Task: Research Airbnb options in Mangalia, Romania from 12th  December, 2023 to 15th December, 2023 for 3 adults.2 bedrooms having 3 beds. Property type can be flat. Look for 3 properties as per requirement.
Action: Mouse moved to (443, 58)
Screenshot: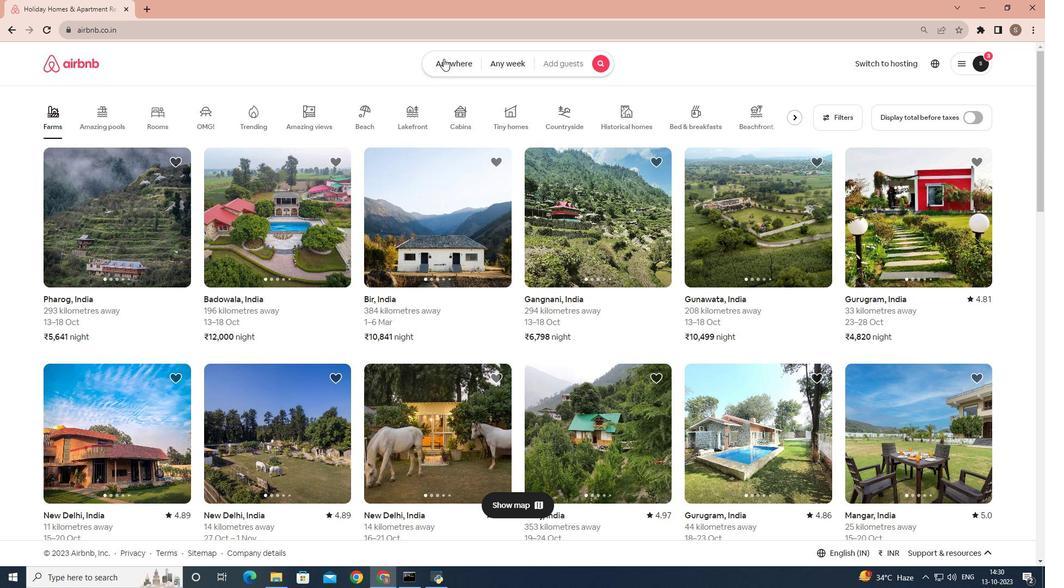 
Action: Mouse pressed left at (443, 58)
Screenshot: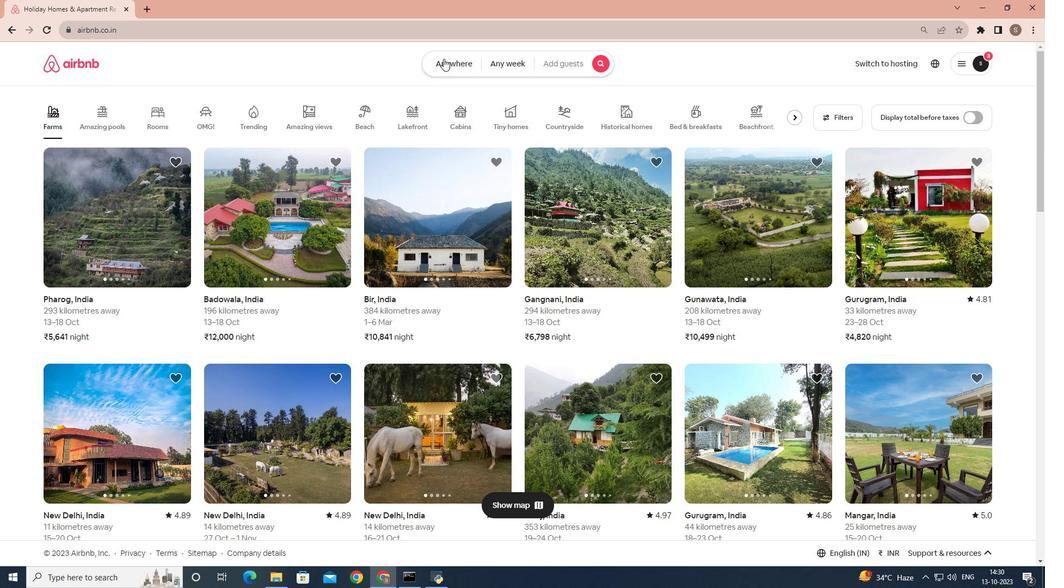 
Action: Mouse moved to (395, 107)
Screenshot: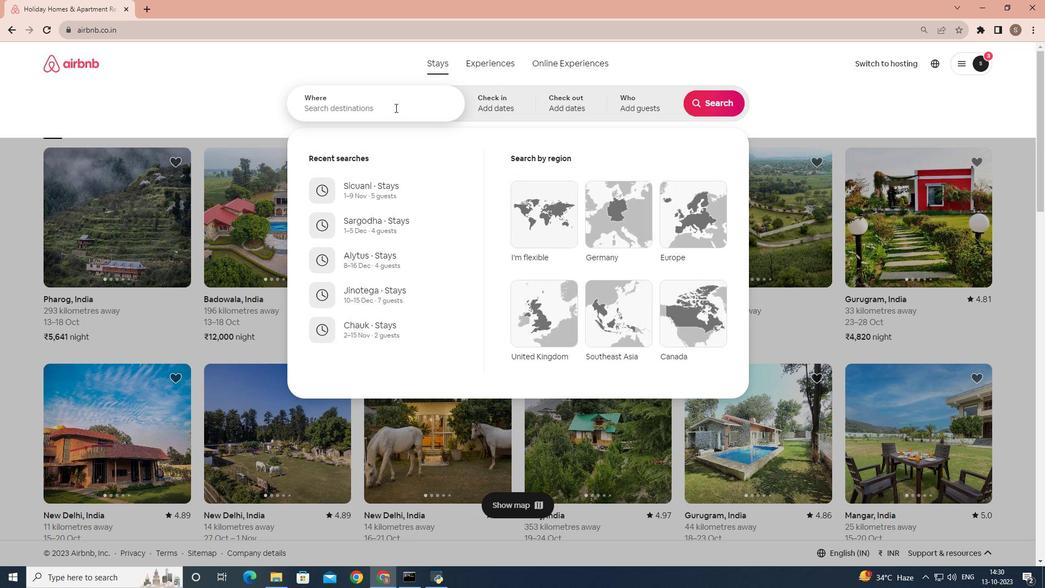 
Action: Mouse pressed left at (395, 107)
Screenshot: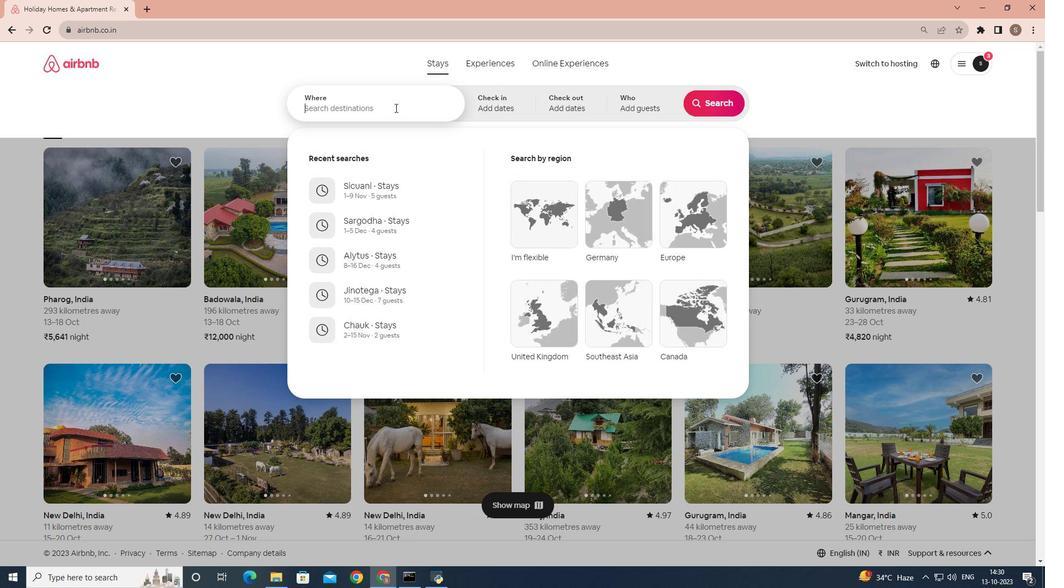 
Action: Key pressed <Key.shift>Mangalia,<Key.space><Key.shift>romania
Screenshot: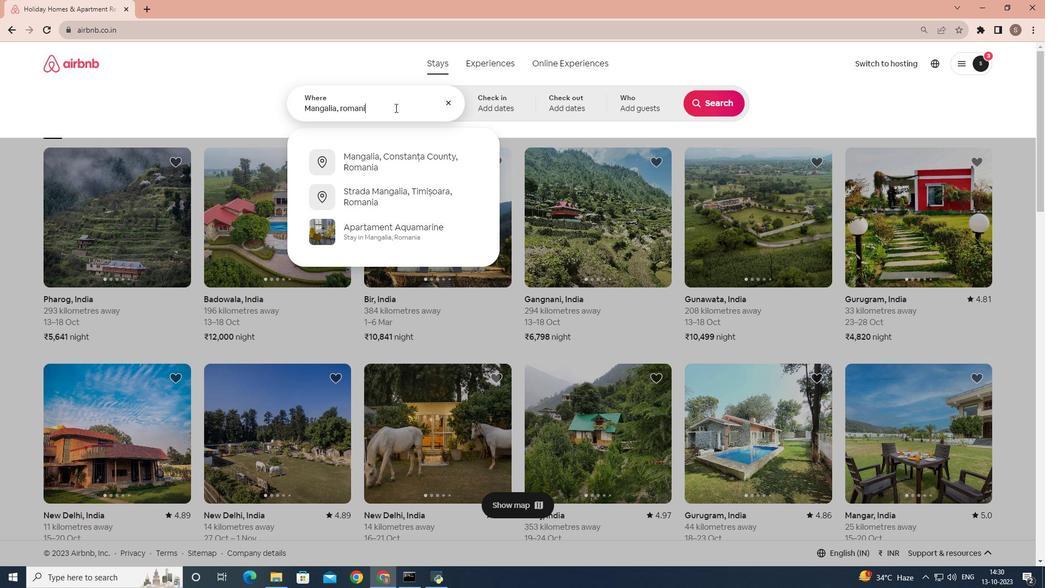 
Action: Mouse moved to (499, 108)
Screenshot: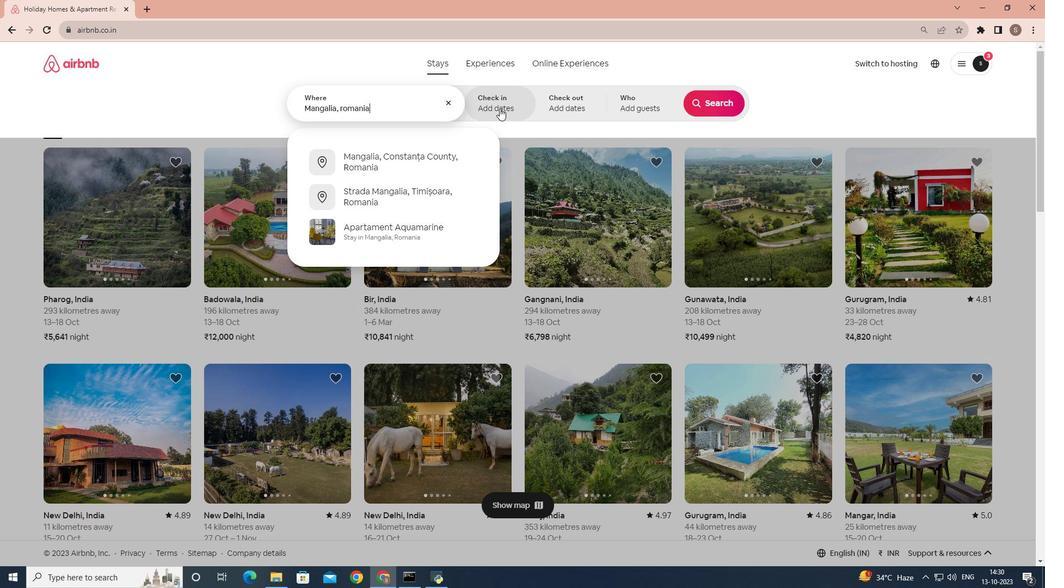 
Action: Mouse pressed left at (499, 108)
Screenshot: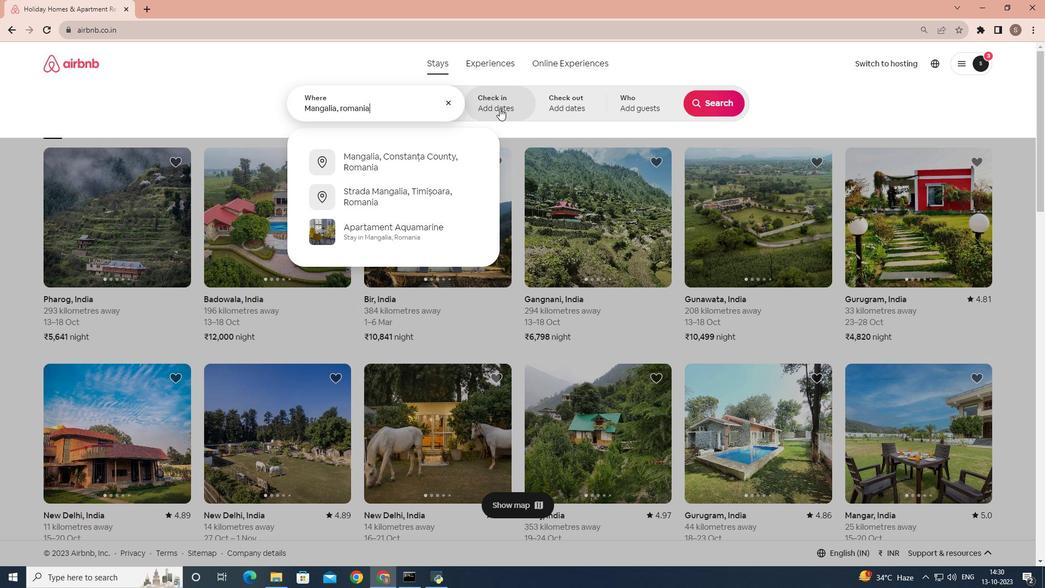 
Action: Mouse moved to (707, 194)
Screenshot: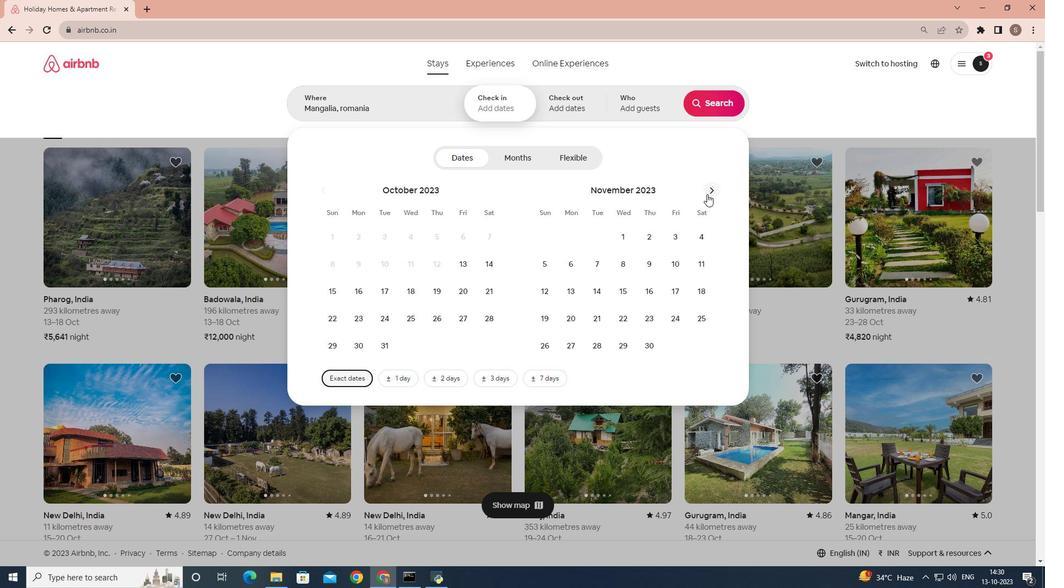 
Action: Mouse pressed left at (707, 194)
Screenshot: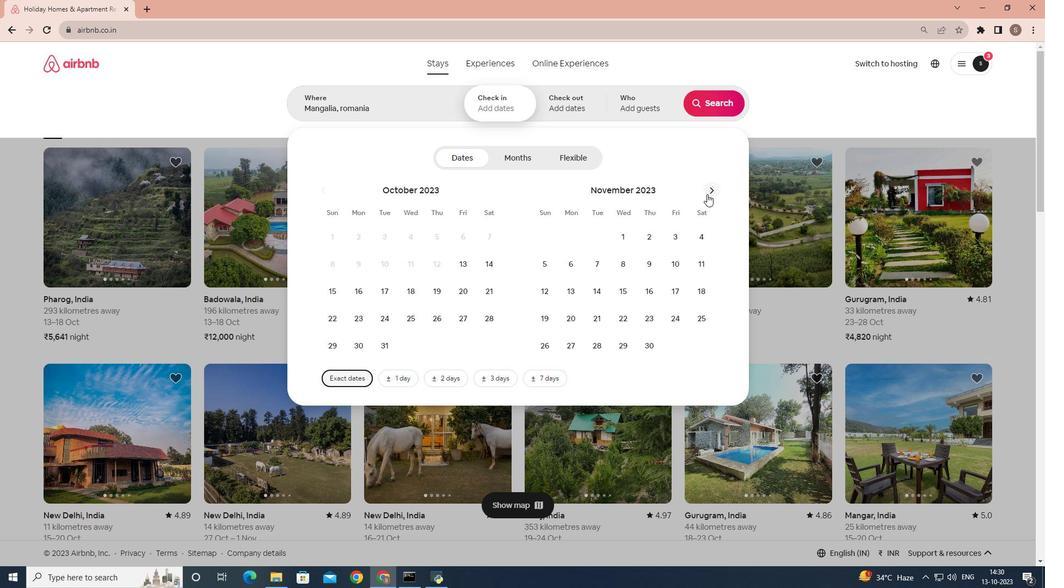
Action: Mouse moved to (599, 295)
Screenshot: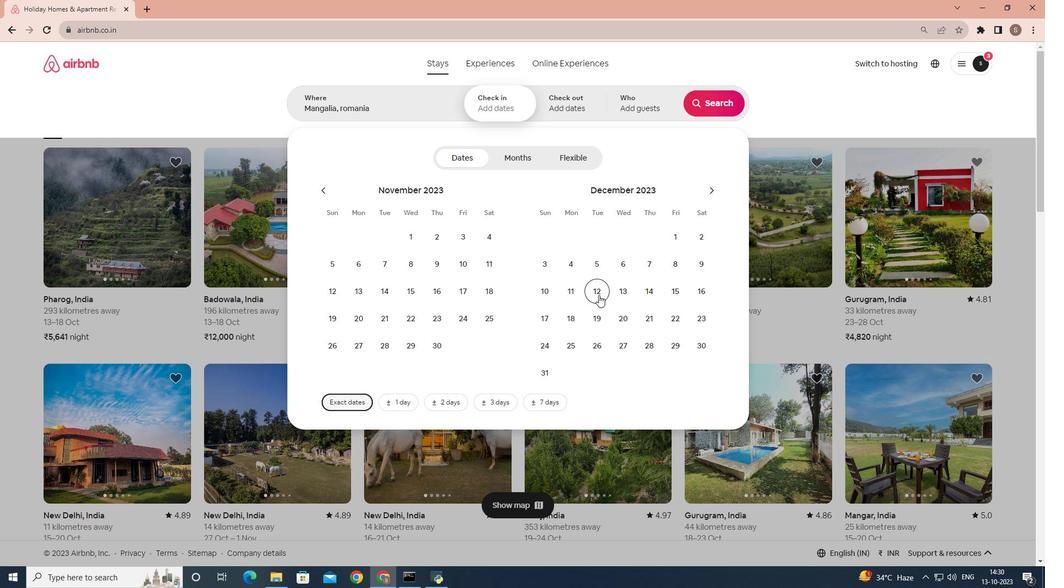 
Action: Mouse pressed left at (599, 295)
Screenshot: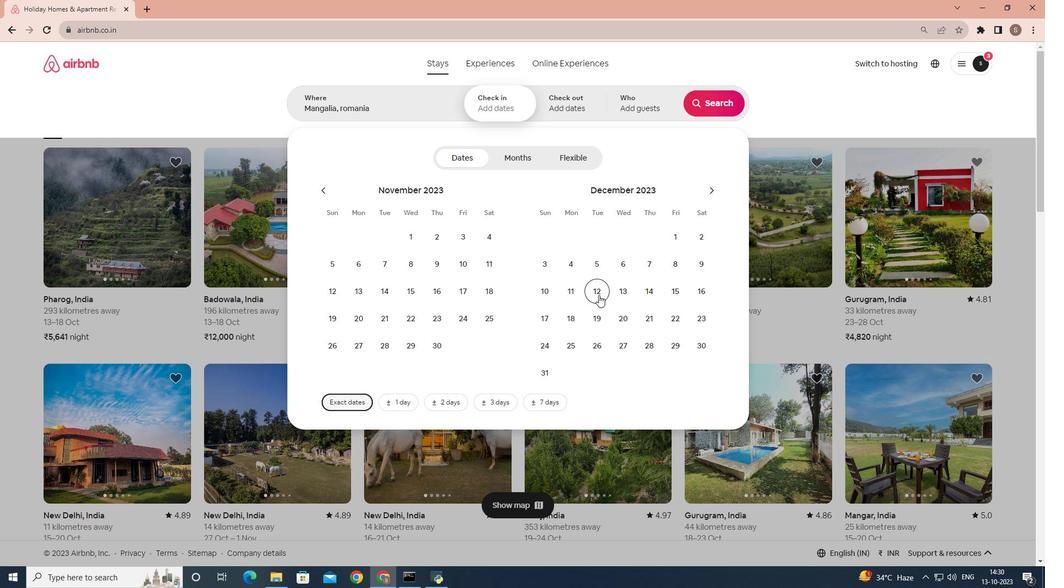 
Action: Mouse moved to (668, 289)
Screenshot: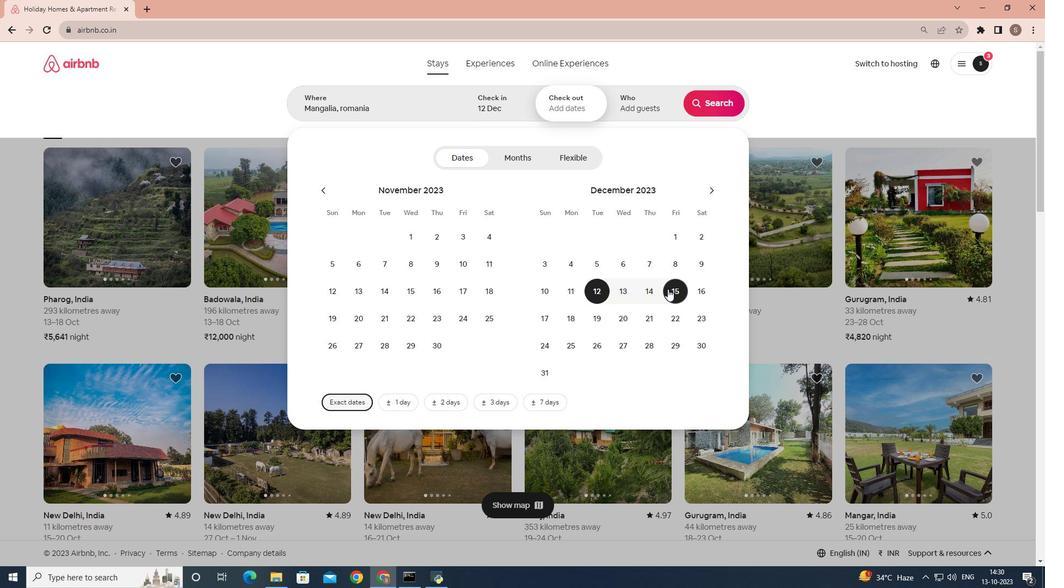 
Action: Mouse pressed left at (668, 289)
Screenshot: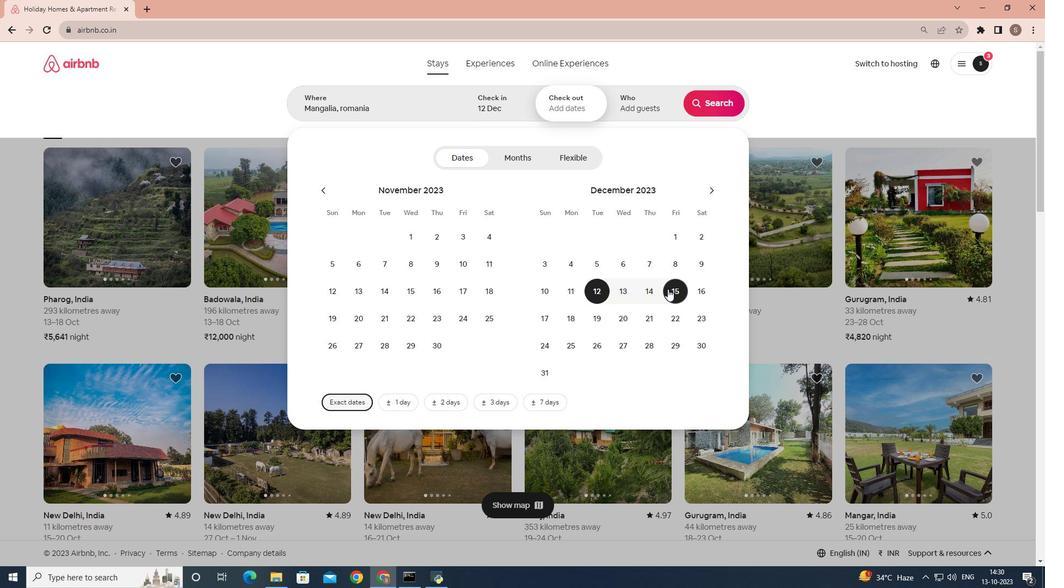 
Action: Mouse moved to (625, 98)
Screenshot: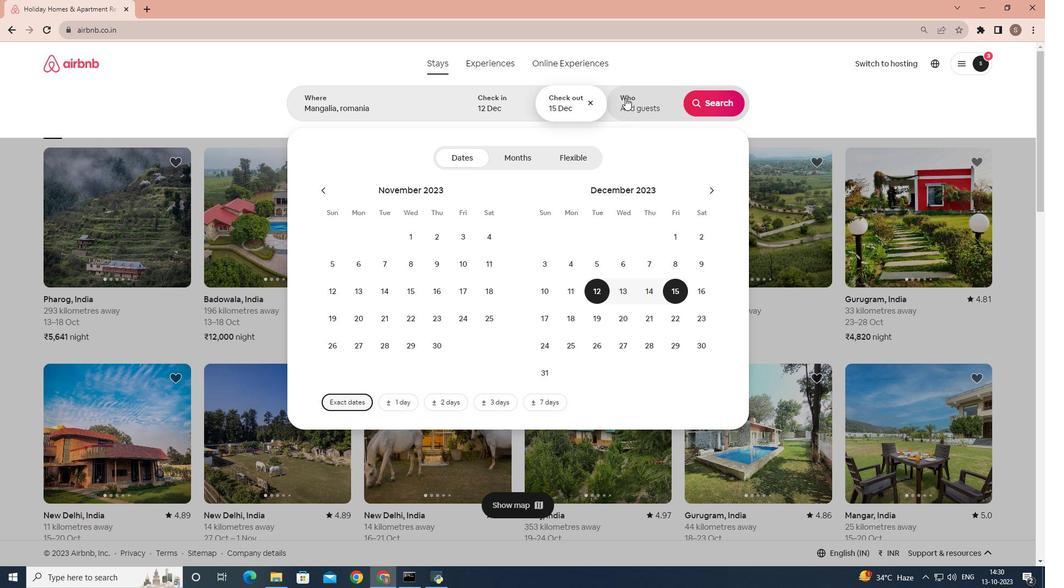 
Action: Mouse pressed left at (625, 98)
Screenshot: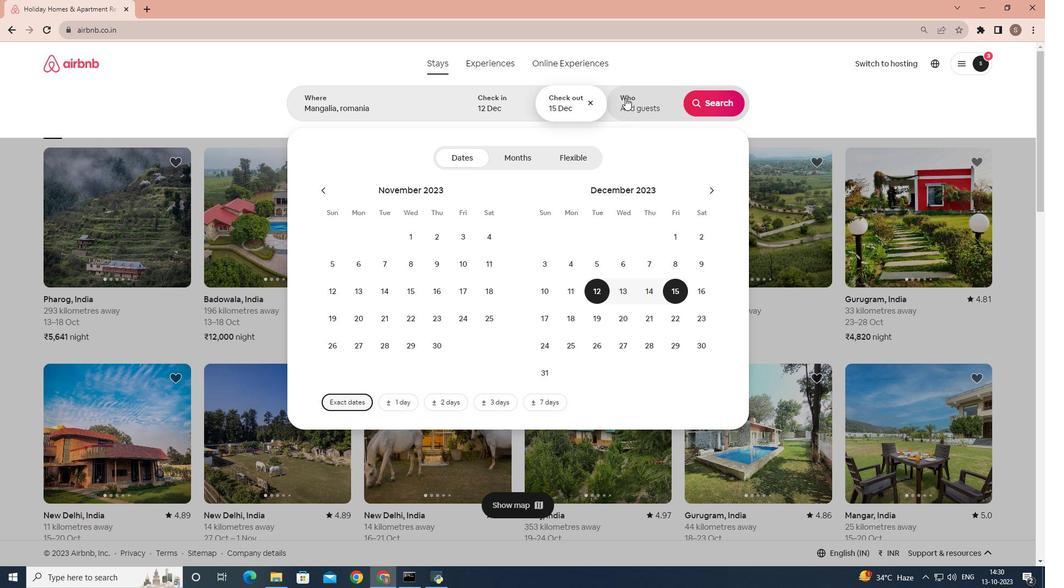 
Action: Mouse moved to (723, 161)
Screenshot: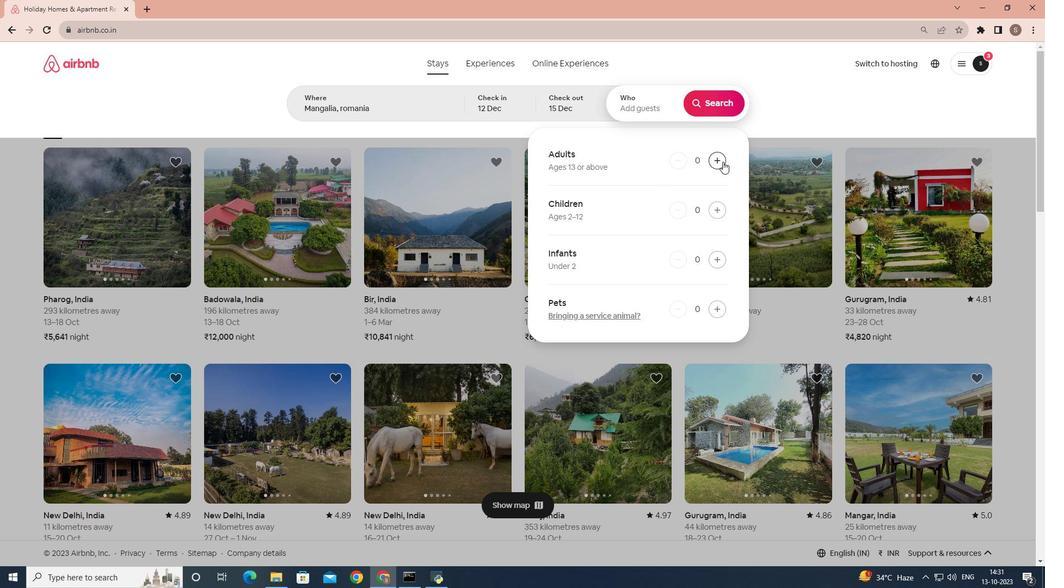 
Action: Mouse pressed left at (723, 161)
Screenshot: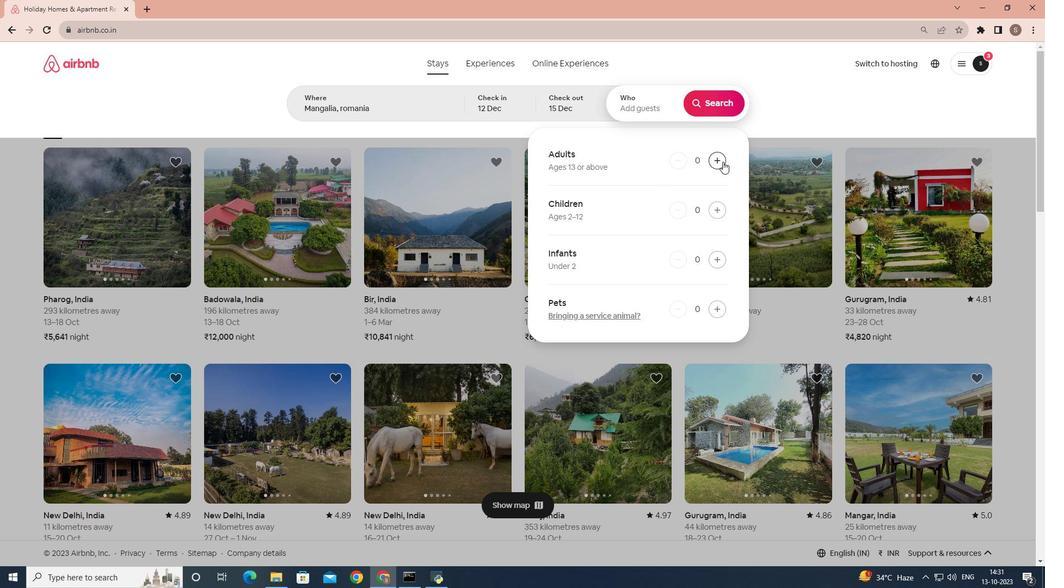 
Action: Mouse pressed left at (723, 161)
Screenshot: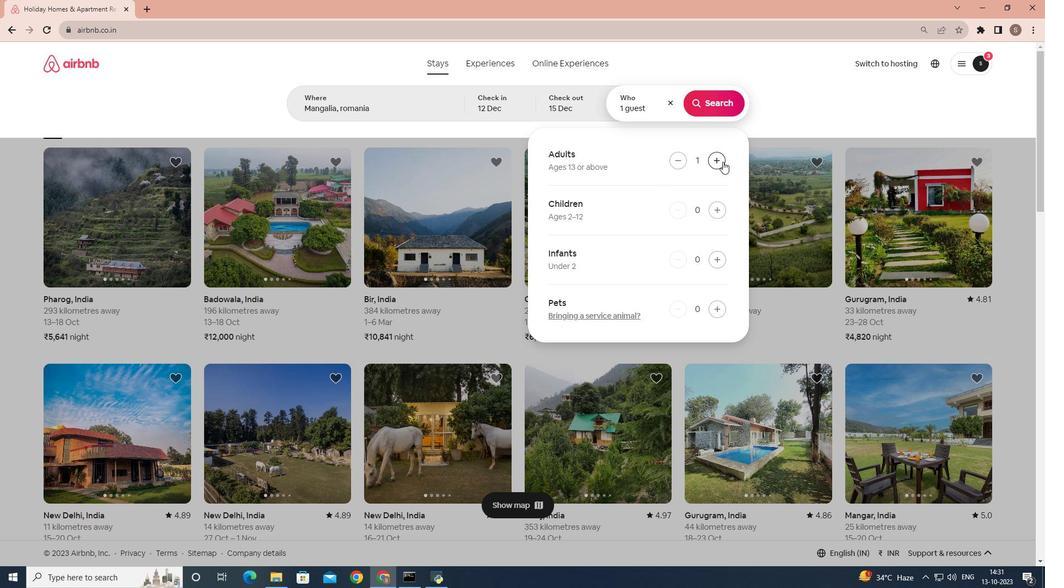 
Action: Mouse pressed left at (723, 161)
Screenshot: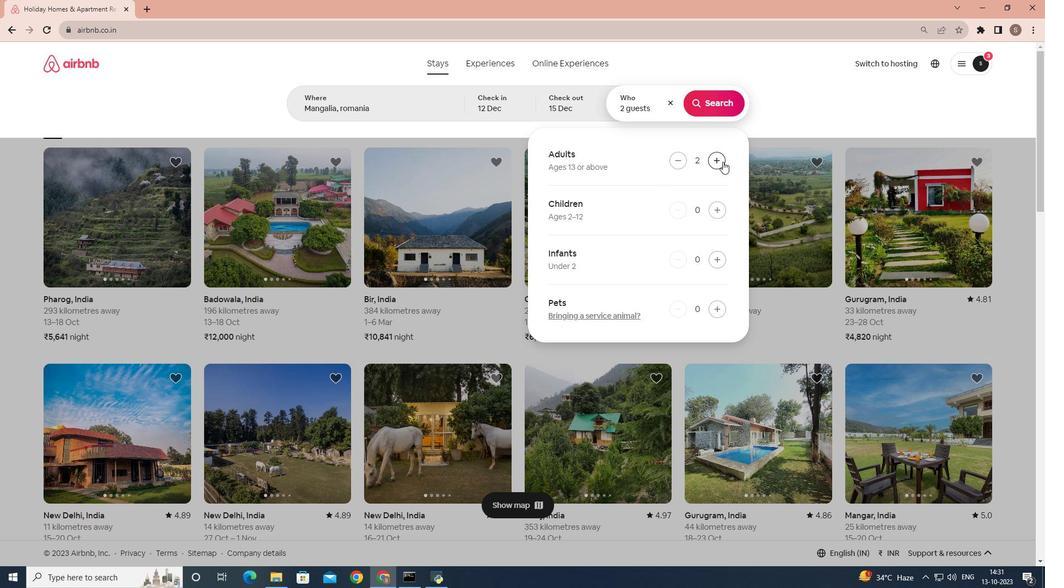 
Action: Mouse moved to (723, 107)
Screenshot: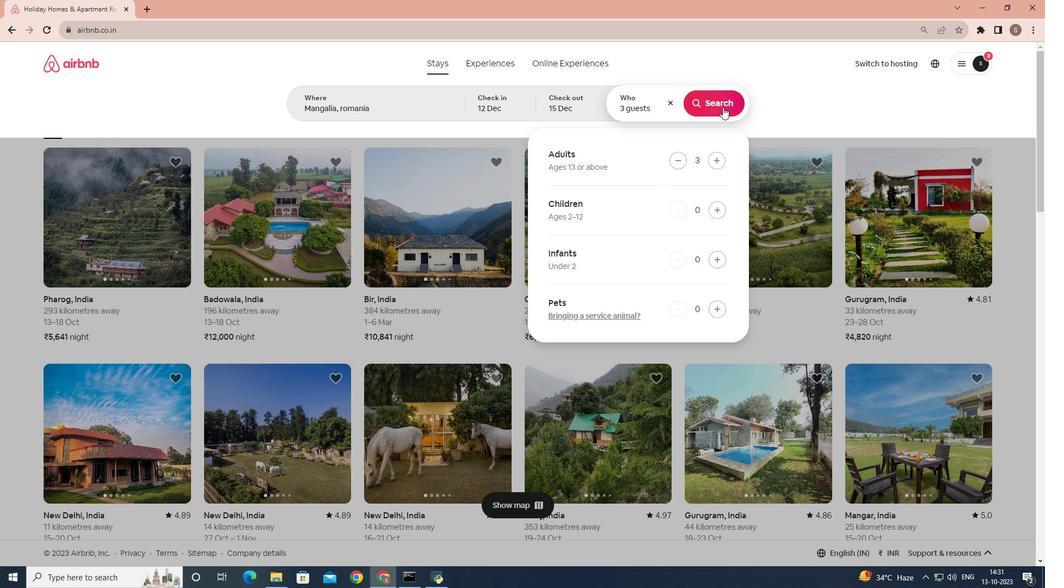 
Action: Mouse pressed left at (723, 107)
Screenshot: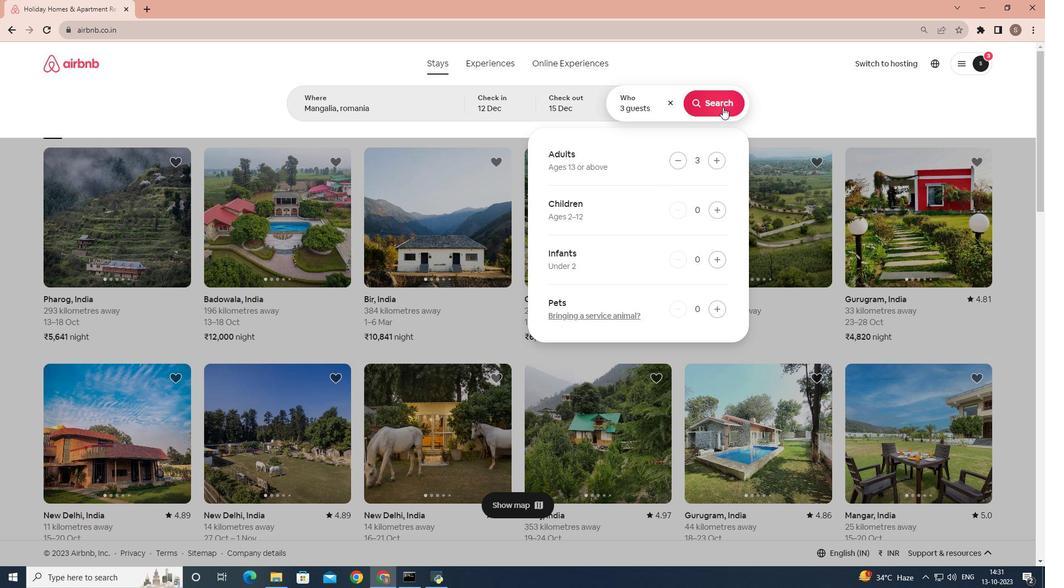
Action: Mouse moved to (874, 104)
Screenshot: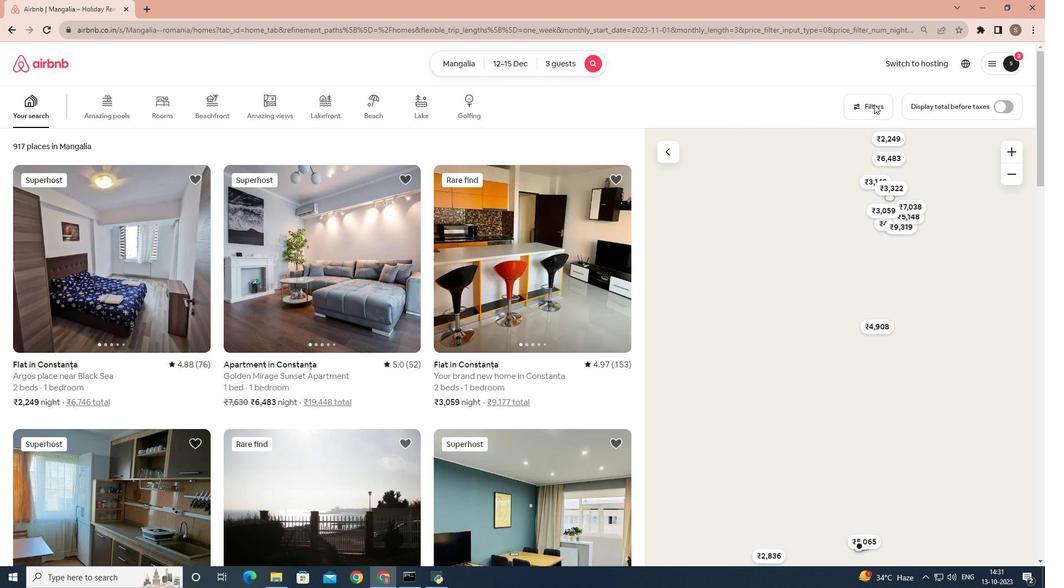 
Action: Mouse pressed left at (874, 104)
Screenshot: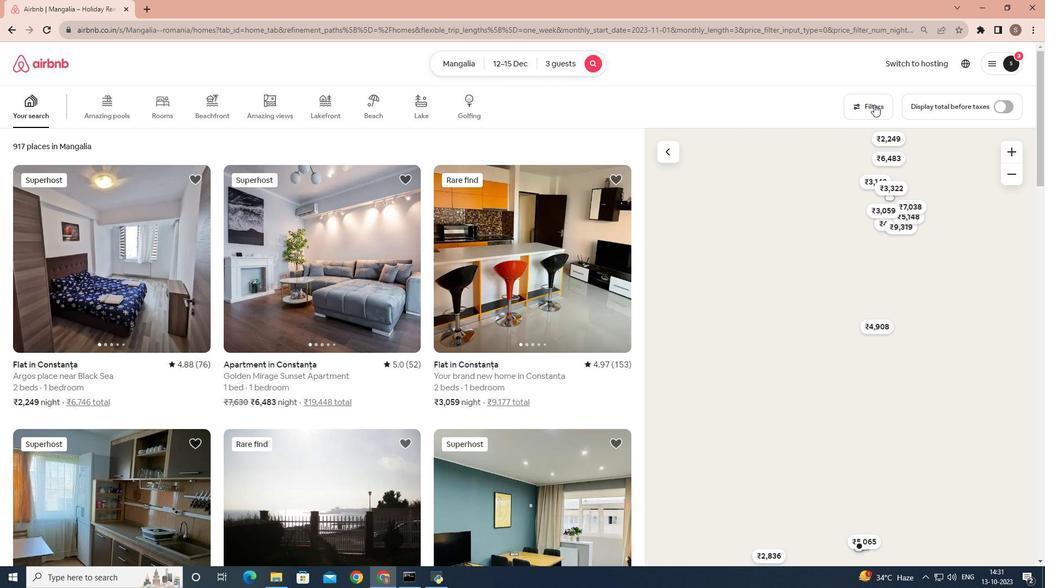 
Action: Mouse moved to (656, 291)
Screenshot: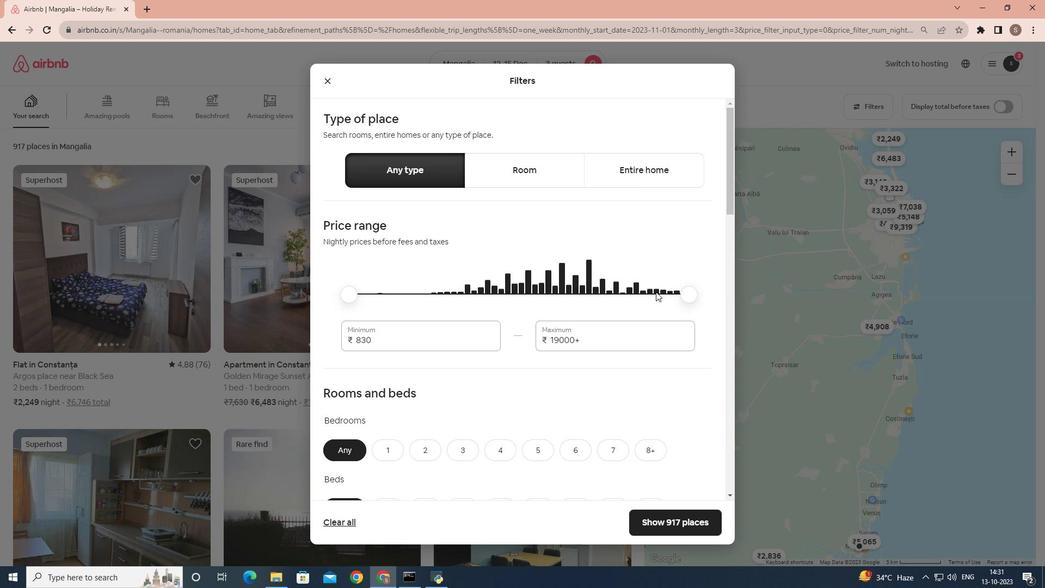 
Action: Mouse scrolled (656, 291) with delta (0, 0)
Screenshot: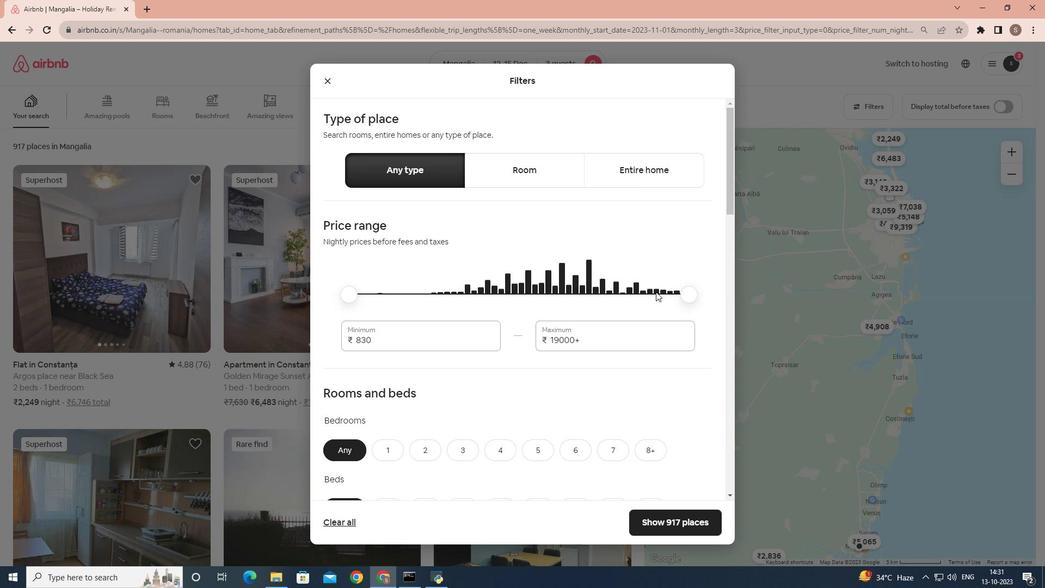 
Action: Mouse moved to (651, 298)
Screenshot: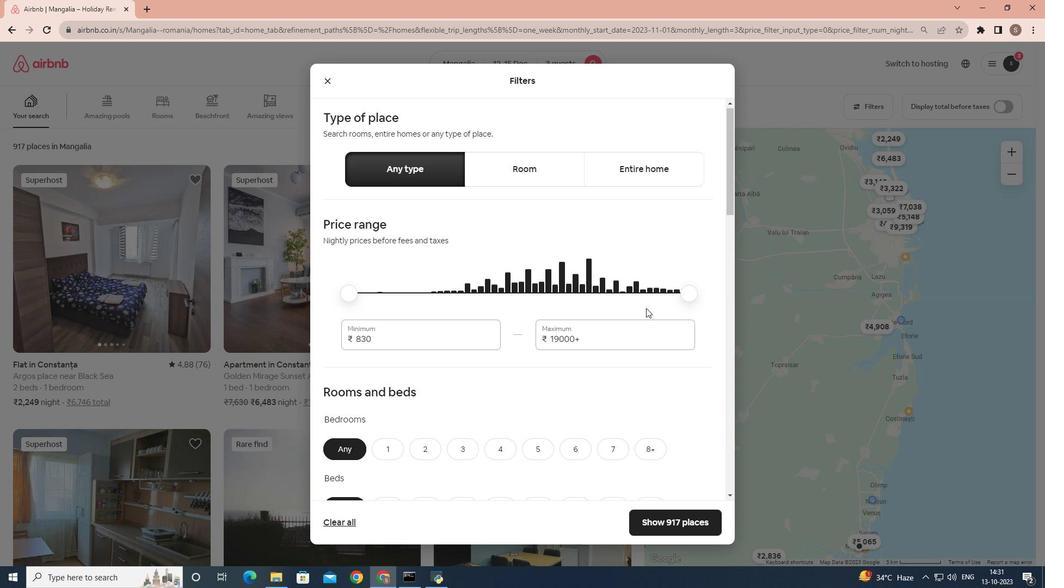 
Action: Mouse scrolled (651, 297) with delta (0, 0)
Screenshot: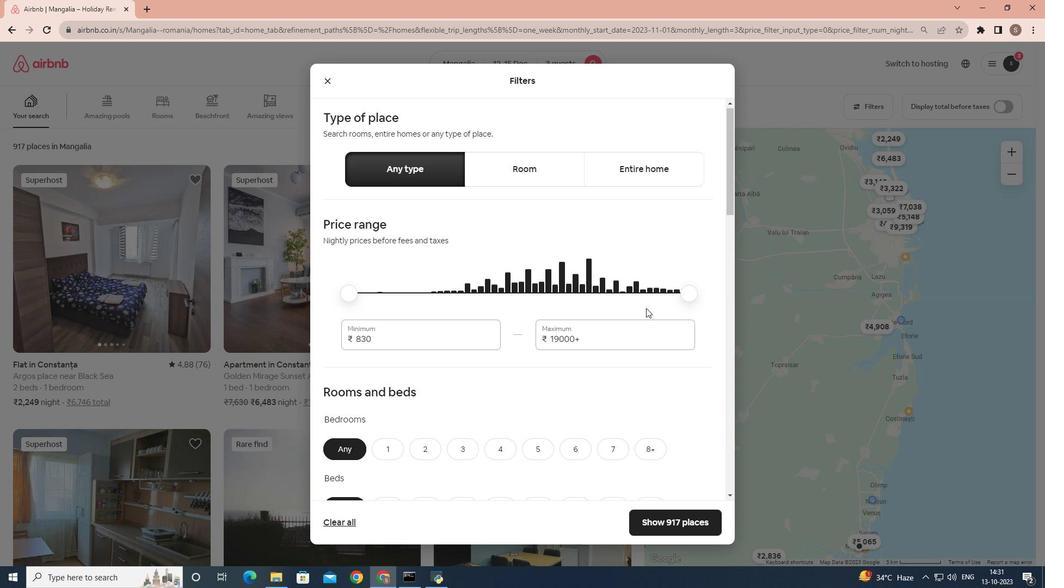 
Action: Mouse moved to (432, 343)
Screenshot: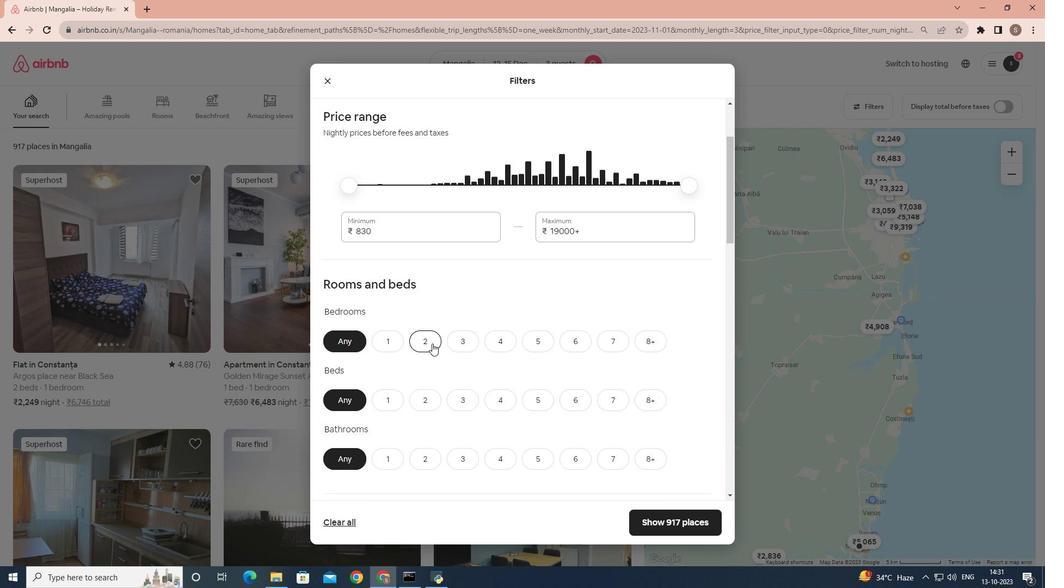 
Action: Mouse pressed left at (432, 343)
Screenshot: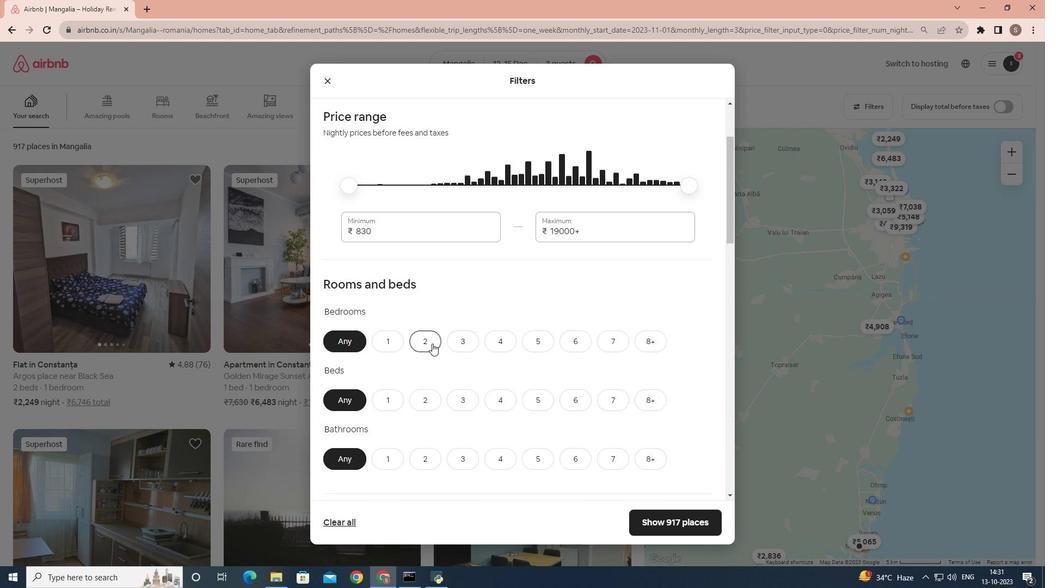 
Action: Mouse scrolled (432, 343) with delta (0, 0)
Screenshot: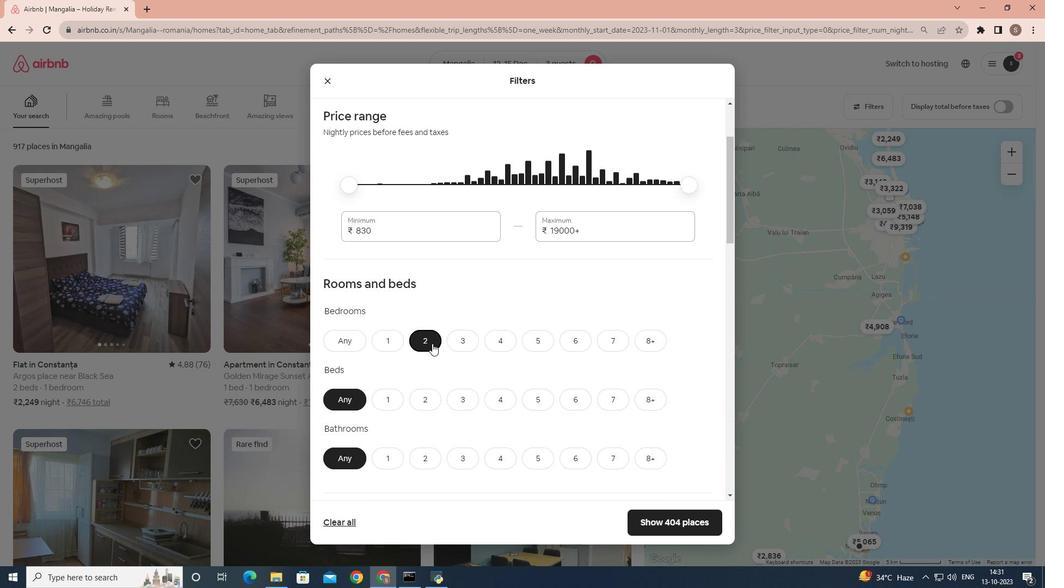 
Action: Mouse moved to (459, 348)
Screenshot: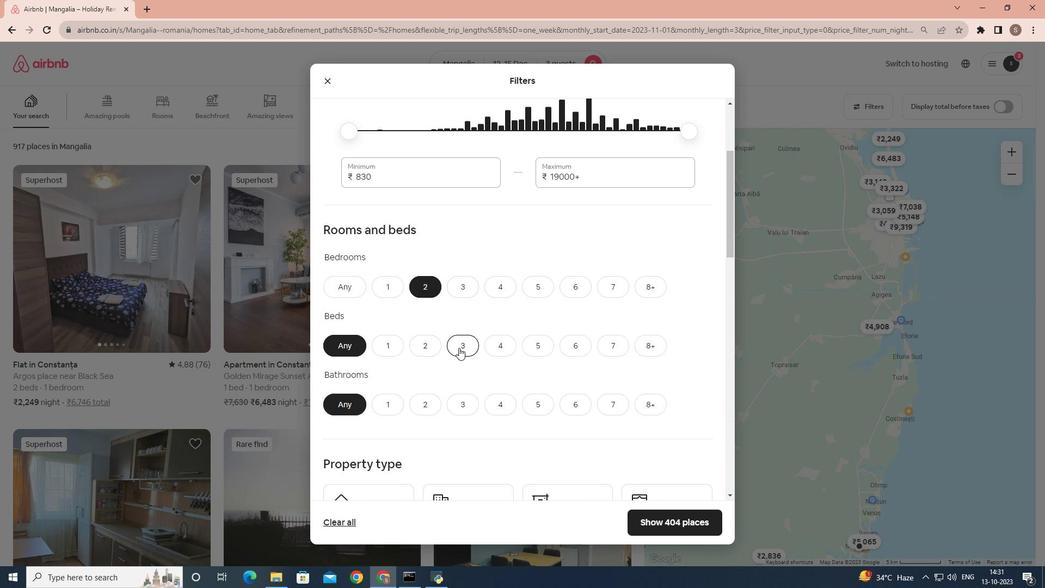 
Action: Mouse pressed left at (459, 348)
Screenshot: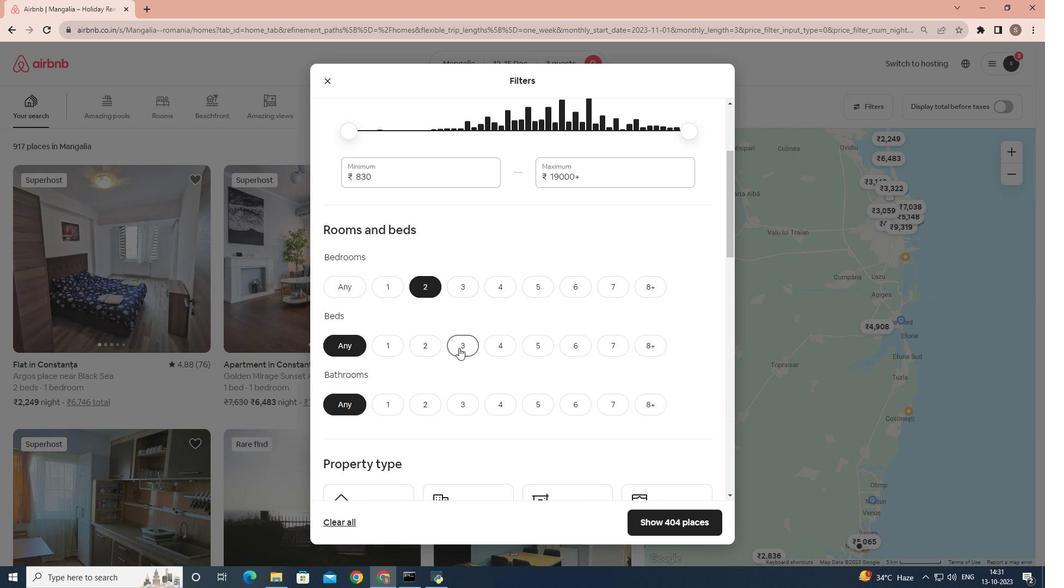 
Action: Mouse moved to (389, 393)
Screenshot: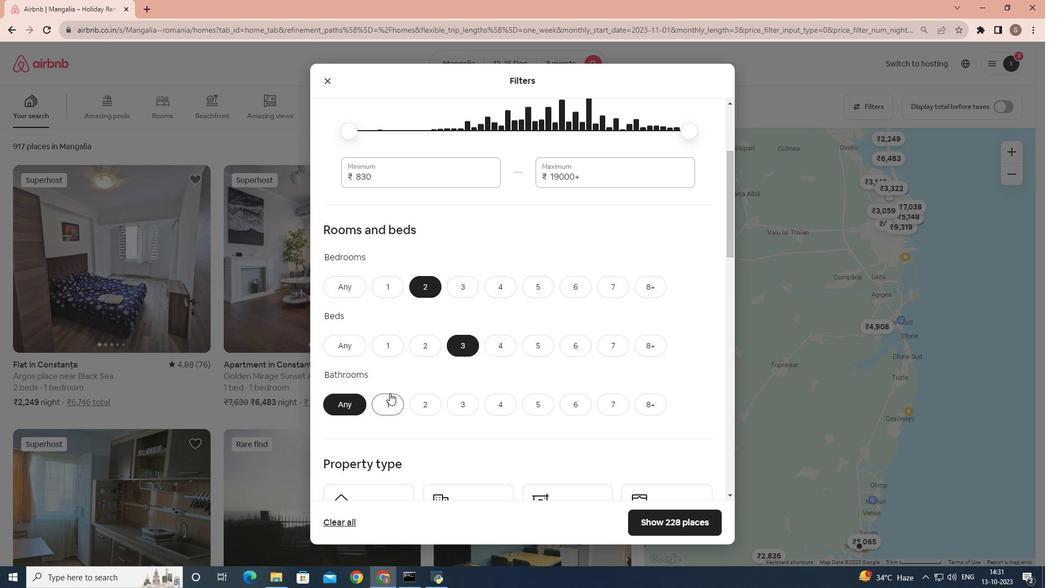 
Action: Mouse pressed left at (389, 393)
Screenshot: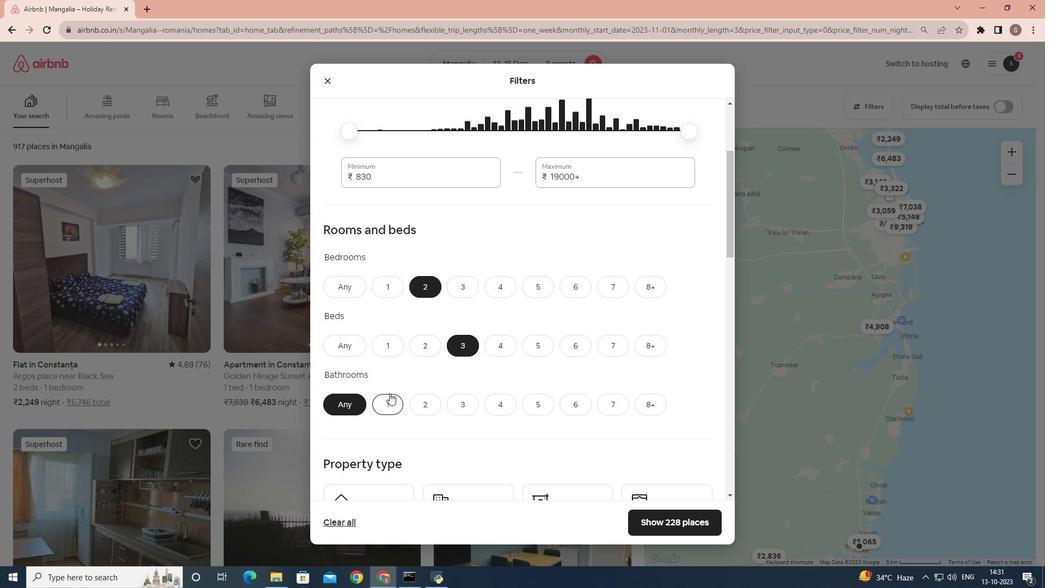 
Action: Mouse moved to (472, 380)
Screenshot: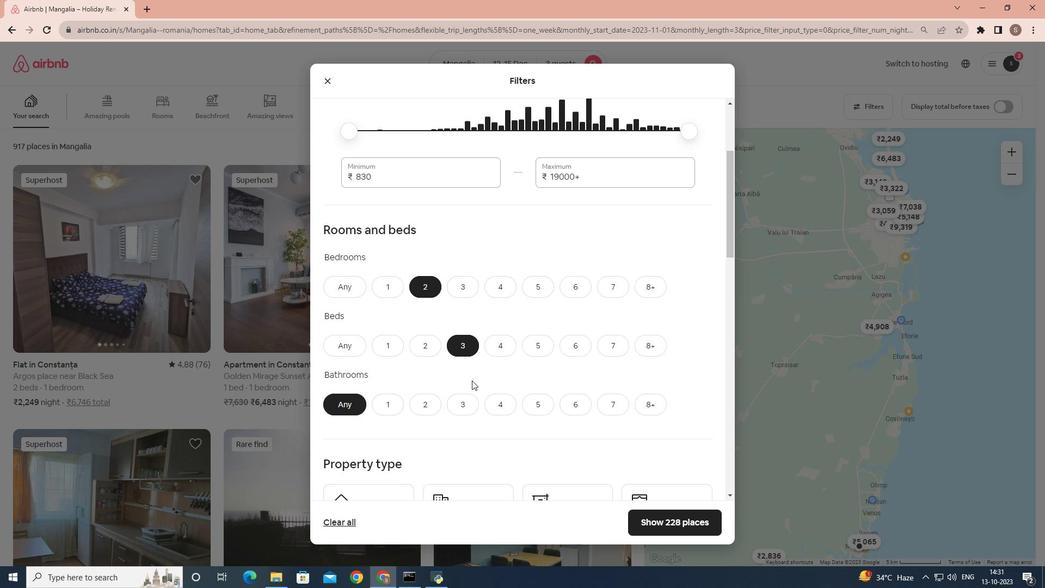 
Action: Mouse scrolled (472, 380) with delta (0, 0)
Screenshot: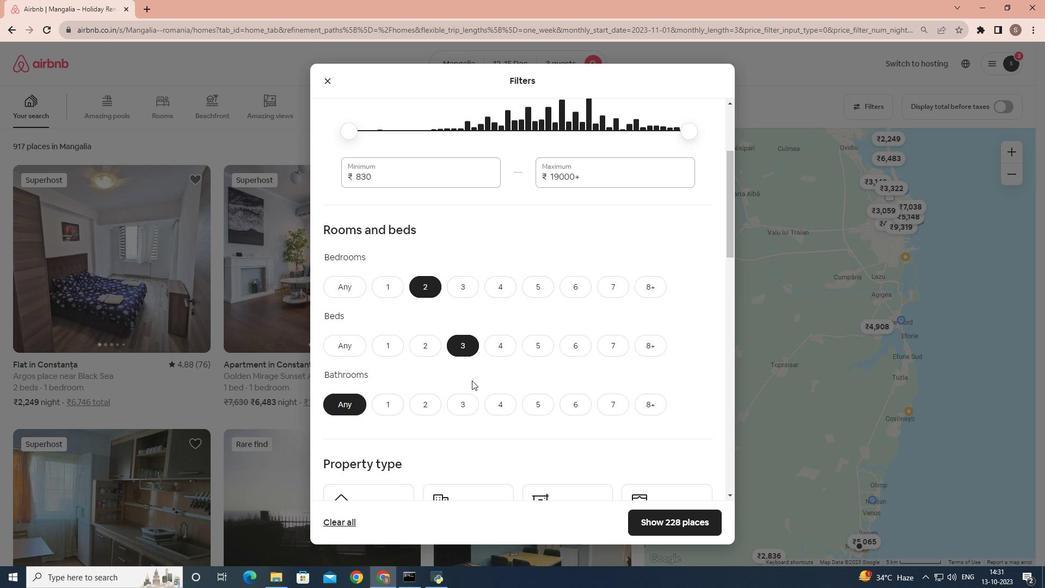 
Action: Mouse scrolled (472, 380) with delta (0, 0)
Screenshot: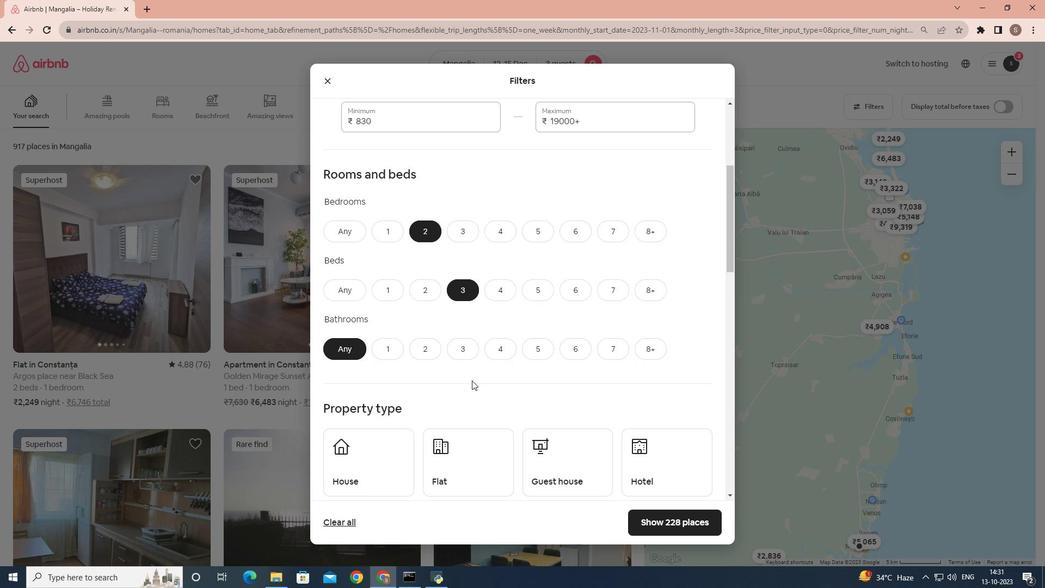 
Action: Mouse scrolled (472, 380) with delta (0, 0)
Screenshot: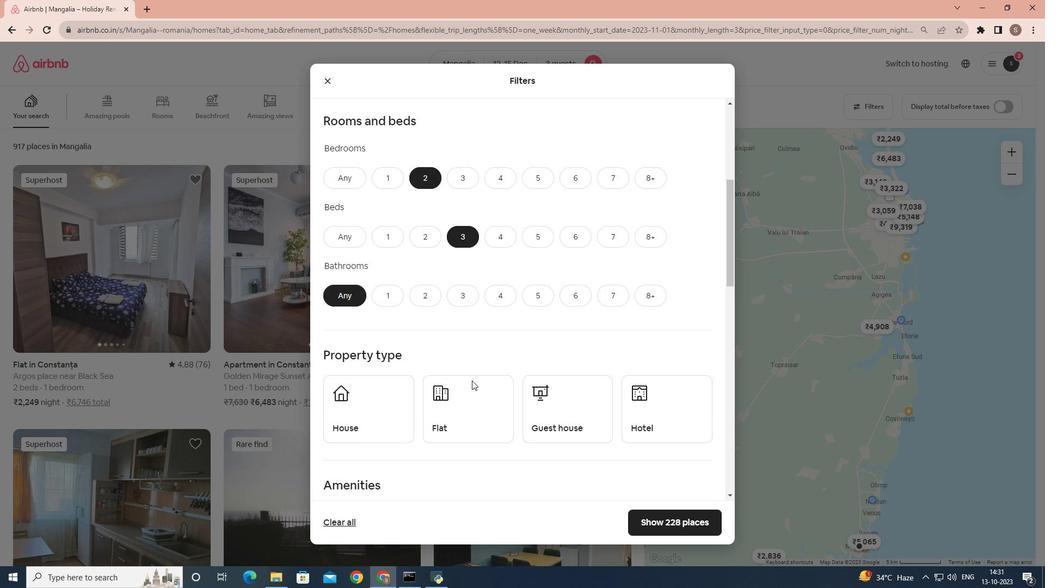 
Action: Mouse moved to (460, 370)
Screenshot: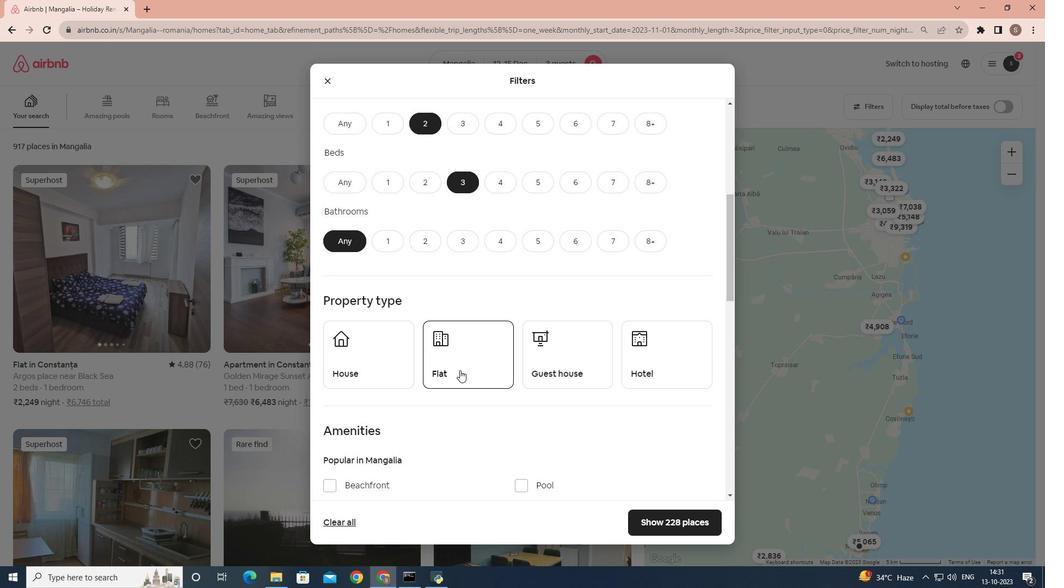
Action: Mouse pressed left at (460, 370)
Screenshot: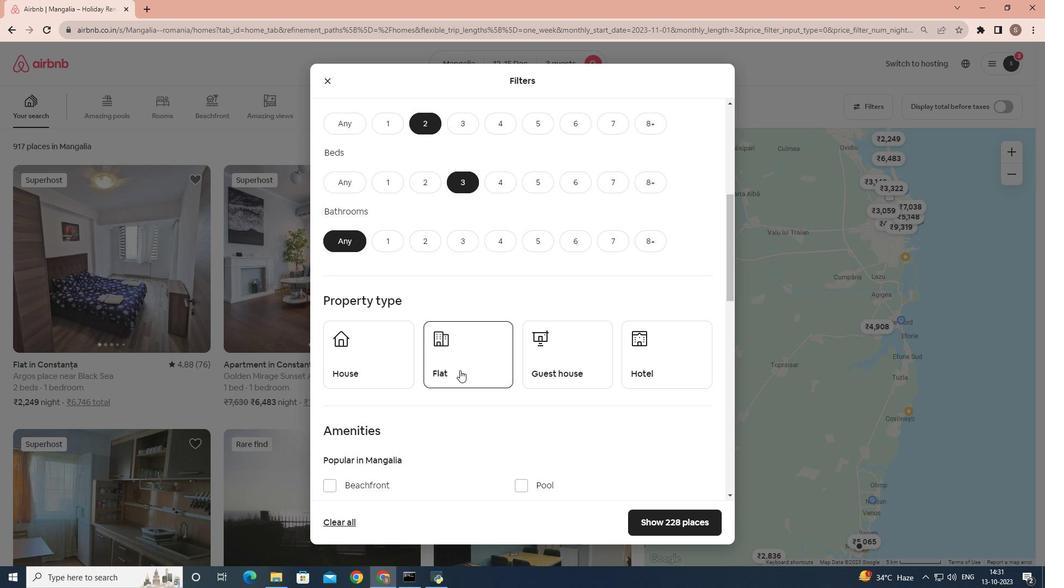 
Action: Mouse moved to (603, 470)
Screenshot: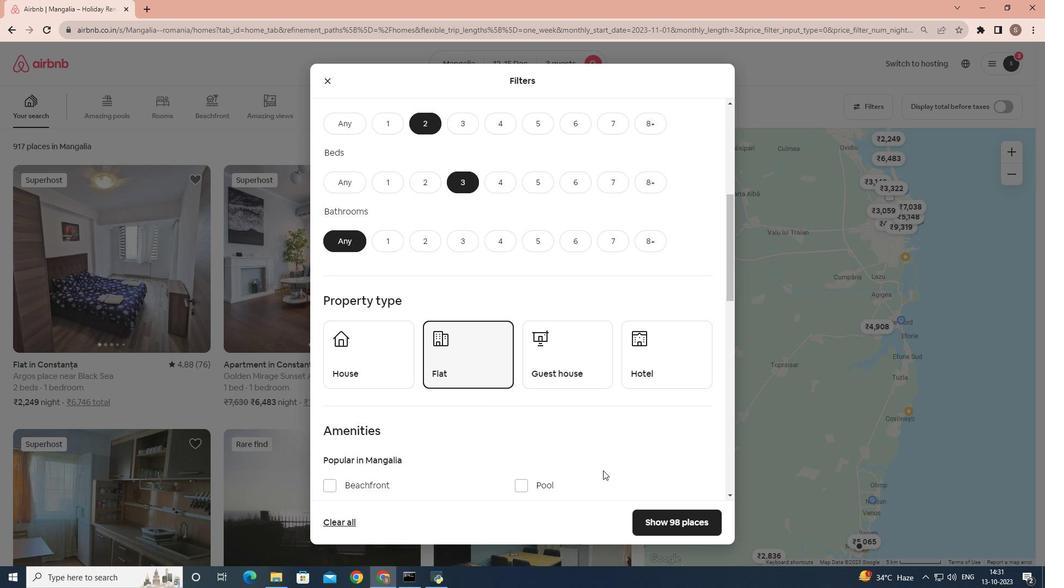 
Action: Mouse scrolled (603, 470) with delta (0, 0)
Screenshot: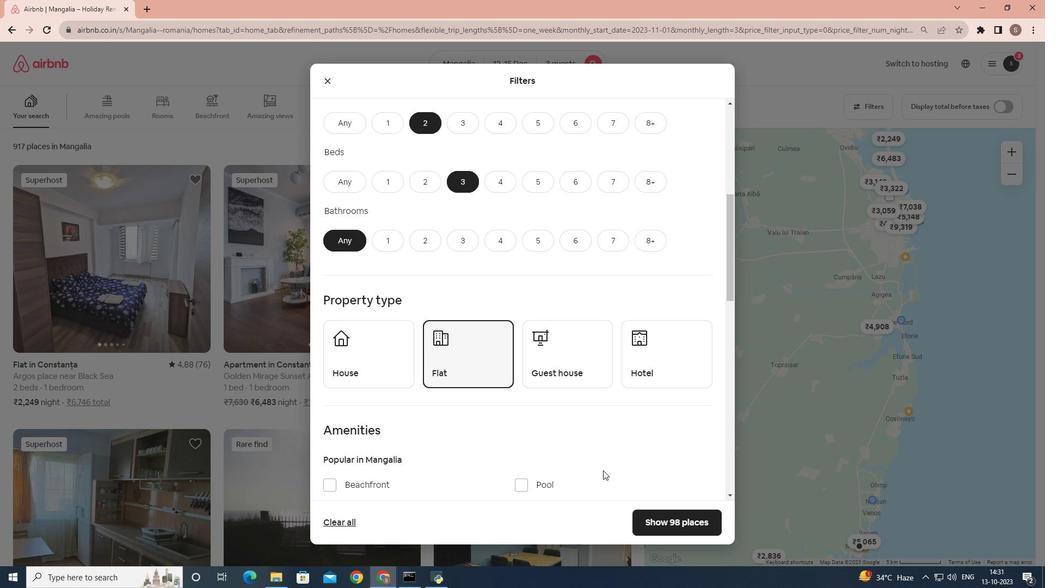 
Action: Mouse moved to (680, 528)
Screenshot: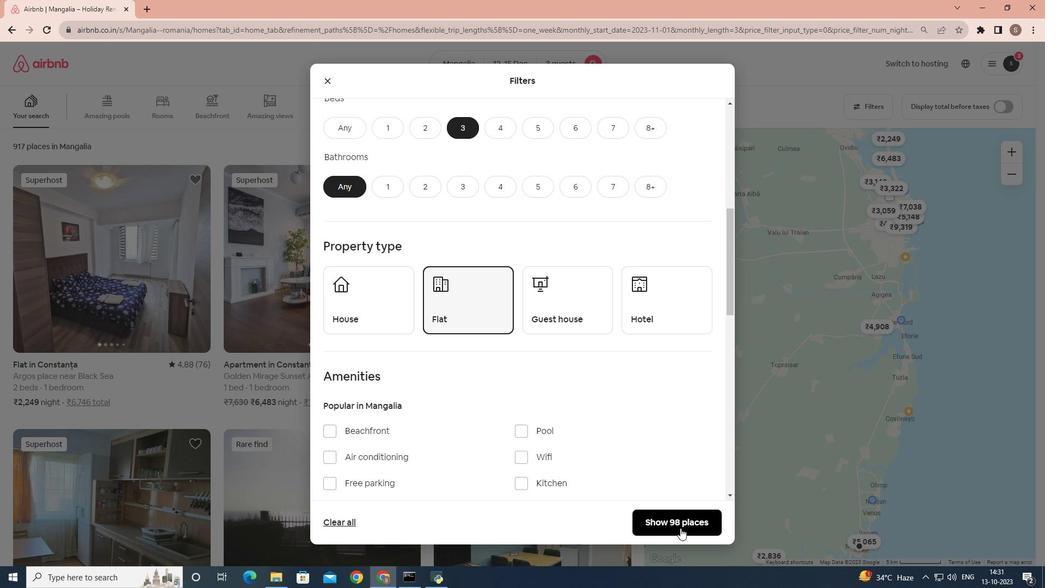 
Action: Mouse pressed left at (680, 528)
Screenshot: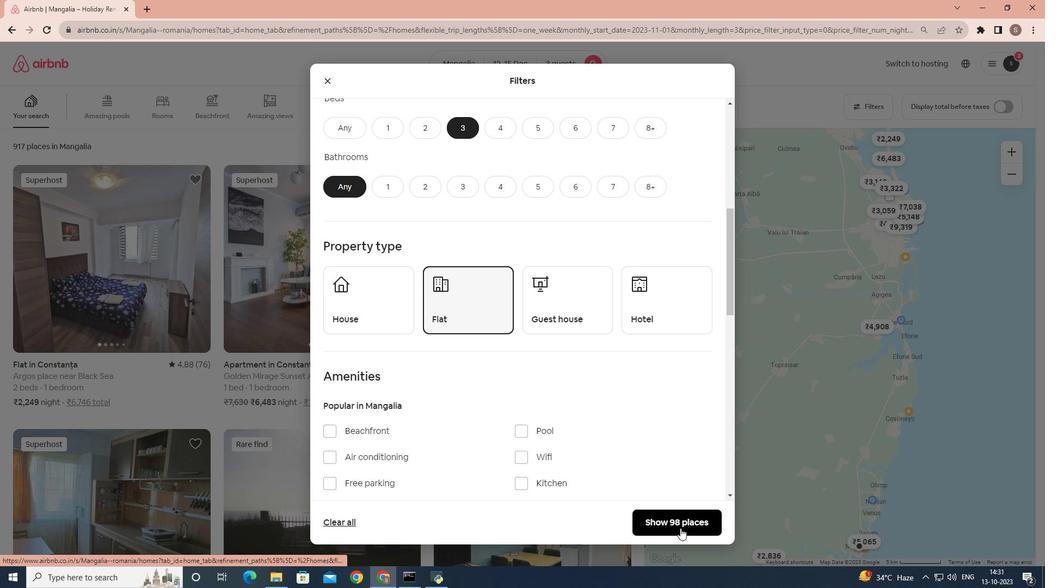 
Action: Mouse moved to (113, 300)
Screenshot: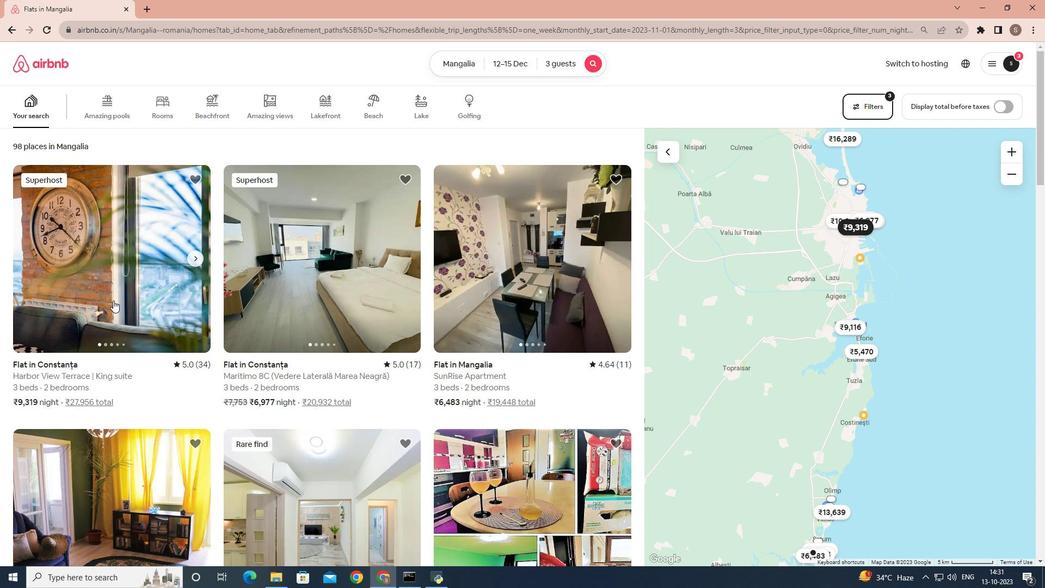 
Action: Mouse pressed left at (113, 300)
Screenshot: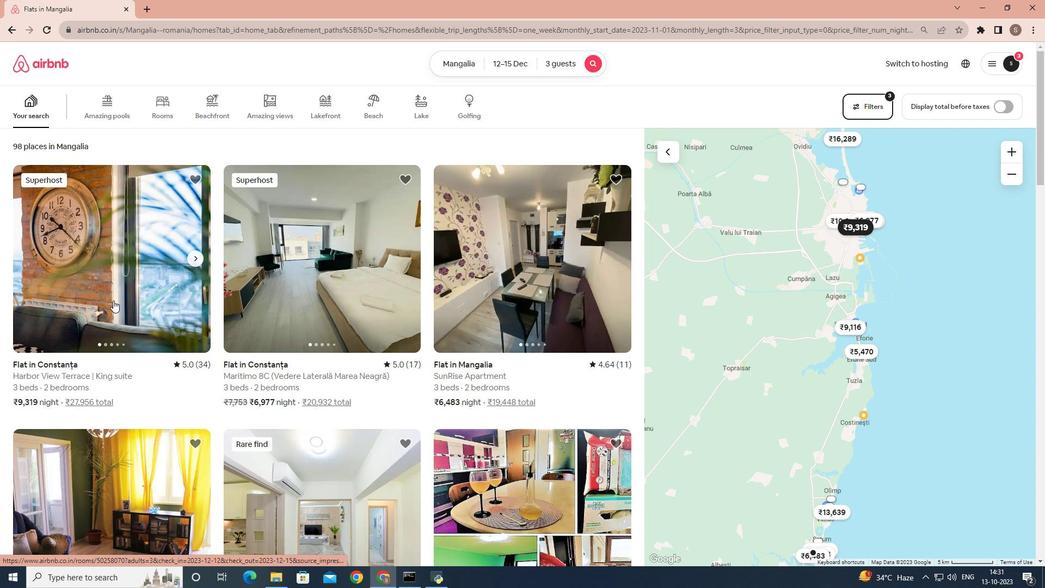 
Action: Mouse moved to (582, 363)
Screenshot: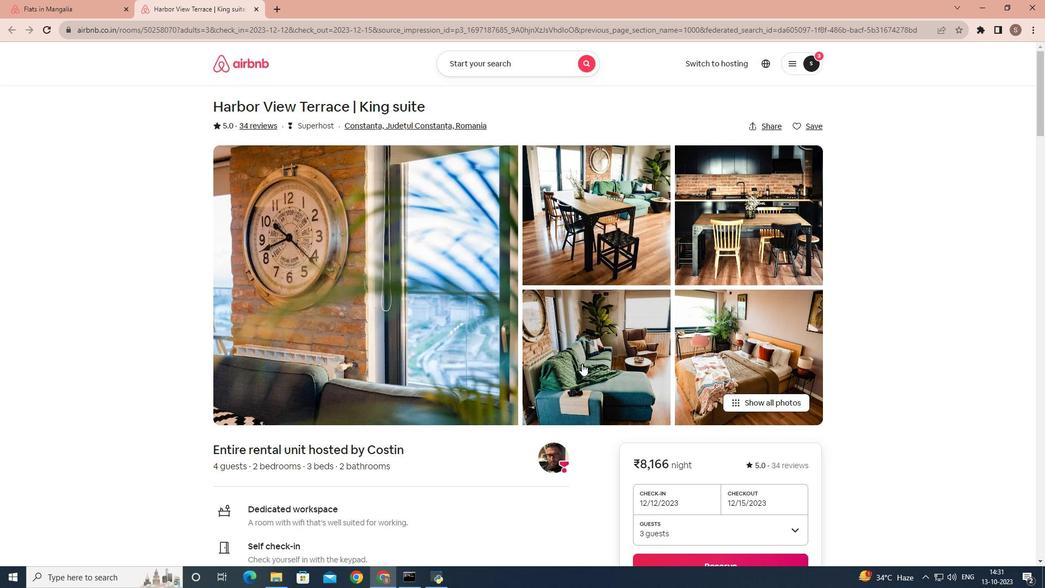 
Action: Mouse scrolled (582, 363) with delta (0, 0)
Screenshot: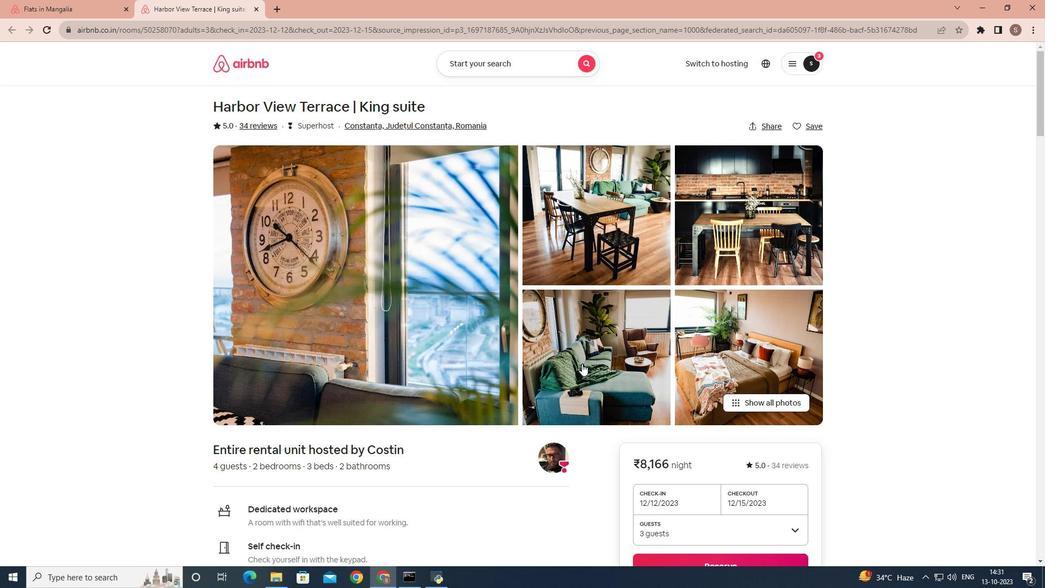 
Action: Mouse moved to (751, 343)
Screenshot: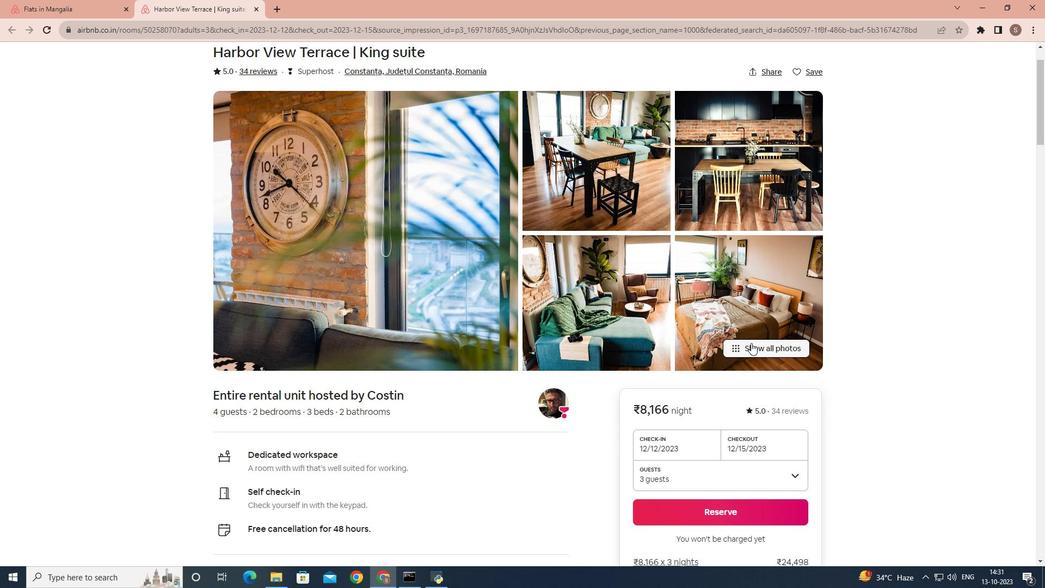 
Action: Mouse pressed left at (751, 343)
Screenshot: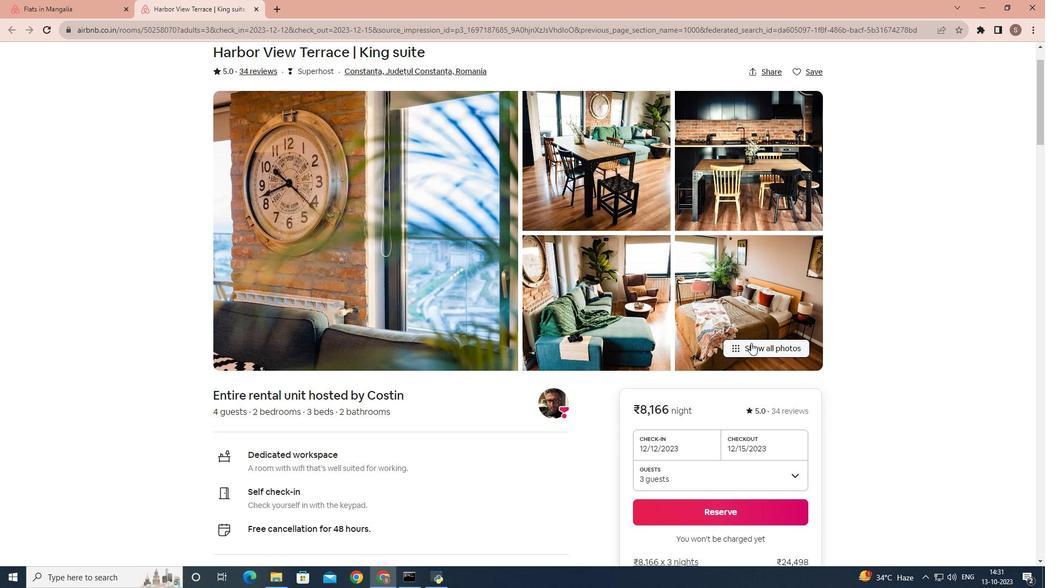
Action: Mouse moved to (568, 377)
Screenshot: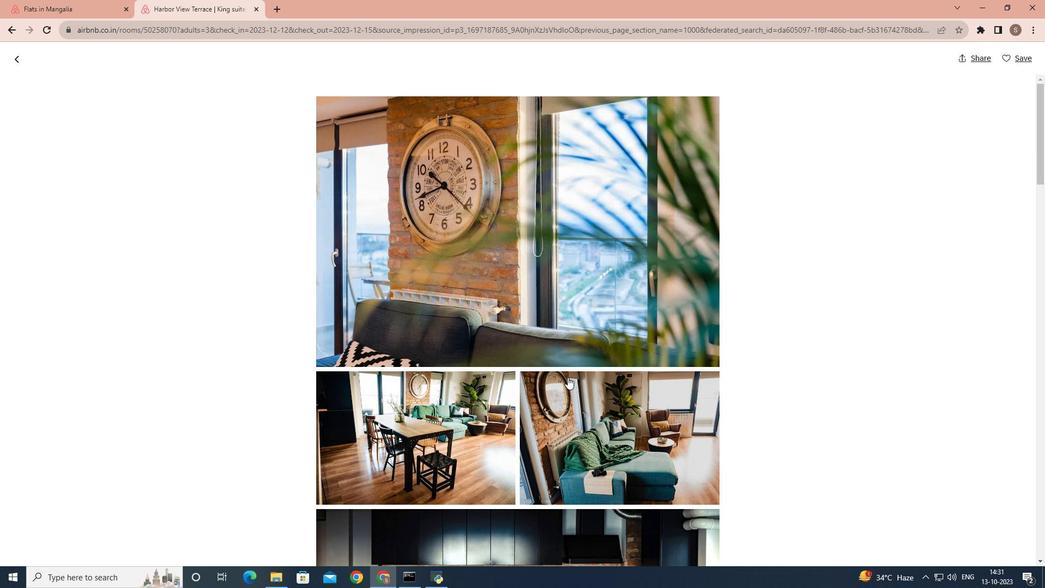 
Action: Mouse scrolled (568, 376) with delta (0, 0)
Screenshot: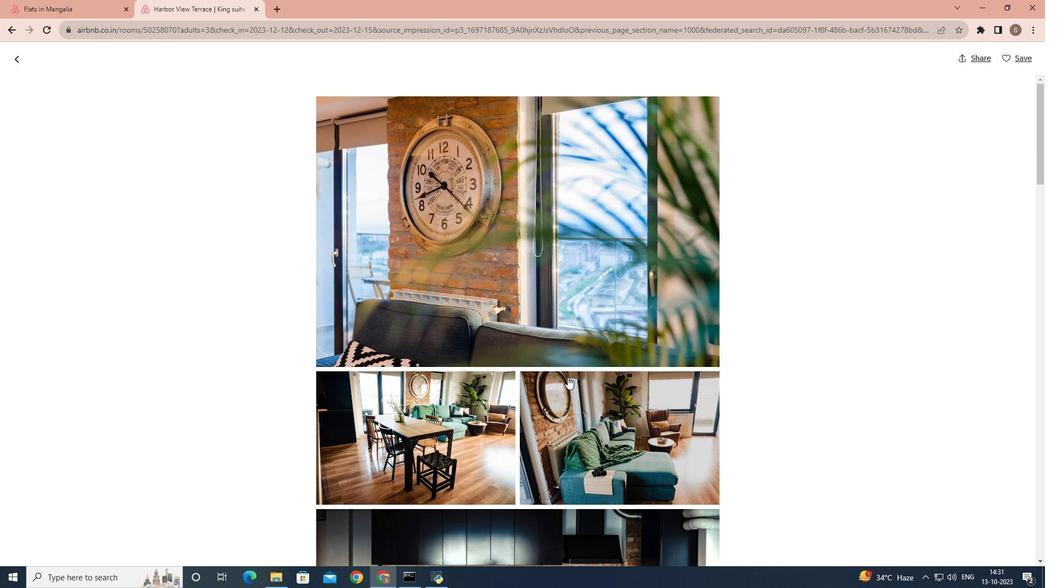 
Action: Mouse scrolled (568, 376) with delta (0, 0)
Screenshot: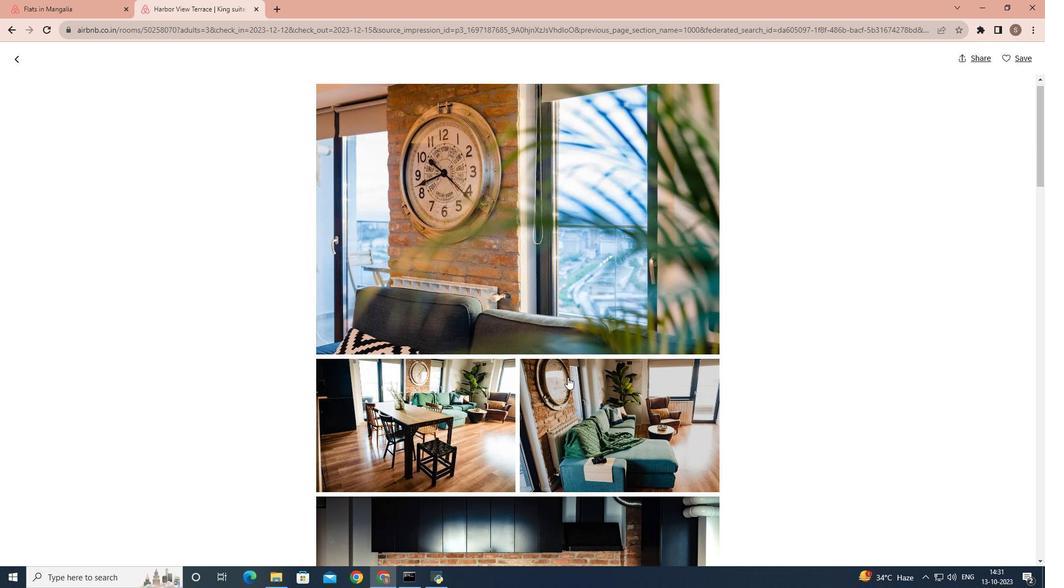 
Action: Mouse scrolled (568, 376) with delta (0, 0)
Screenshot: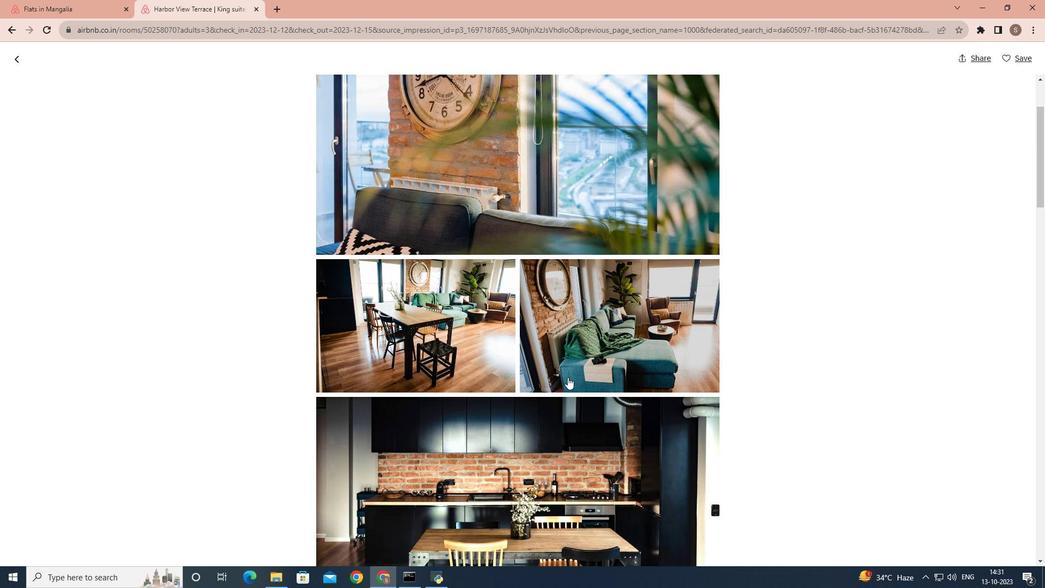 
Action: Mouse scrolled (568, 376) with delta (0, 0)
Screenshot: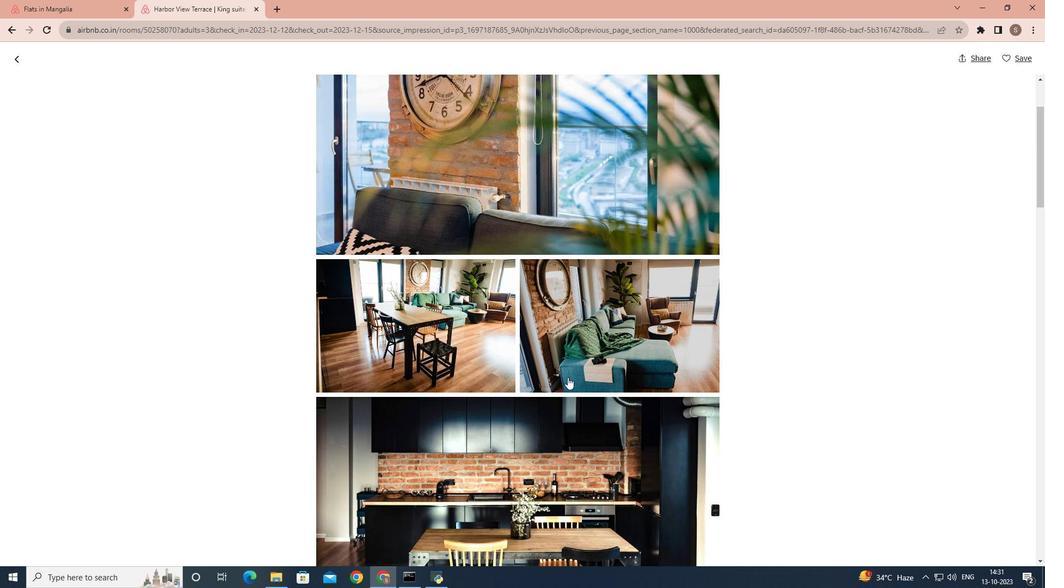 
Action: Mouse scrolled (568, 376) with delta (0, 0)
Screenshot: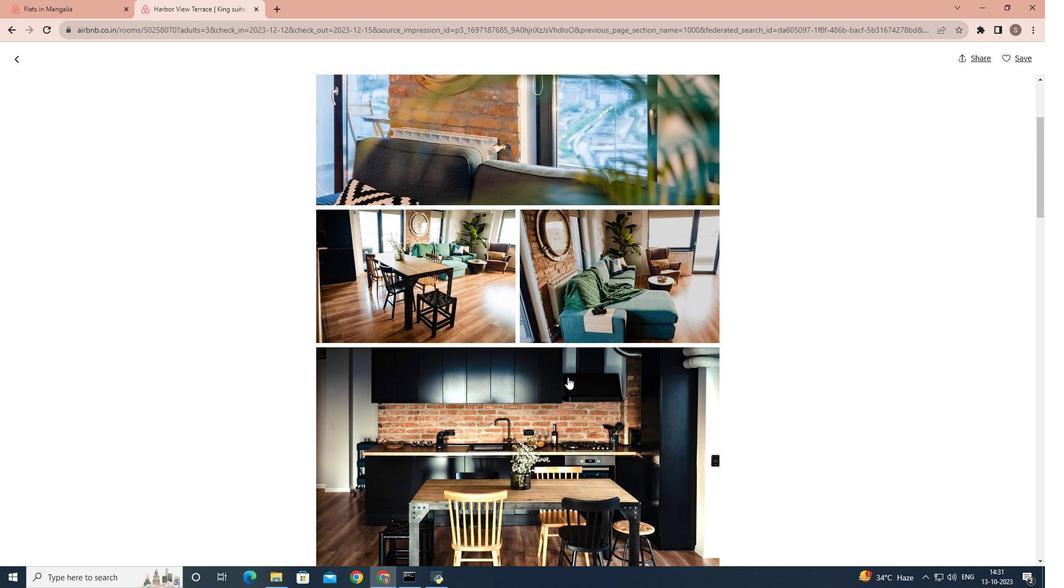 
Action: Mouse scrolled (568, 376) with delta (0, 0)
Screenshot: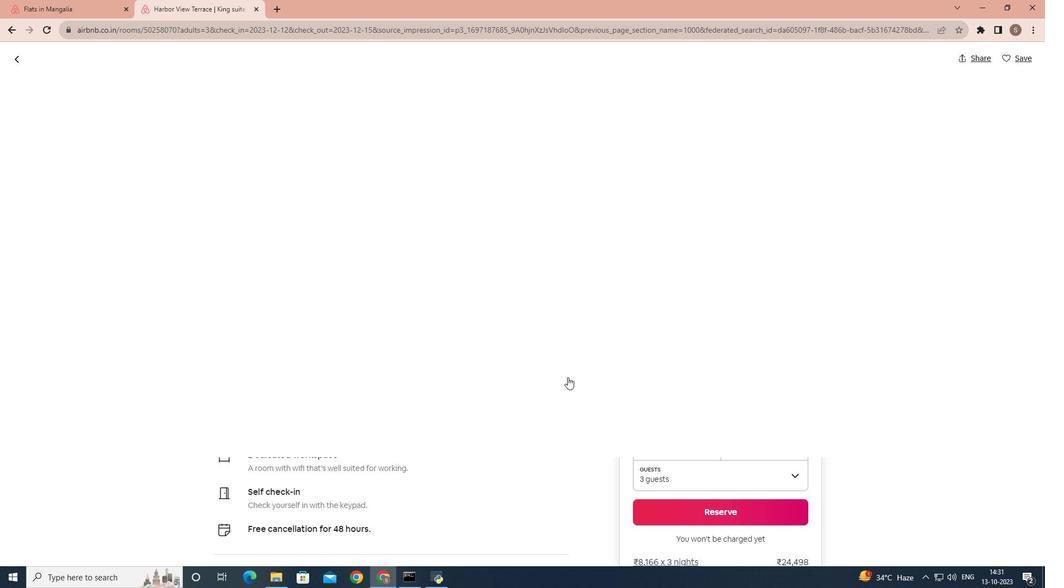 
Action: Mouse scrolled (568, 376) with delta (0, 0)
Screenshot: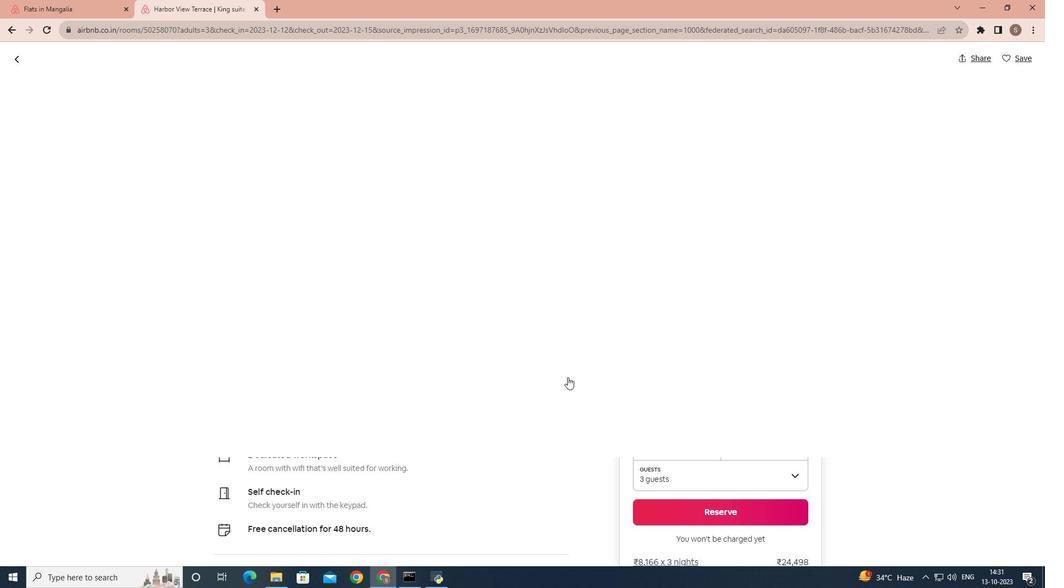 
Action: Mouse scrolled (568, 376) with delta (0, 0)
Screenshot: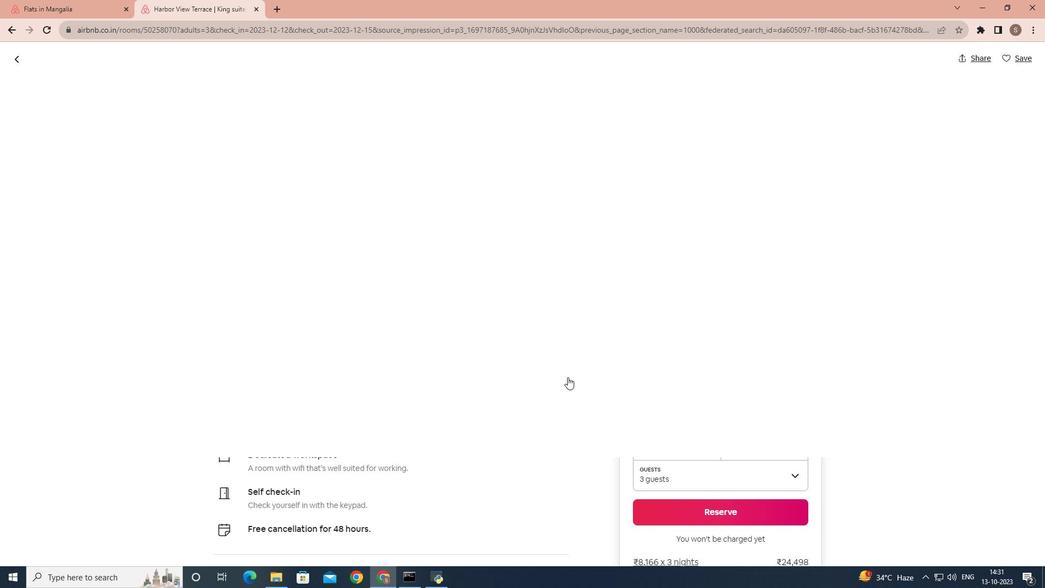 
Action: Mouse scrolled (568, 376) with delta (0, 0)
Screenshot: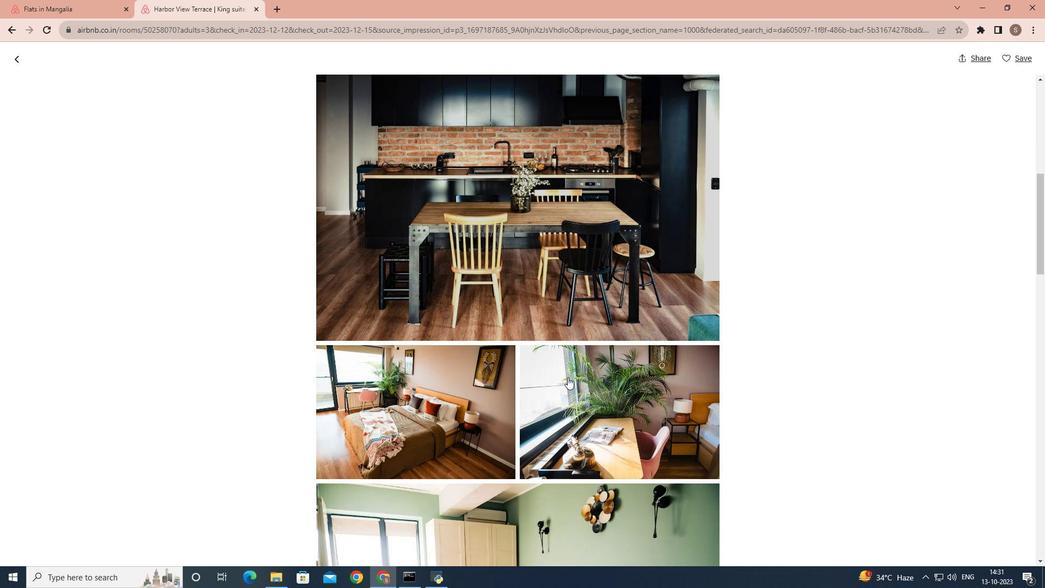 
Action: Mouse scrolled (568, 376) with delta (0, 0)
Screenshot: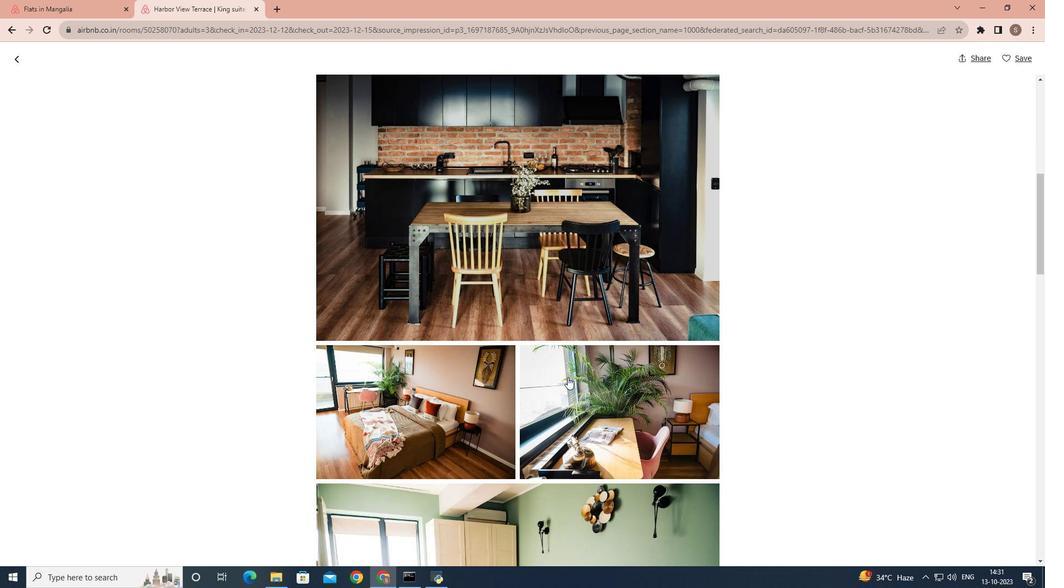 
Action: Mouse scrolled (568, 376) with delta (0, 0)
Screenshot: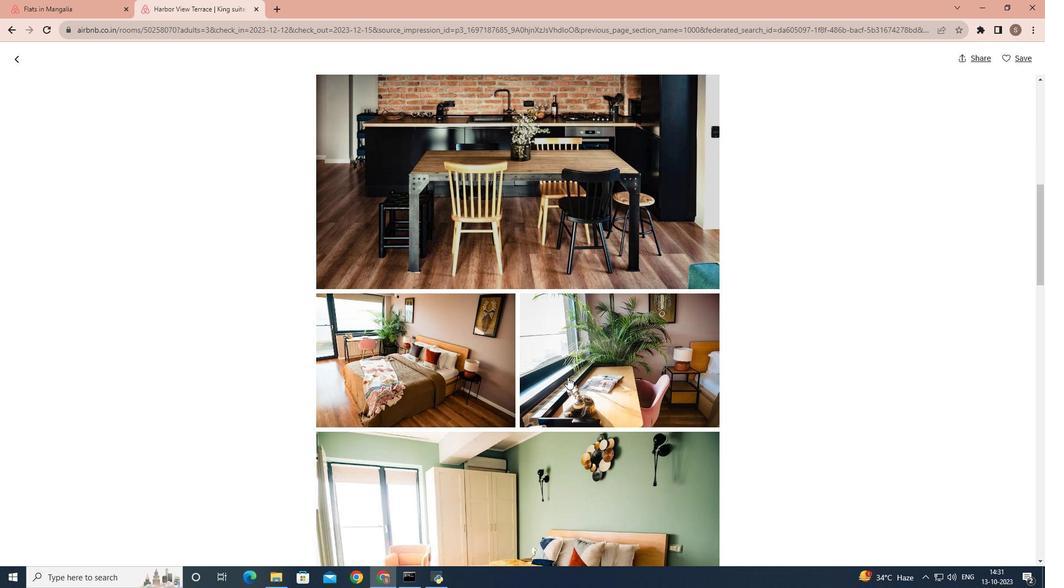 
Action: Mouse scrolled (568, 376) with delta (0, 0)
Screenshot: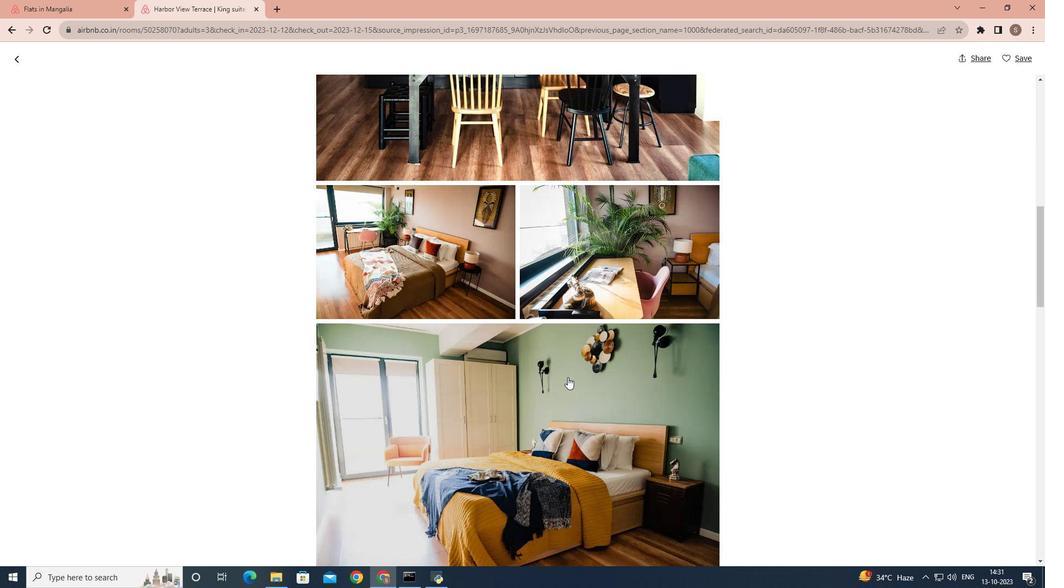 
Action: Mouse scrolled (568, 376) with delta (0, 0)
Screenshot: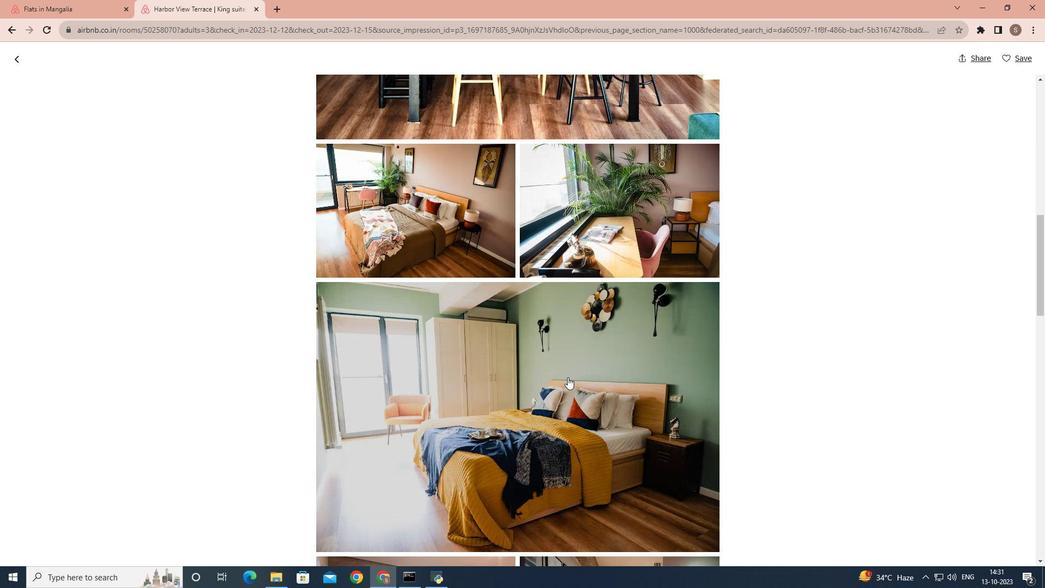 
Action: Mouse scrolled (568, 376) with delta (0, 0)
Screenshot: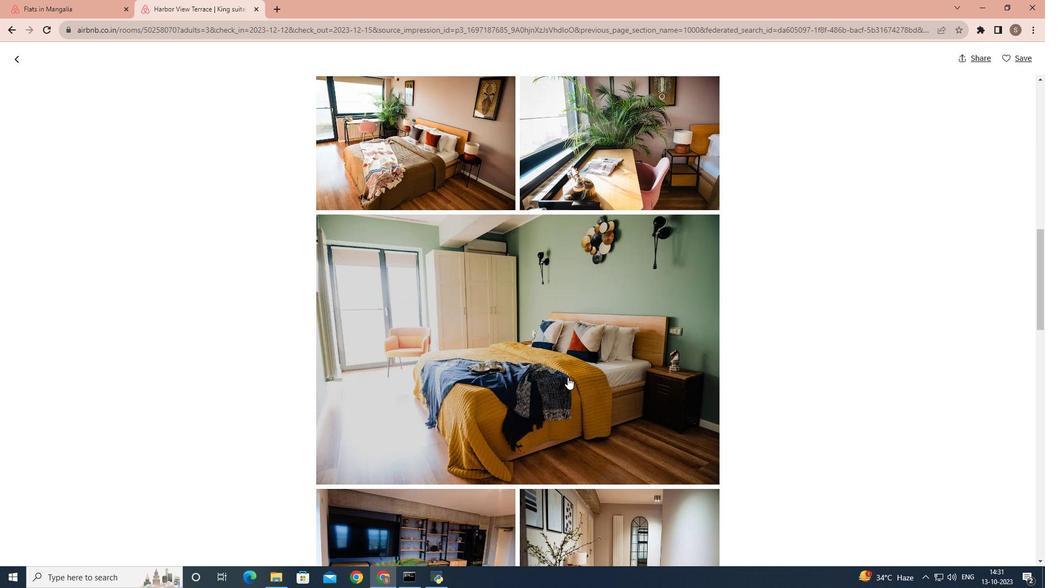 
Action: Mouse scrolled (568, 376) with delta (0, 0)
Screenshot: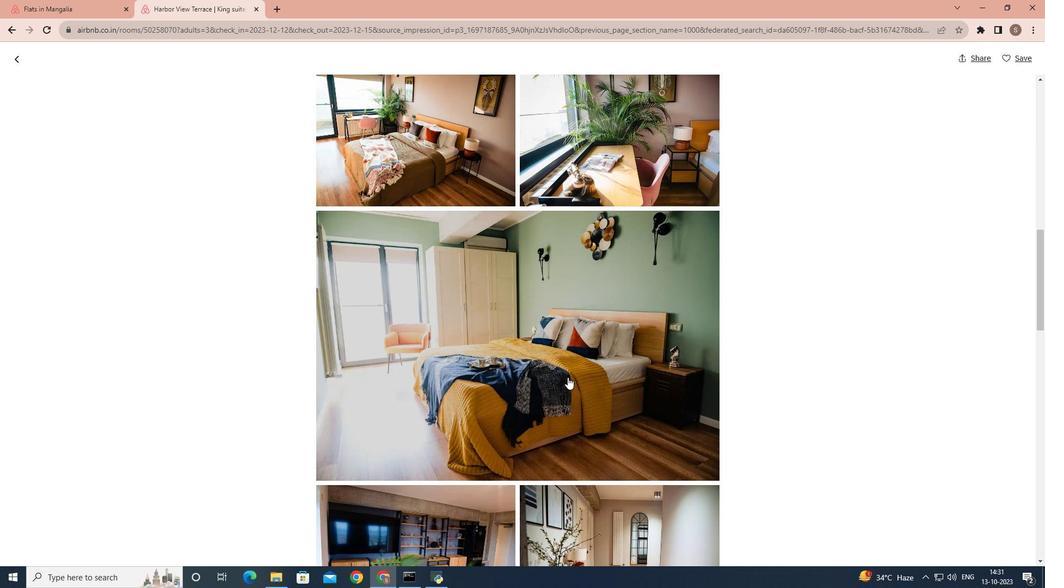 
Action: Mouse scrolled (568, 376) with delta (0, 0)
Screenshot: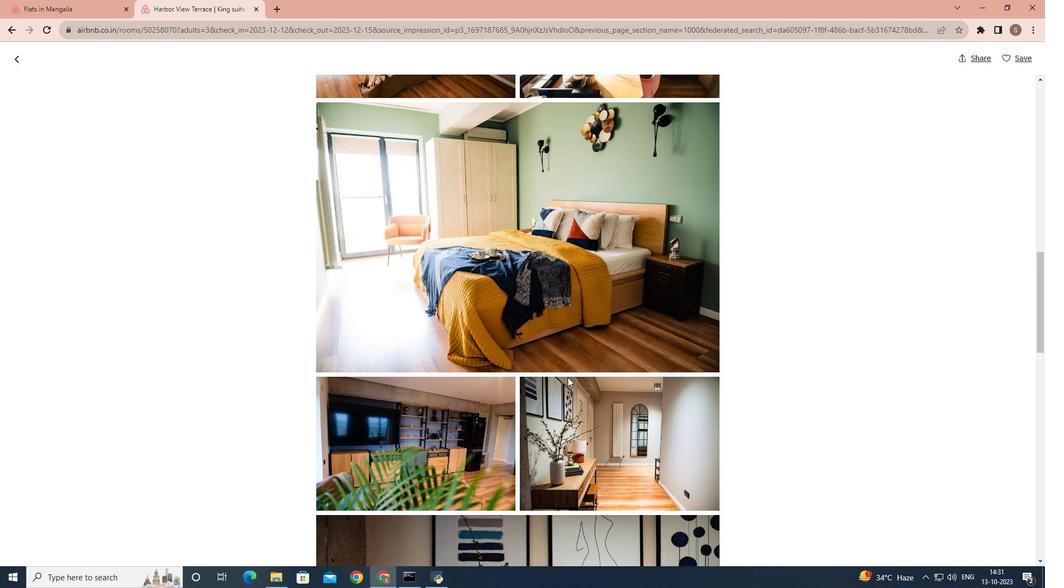 
Action: Mouse scrolled (568, 376) with delta (0, 0)
Screenshot: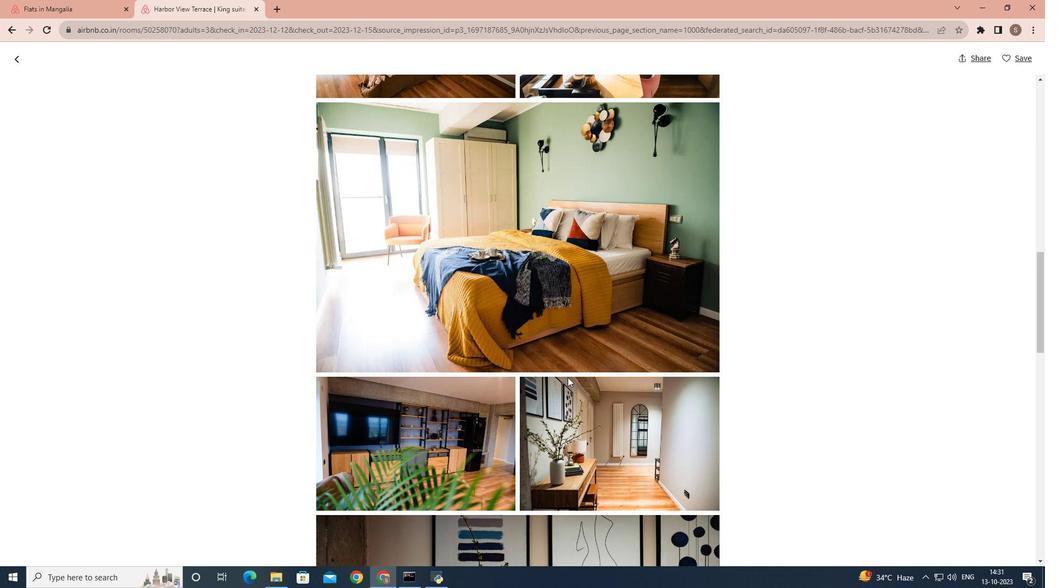 
Action: Mouse scrolled (568, 376) with delta (0, 0)
Screenshot: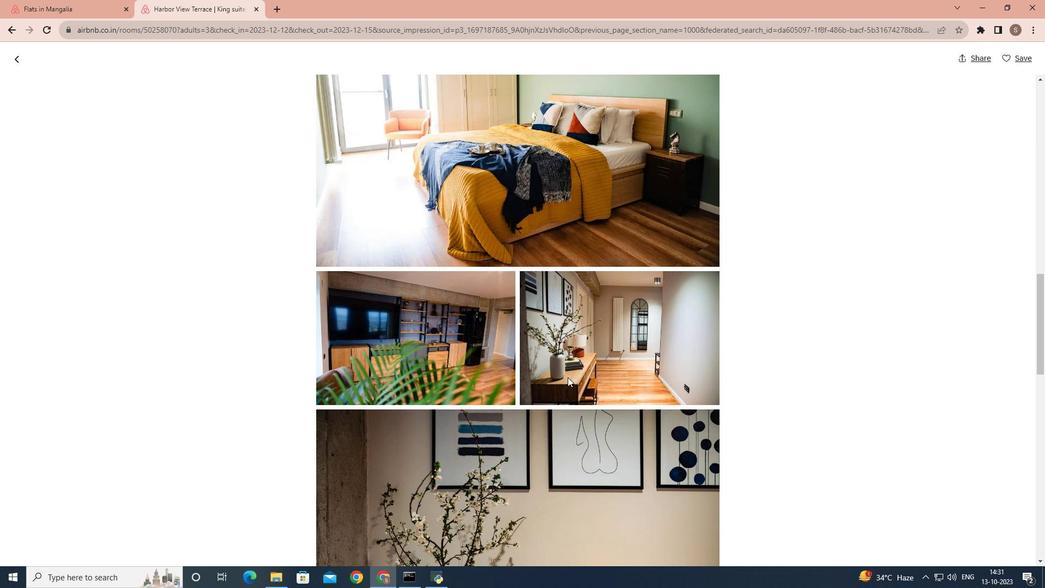 
Action: Mouse scrolled (568, 376) with delta (0, 0)
Screenshot: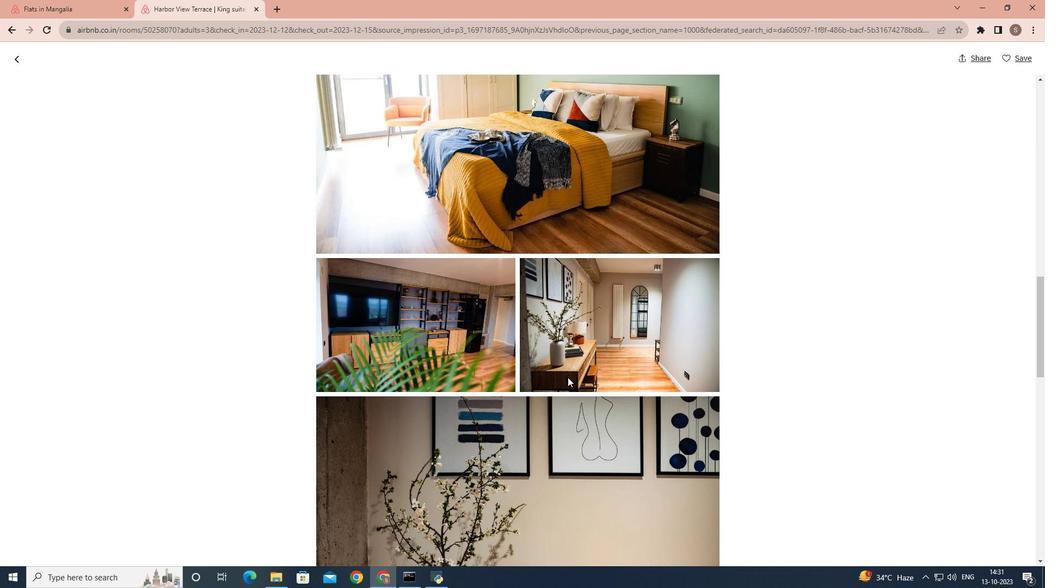 
Action: Mouse scrolled (568, 376) with delta (0, 0)
Screenshot: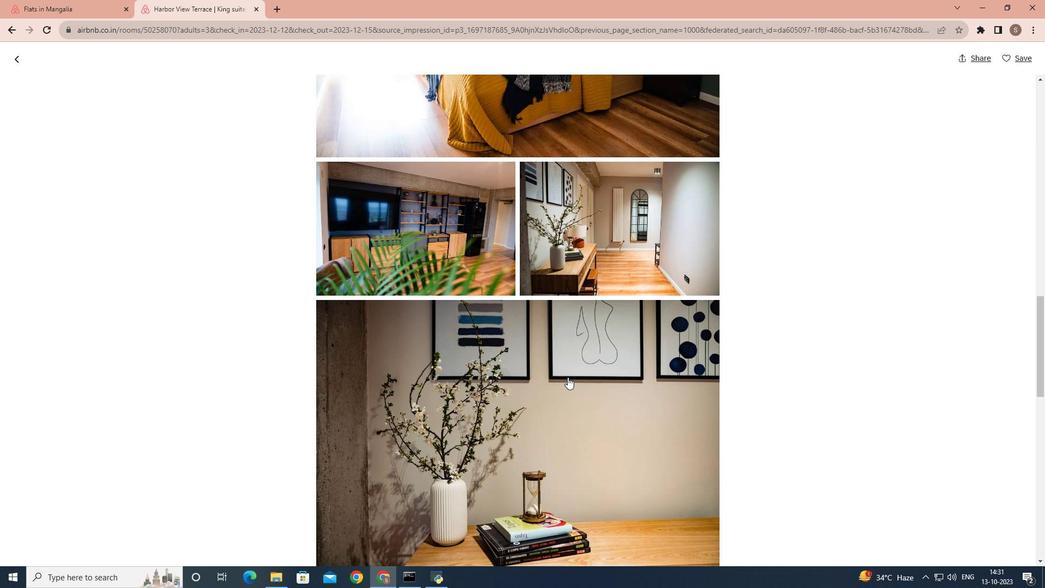 
Action: Mouse scrolled (568, 376) with delta (0, 0)
Screenshot: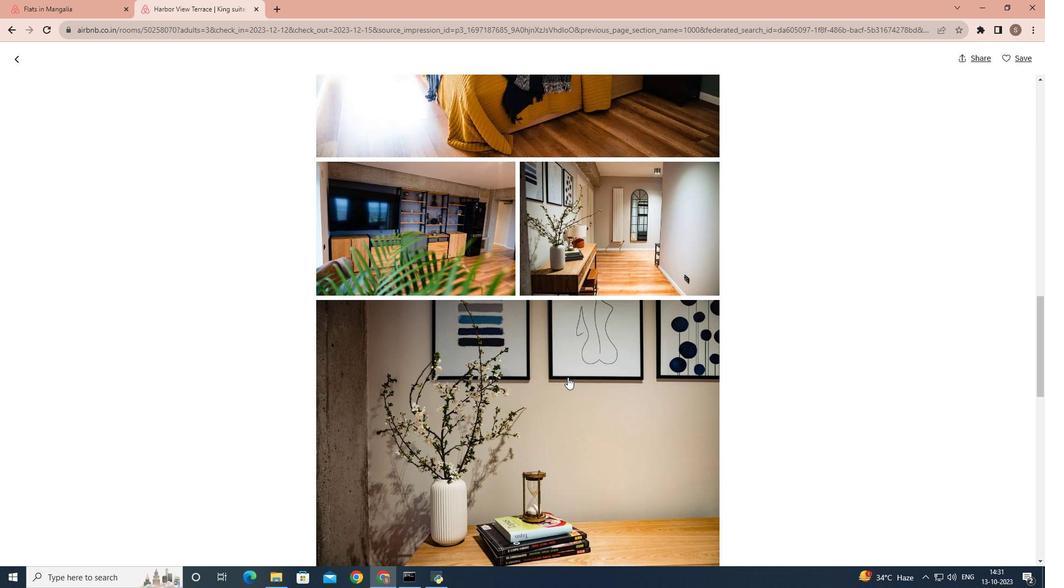 
Action: Mouse scrolled (568, 376) with delta (0, 0)
Screenshot: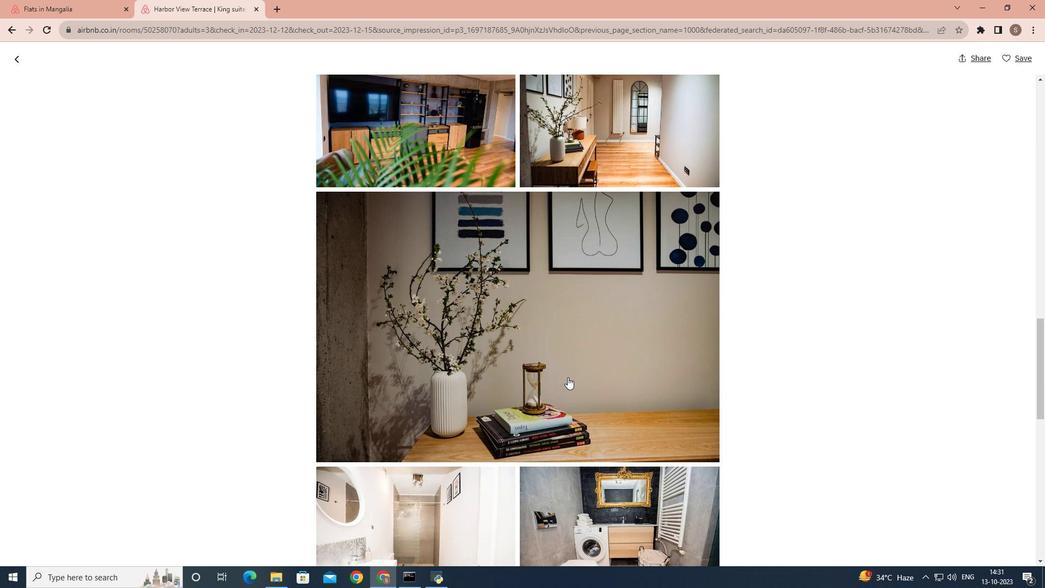 
Action: Mouse scrolled (568, 376) with delta (0, 0)
Screenshot: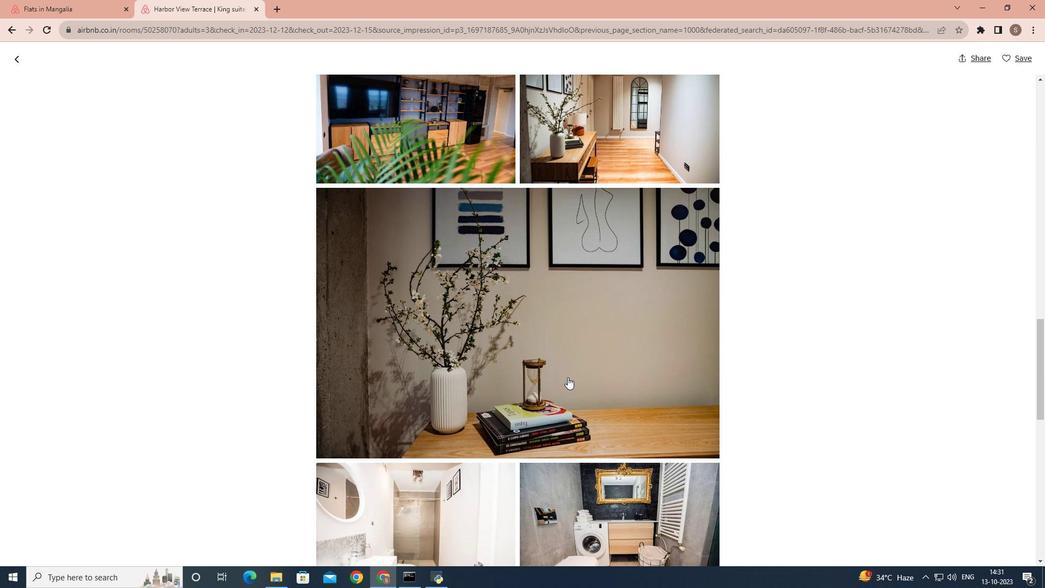 
Action: Mouse scrolled (568, 376) with delta (0, 0)
Screenshot: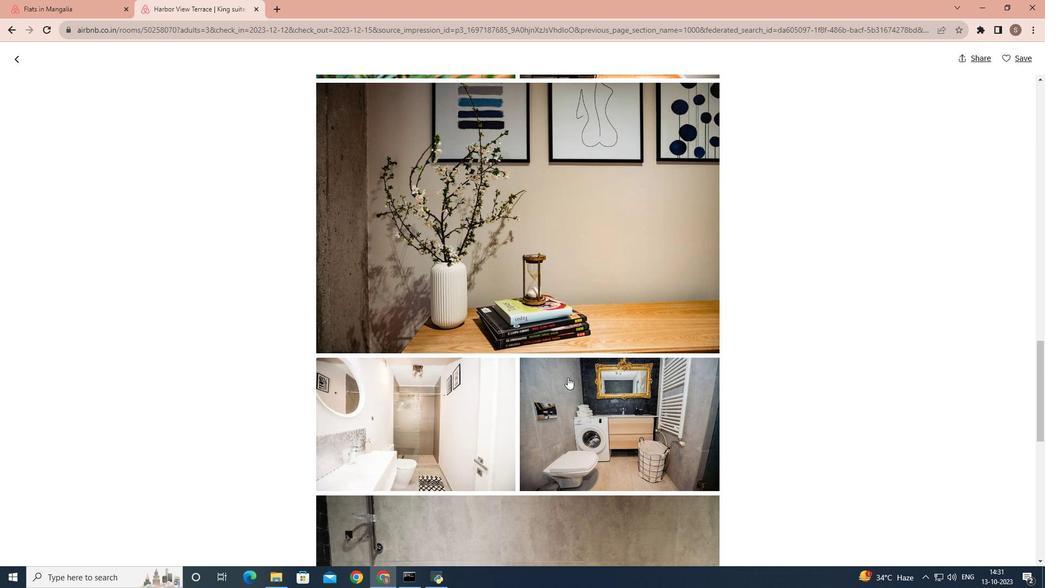 
Action: Mouse scrolled (568, 376) with delta (0, 0)
Screenshot: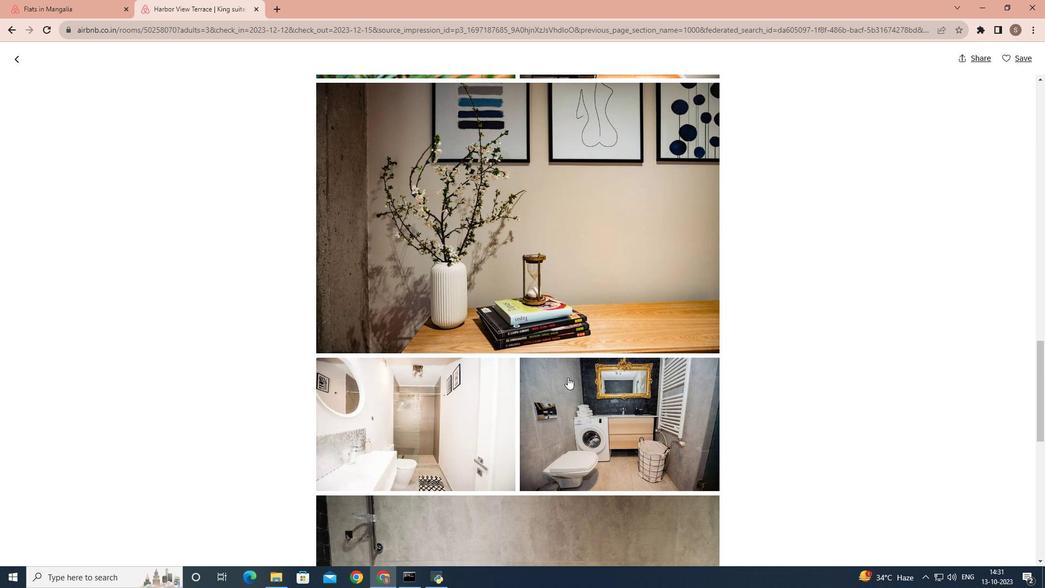 
Action: Mouse scrolled (568, 376) with delta (0, 0)
Screenshot: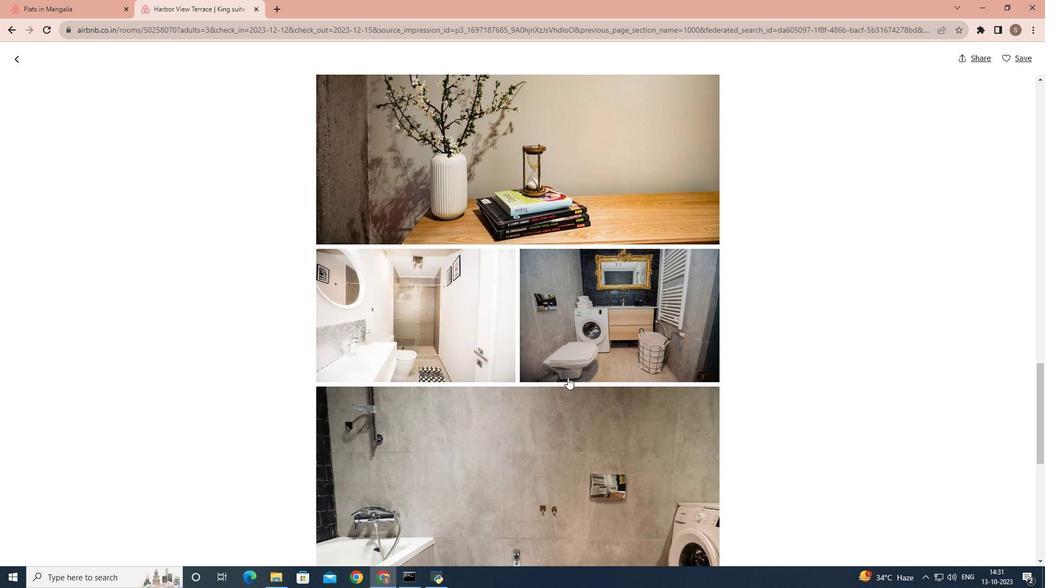 
Action: Mouse scrolled (568, 376) with delta (0, 0)
Screenshot: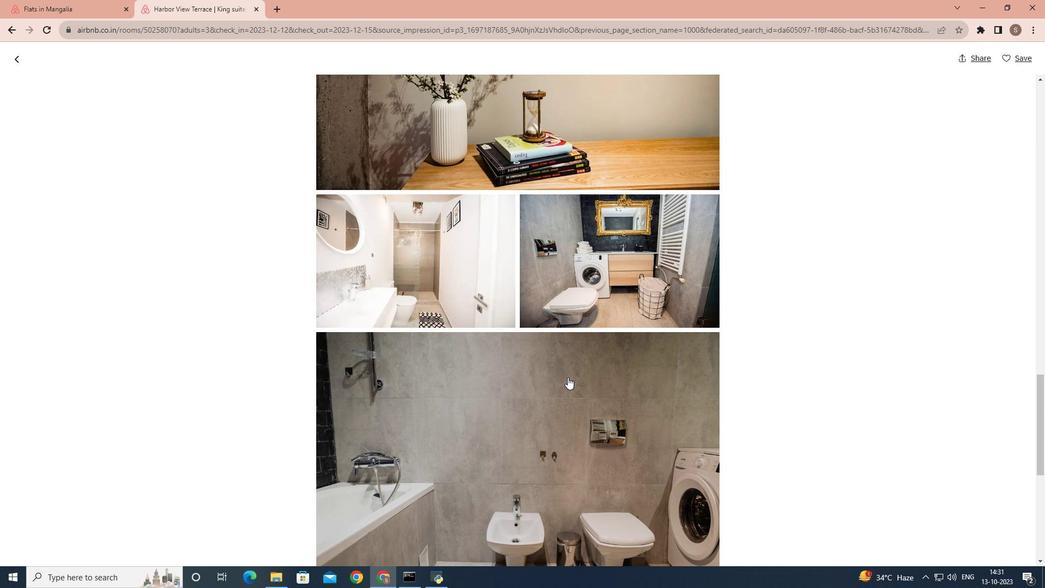 
Action: Mouse scrolled (568, 376) with delta (0, 0)
Screenshot: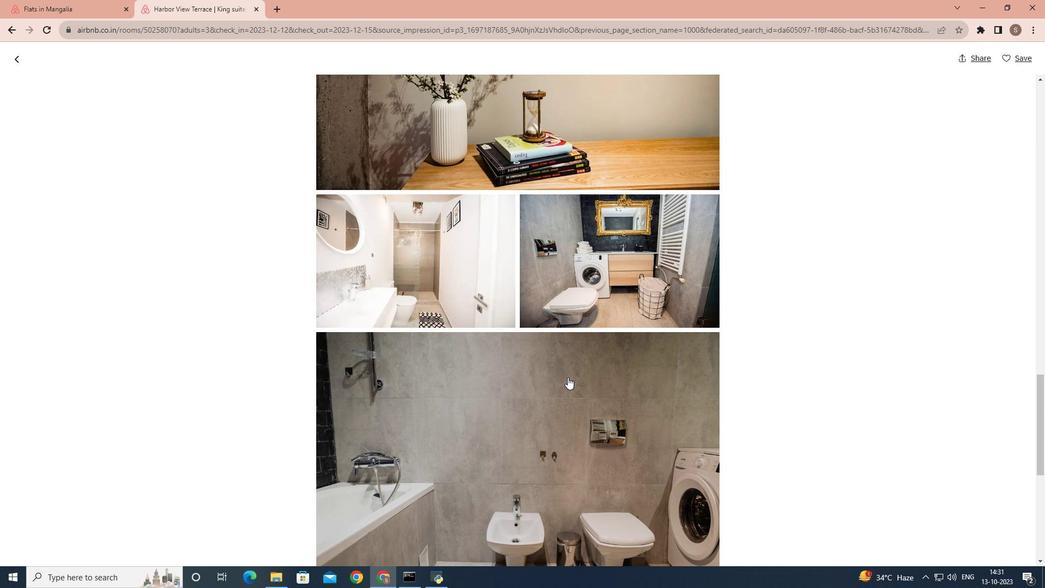 
Action: Mouse scrolled (568, 376) with delta (0, 0)
Screenshot: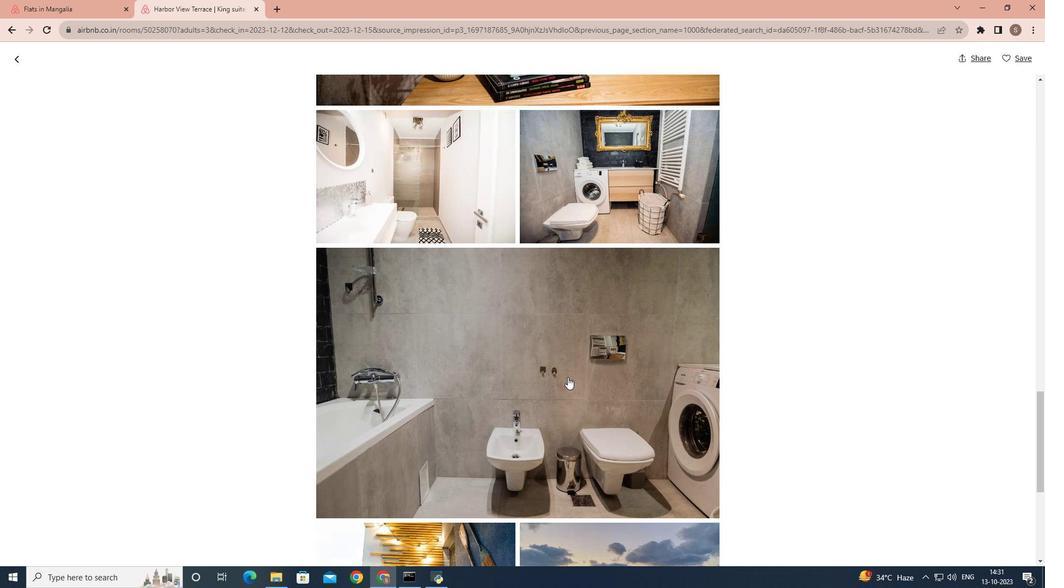 
Action: Mouse scrolled (568, 376) with delta (0, 0)
Screenshot: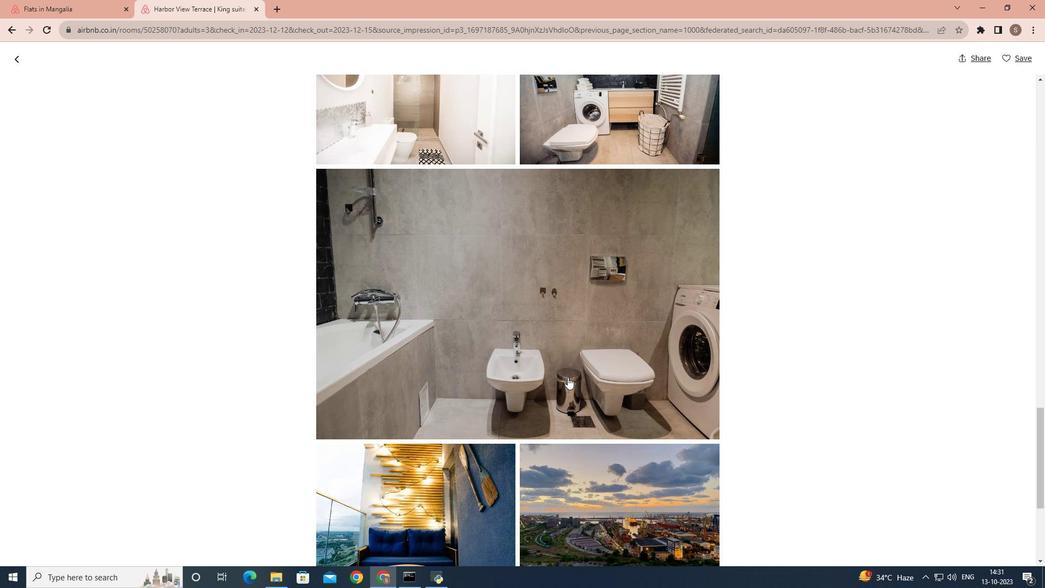 
Action: Mouse scrolled (568, 376) with delta (0, 0)
Screenshot: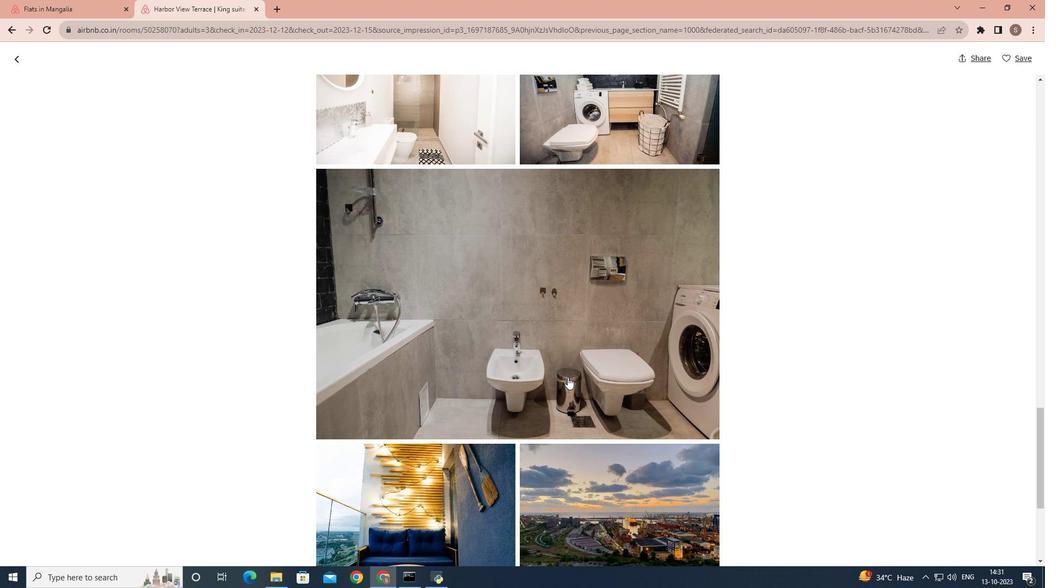 
Action: Mouse scrolled (568, 376) with delta (0, 0)
Screenshot: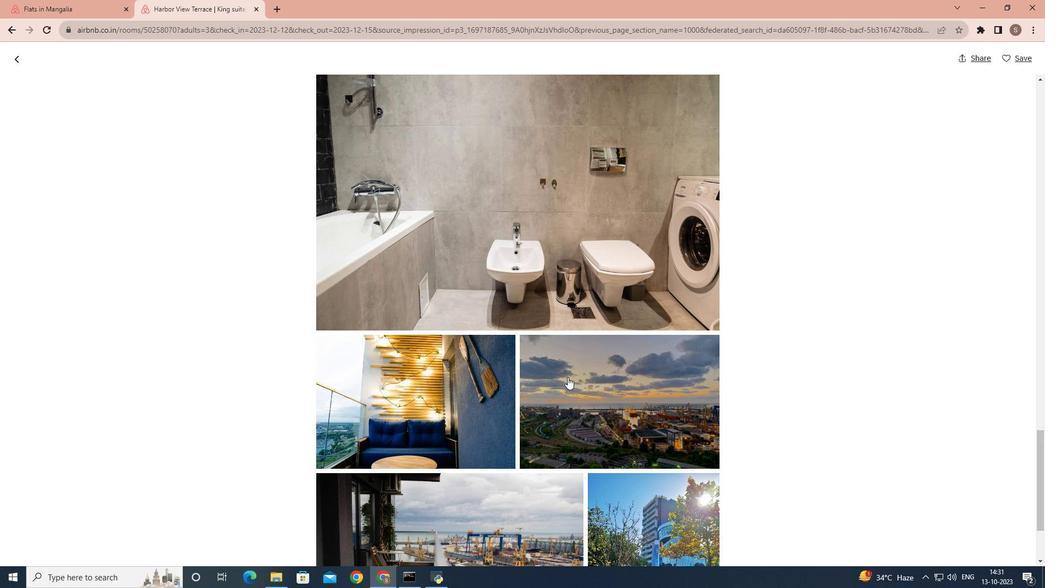 
Action: Mouse scrolled (568, 376) with delta (0, 0)
Screenshot: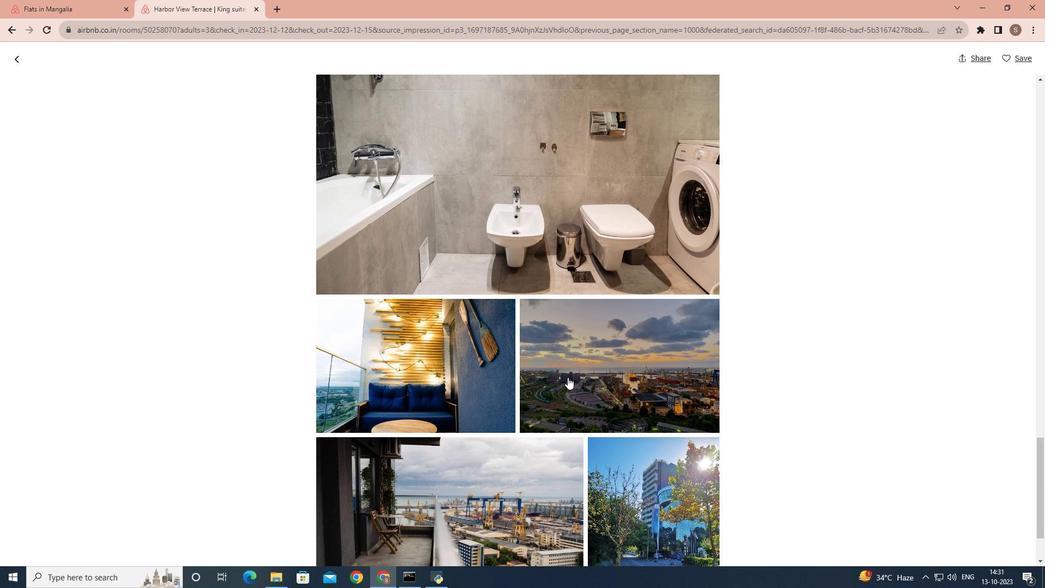 
Action: Mouse scrolled (568, 376) with delta (0, 0)
Screenshot: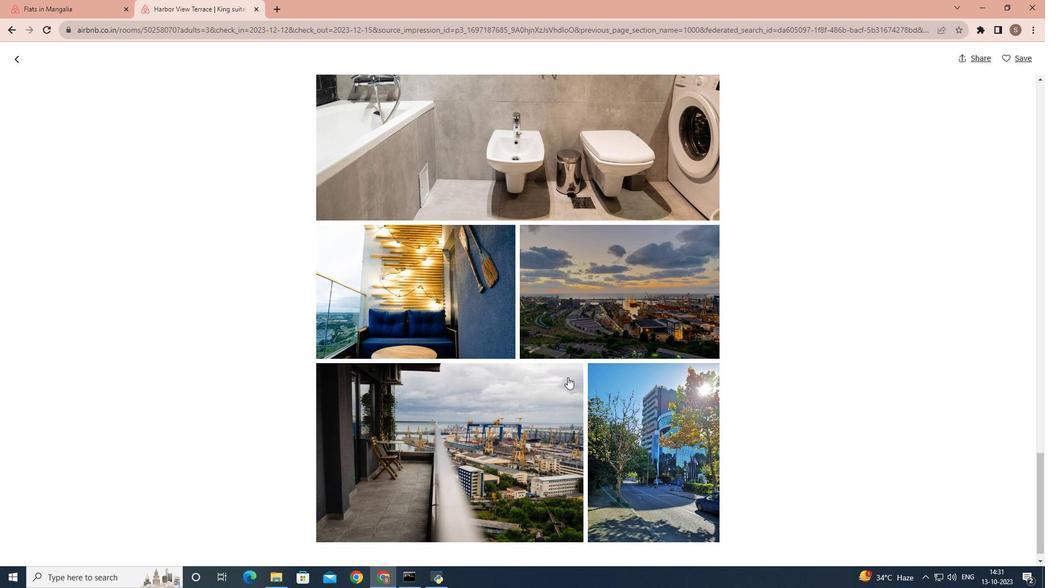 
Action: Mouse scrolled (568, 376) with delta (0, 0)
Screenshot: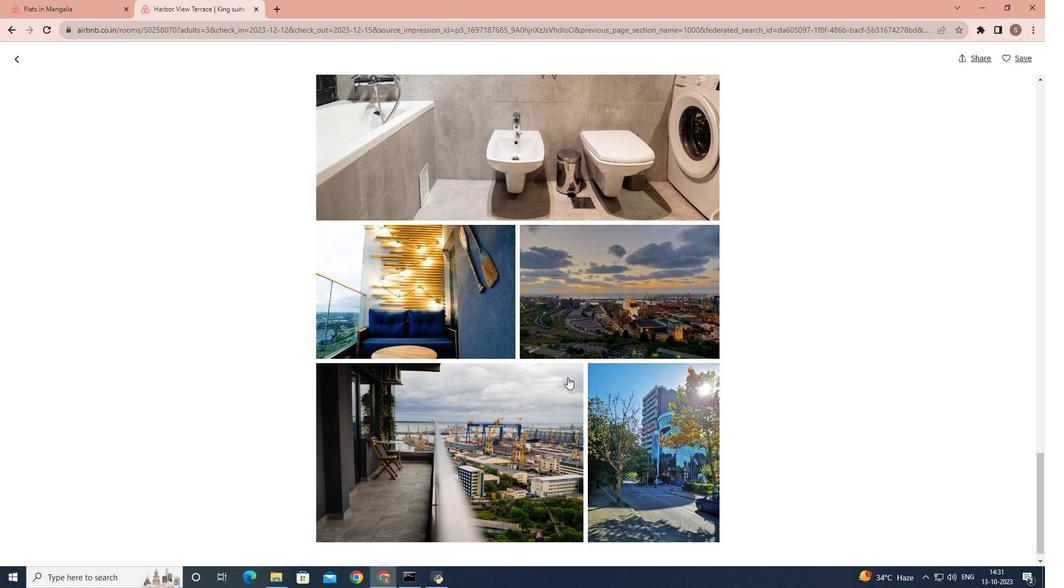
Action: Mouse scrolled (568, 376) with delta (0, 0)
Screenshot: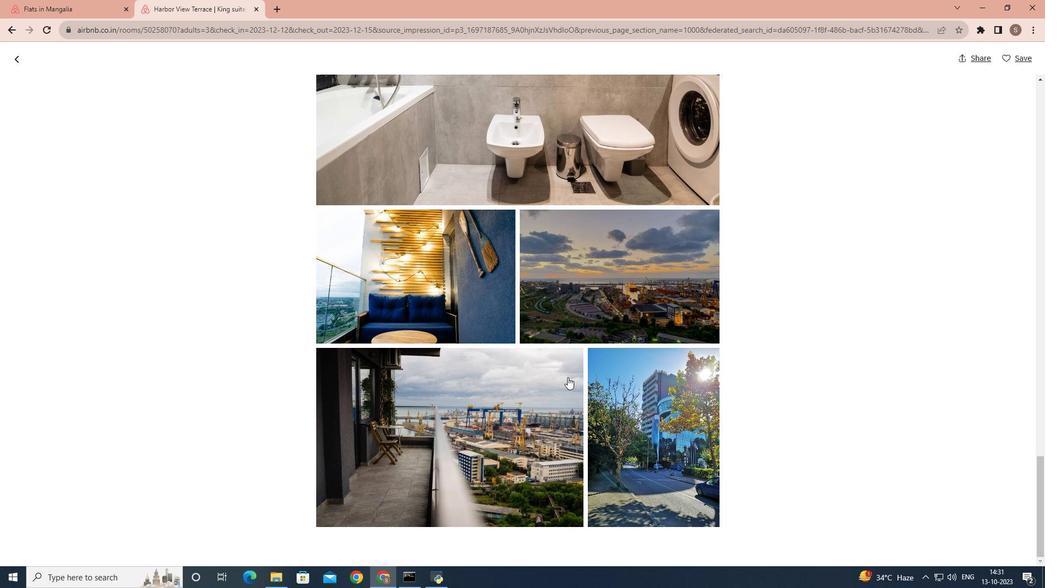
Action: Mouse scrolled (568, 376) with delta (0, 0)
Screenshot: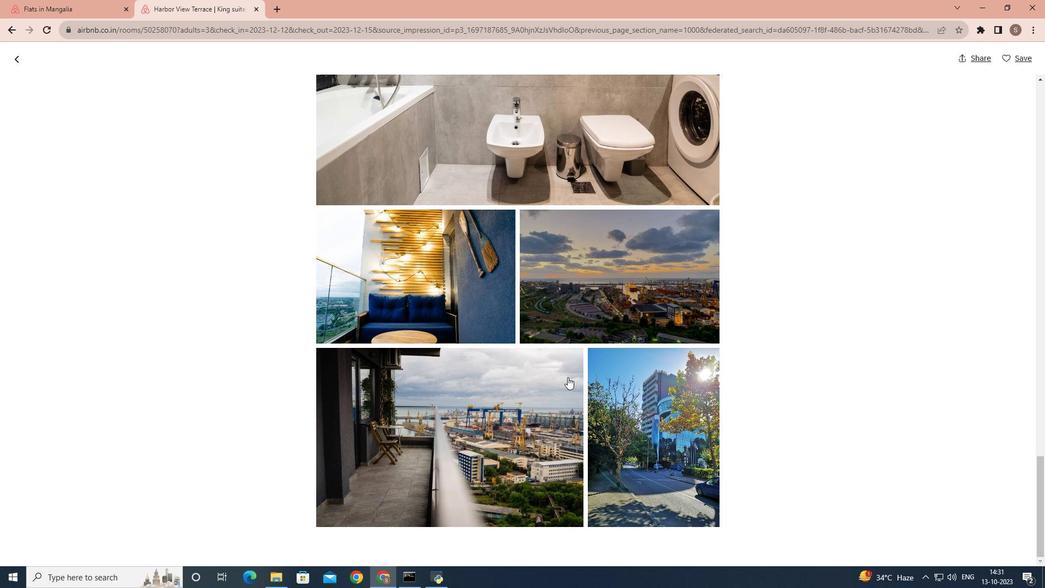 
Action: Mouse scrolled (568, 376) with delta (0, 0)
Screenshot: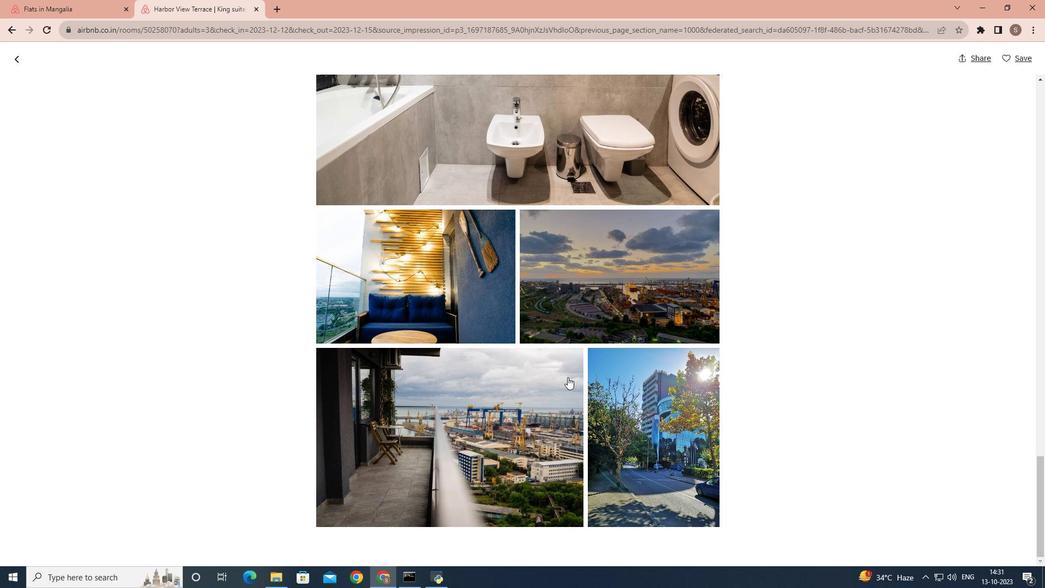 
Action: Mouse scrolled (568, 376) with delta (0, 0)
Screenshot: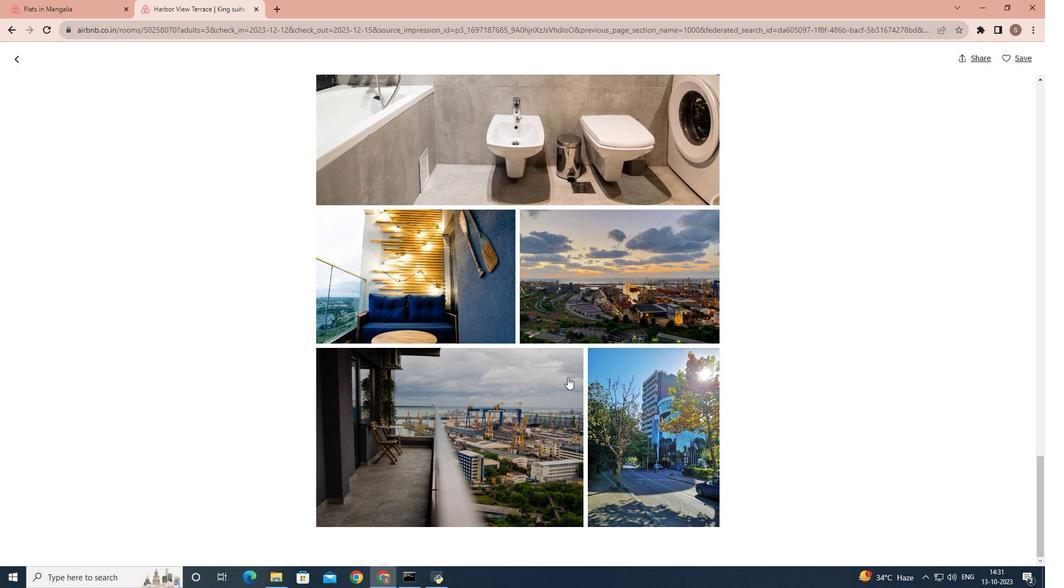 
Action: Mouse scrolled (568, 376) with delta (0, 0)
Screenshot: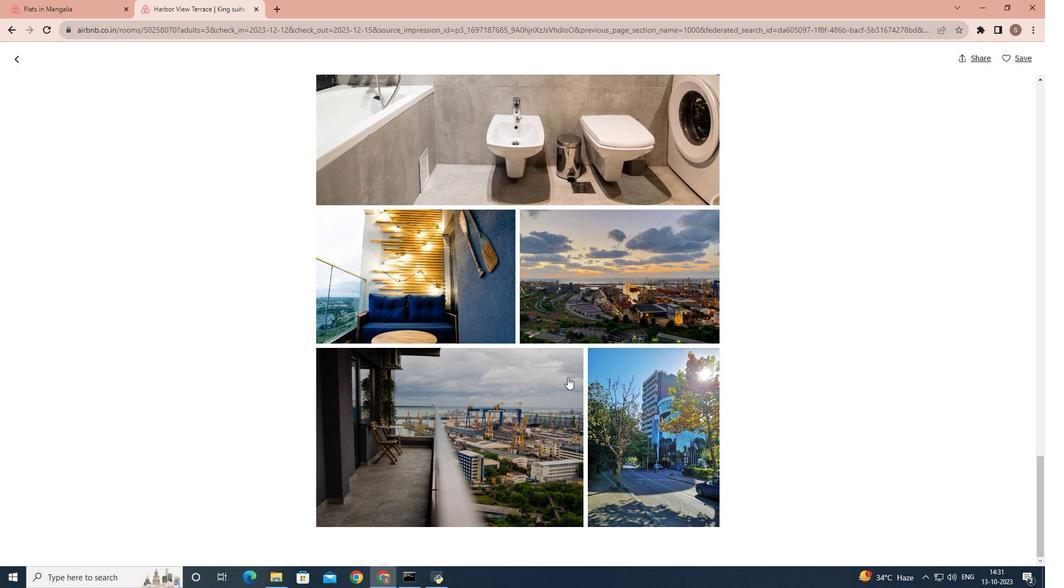 
Action: Mouse scrolled (568, 376) with delta (0, 0)
Screenshot: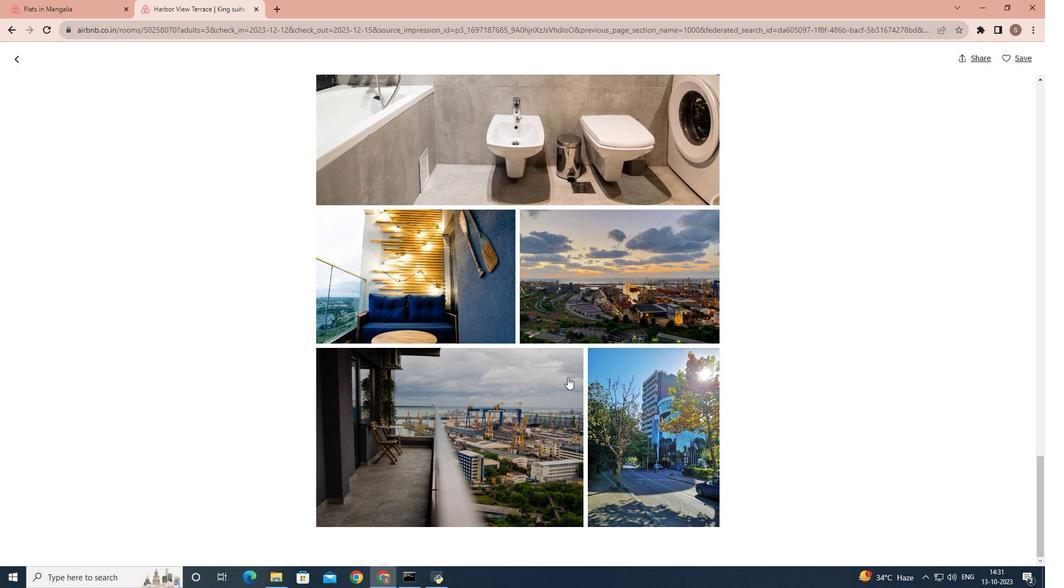
Action: Mouse scrolled (568, 376) with delta (0, 0)
Screenshot: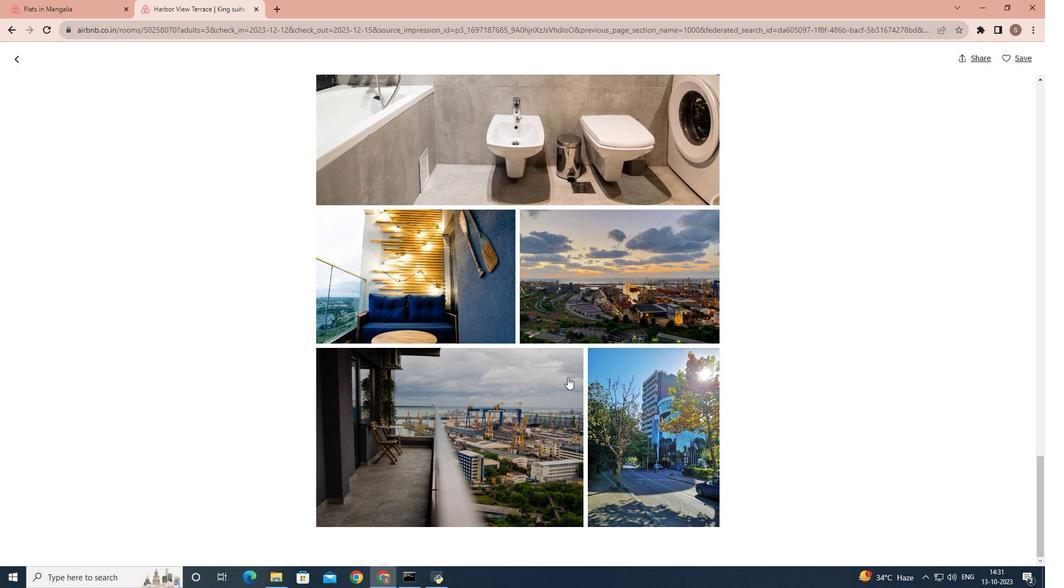 
Action: Mouse scrolled (568, 376) with delta (0, 0)
Screenshot: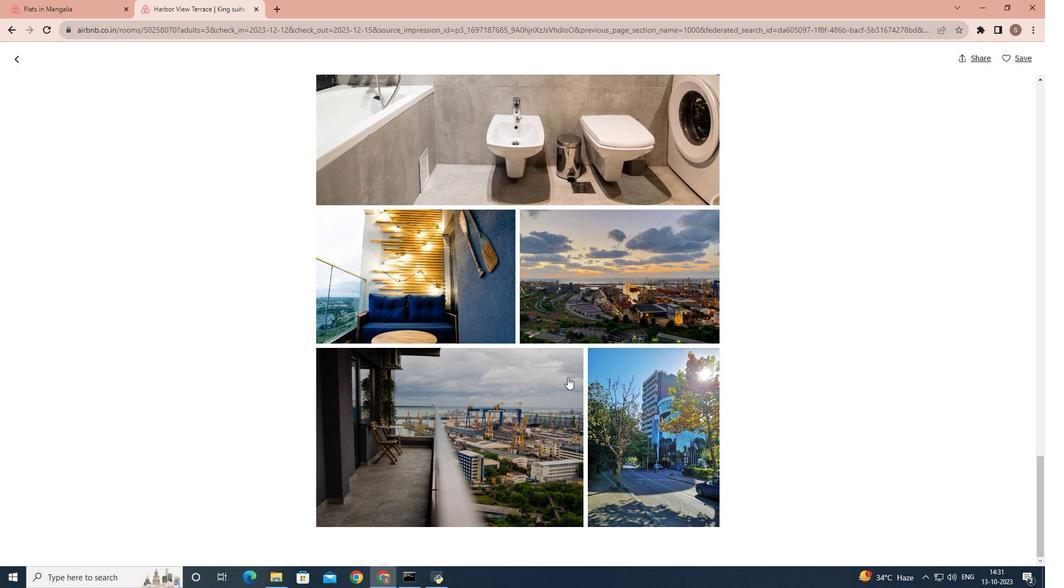 
Action: Mouse scrolled (568, 376) with delta (0, 0)
Screenshot: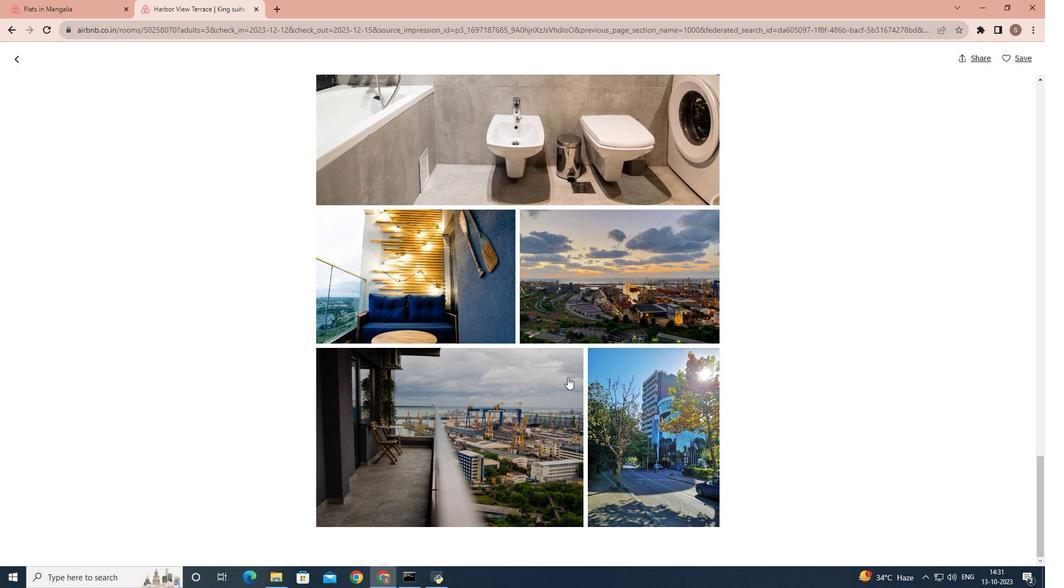
Action: Mouse scrolled (568, 376) with delta (0, 0)
Screenshot: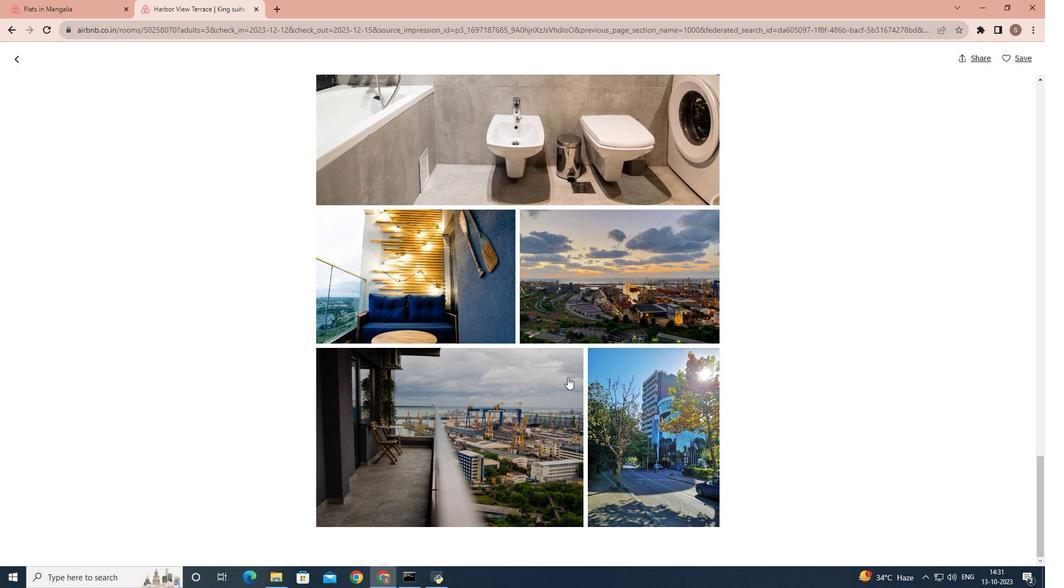 
Action: Mouse scrolled (568, 376) with delta (0, 0)
Screenshot: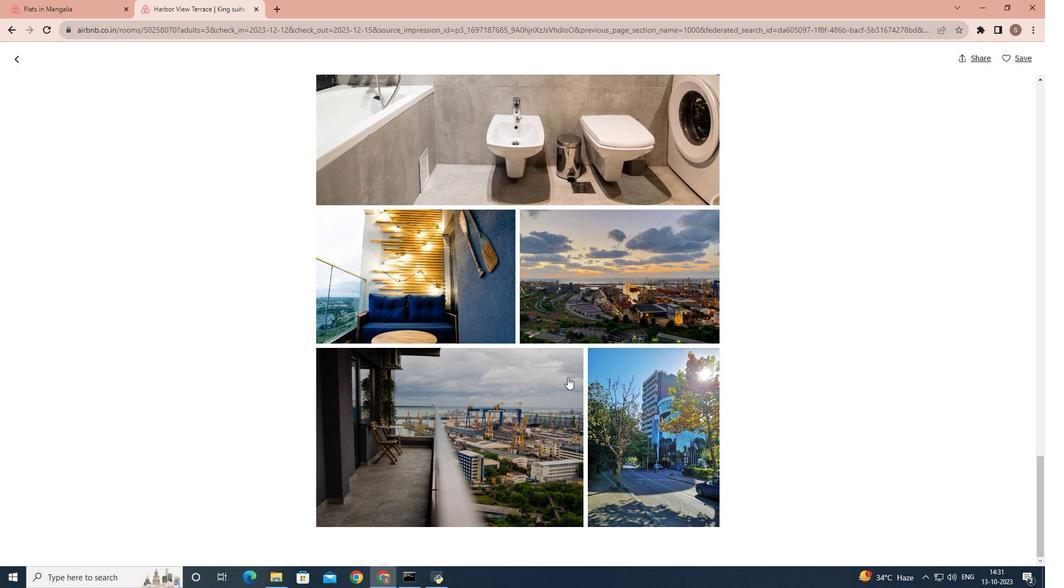 
Action: Mouse moved to (21, 60)
Screenshot: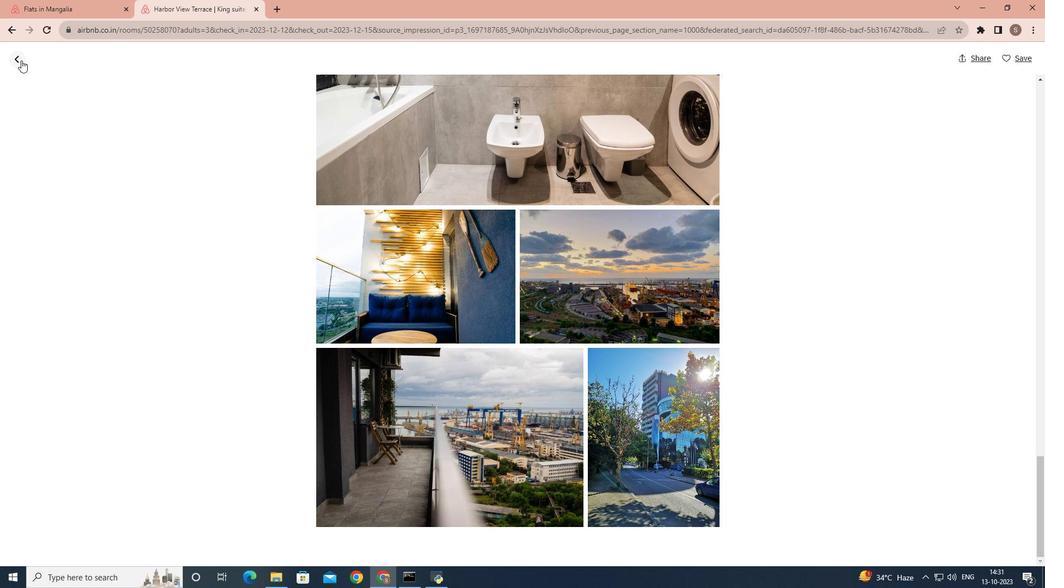 
Action: Mouse pressed left at (21, 60)
Screenshot: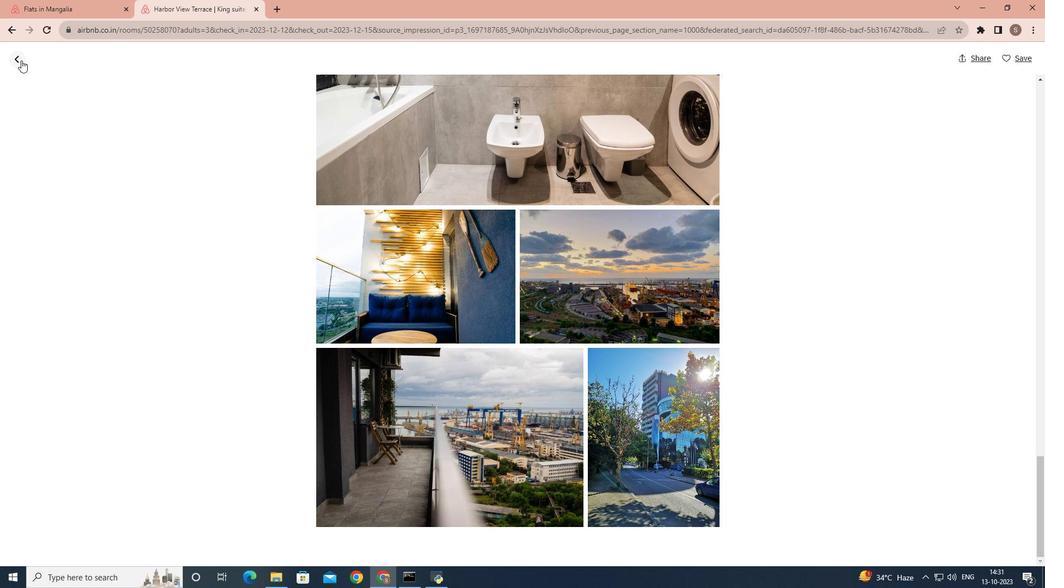 
Action: Mouse moved to (400, 281)
Screenshot: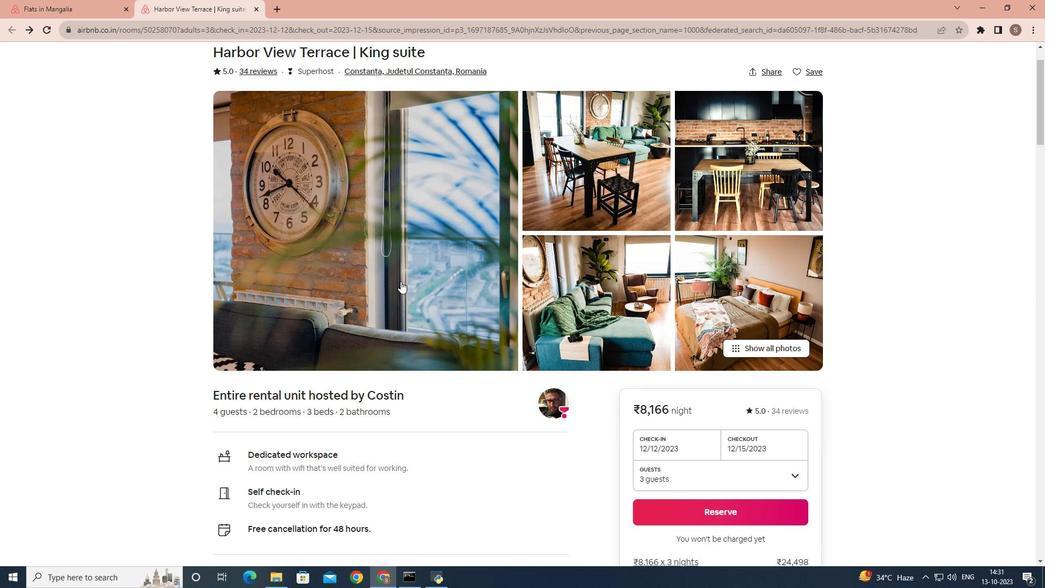
Action: Mouse scrolled (400, 281) with delta (0, 0)
Screenshot: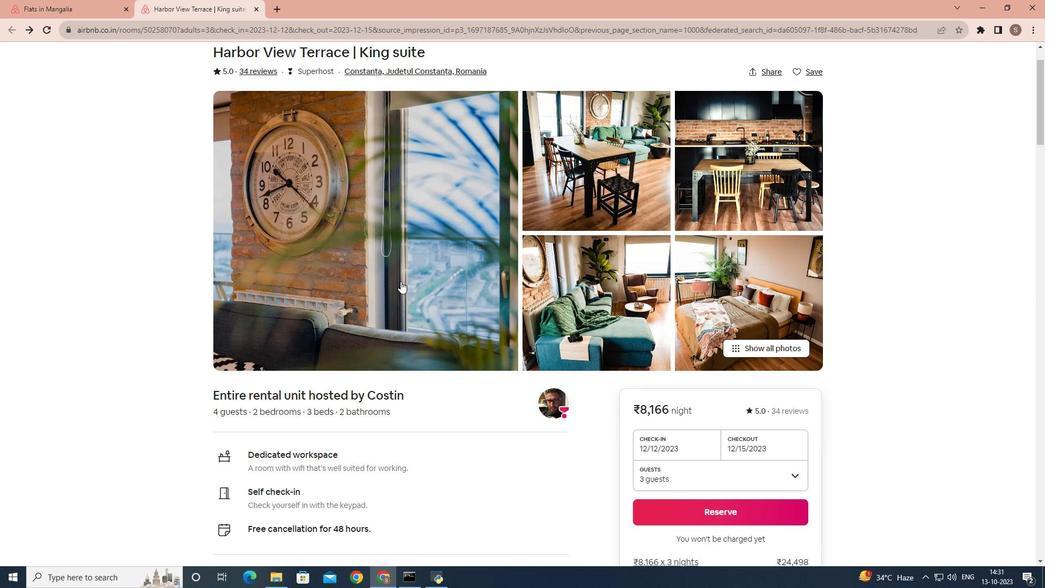 
Action: Mouse scrolled (400, 281) with delta (0, 0)
Screenshot: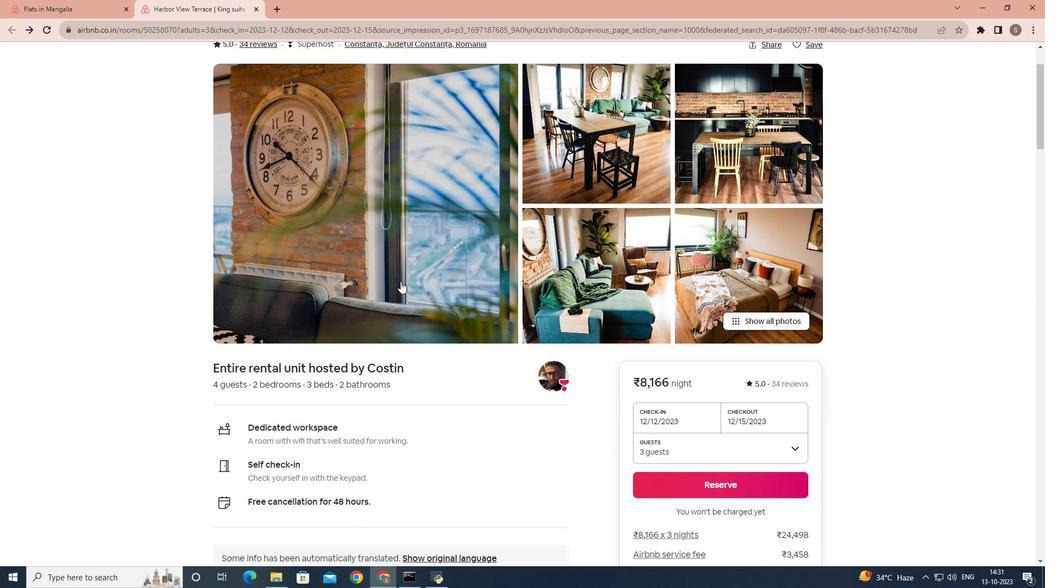
Action: Mouse scrolled (400, 281) with delta (0, 0)
Screenshot: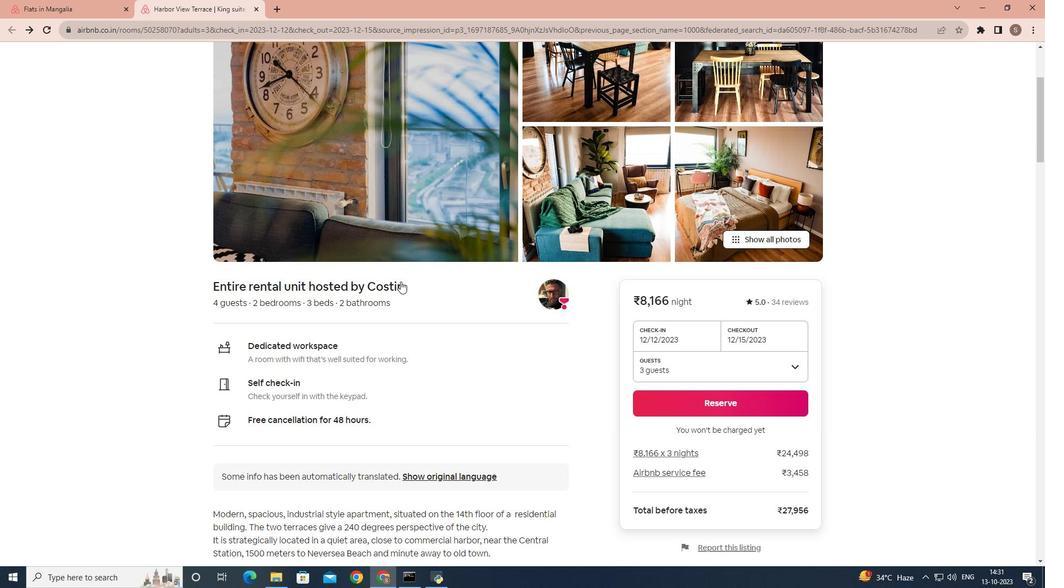 
Action: Mouse scrolled (400, 281) with delta (0, 0)
Screenshot: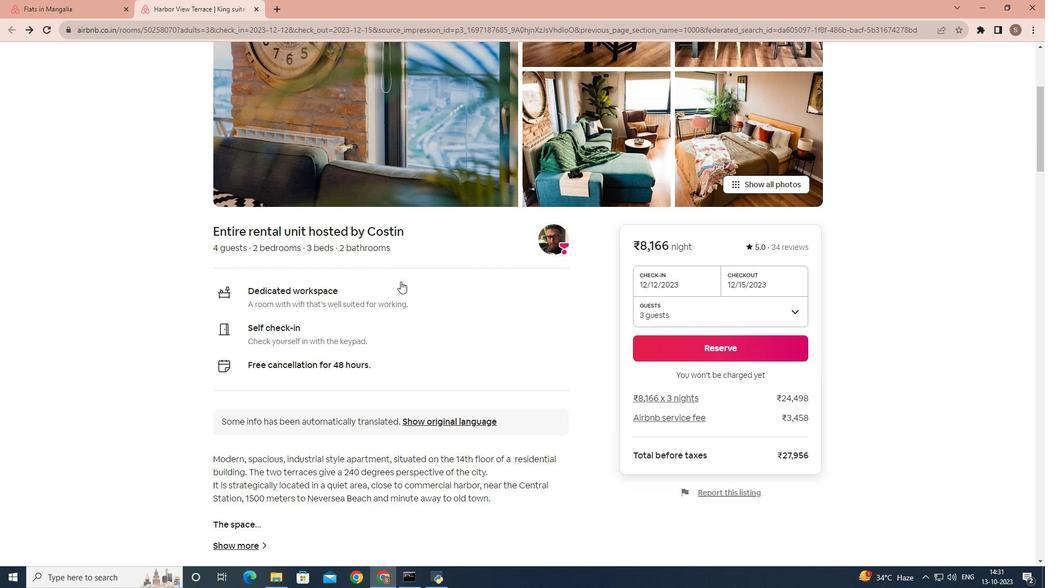 
Action: Mouse scrolled (400, 281) with delta (0, 0)
Screenshot: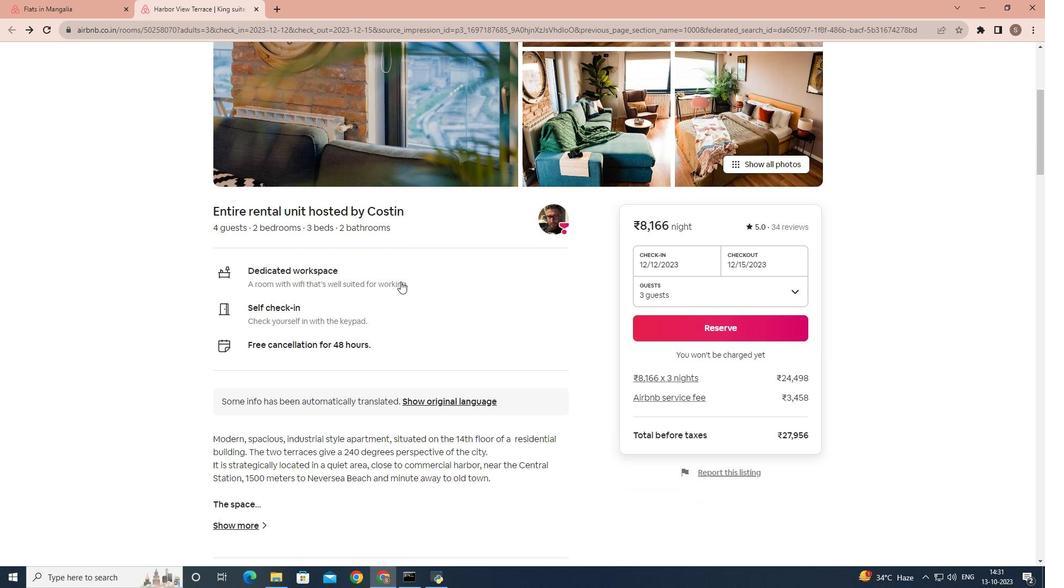 
Action: Mouse scrolled (400, 281) with delta (0, 0)
Screenshot: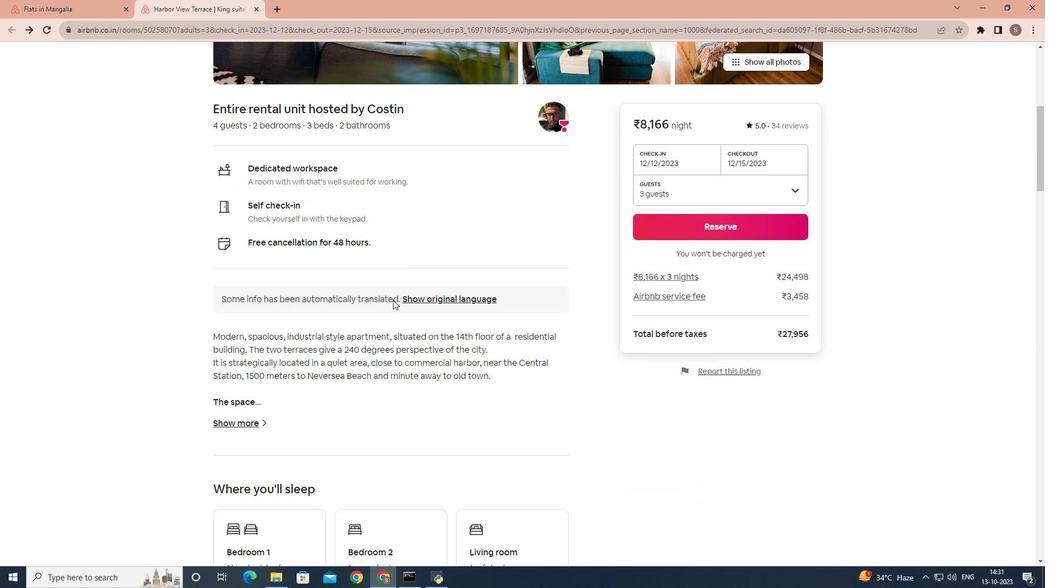 
Action: Mouse scrolled (400, 281) with delta (0, 0)
Screenshot: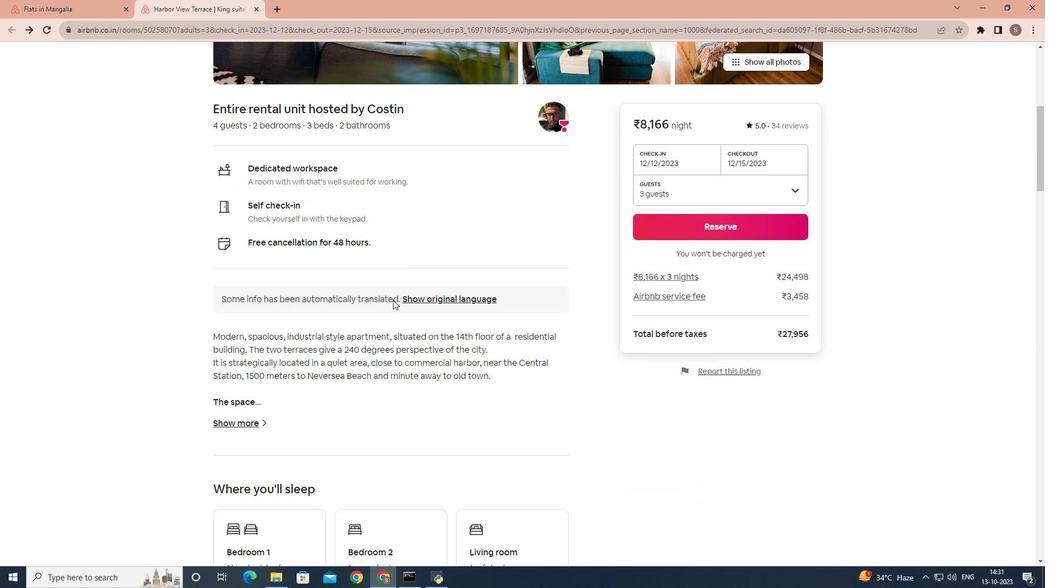 
Action: Mouse moved to (240, 323)
Screenshot: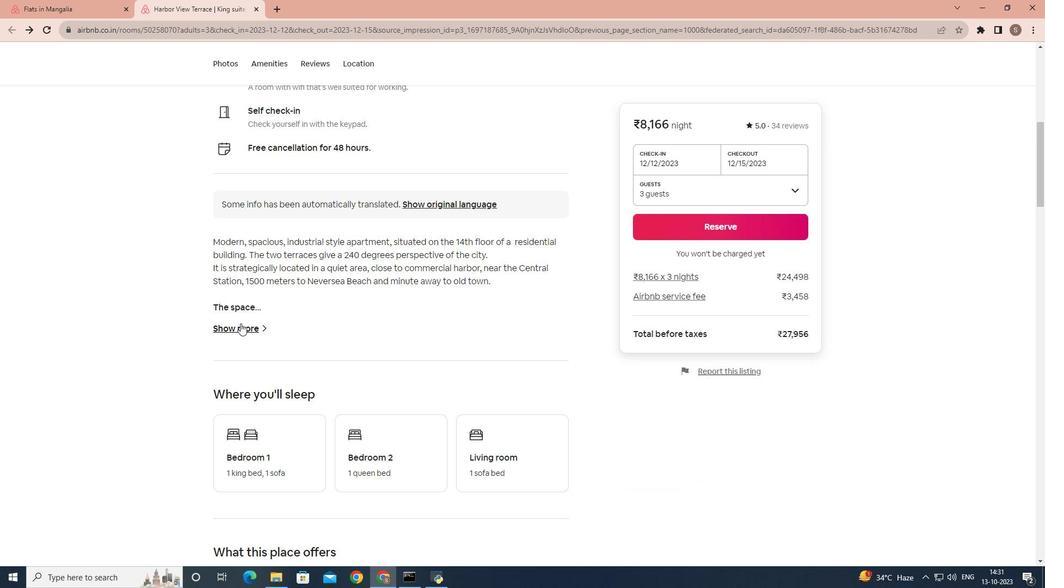 
Action: Mouse pressed left at (240, 323)
Screenshot: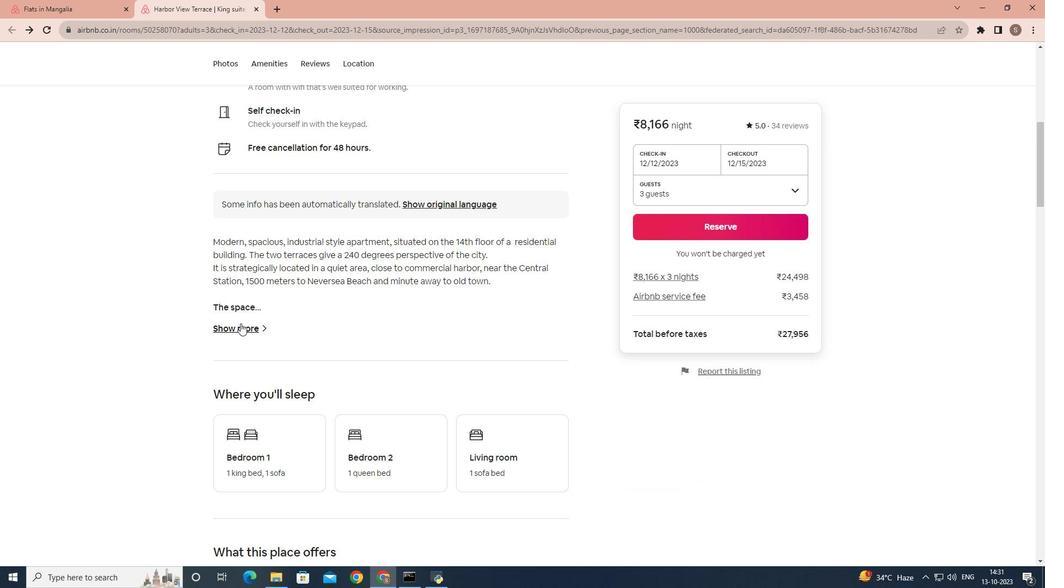 
Action: Mouse moved to (437, 287)
Screenshot: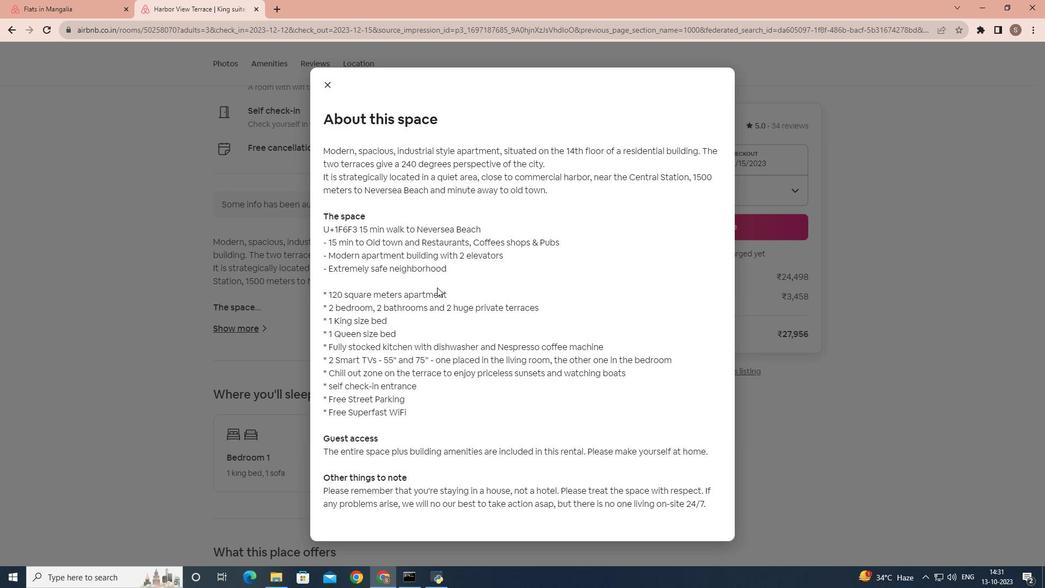 
Action: Mouse scrolled (437, 287) with delta (0, 0)
Screenshot: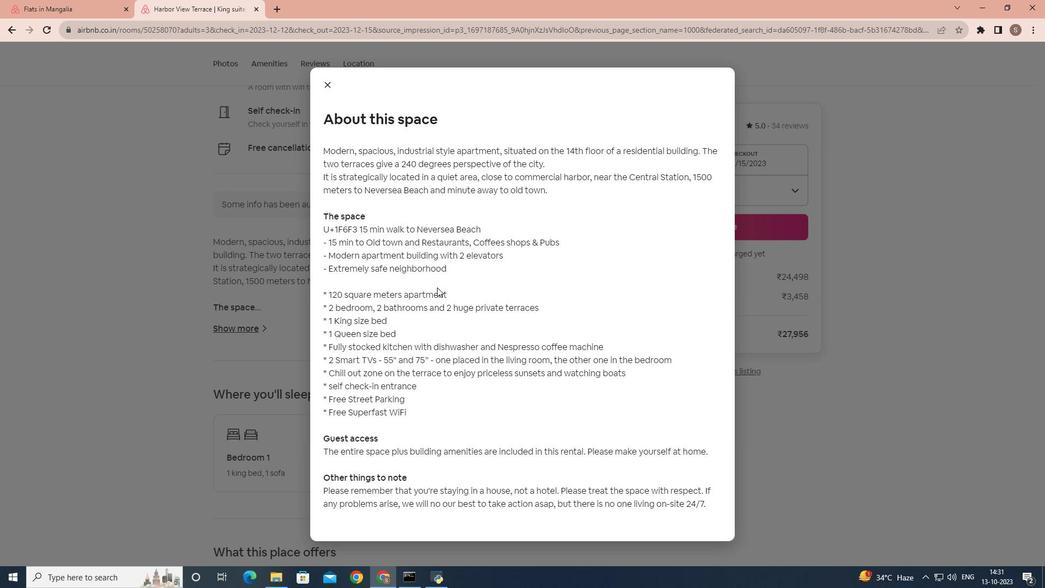 
Action: Mouse scrolled (437, 287) with delta (0, 0)
Screenshot: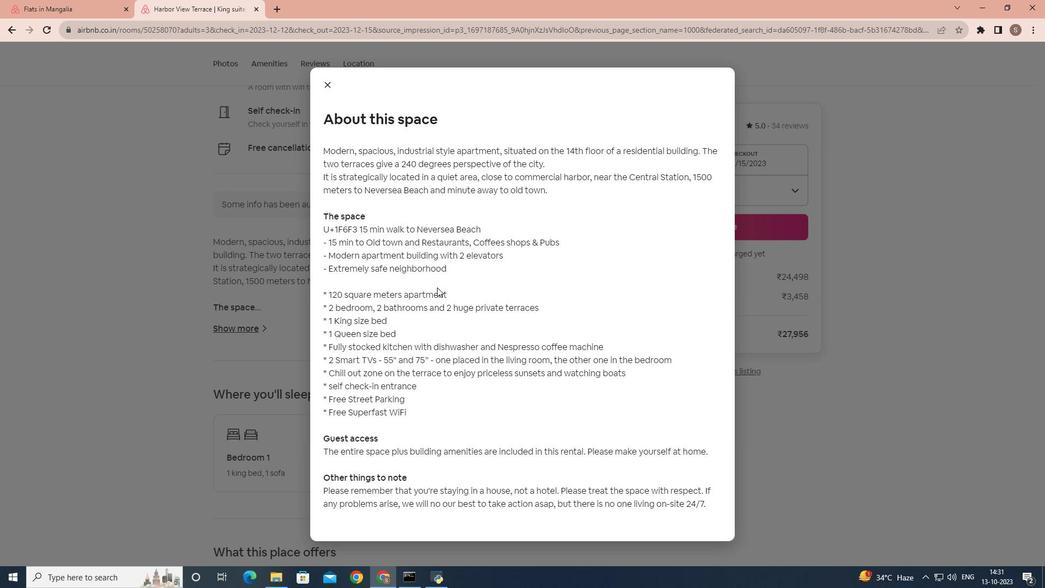 
Action: Mouse scrolled (437, 287) with delta (0, 0)
Screenshot: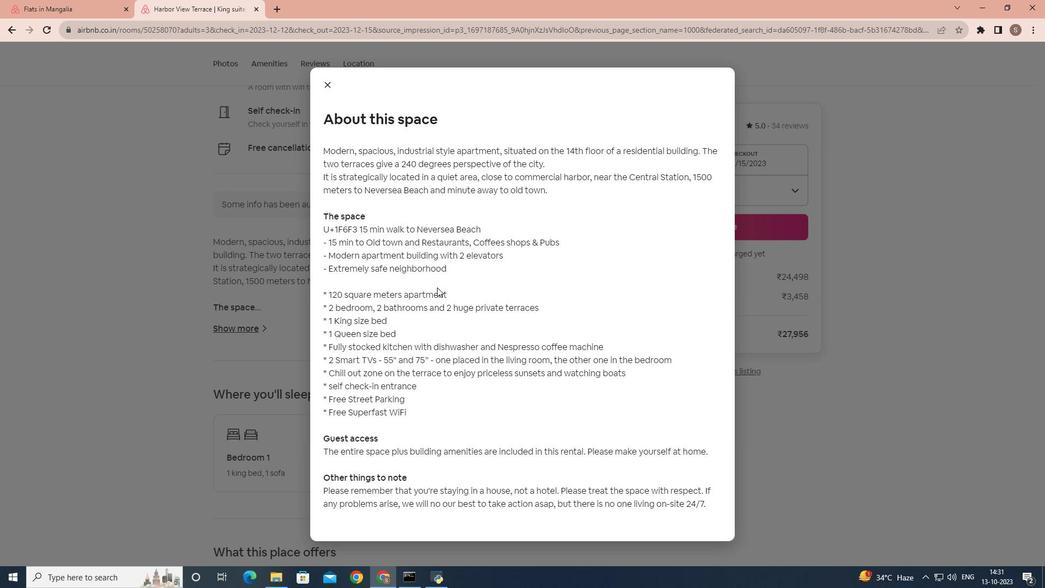 
Action: Mouse moved to (328, 84)
Screenshot: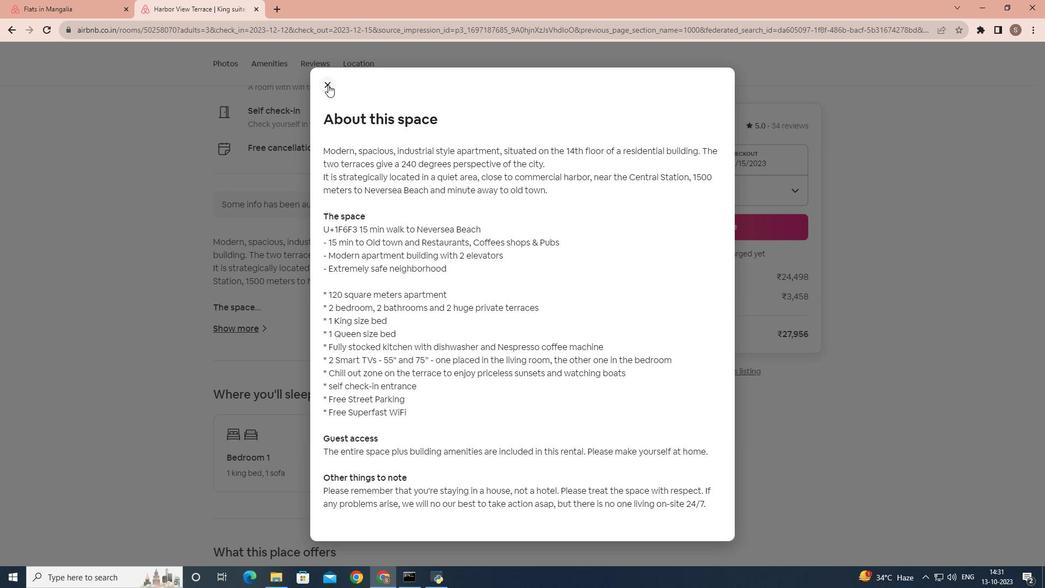 
Action: Mouse pressed left at (328, 84)
Screenshot: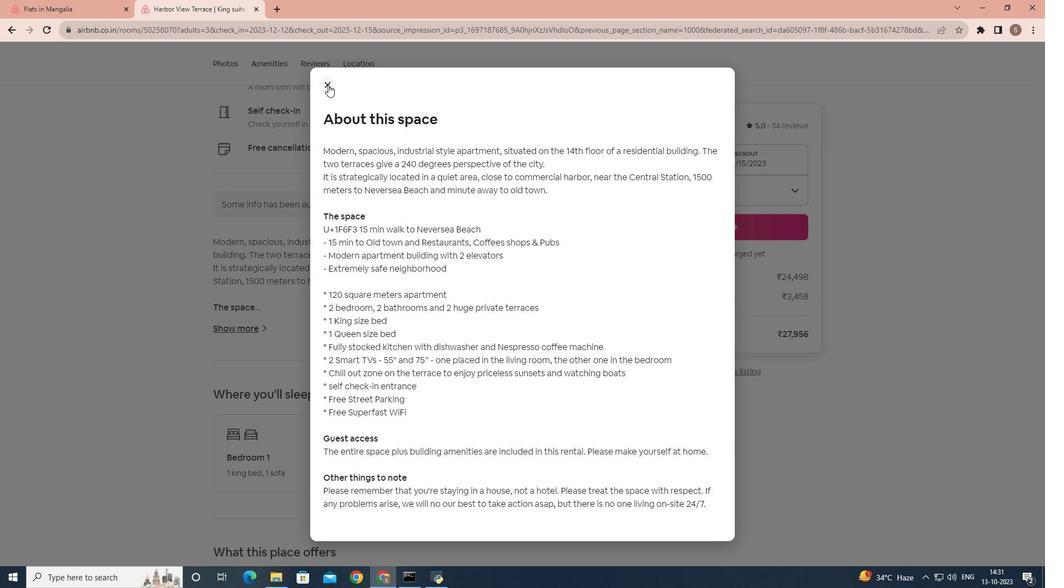 
Action: Mouse moved to (509, 201)
Screenshot: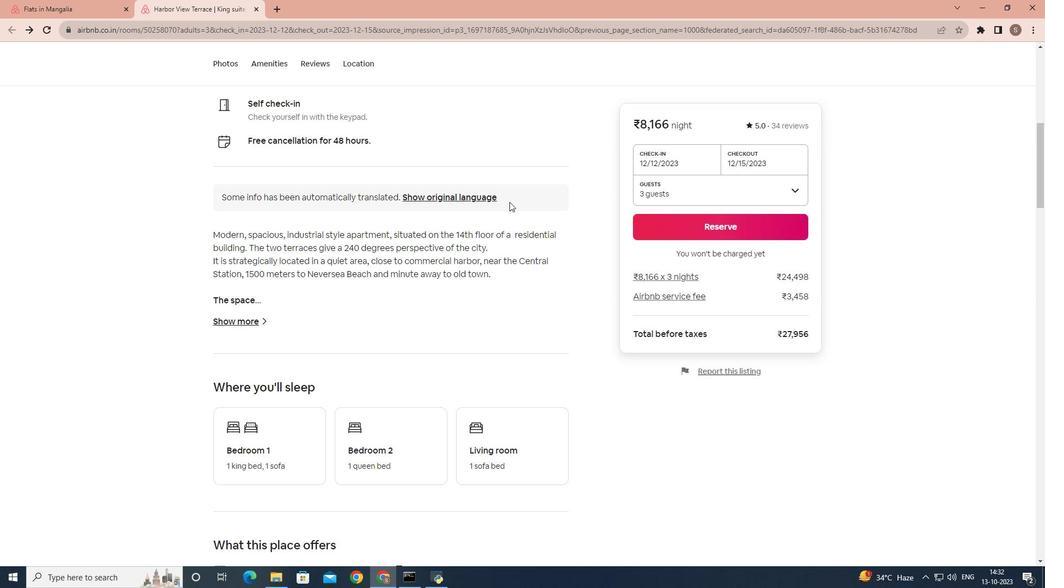 
Action: Mouse scrolled (509, 200) with delta (0, 0)
Screenshot: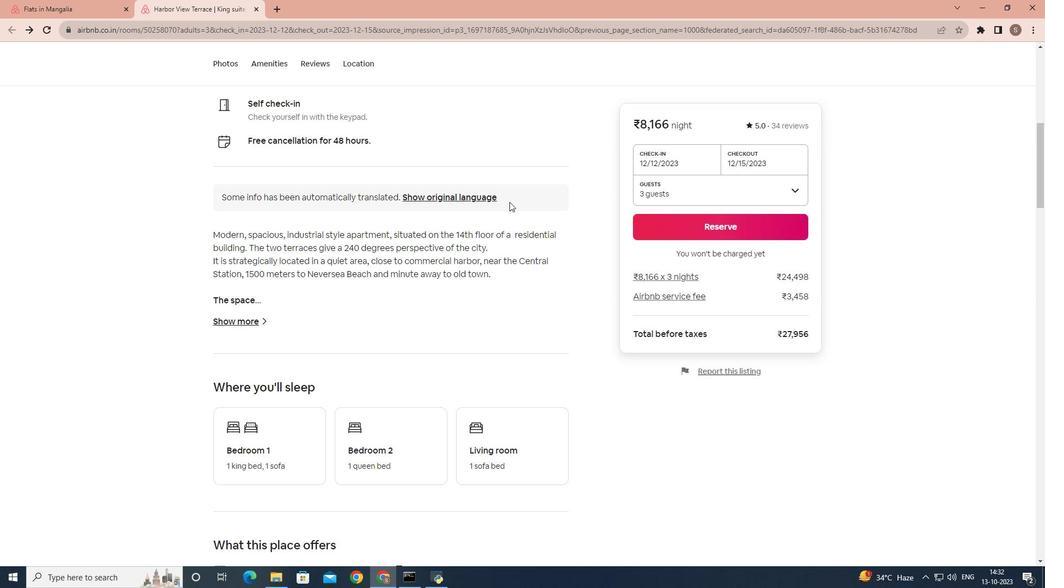 
Action: Mouse moved to (293, 256)
Screenshot: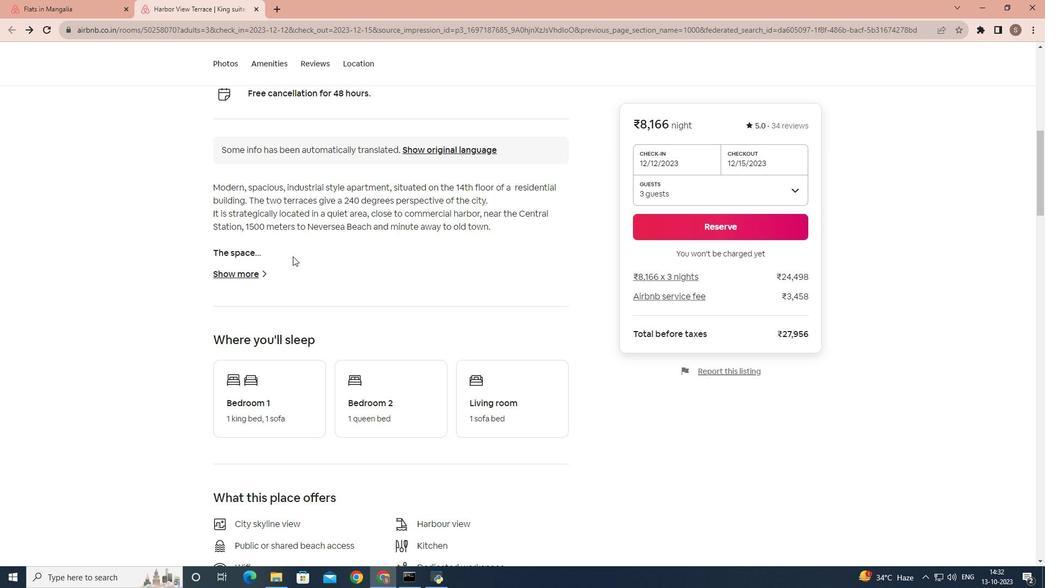 
Action: Mouse scrolled (293, 255) with delta (0, 0)
Screenshot: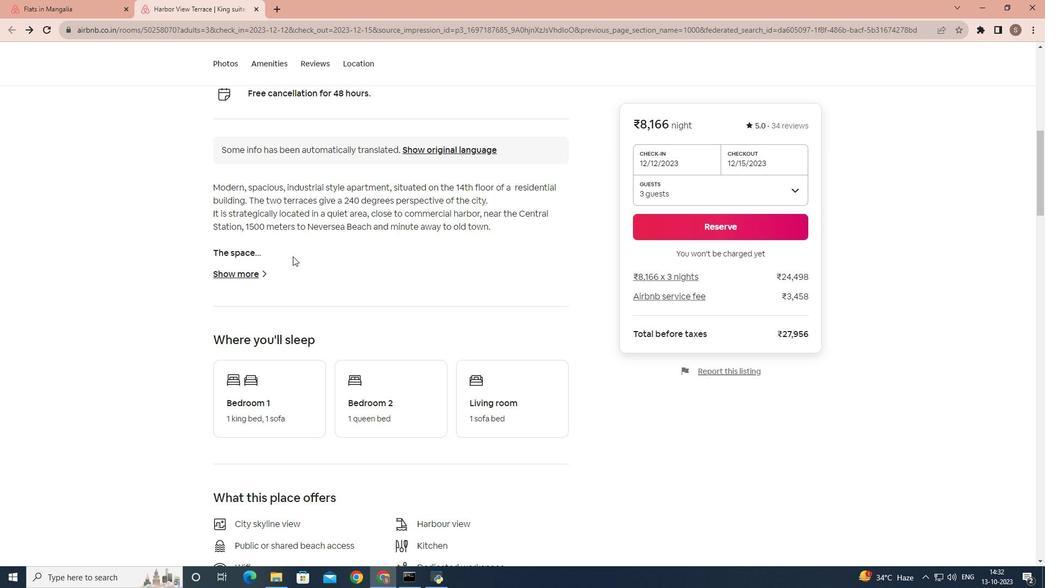 
Action: Mouse moved to (253, 218)
Screenshot: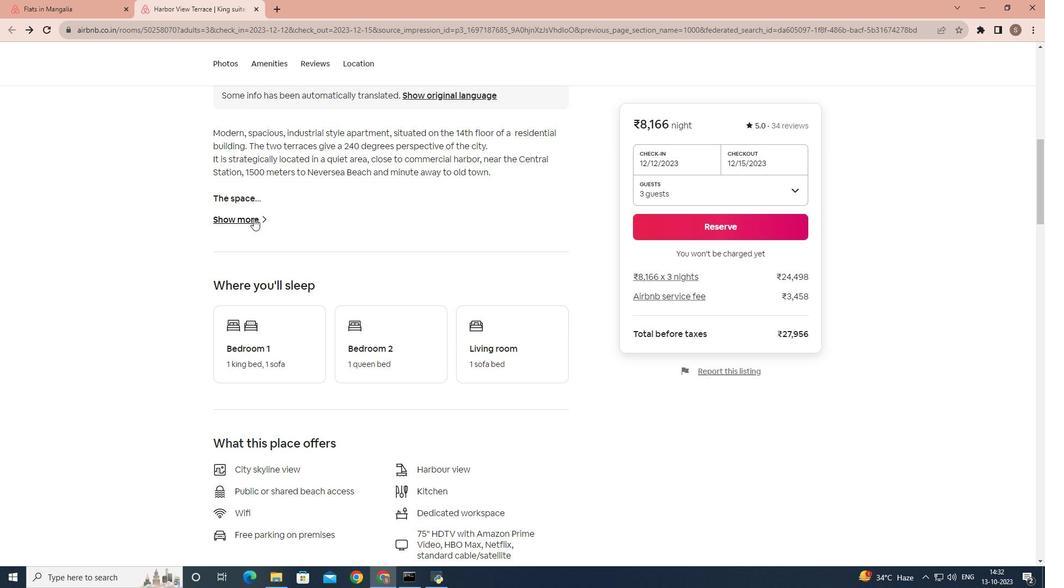 
Action: Mouse scrolled (253, 217) with delta (0, 0)
Screenshot: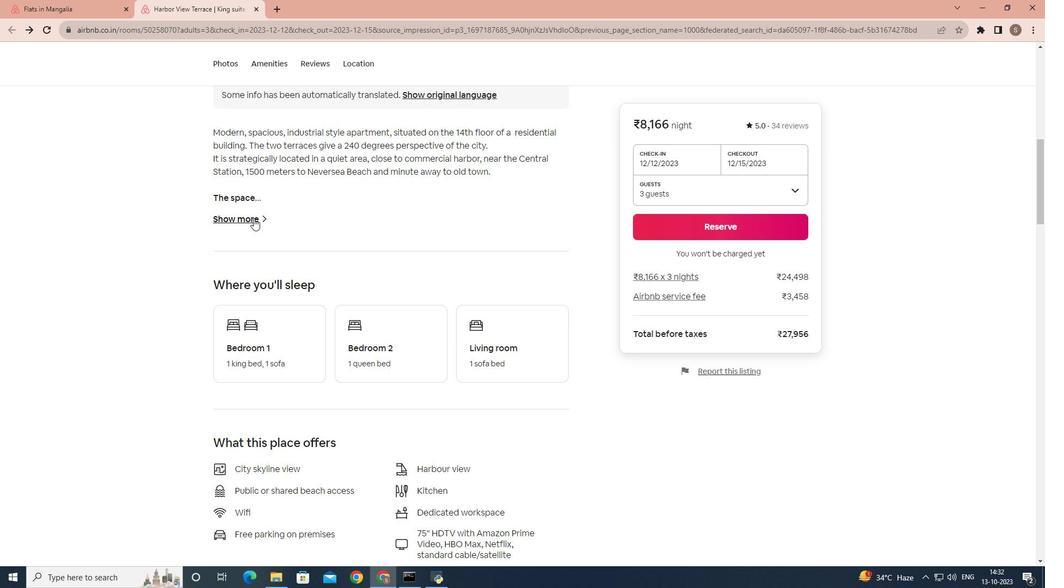 
Action: Mouse scrolled (253, 217) with delta (0, 0)
Screenshot: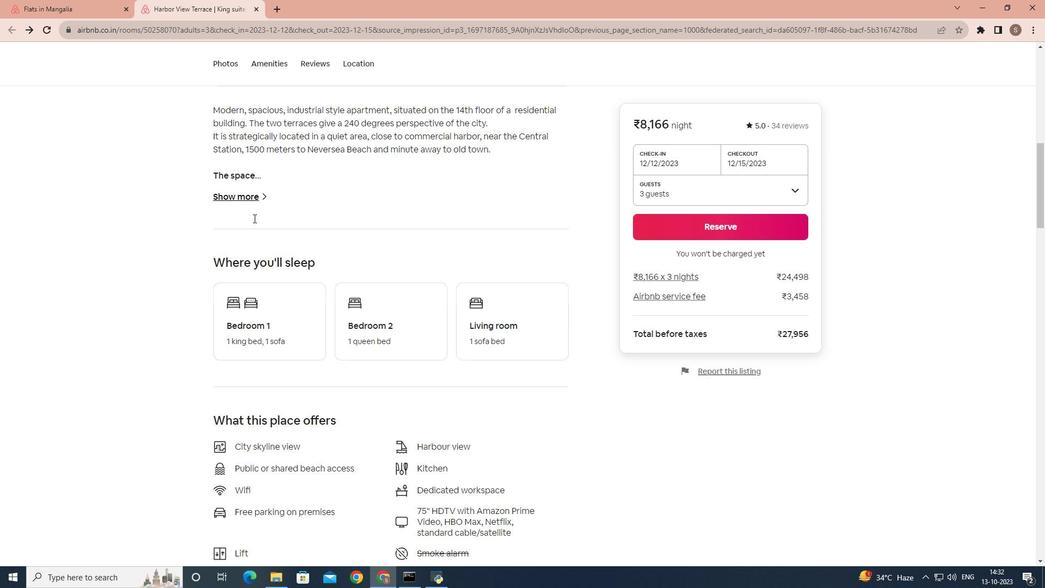 
Action: Mouse scrolled (253, 217) with delta (0, 0)
Screenshot: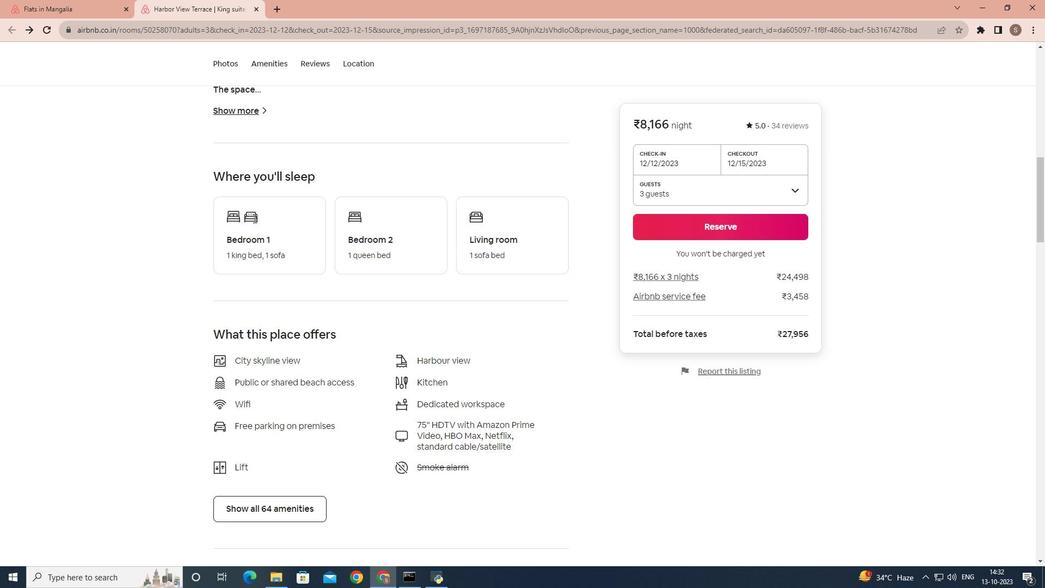 
Action: Mouse scrolled (253, 217) with delta (0, 0)
Screenshot: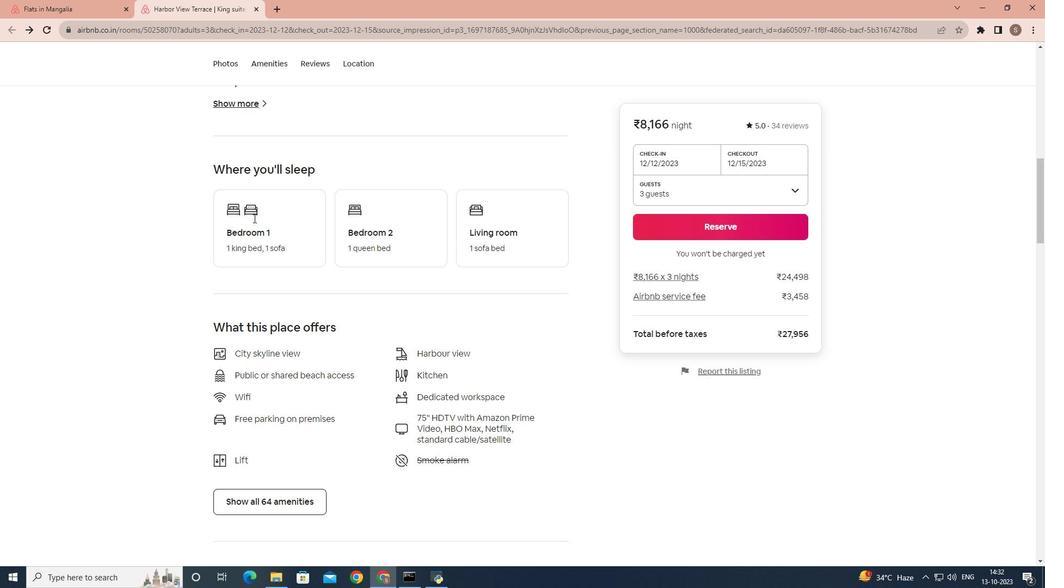 
Action: Mouse scrolled (253, 217) with delta (0, 0)
Screenshot: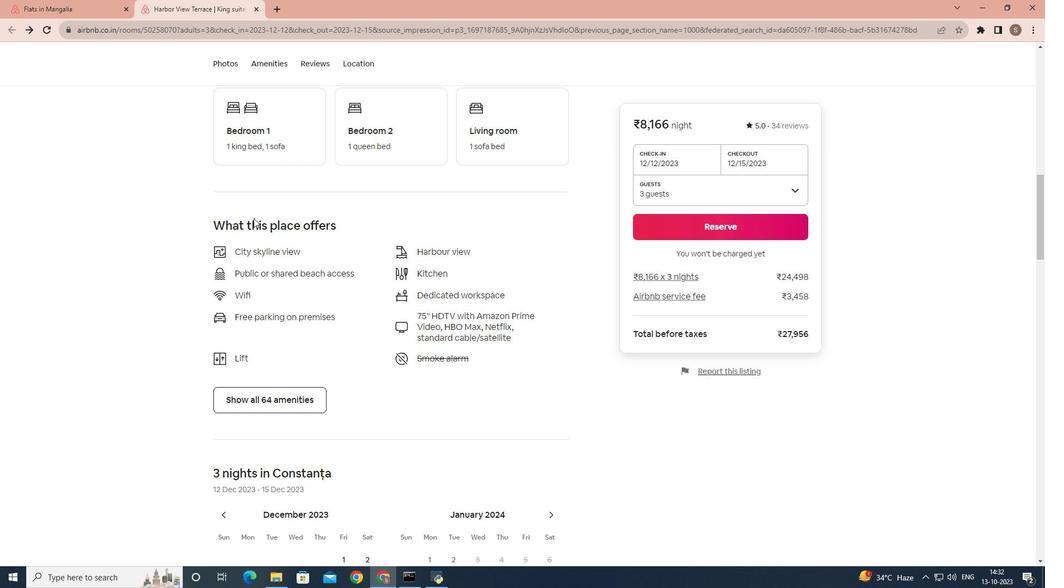 
Action: Mouse scrolled (253, 217) with delta (0, 0)
Screenshot: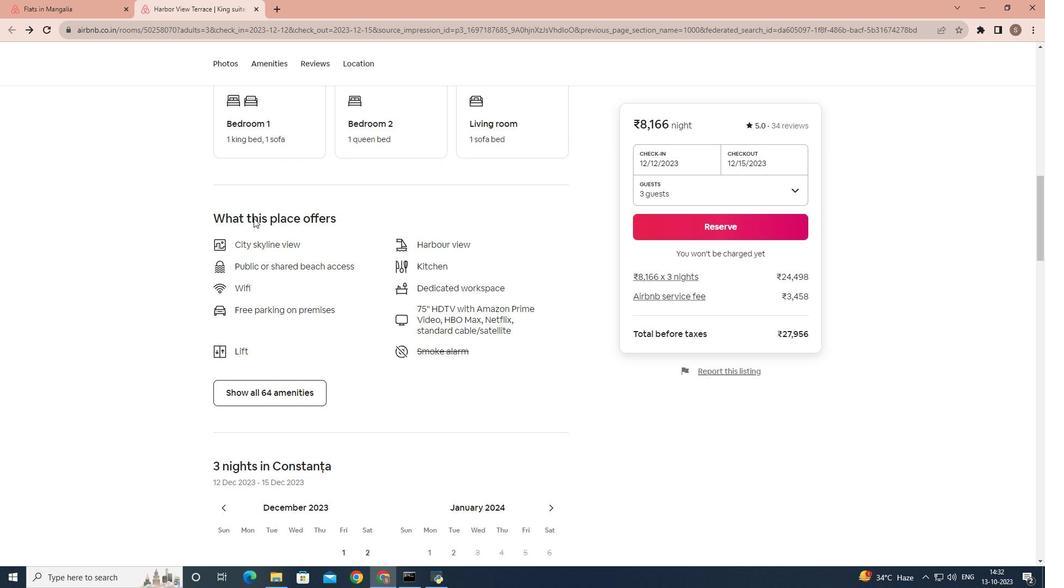 
Action: Mouse moved to (289, 298)
Screenshot: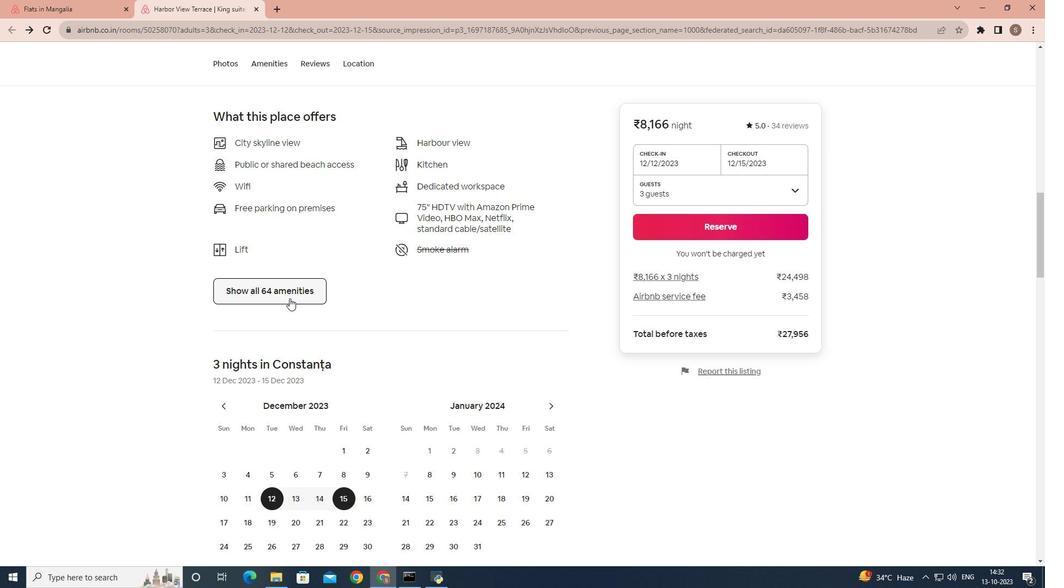 
Action: Mouse pressed left at (289, 298)
Screenshot: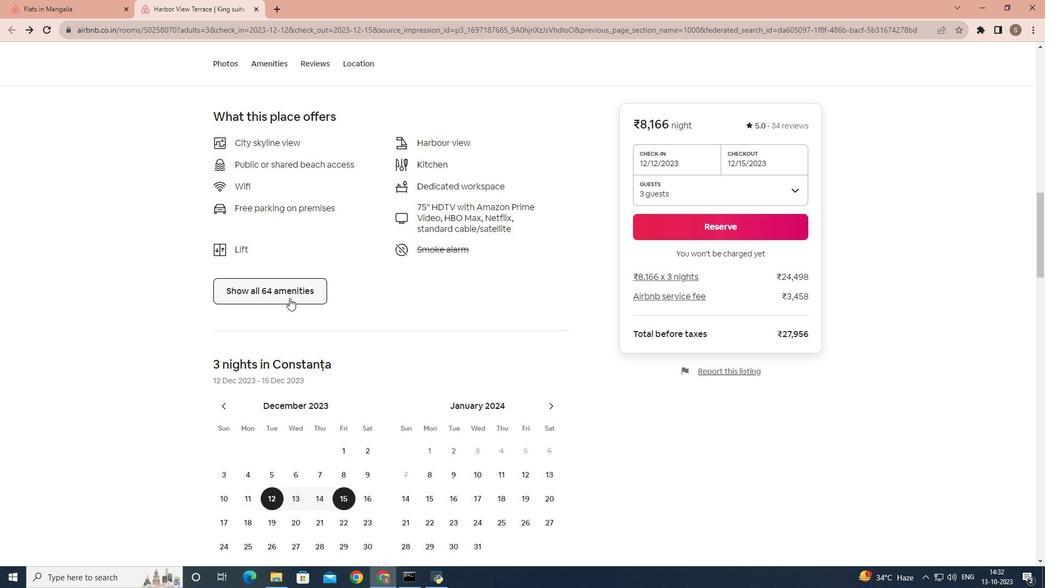 
Action: Mouse moved to (410, 250)
Screenshot: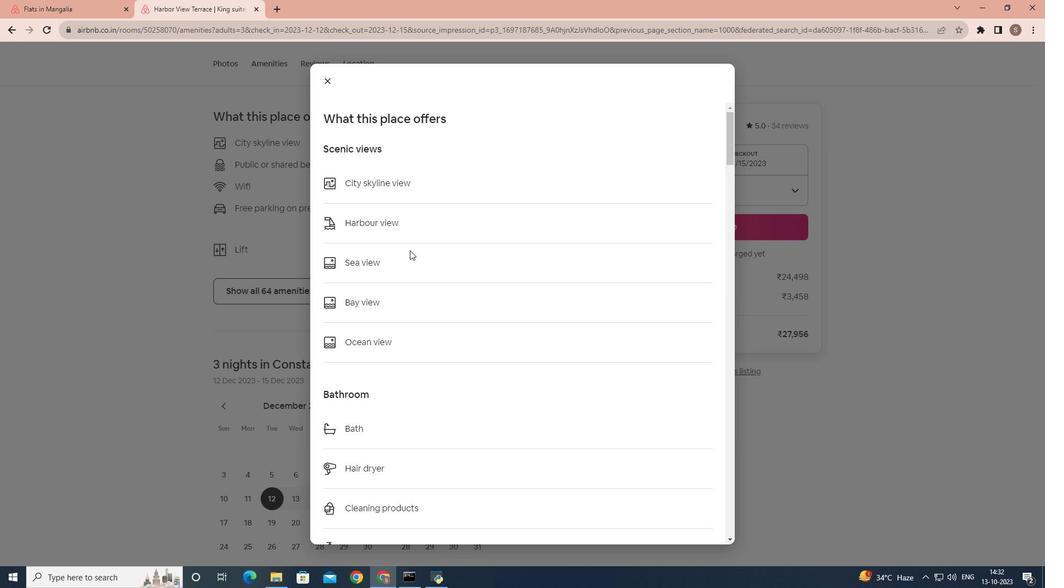 
Action: Mouse scrolled (410, 249) with delta (0, 0)
Screenshot: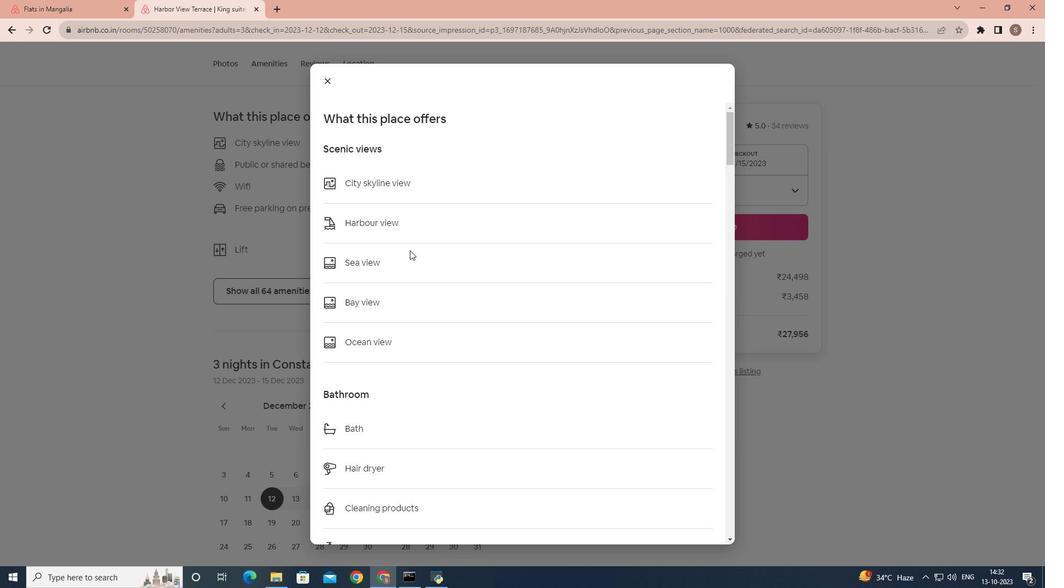 
Action: Mouse scrolled (410, 249) with delta (0, 0)
Screenshot: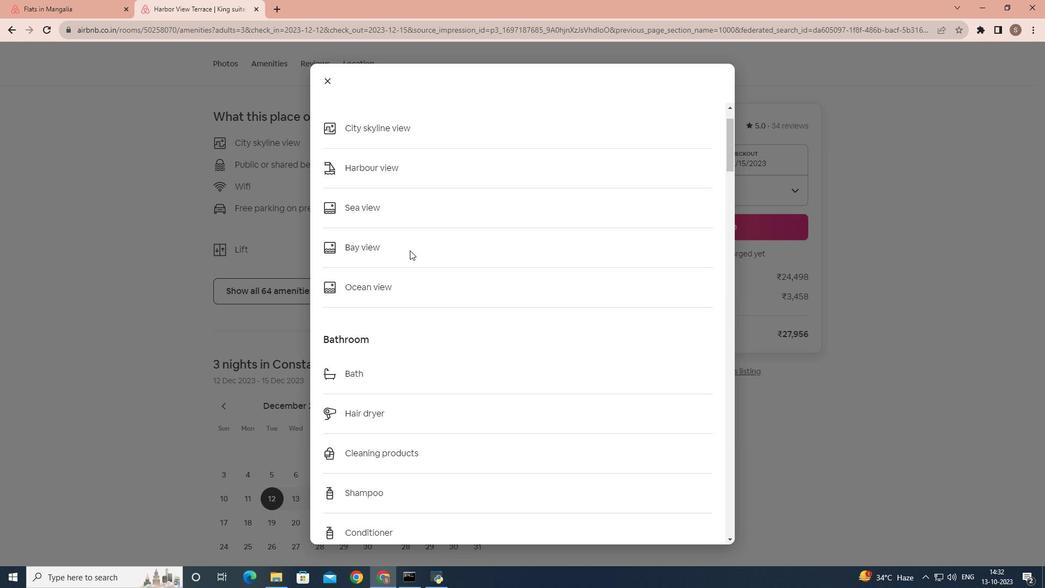 
Action: Mouse scrolled (410, 249) with delta (0, 0)
Screenshot: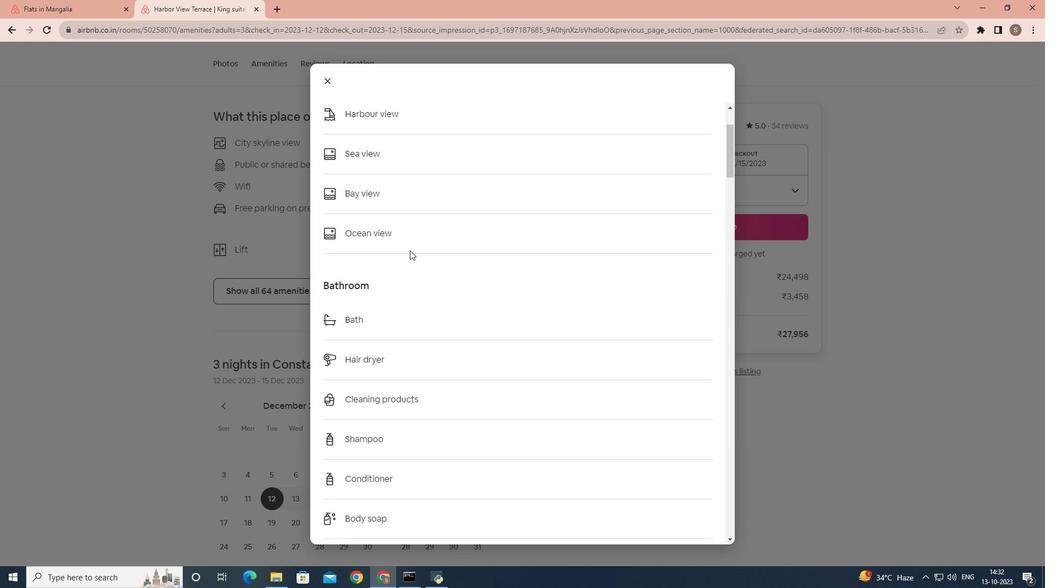
Action: Mouse scrolled (410, 249) with delta (0, 0)
Screenshot: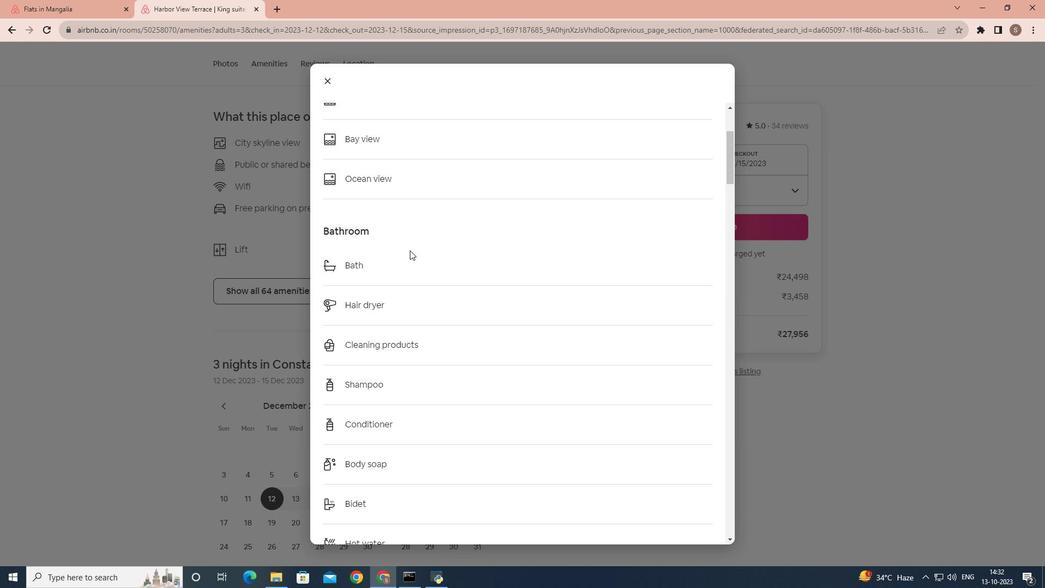 
Action: Mouse scrolled (410, 249) with delta (0, 0)
Screenshot: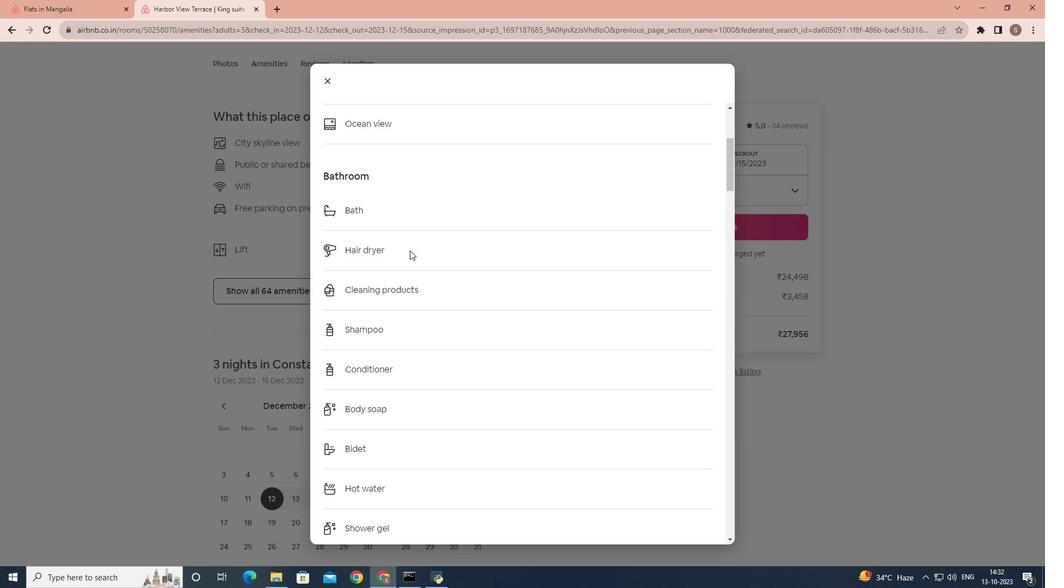 
Action: Mouse scrolled (410, 249) with delta (0, 0)
Screenshot: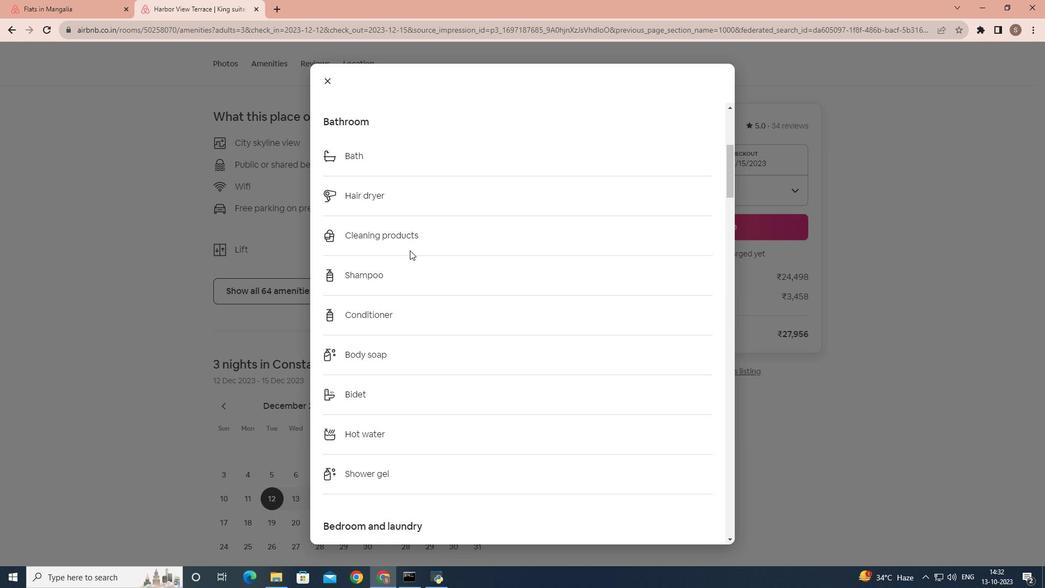 
Action: Mouse scrolled (410, 249) with delta (0, 0)
Screenshot: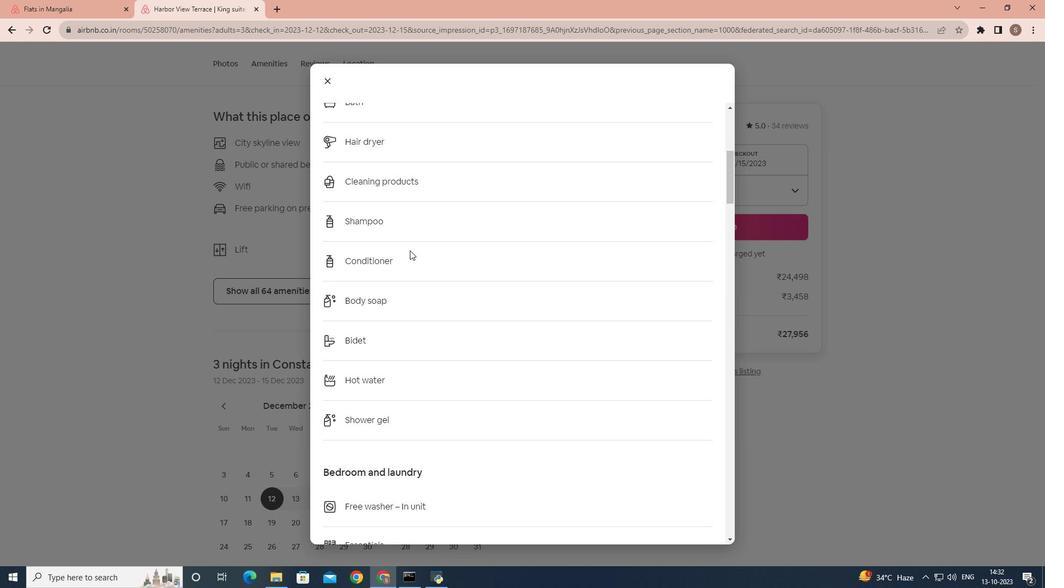 
Action: Mouse scrolled (410, 249) with delta (0, 0)
Screenshot: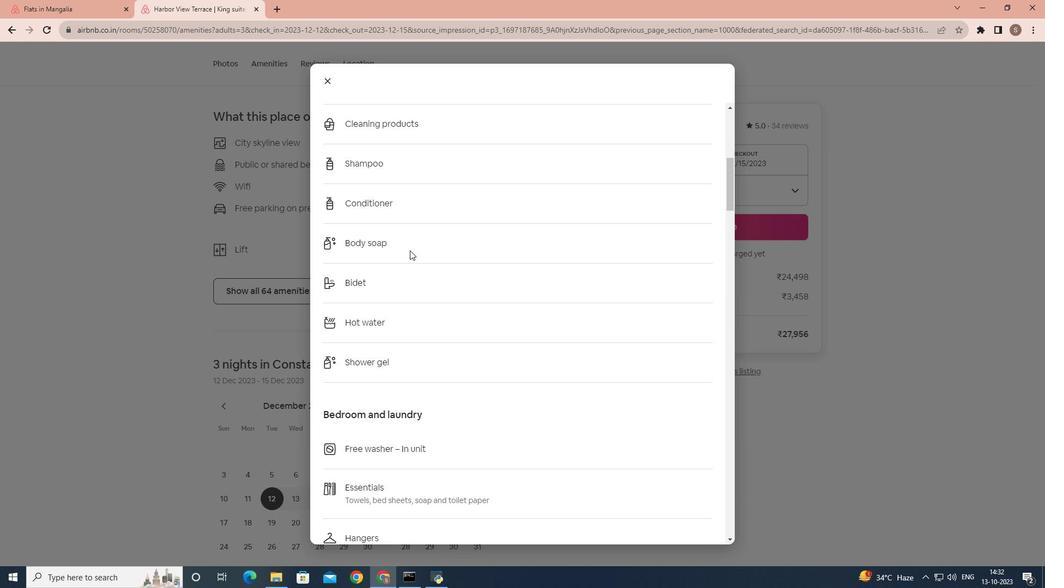 
Action: Mouse scrolled (410, 249) with delta (0, 0)
Screenshot: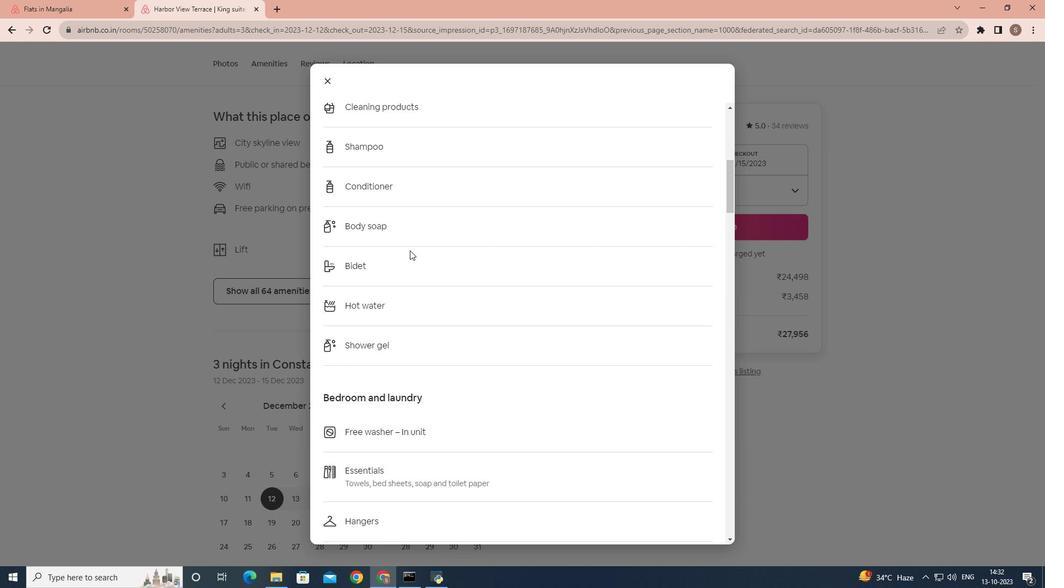 
Action: Mouse scrolled (410, 249) with delta (0, 0)
Screenshot: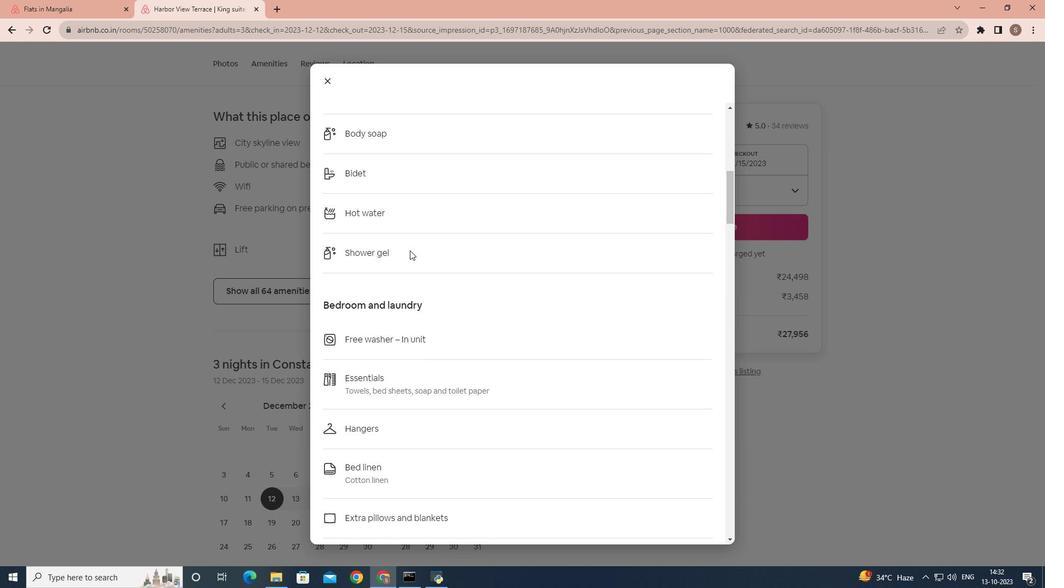 
Action: Mouse scrolled (410, 249) with delta (0, 0)
Screenshot: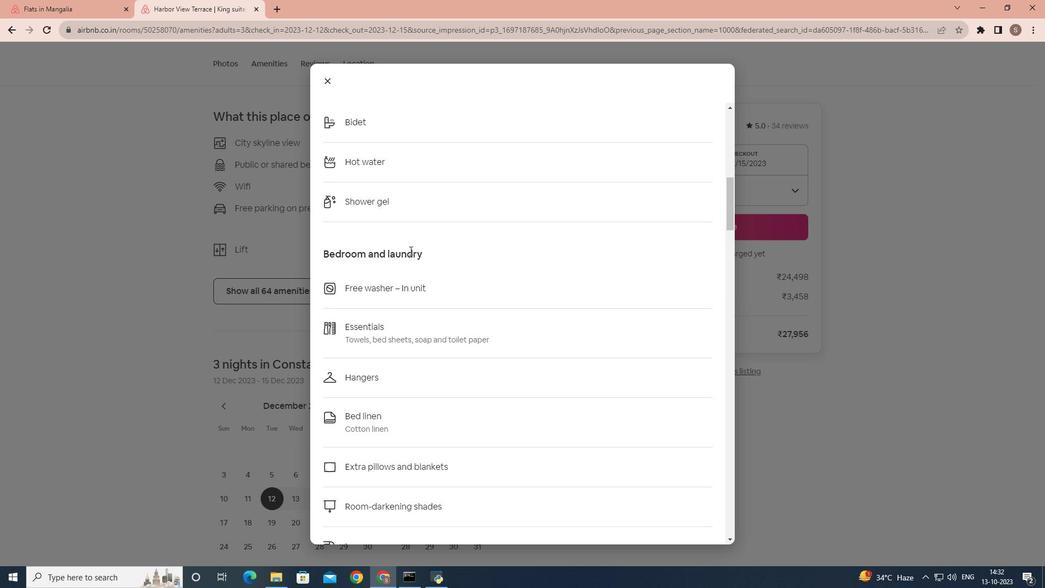 
Action: Mouse scrolled (410, 249) with delta (0, 0)
Screenshot: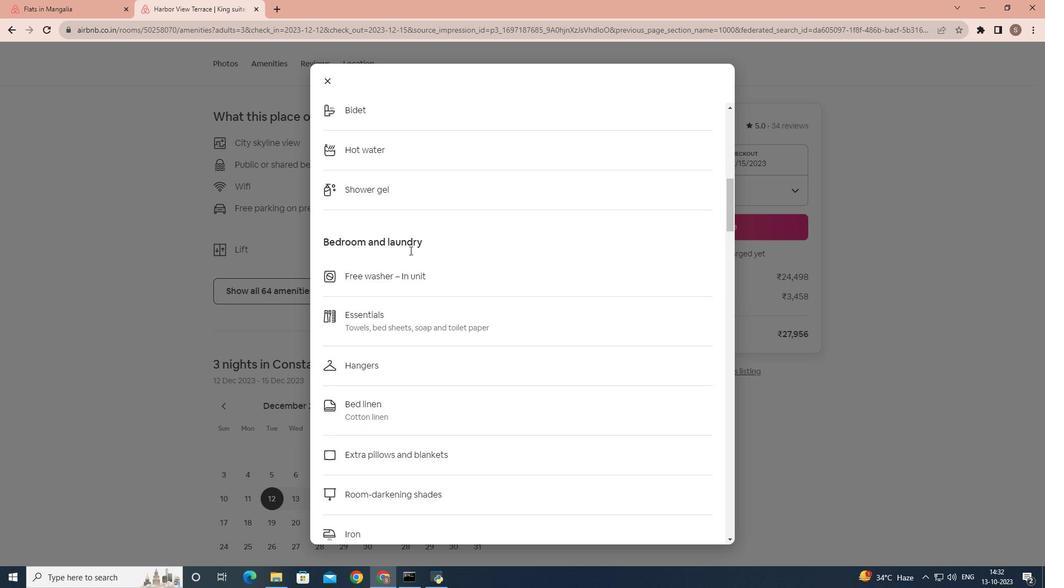 
Action: Mouse scrolled (410, 249) with delta (0, 0)
Screenshot: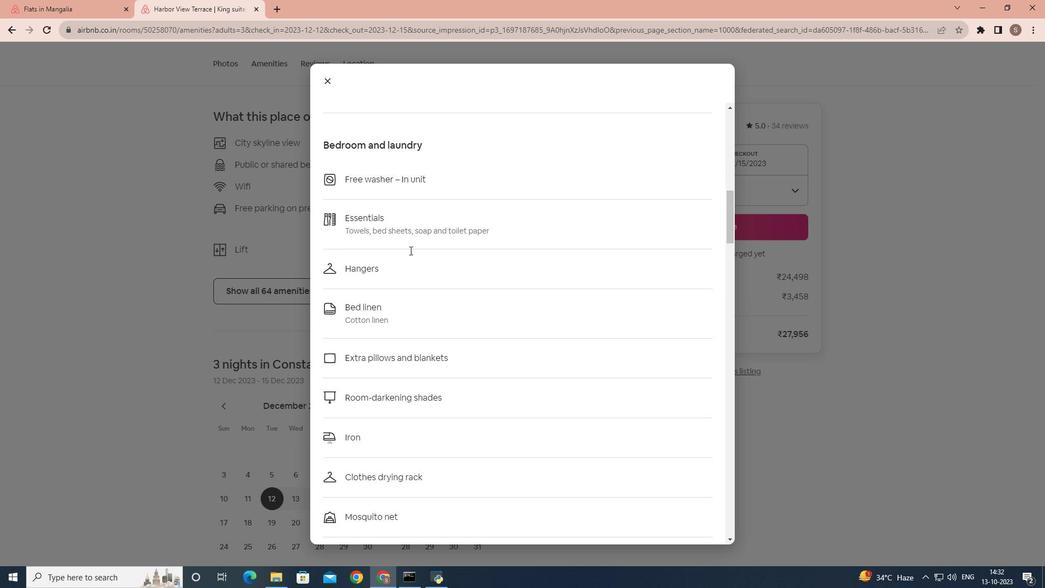 
Action: Mouse scrolled (410, 249) with delta (0, 0)
Screenshot: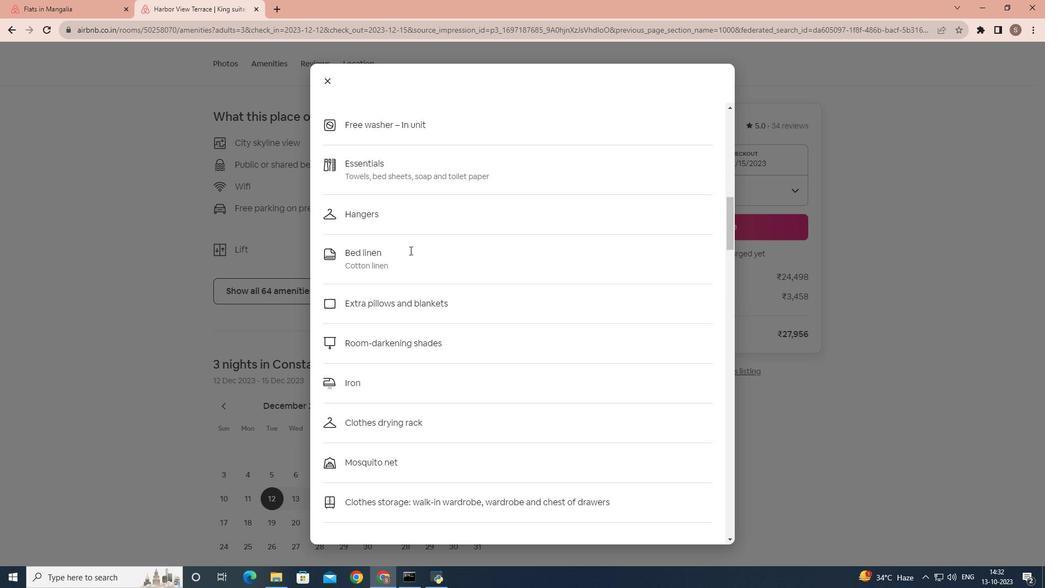 
Action: Mouse scrolled (410, 249) with delta (0, 0)
Screenshot: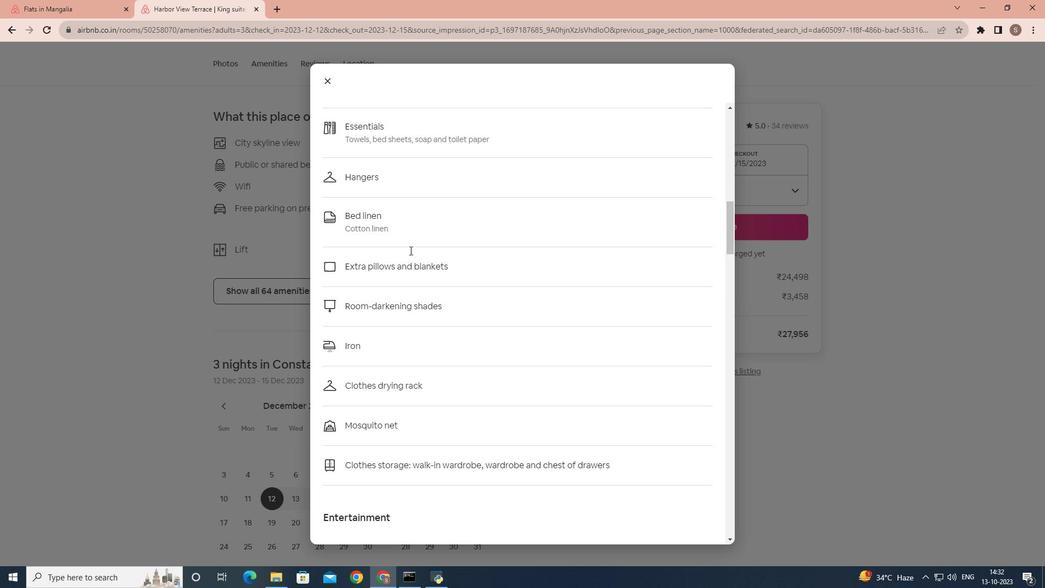 
Action: Mouse scrolled (410, 249) with delta (0, 0)
Screenshot: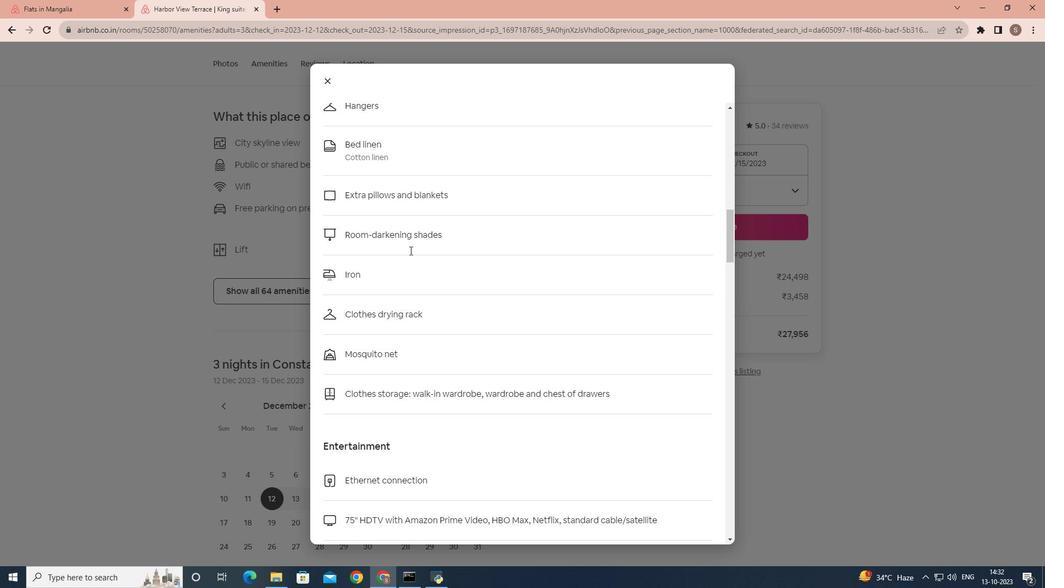 
Action: Mouse scrolled (410, 249) with delta (0, 0)
Screenshot: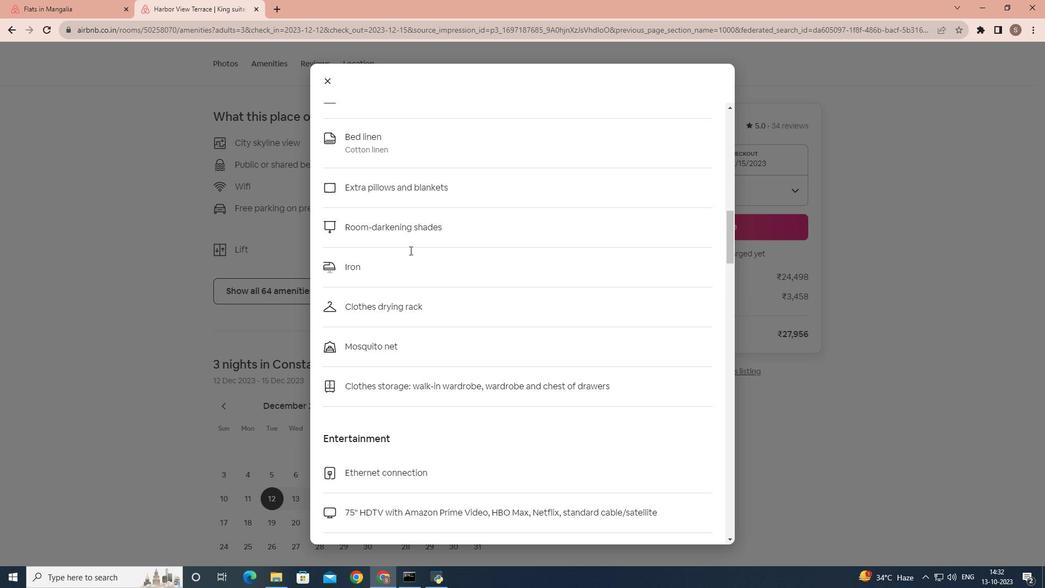 
Action: Mouse scrolled (410, 249) with delta (0, 0)
Screenshot: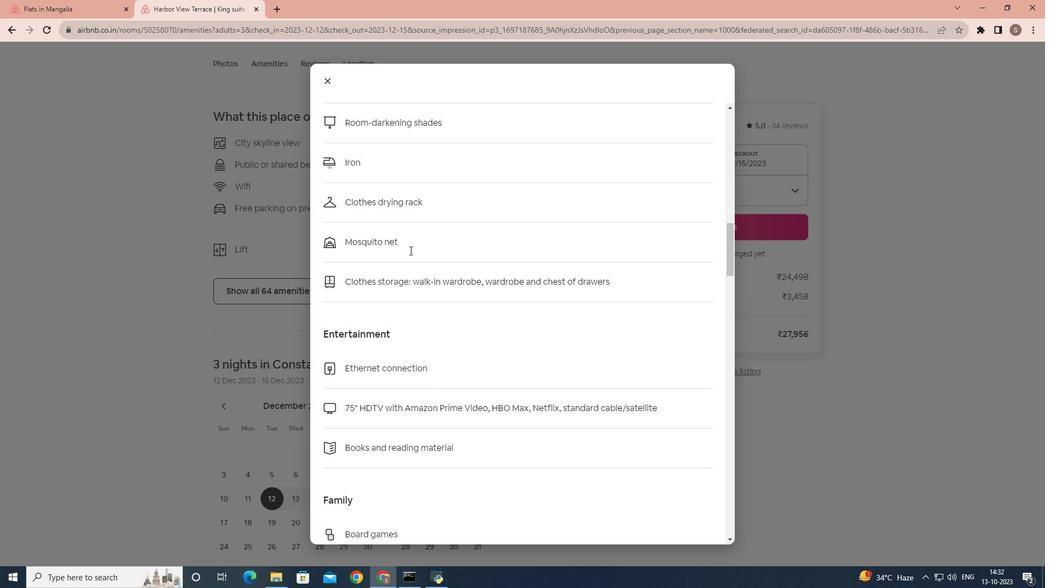 
Action: Mouse scrolled (410, 249) with delta (0, 0)
Screenshot: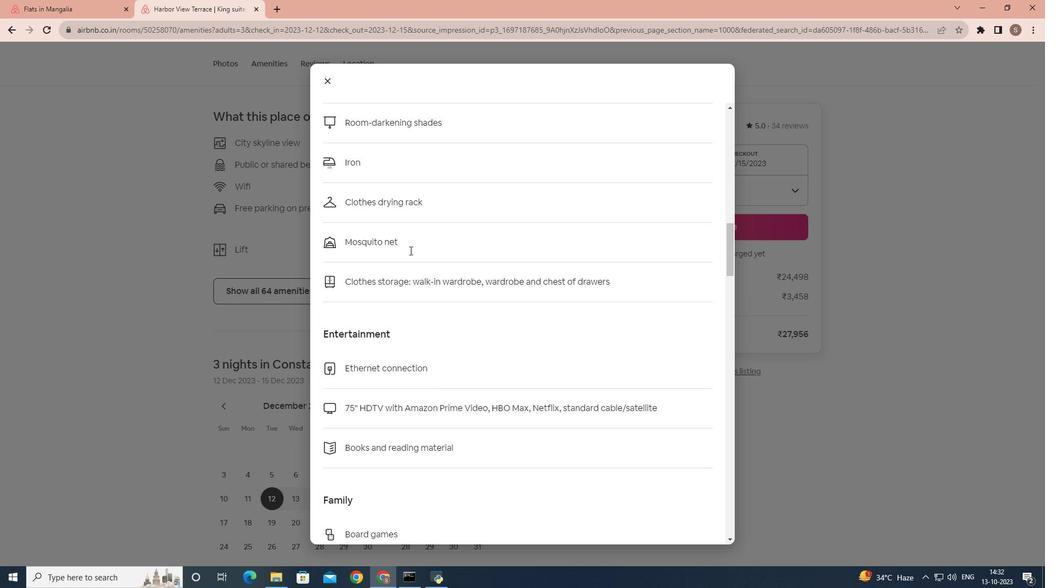 
Action: Mouse scrolled (410, 249) with delta (0, 0)
Screenshot: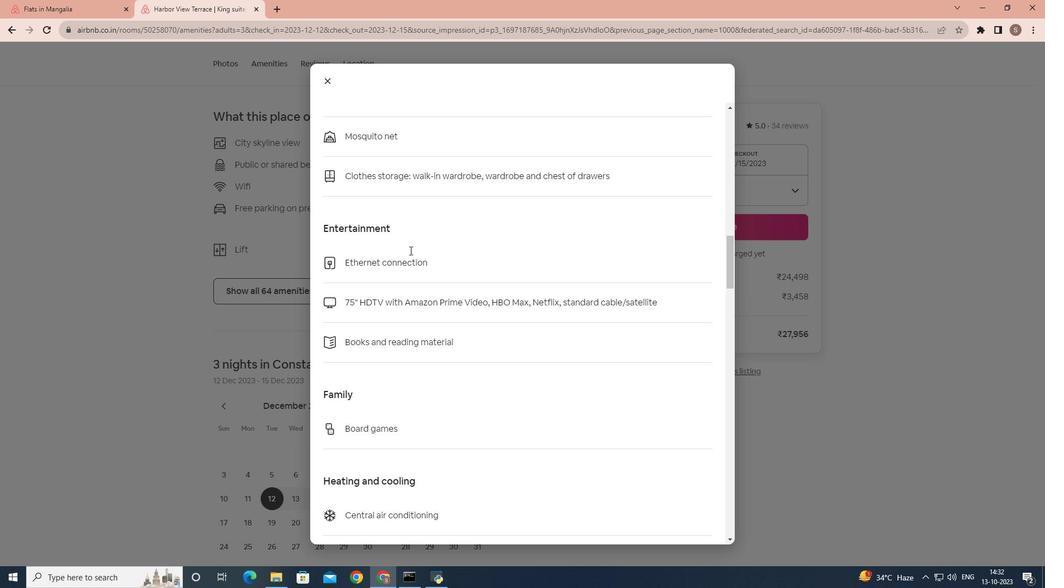 
Action: Mouse scrolled (410, 249) with delta (0, 0)
Screenshot: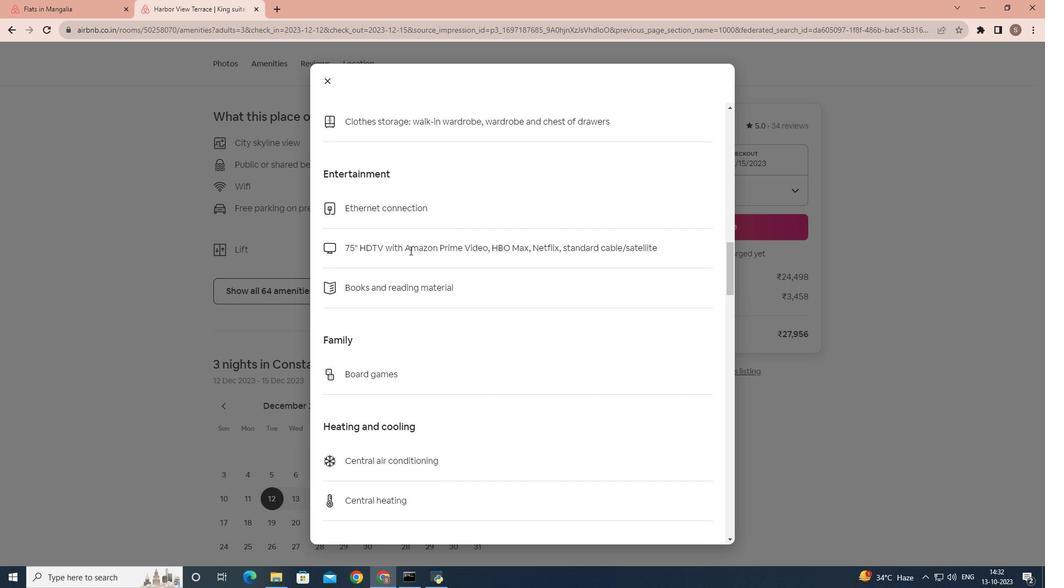 
Action: Mouse scrolled (410, 249) with delta (0, 0)
Screenshot: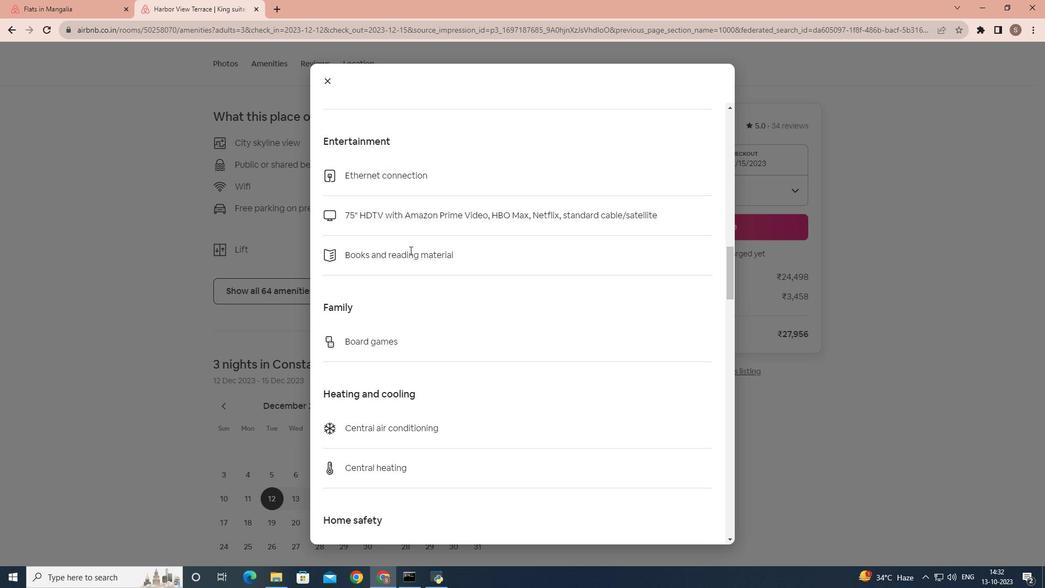 
Action: Mouse scrolled (410, 249) with delta (0, 0)
Screenshot: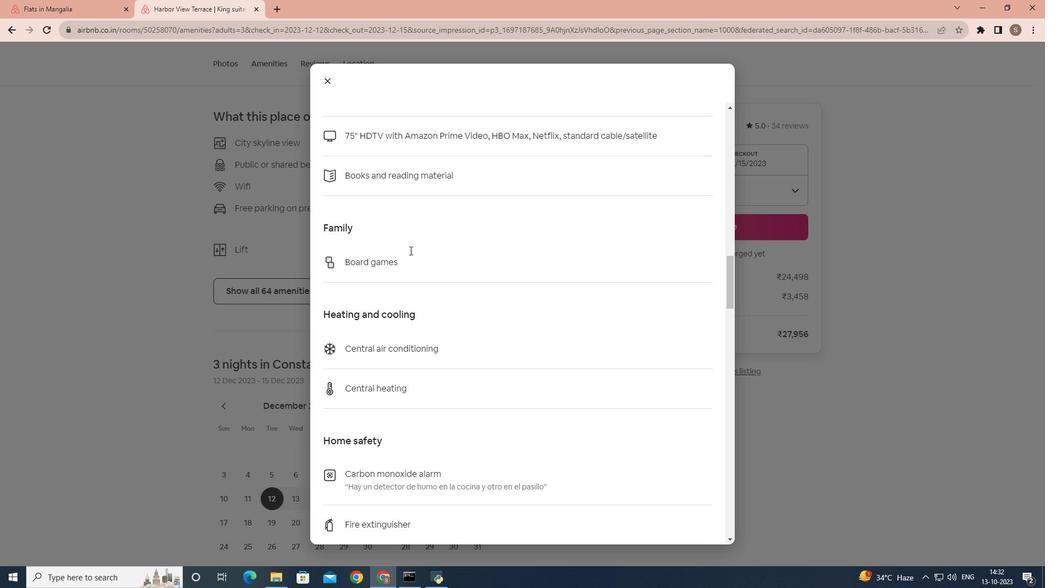 
Action: Mouse scrolled (410, 249) with delta (0, 0)
Screenshot: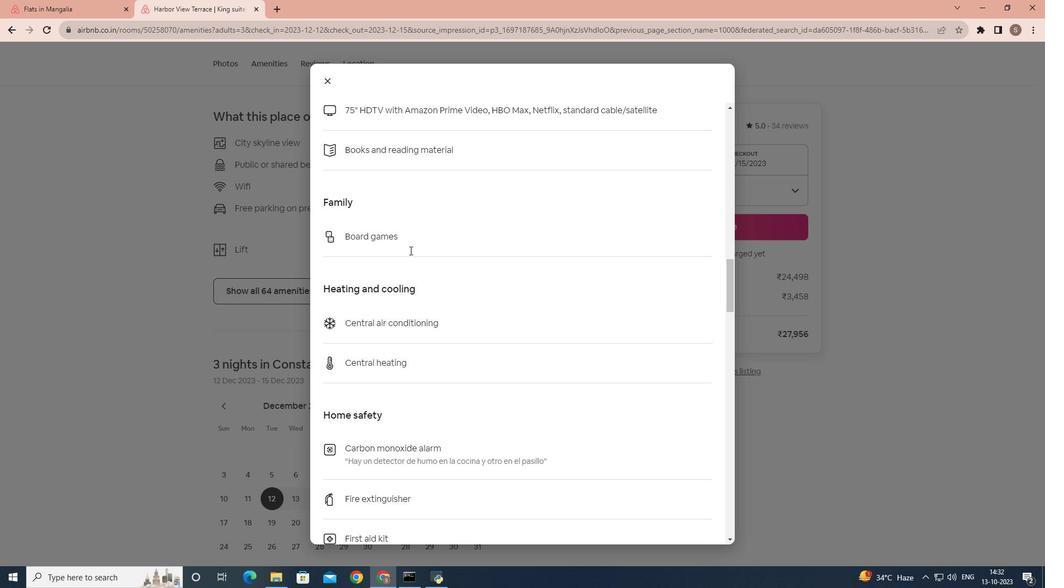 
Action: Mouse scrolled (410, 249) with delta (0, 0)
Screenshot: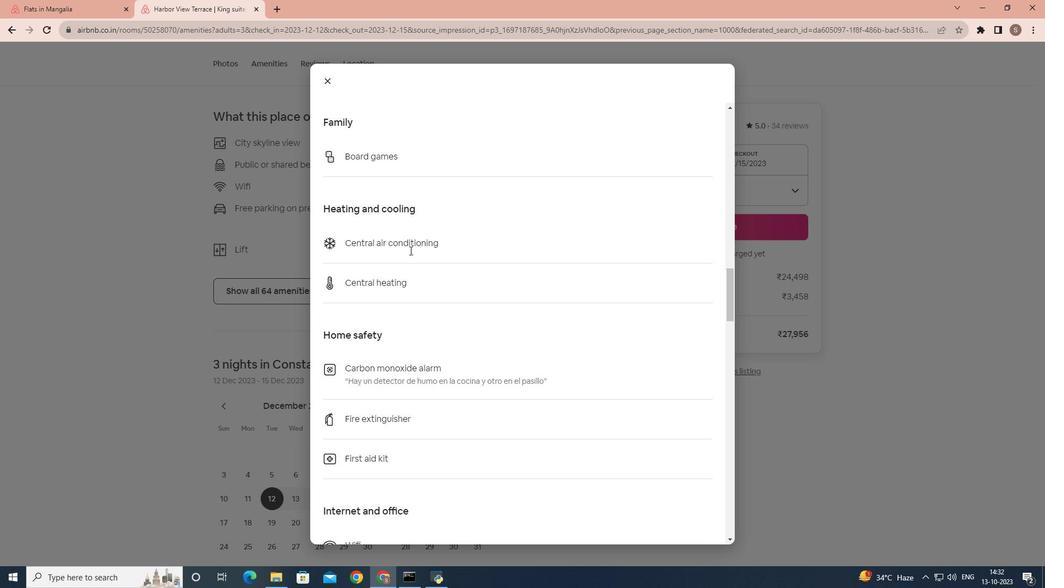 
Action: Mouse scrolled (410, 249) with delta (0, 0)
Screenshot: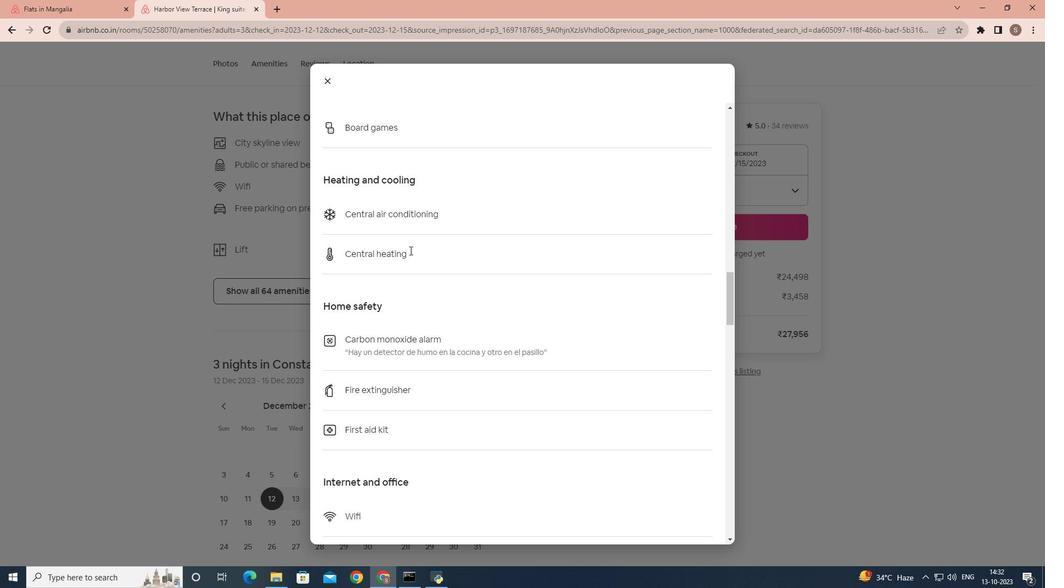 
Action: Mouse scrolled (410, 249) with delta (0, 0)
Screenshot: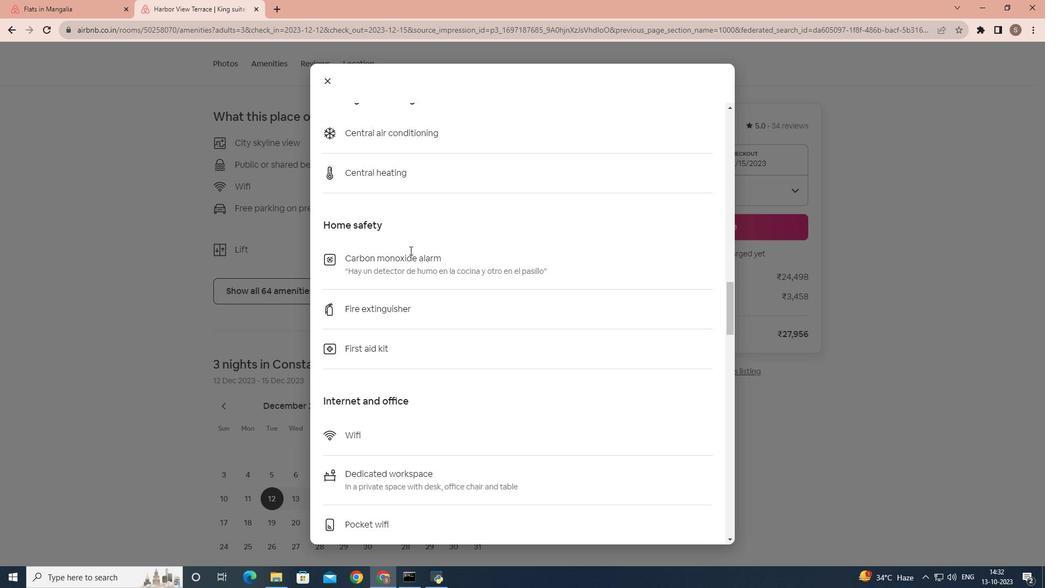 
Action: Mouse scrolled (410, 249) with delta (0, 0)
Screenshot: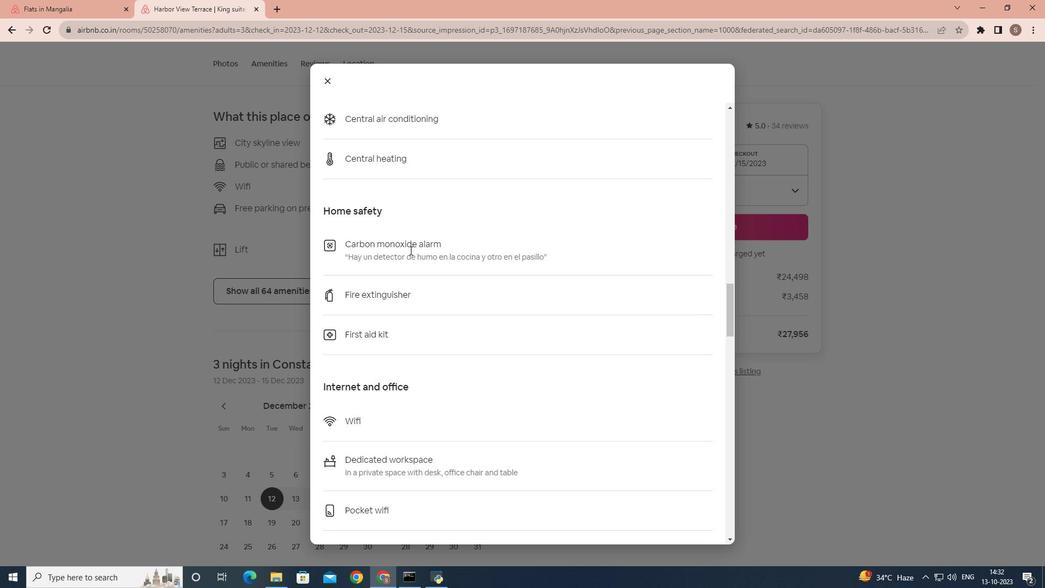 
Action: Mouse scrolled (410, 249) with delta (0, 0)
Screenshot: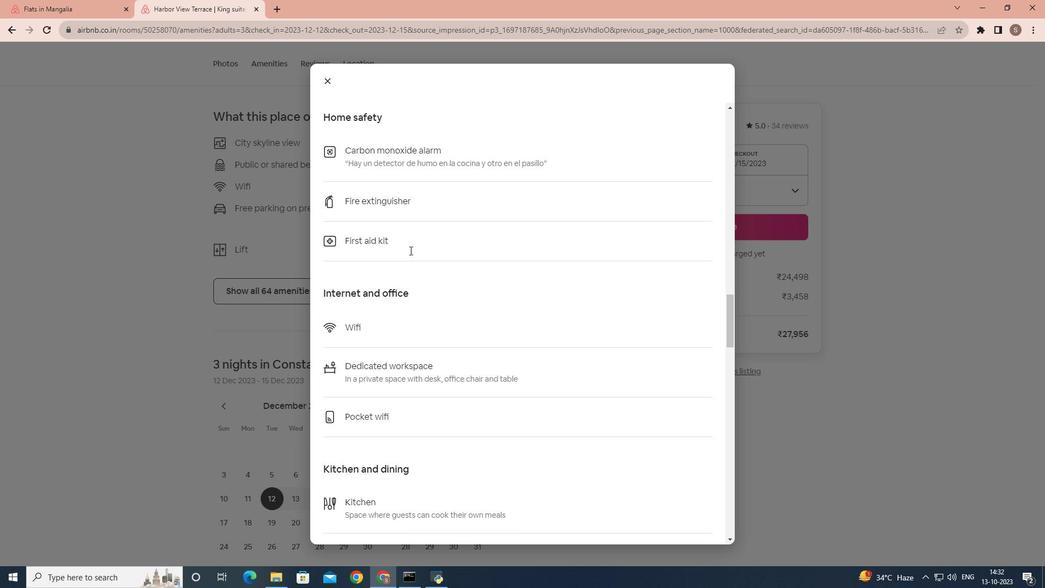 
Action: Mouse scrolled (410, 249) with delta (0, 0)
Screenshot: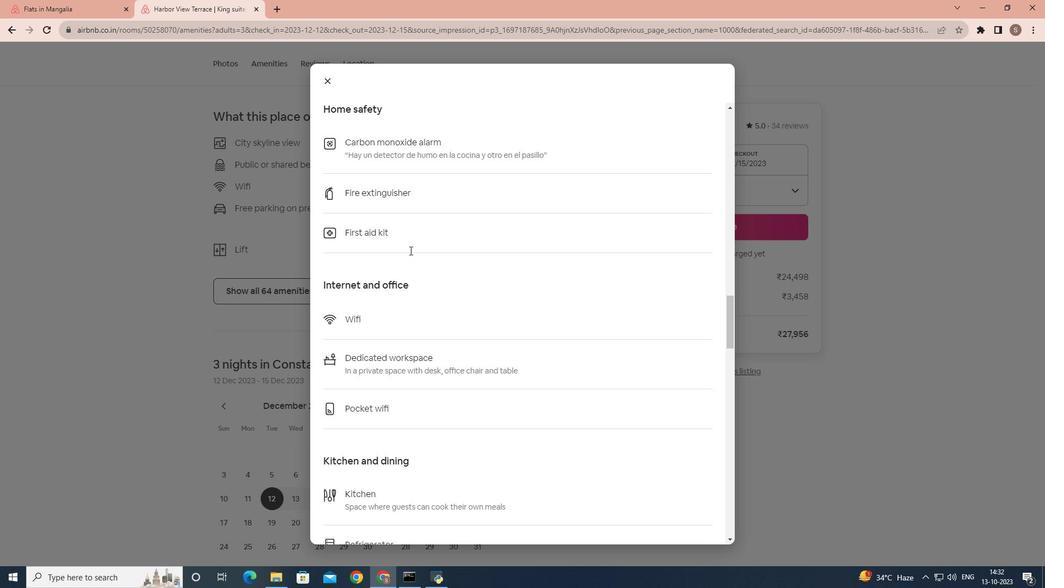 
Action: Mouse scrolled (410, 249) with delta (0, 0)
Screenshot: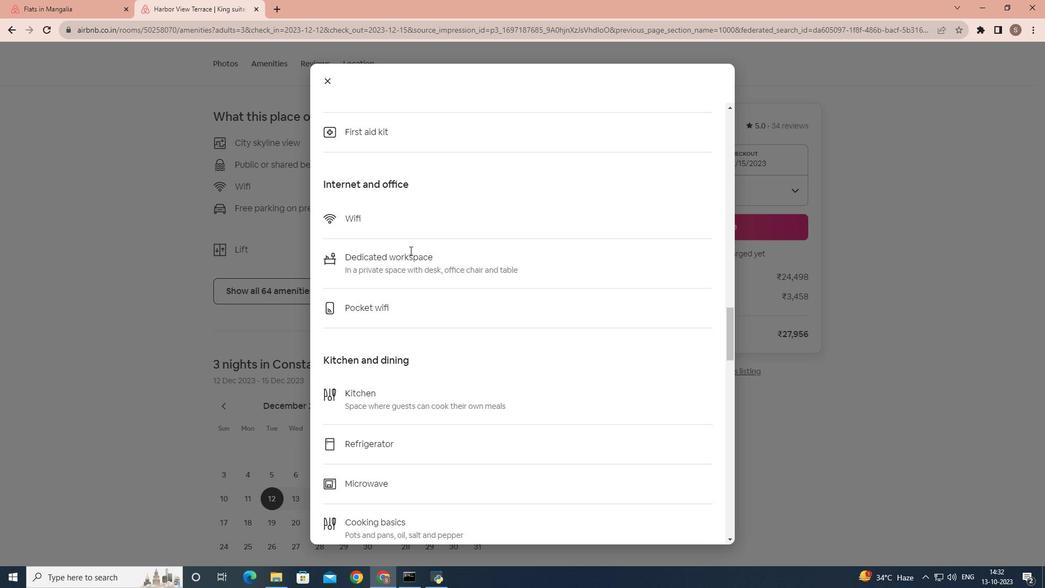
Action: Mouse scrolled (410, 249) with delta (0, 0)
Screenshot: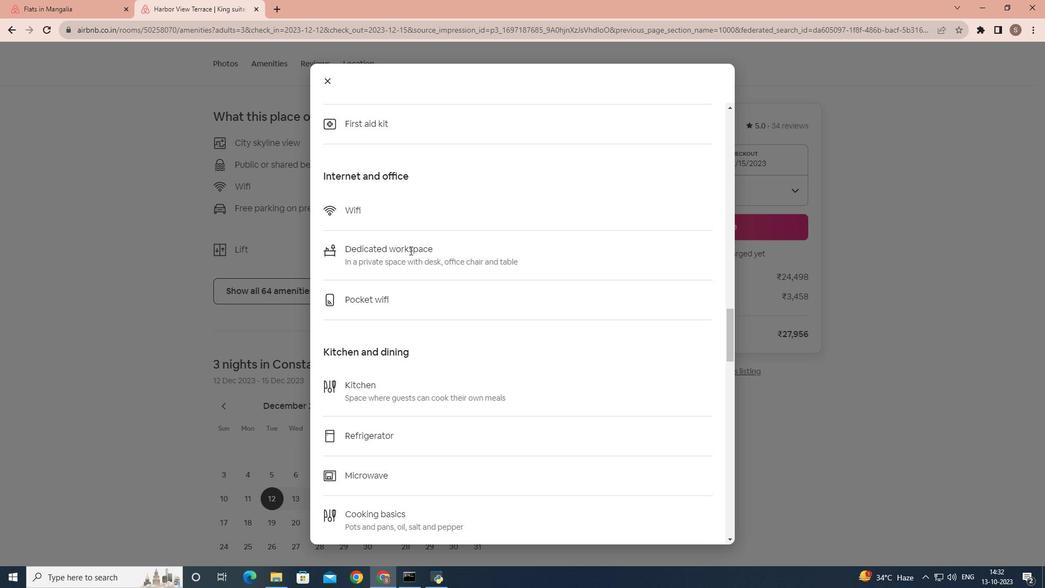 
Action: Mouse scrolled (410, 249) with delta (0, 0)
Screenshot: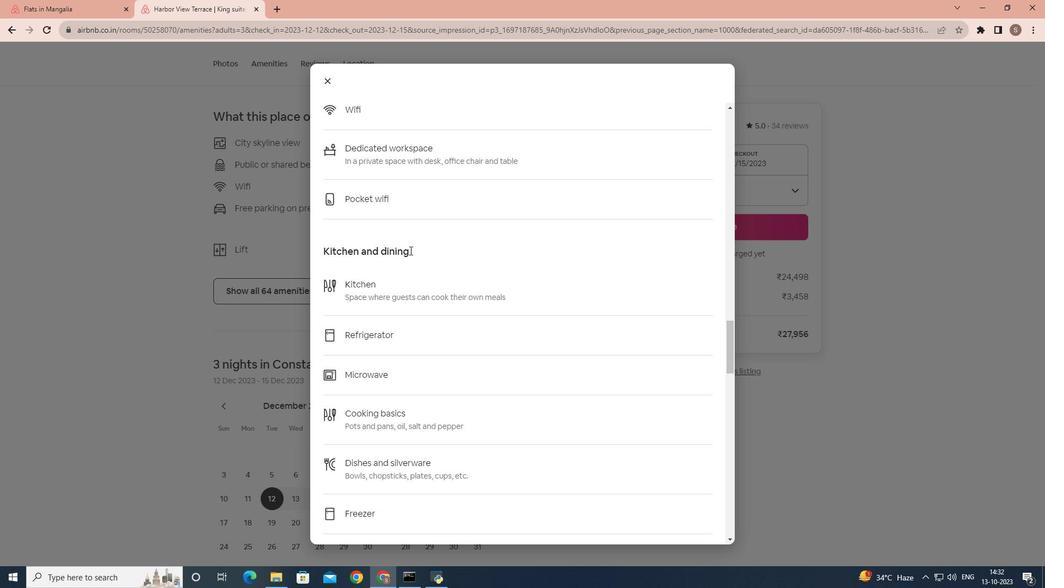 
Action: Mouse scrolled (410, 249) with delta (0, 0)
Screenshot: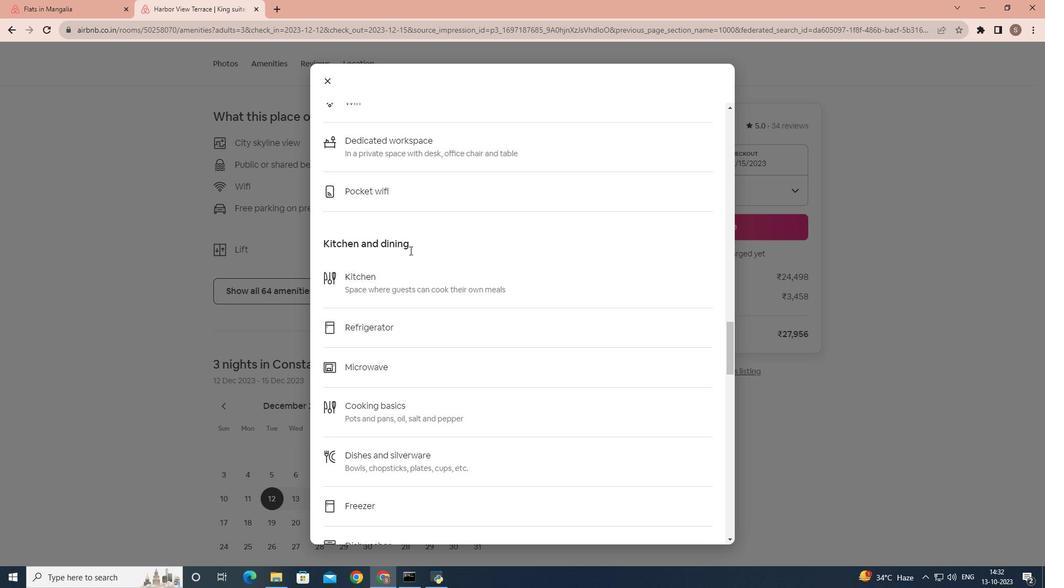 
Action: Mouse scrolled (410, 249) with delta (0, 0)
Screenshot: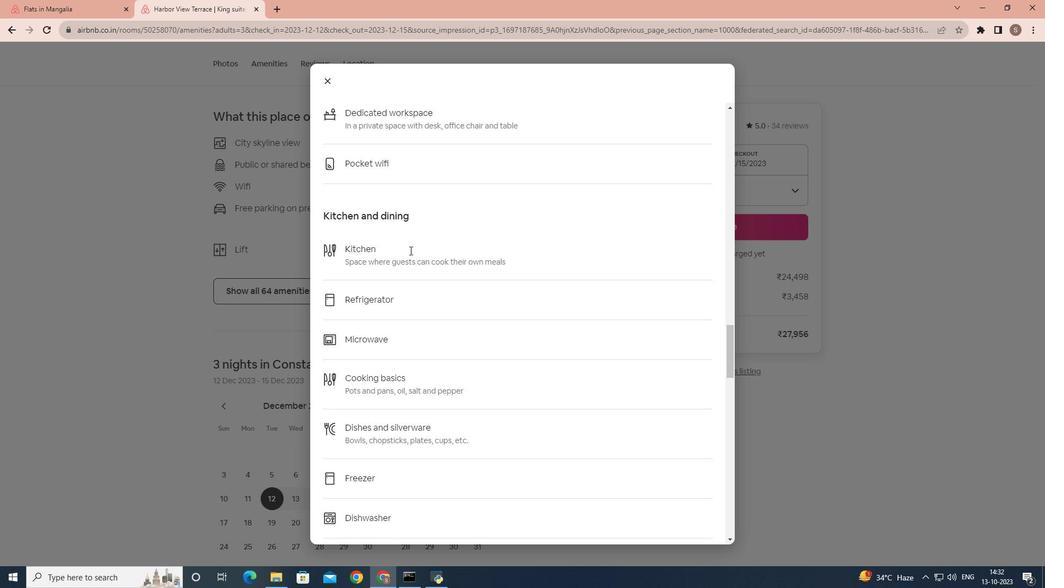 
Action: Mouse scrolled (410, 249) with delta (0, 0)
Screenshot: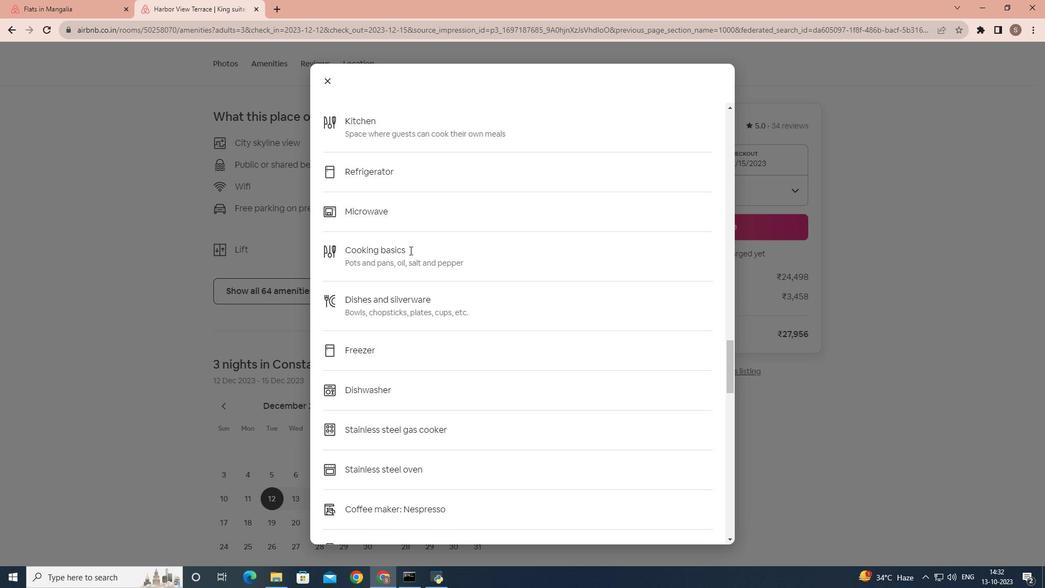 
Action: Mouse scrolled (410, 249) with delta (0, 0)
Screenshot: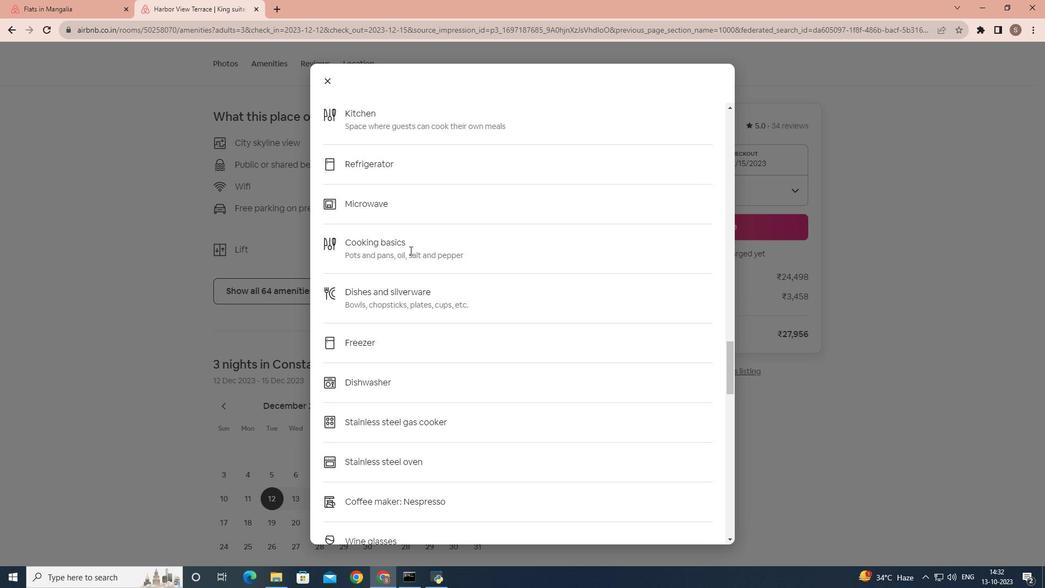 
Action: Mouse scrolled (410, 249) with delta (0, 0)
Screenshot: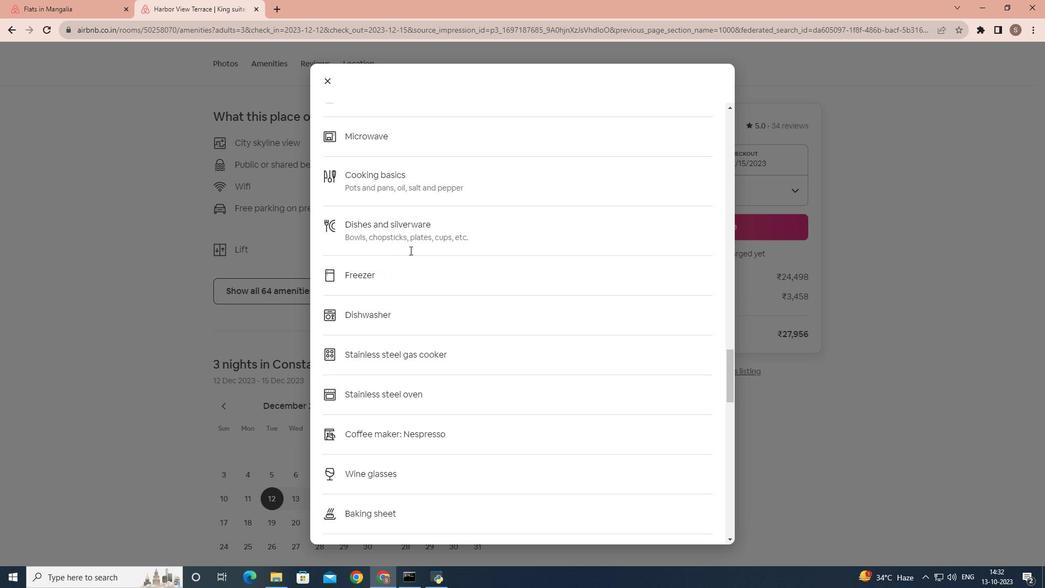 
Action: Mouse scrolled (410, 249) with delta (0, 0)
Screenshot: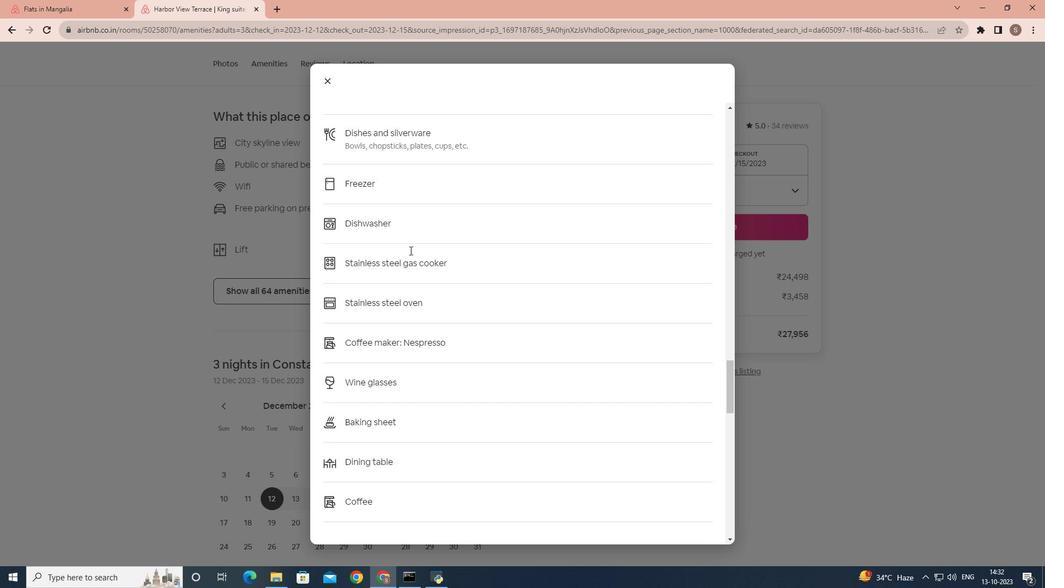 
Action: Mouse scrolled (410, 249) with delta (0, 0)
Screenshot: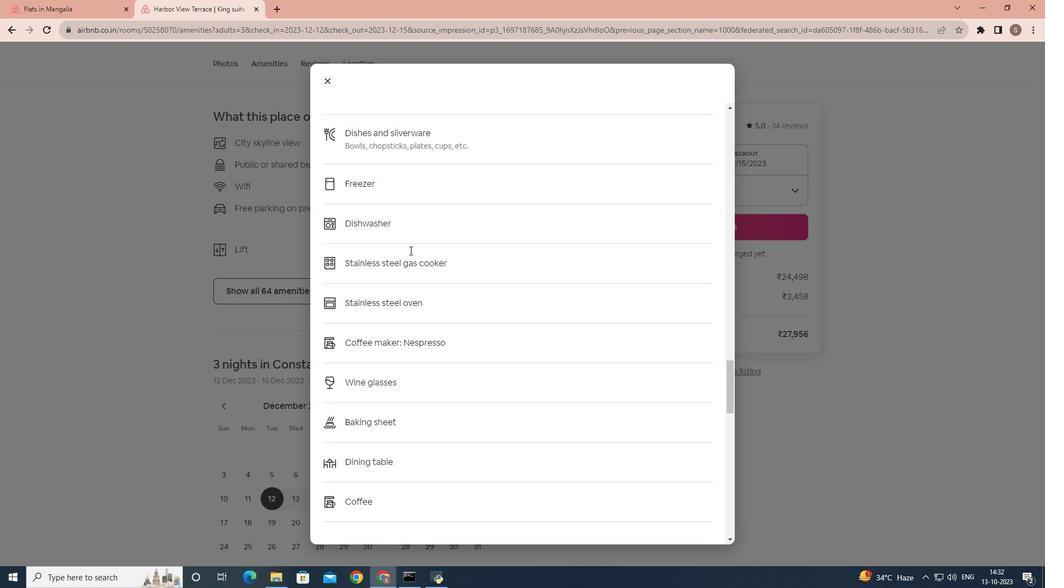 
Action: Mouse scrolled (410, 249) with delta (0, 0)
Screenshot: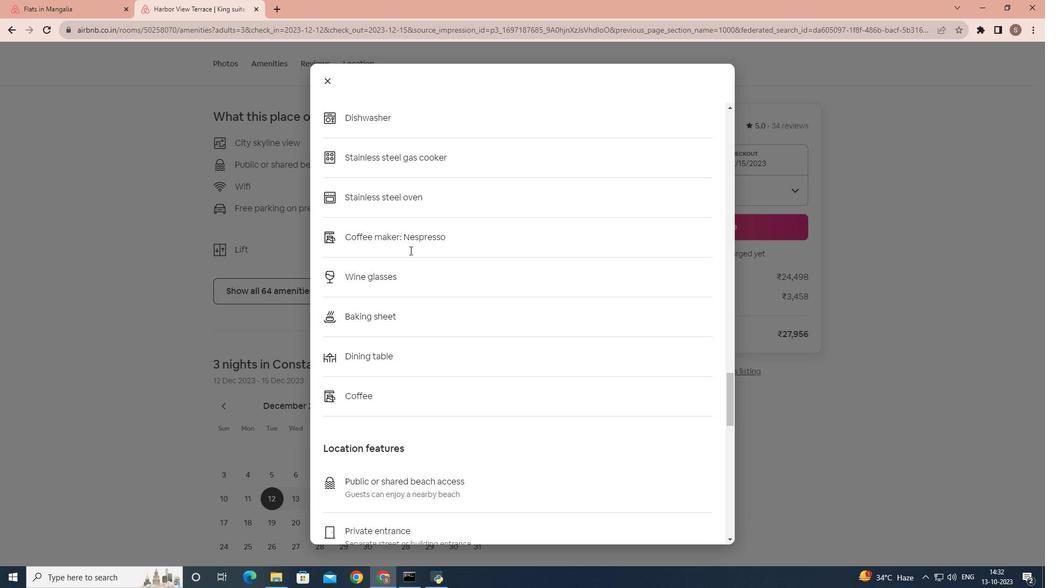 
Action: Mouse scrolled (410, 249) with delta (0, 0)
Screenshot: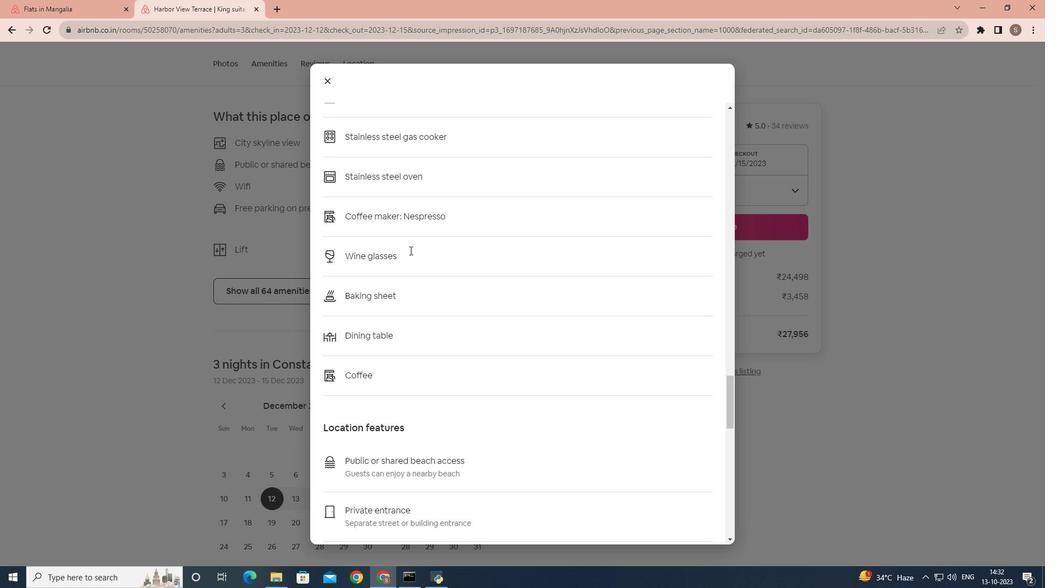 
Action: Mouse scrolled (410, 249) with delta (0, 0)
Screenshot: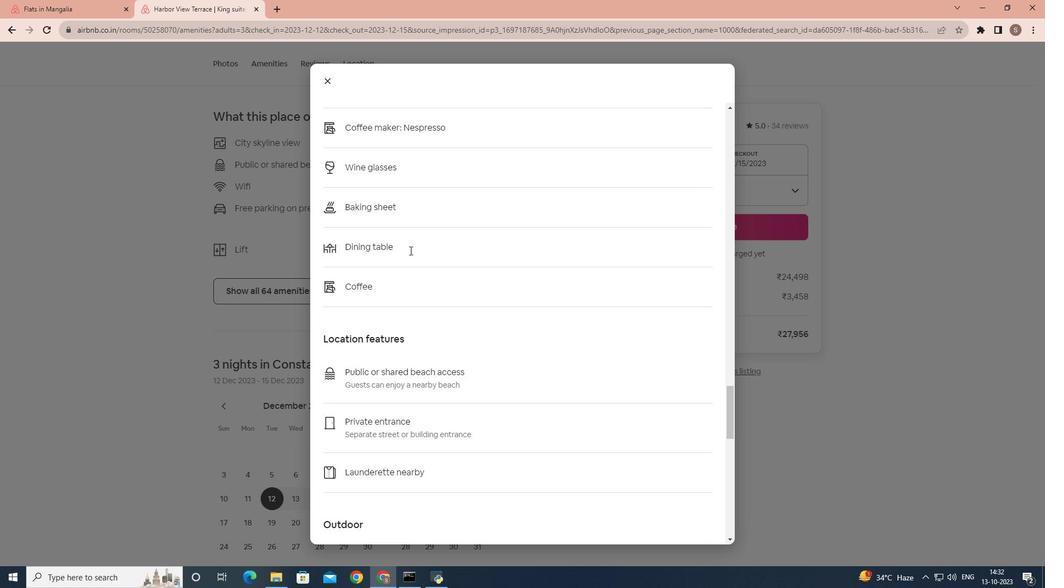 
Action: Mouse scrolled (410, 249) with delta (0, 0)
Screenshot: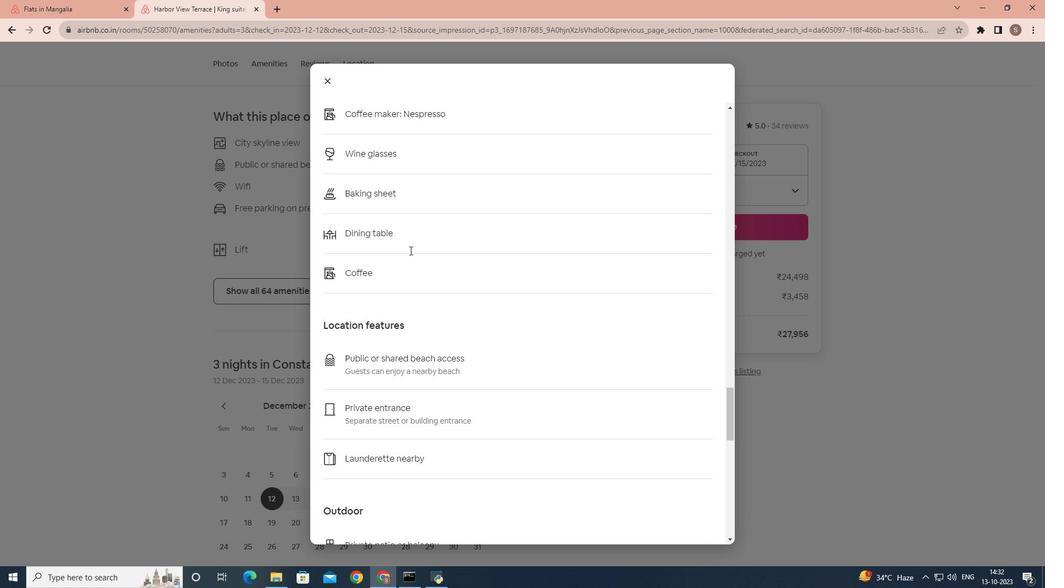 
Action: Mouse scrolled (410, 249) with delta (0, 0)
Screenshot: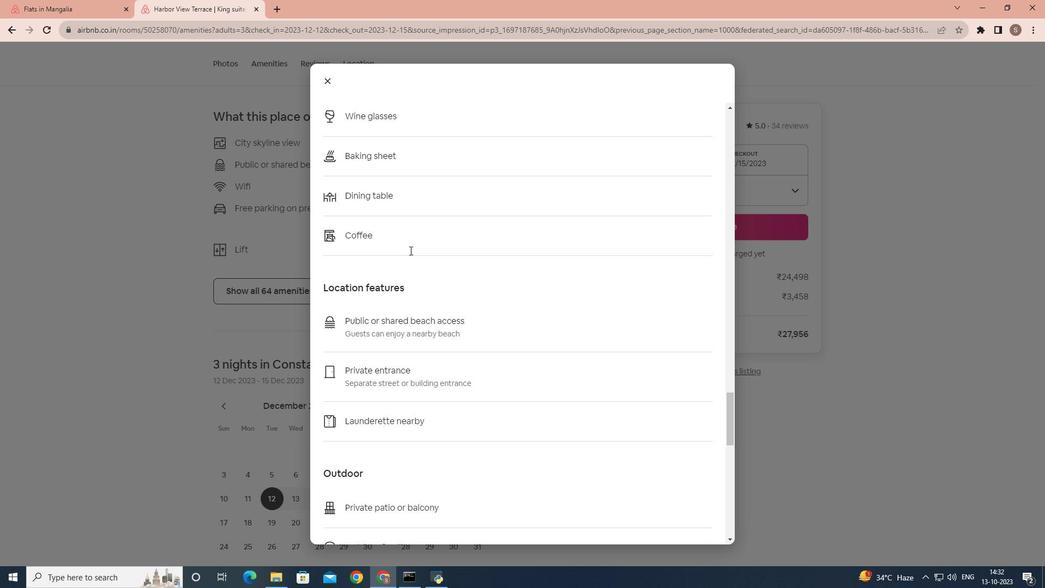 
Action: Mouse scrolled (410, 249) with delta (0, 0)
Screenshot: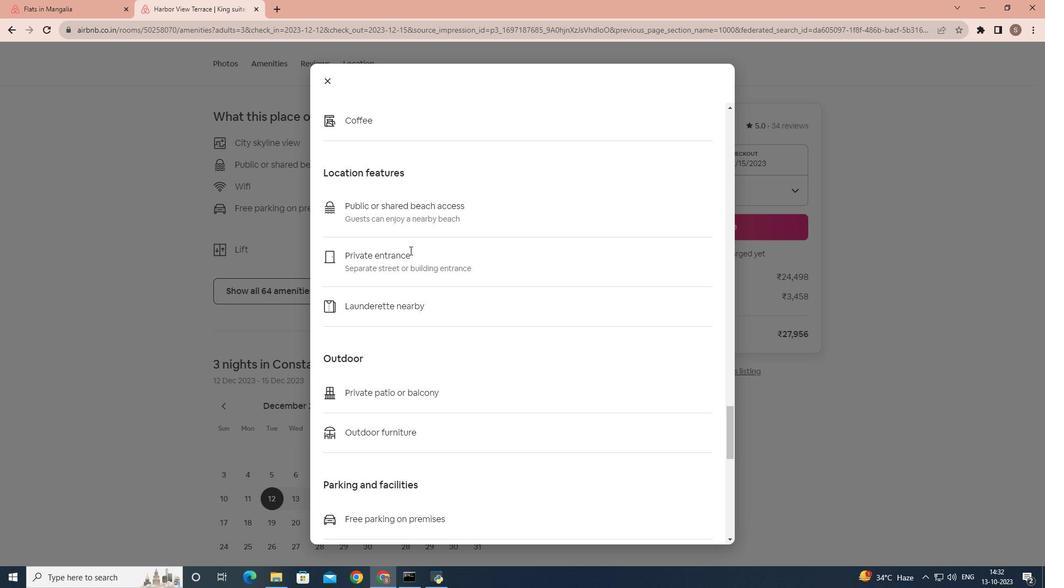 
Action: Mouse scrolled (410, 249) with delta (0, 0)
Screenshot: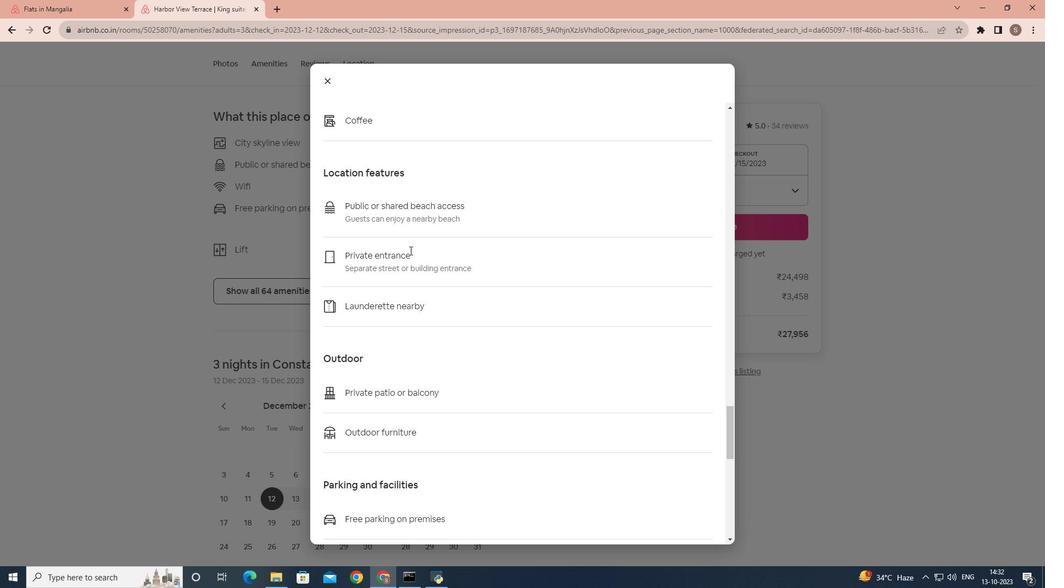 
Action: Mouse scrolled (410, 249) with delta (0, 0)
Screenshot: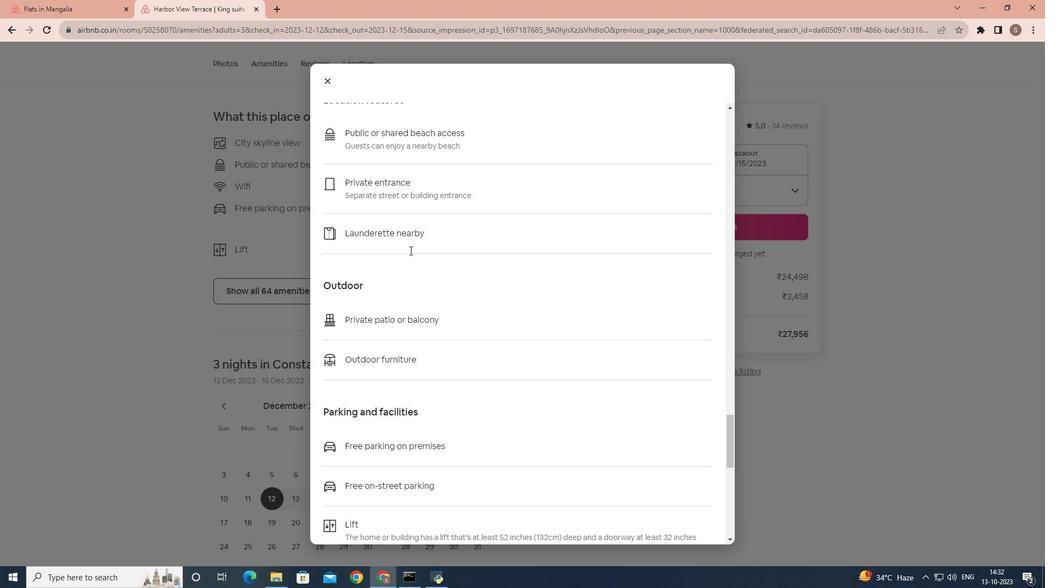 
Action: Mouse scrolled (410, 249) with delta (0, 0)
Screenshot: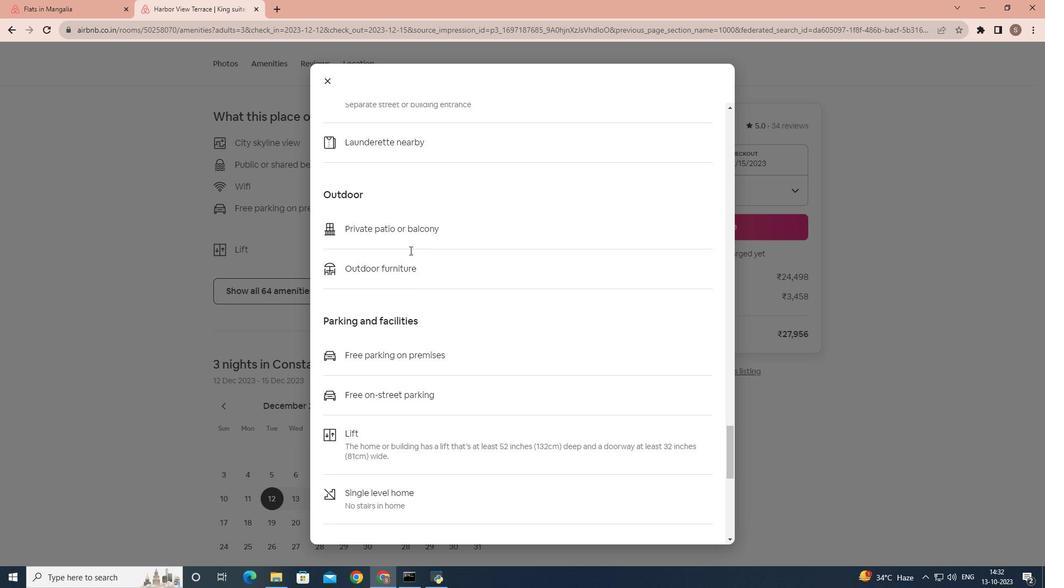 
Action: Mouse scrolled (410, 249) with delta (0, 0)
Screenshot: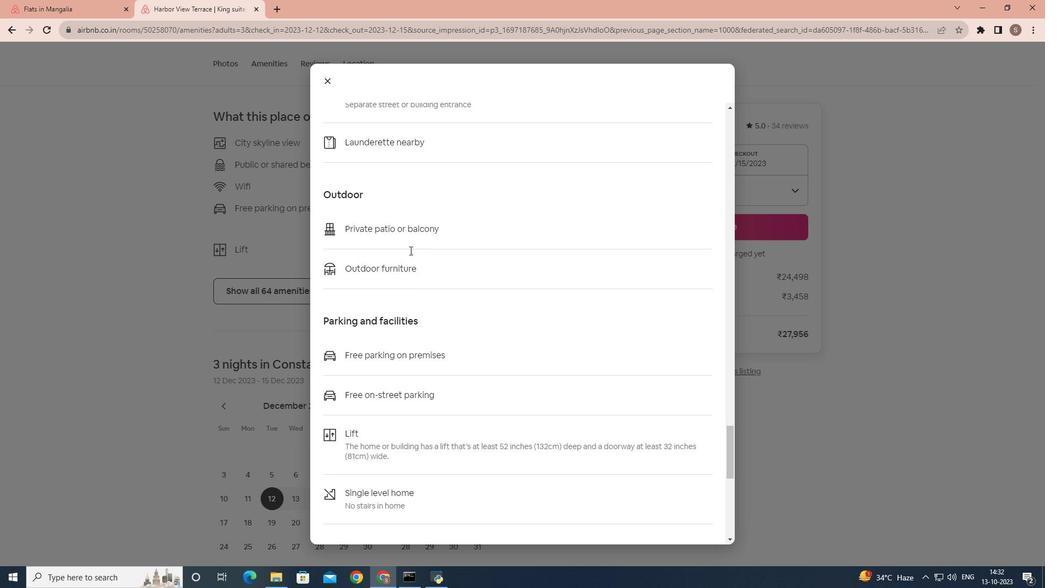 
Action: Mouse scrolled (410, 249) with delta (0, 0)
Screenshot: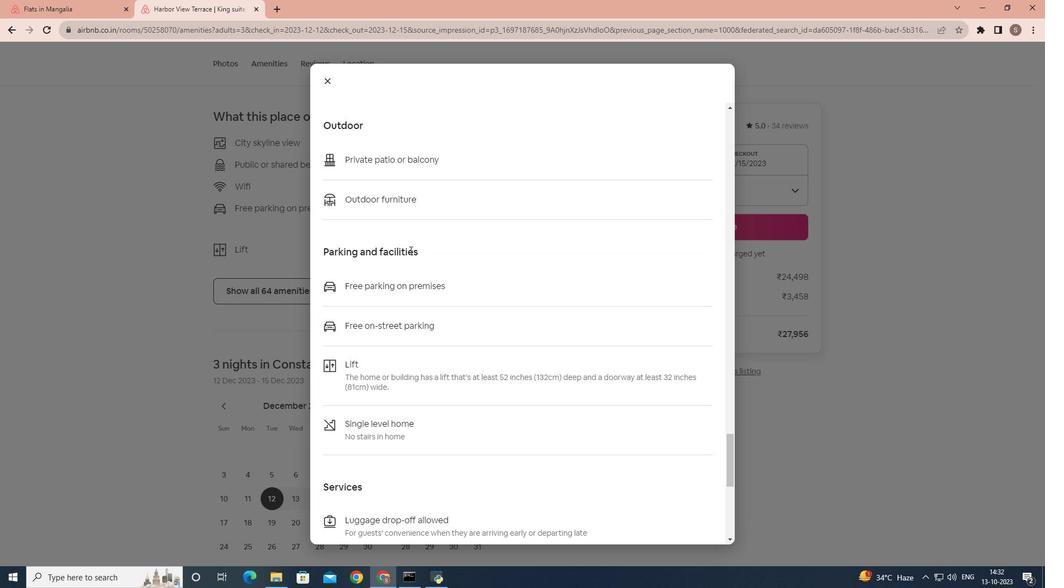 
Action: Mouse scrolled (410, 249) with delta (0, 0)
Screenshot: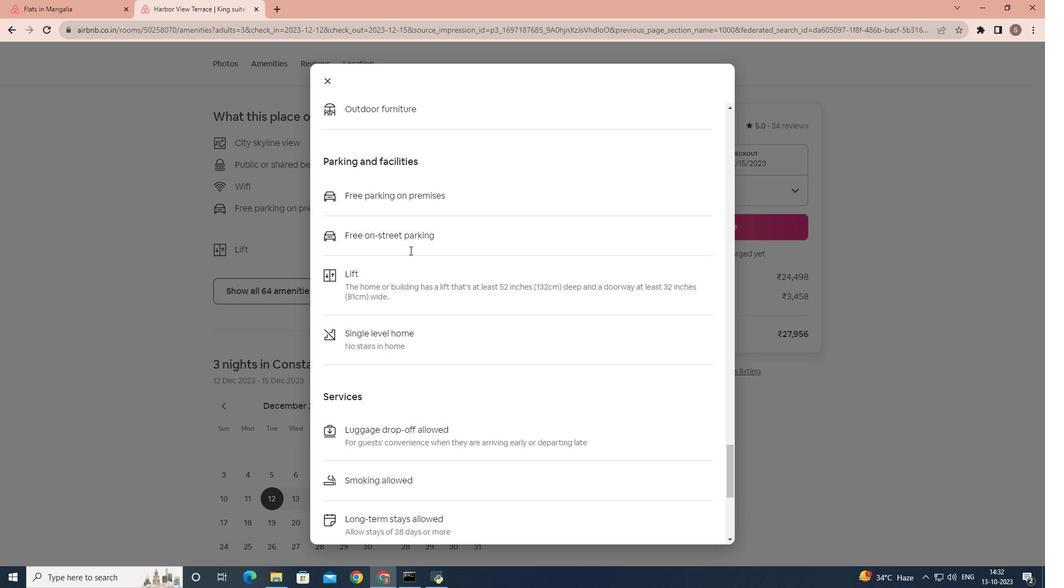 
Action: Mouse scrolled (410, 249) with delta (0, 0)
Screenshot: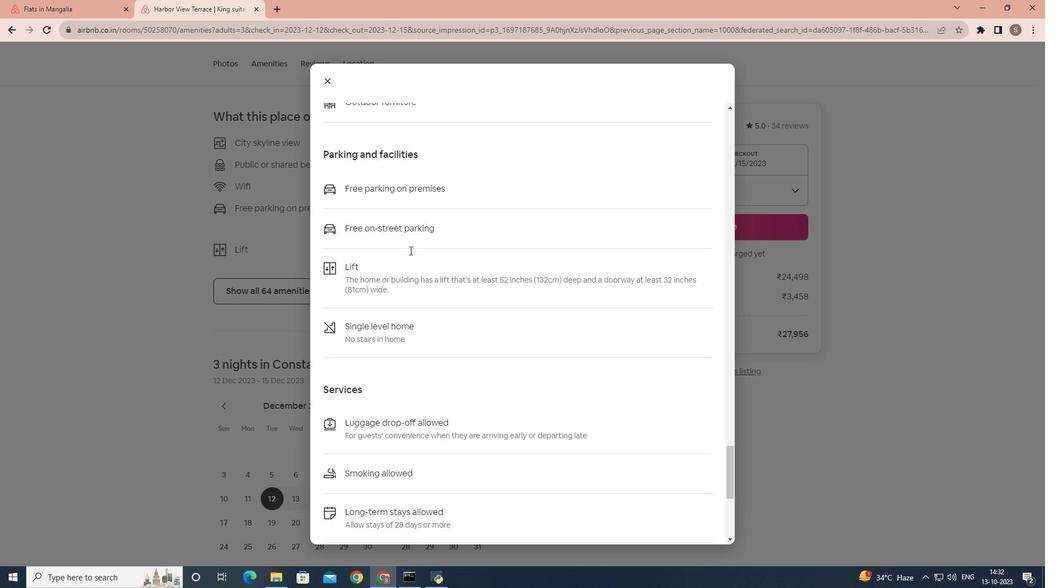 
Action: Mouse scrolled (410, 249) with delta (0, 0)
Screenshot: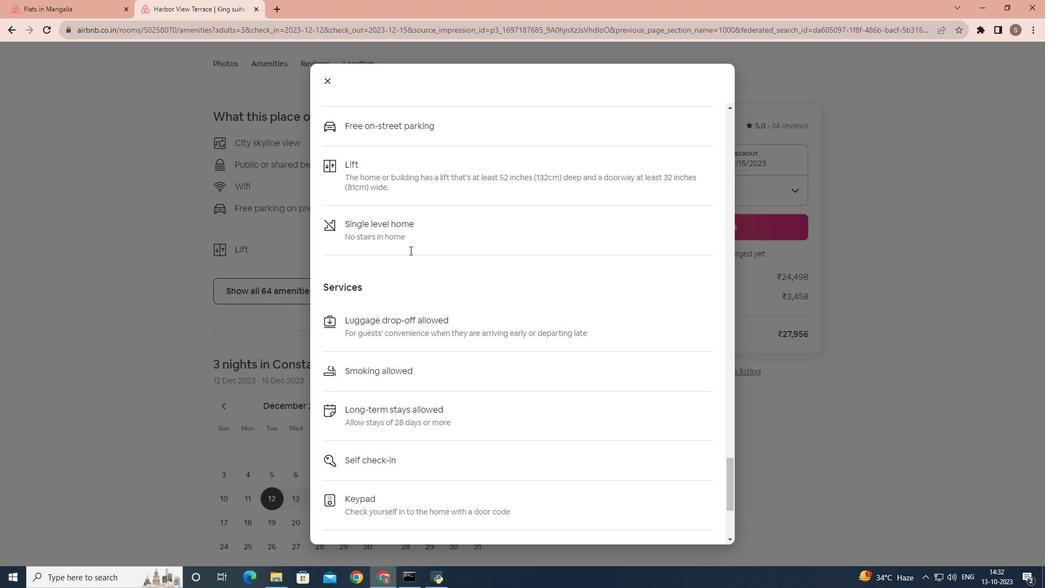 
Action: Mouse scrolled (410, 249) with delta (0, 0)
Screenshot: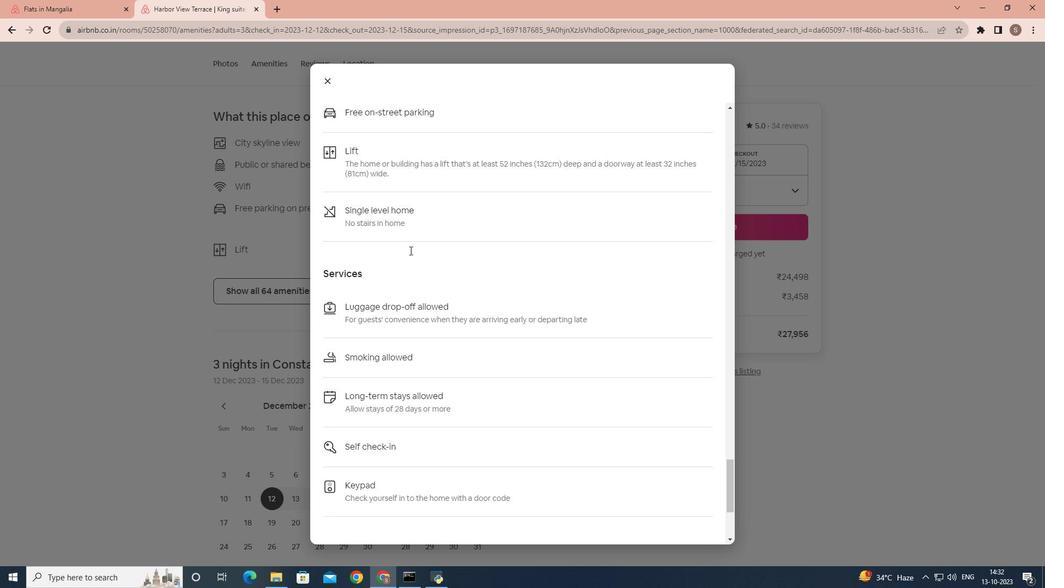 
Action: Mouse scrolled (410, 249) with delta (0, 0)
Screenshot: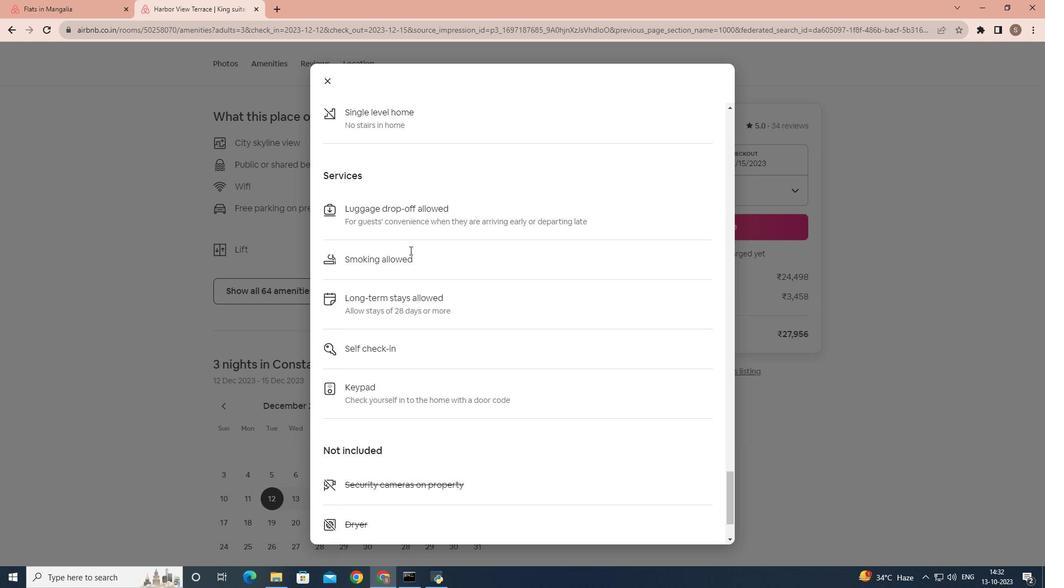 
Action: Mouse scrolled (410, 249) with delta (0, 0)
Screenshot: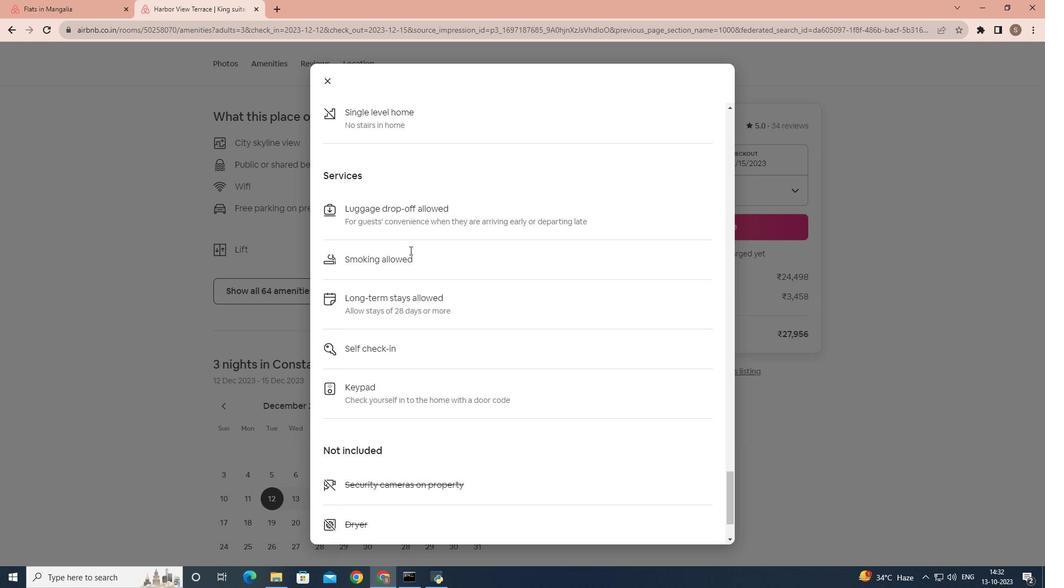 
Action: Mouse scrolled (410, 249) with delta (0, 0)
Screenshot: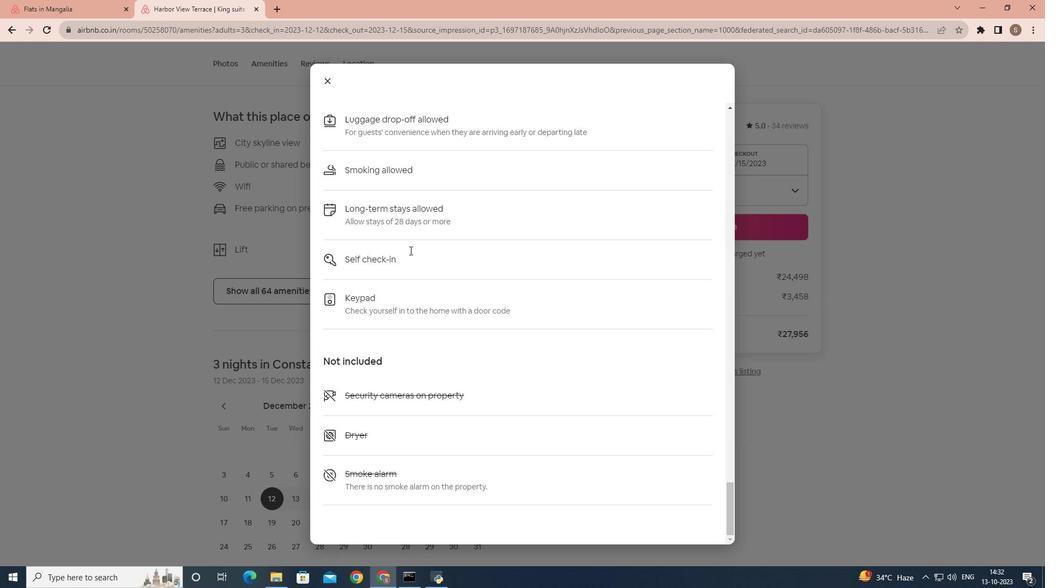 
Action: Mouse scrolled (410, 249) with delta (0, 0)
Screenshot: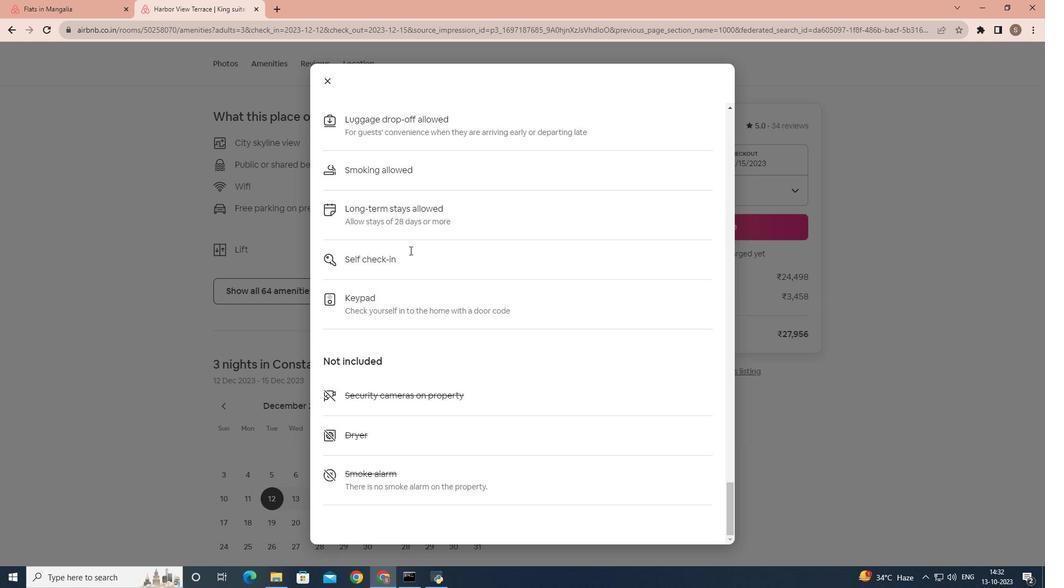 
Action: Mouse scrolled (410, 249) with delta (0, 0)
Screenshot: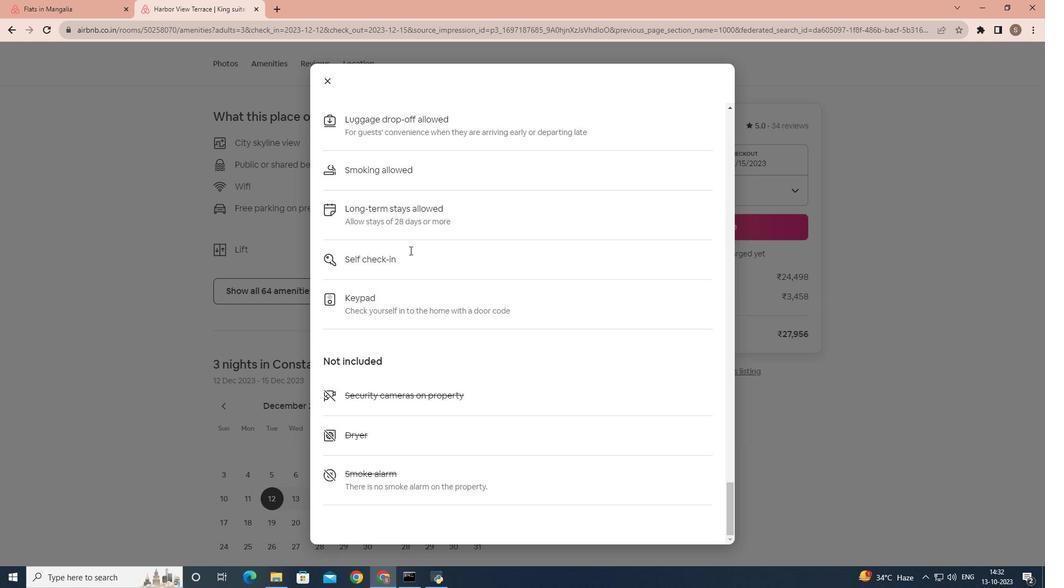 
Action: Mouse moved to (328, 76)
Screenshot: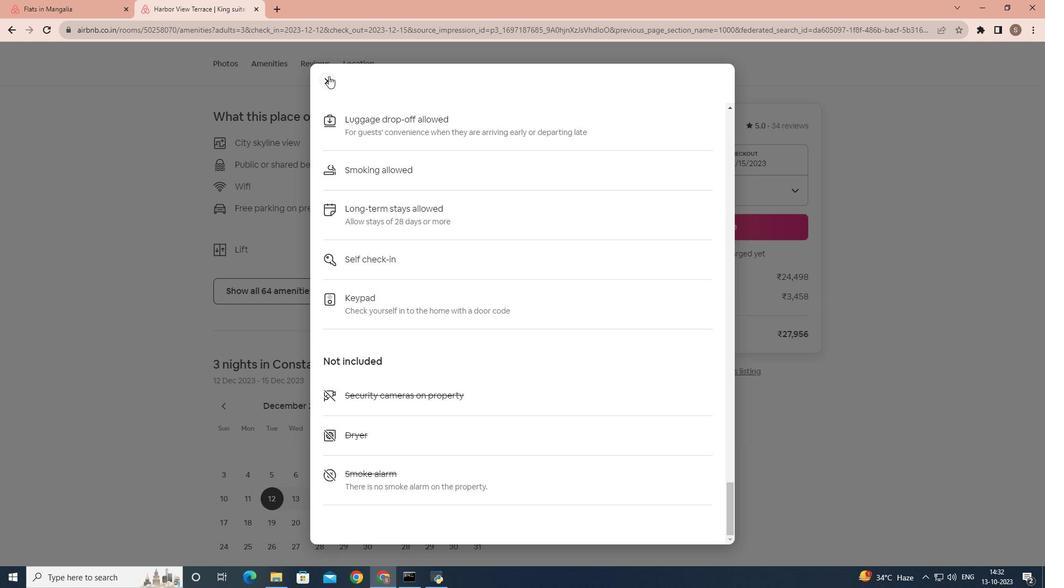 
Action: Mouse pressed left at (328, 76)
Screenshot: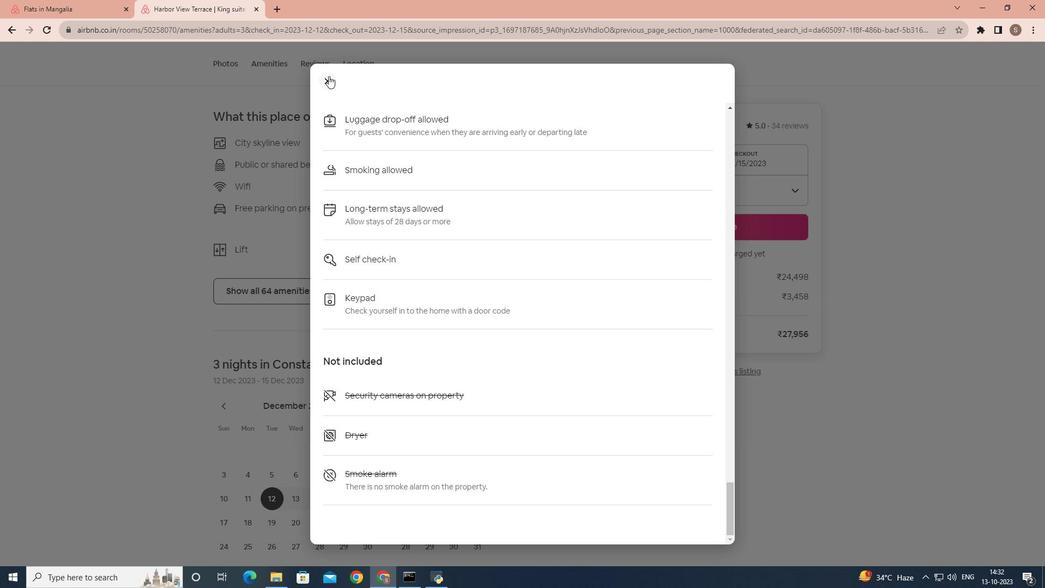
Action: Mouse moved to (279, 277)
Screenshot: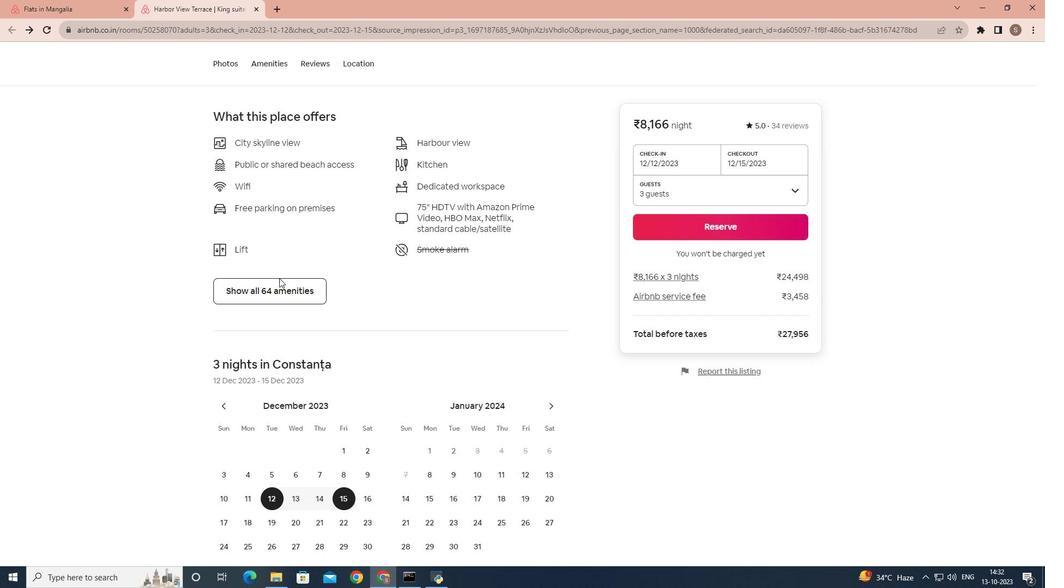 
Action: Mouse scrolled (279, 277) with delta (0, 0)
Screenshot: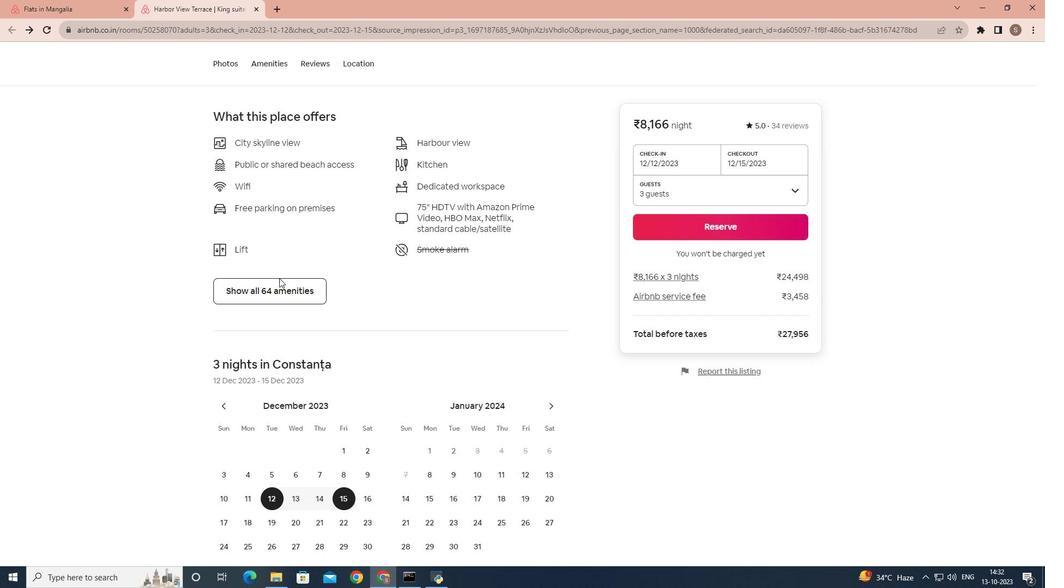 
Action: Mouse moved to (279, 278)
Screenshot: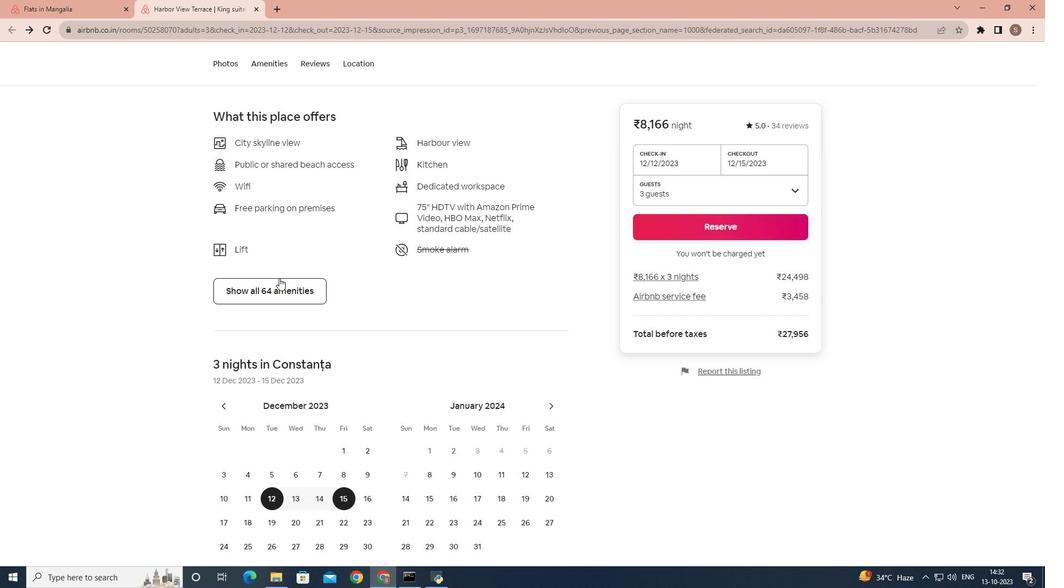 
Action: Mouse scrolled (279, 277) with delta (0, 0)
Screenshot: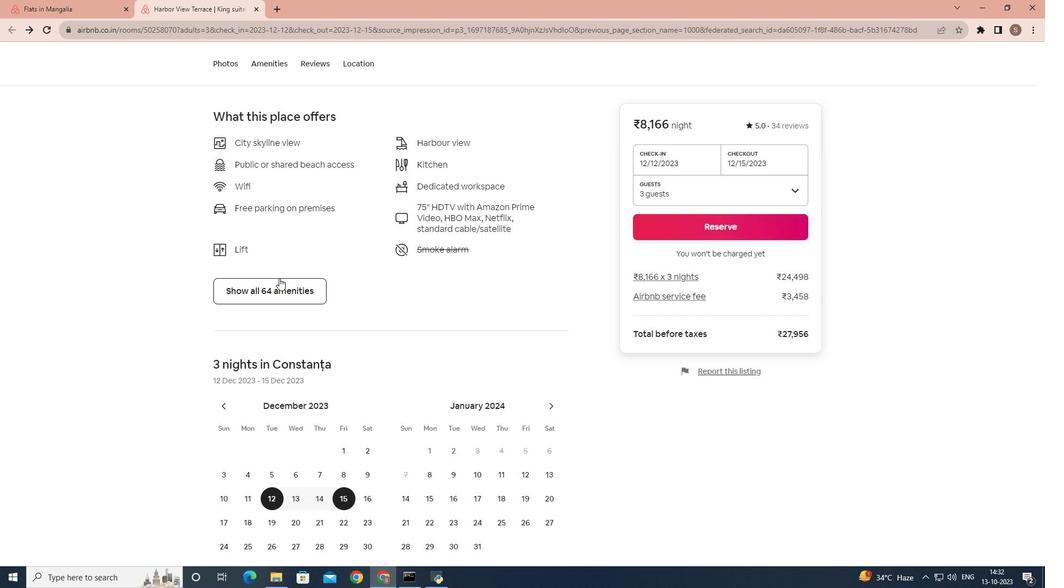 
Action: Mouse moved to (279, 278)
Screenshot: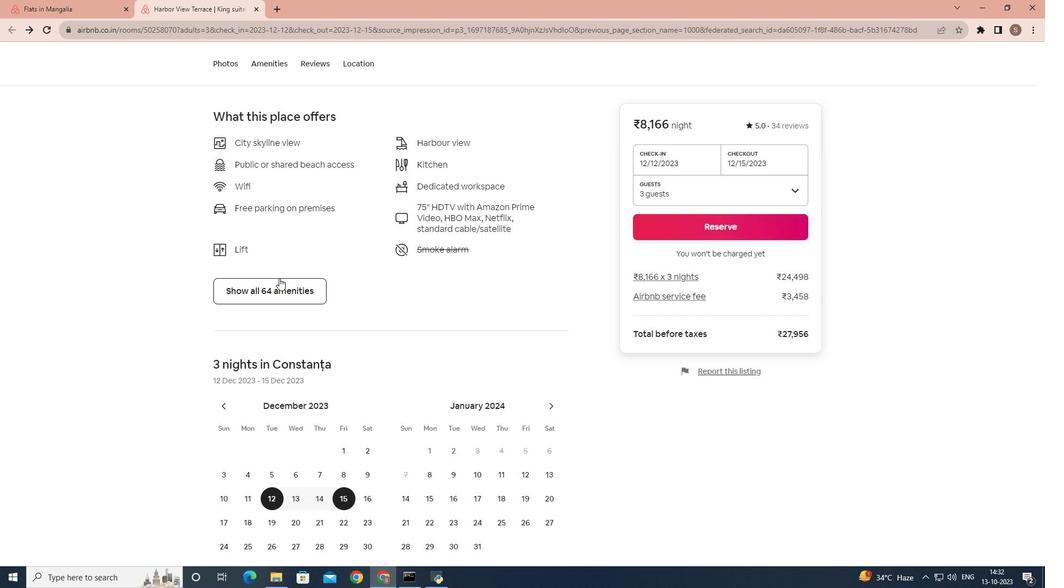 
Action: Mouse scrolled (279, 277) with delta (0, 0)
Screenshot: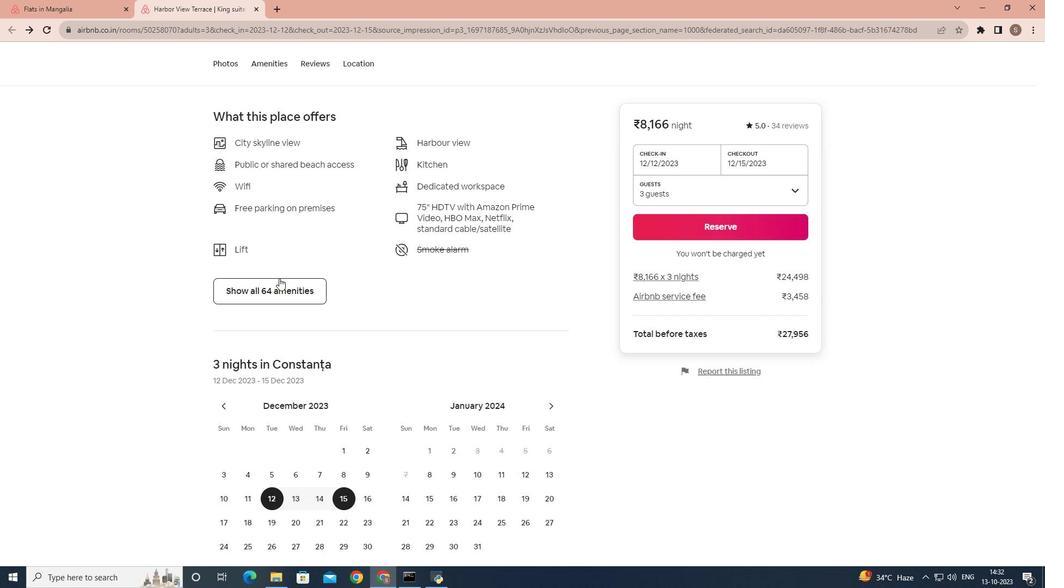 
Action: Mouse scrolled (279, 277) with delta (0, 0)
Screenshot: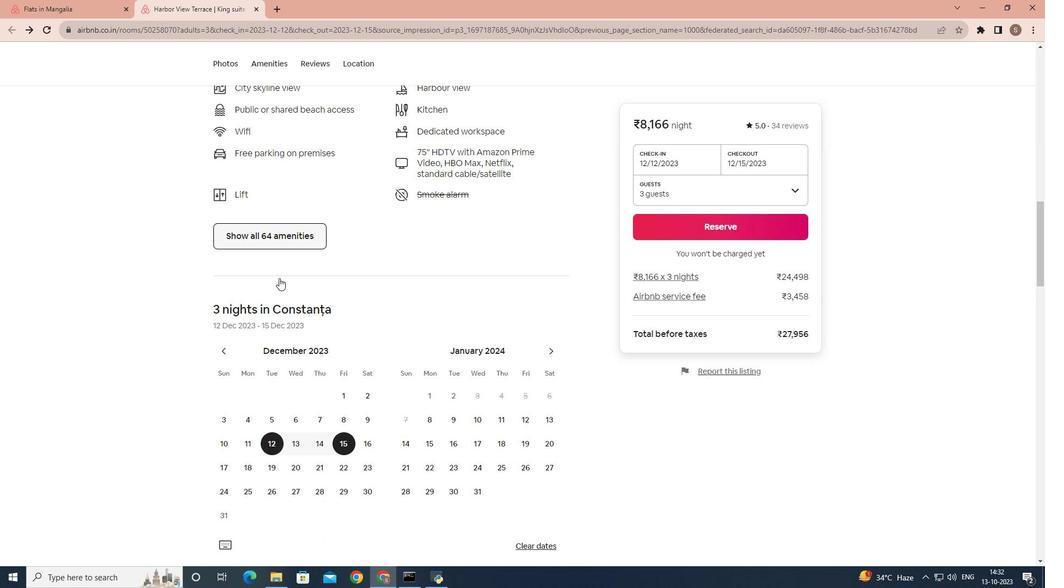 
Action: Mouse scrolled (279, 277) with delta (0, 0)
Screenshot: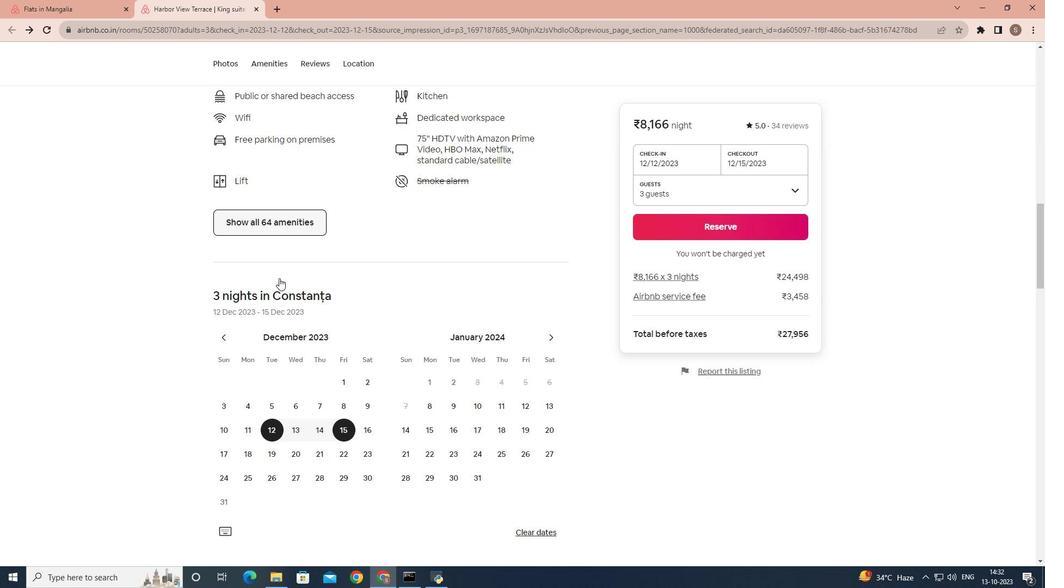 
Action: Mouse scrolled (279, 277) with delta (0, 0)
Screenshot: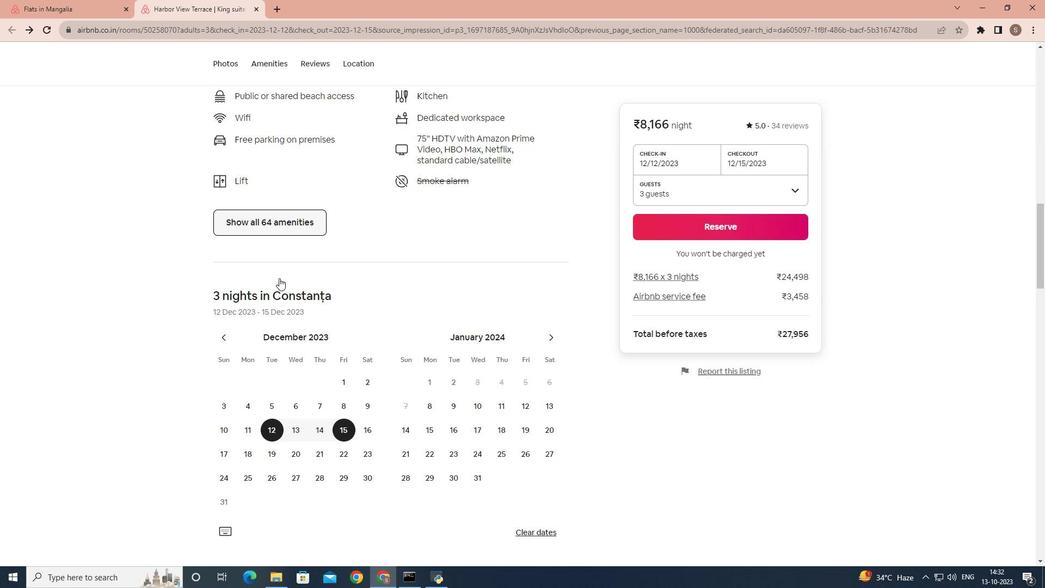 
Action: Mouse scrolled (279, 277) with delta (0, 0)
Screenshot: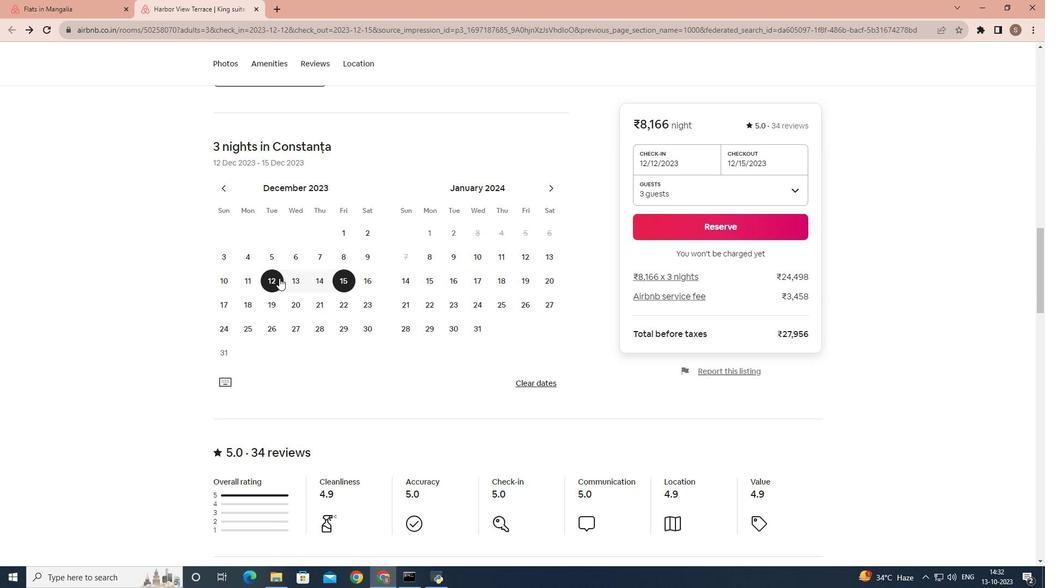 
Action: Mouse scrolled (279, 277) with delta (0, 0)
Screenshot: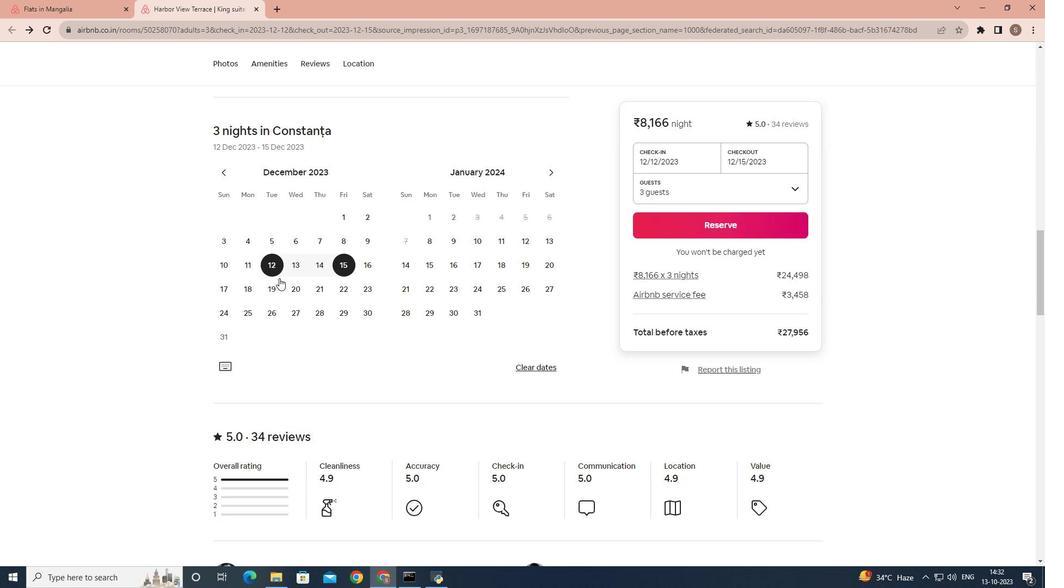
Action: Mouse scrolled (279, 277) with delta (0, 0)
Screenshot: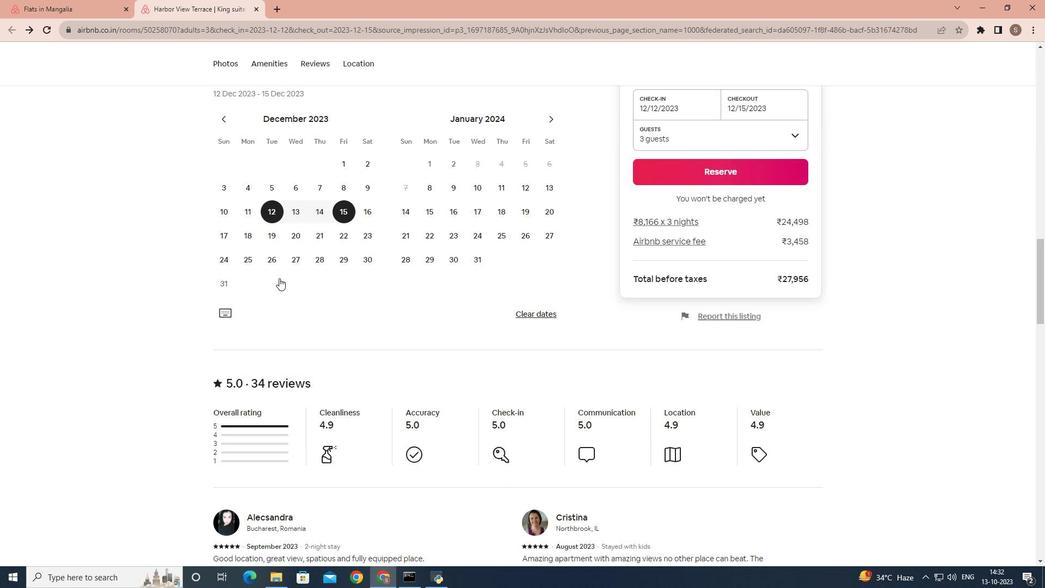 
Action: Mouse scrolled (279, 277) with delta (0, 0)
Screenshot: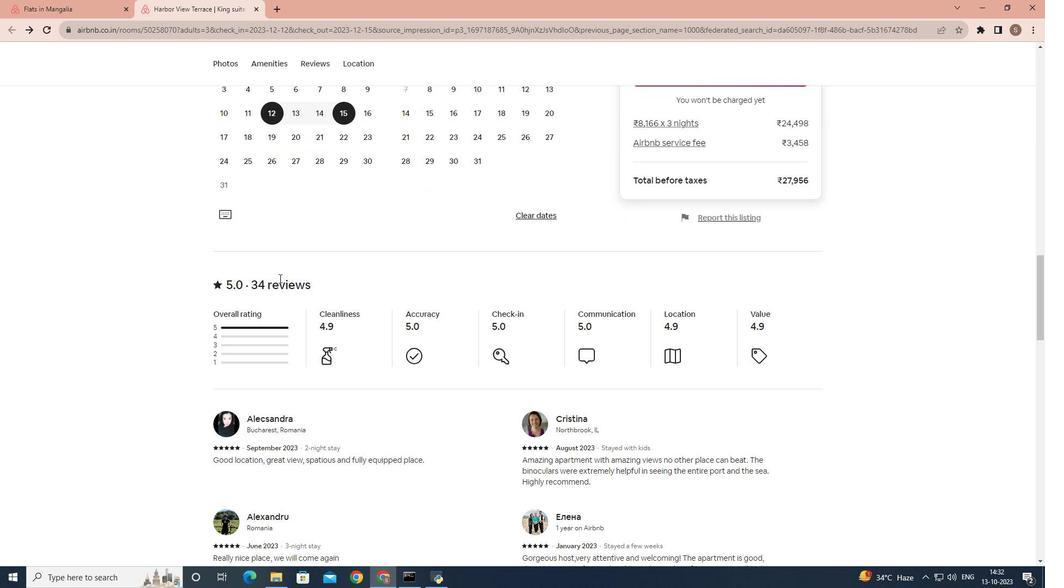 
Action: Mouse scrolled (279, 277) with delta (0, 0)
Screenshot: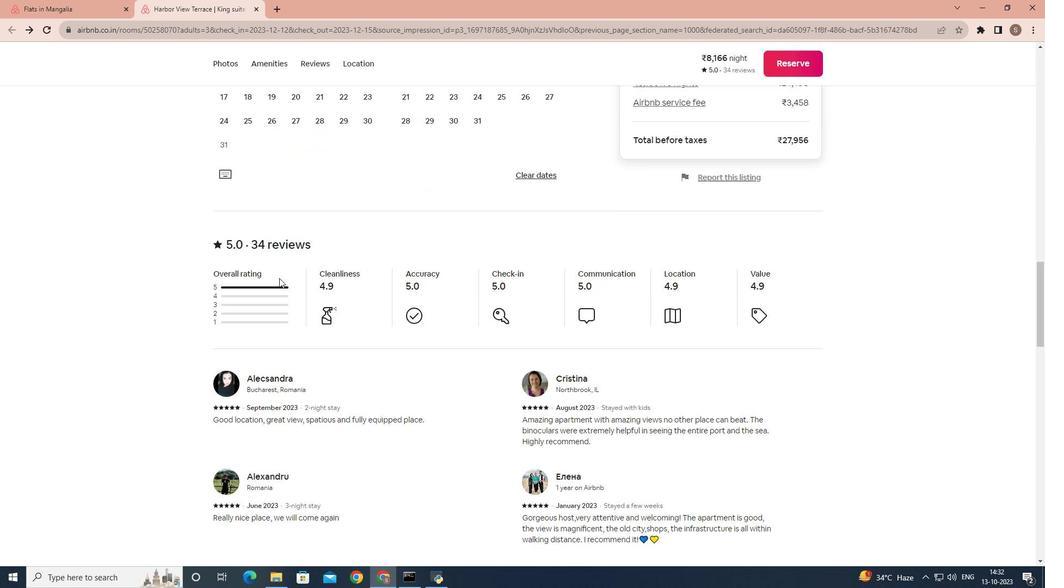 
Action: Mouse scrolled (279, 277) with delta (0, 0)
Screenshot: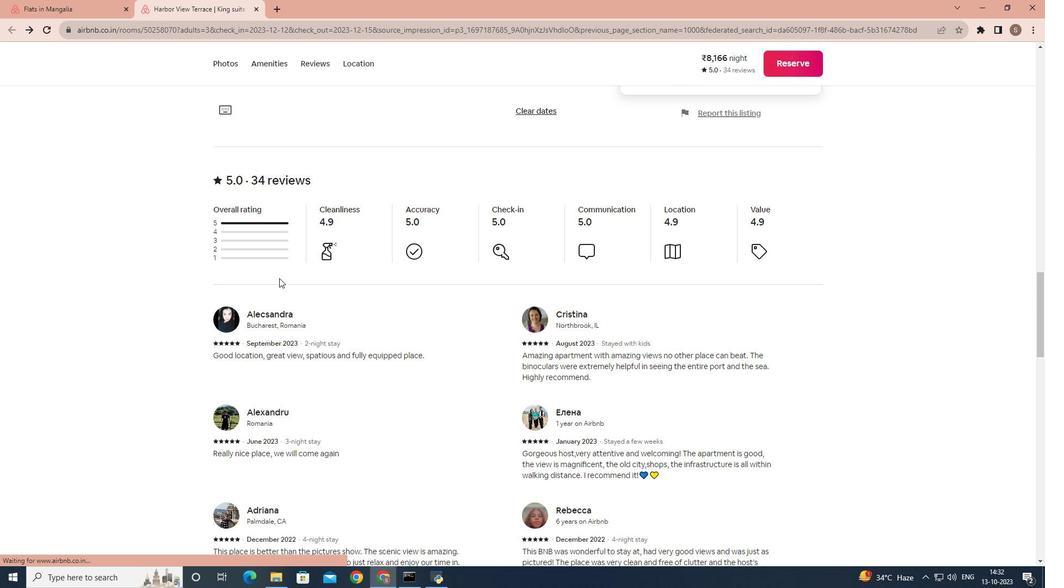 
Action: Mouse scrolled (279, 277) with delta (0, 0)
Screenshot: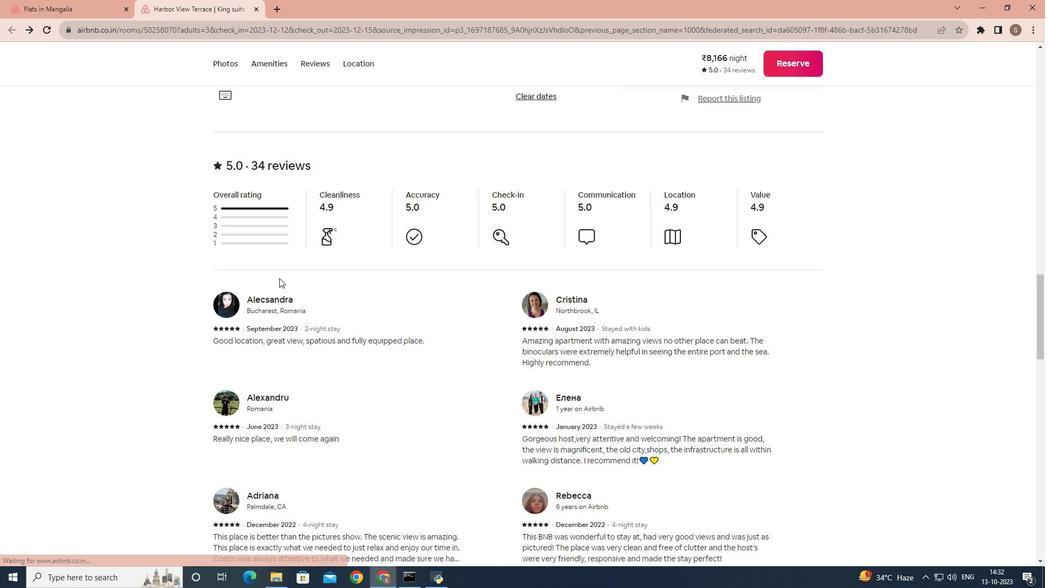 
Action: Mouse scrolled (279, 277) with delta (0, 0)
Screenshot: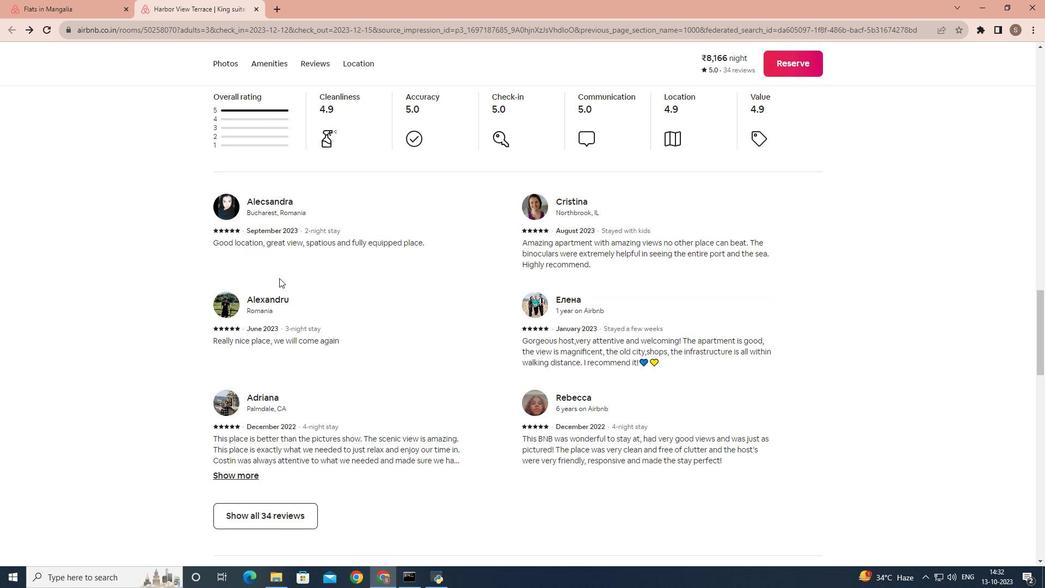 
Action: Mouse scrolled (279, 277) with delta (0, 0)
Screenshot: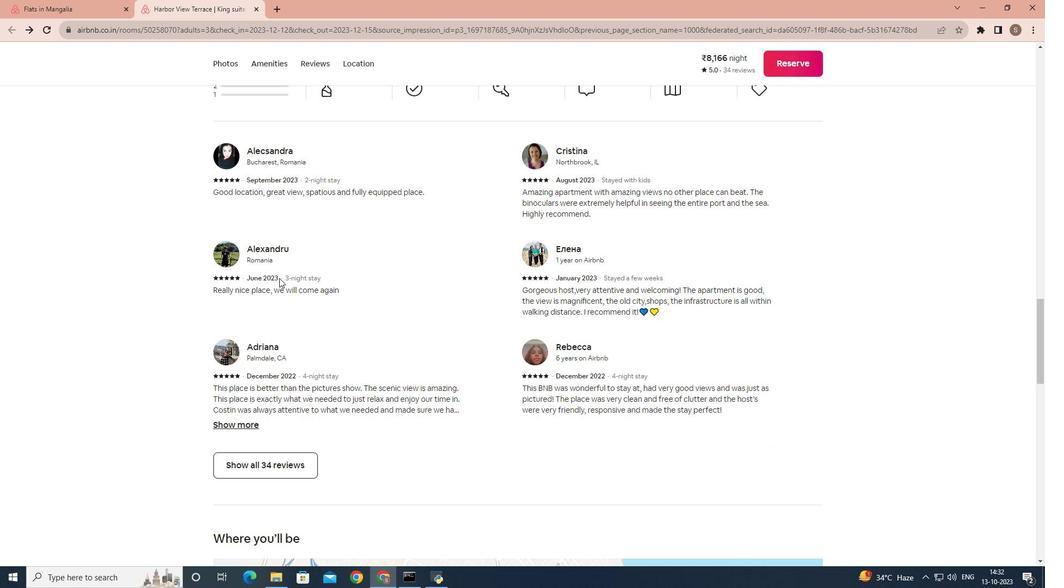 
Action: Mouse moved to (279, 310)
Screenshot: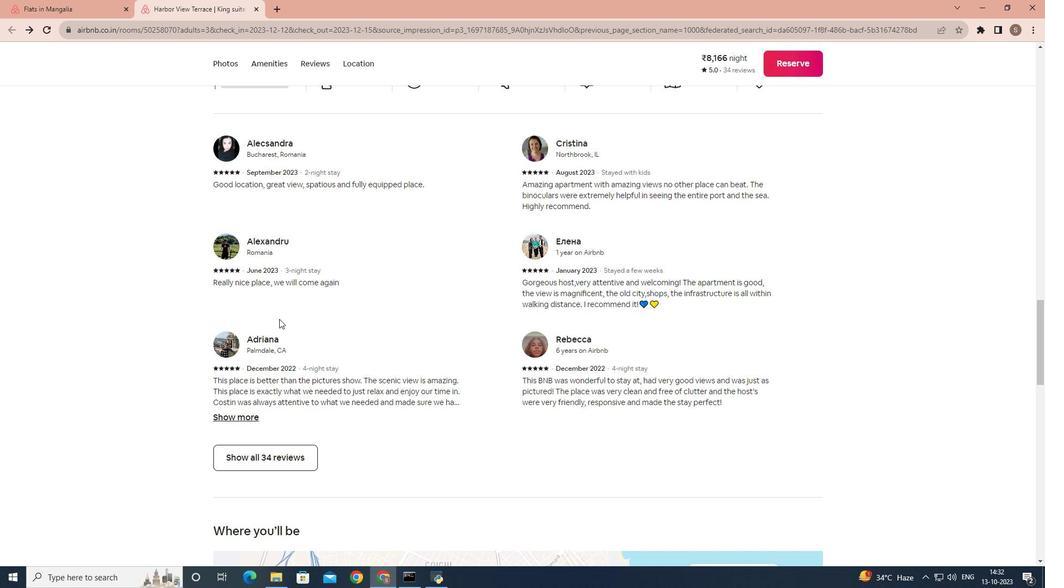 
Action: Mouse scrolled (279, 309) with delta (0, 0)
Screenshot: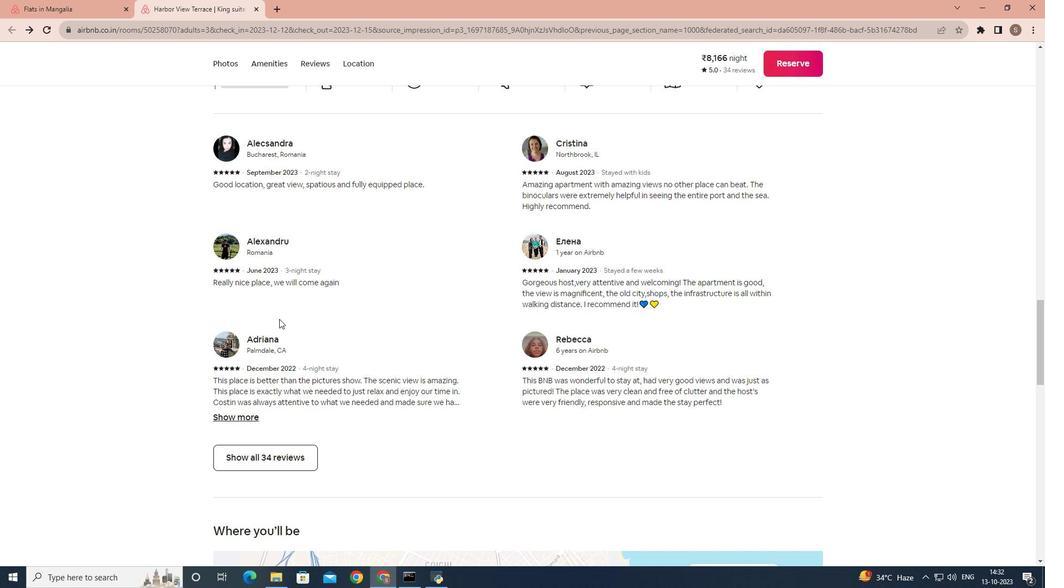 
Action: Mouse moved to (279, 323)
Screenshot: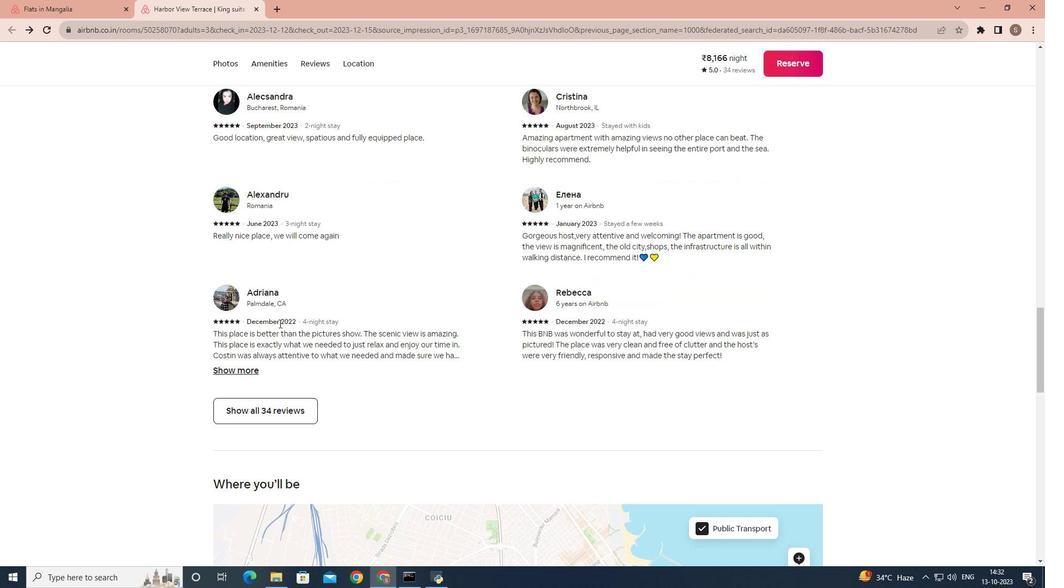 
Action: Mouse scrolled (279, 322) with delta (0, 0)
Screenshot: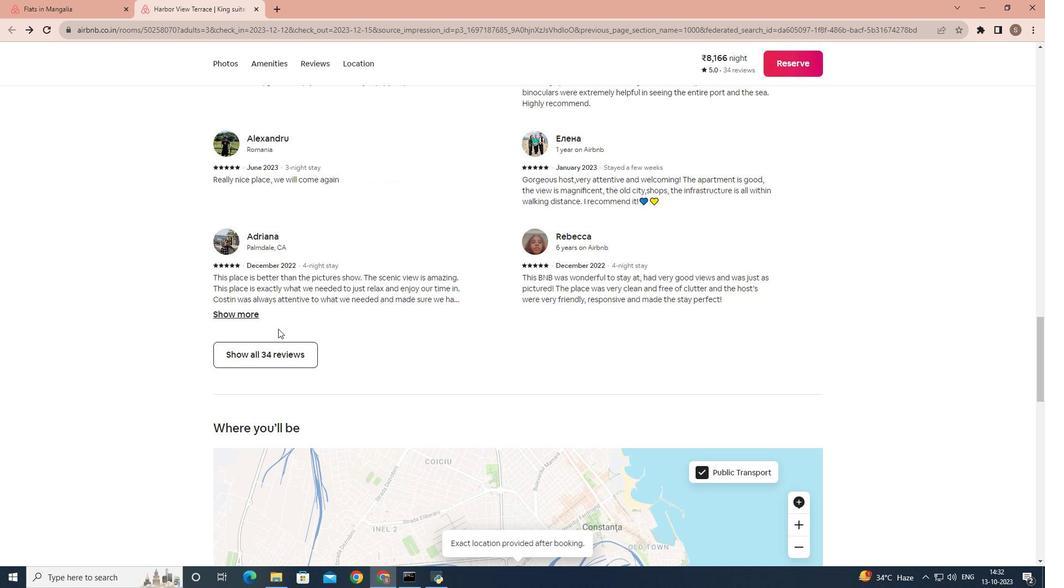 
Action: Mouse moved to (267, 304)
Screenshot: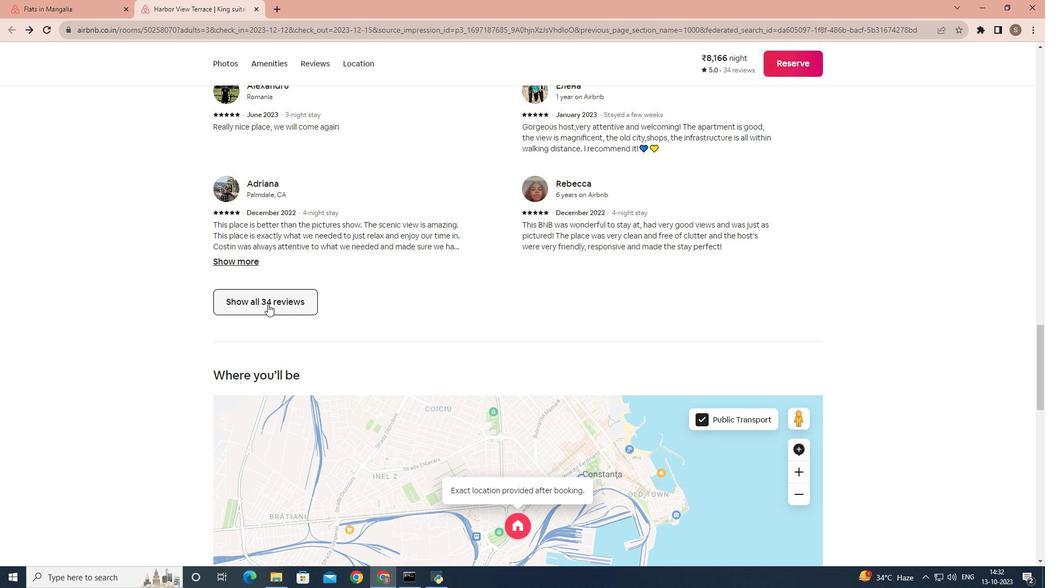
Action: Mouse pressed left at (267, 304)
Screenshot: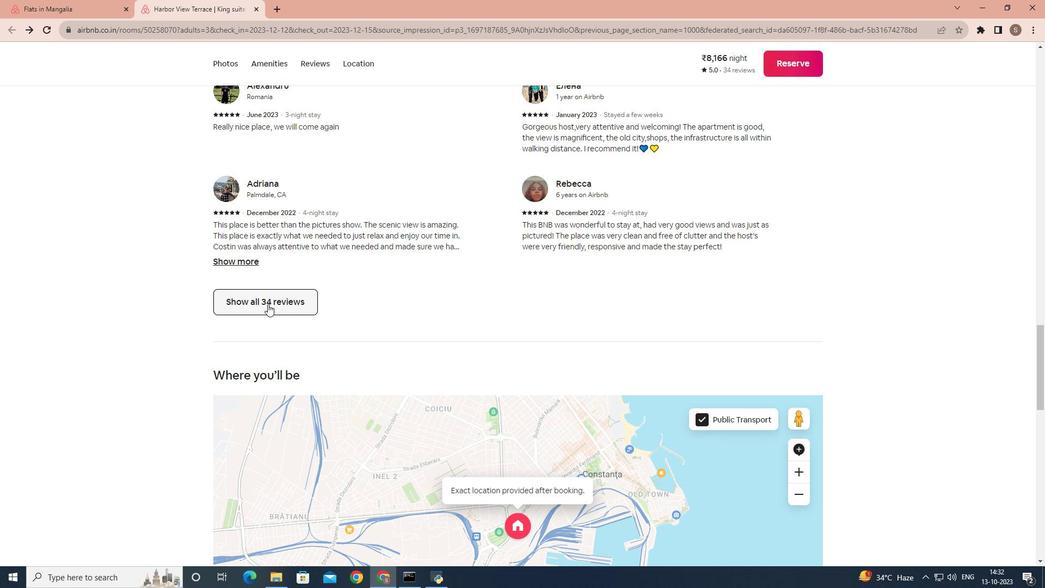 
Action: Mouse scrolled (267, 303) with delta (0, 0)
Screenshot: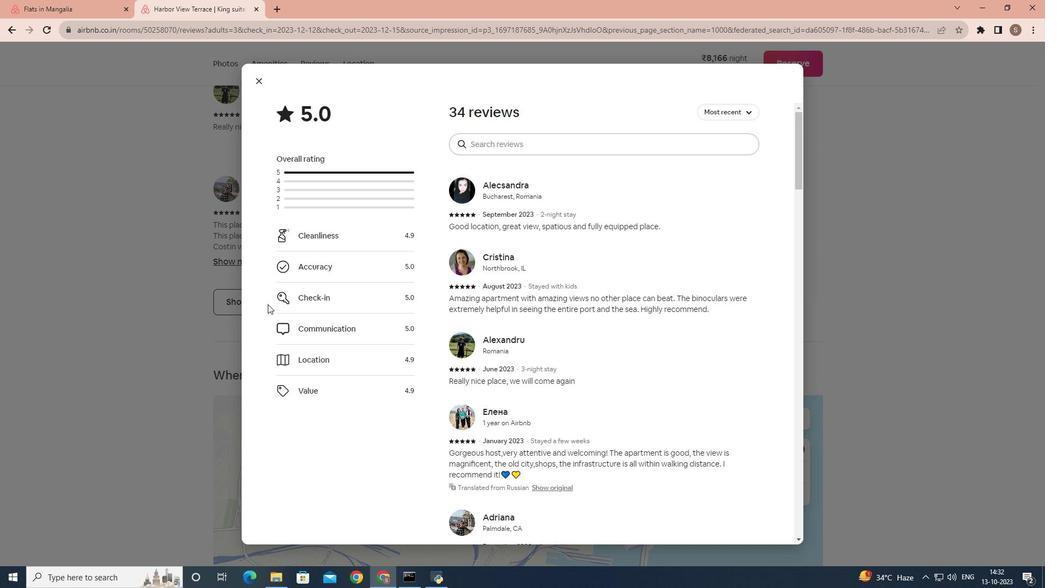 
Action: Mouse moved to (408, 391)
Screenshot: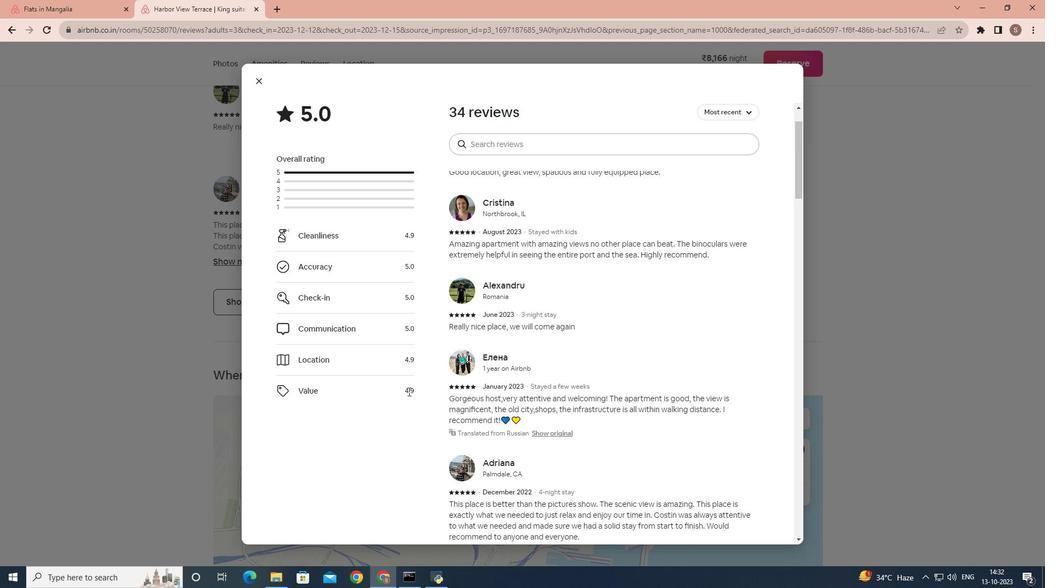 
Action: Mouse scrolled (408, 391) with delta (0, 0)
Screenshot: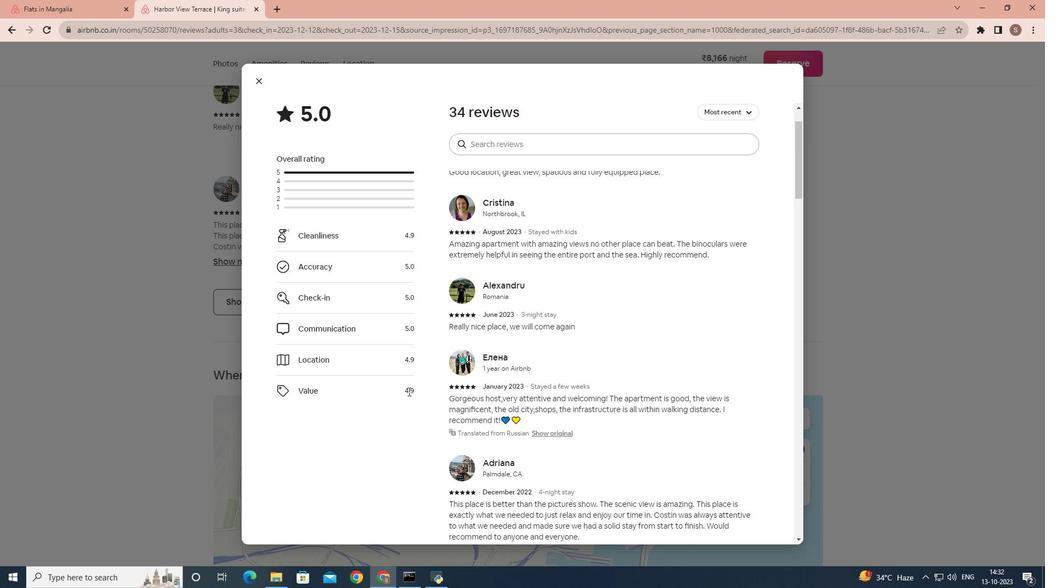 
Action: Mouse scrolled (408, 391) with delta (0, 0)
Screenshot: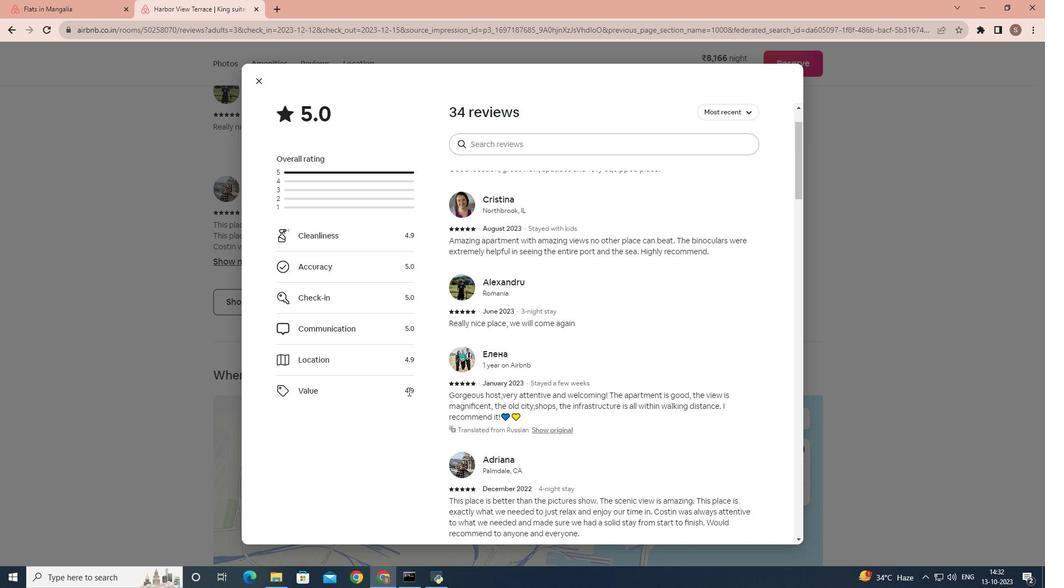 
Action: Mouse moved to (410, 391)
Screenshot: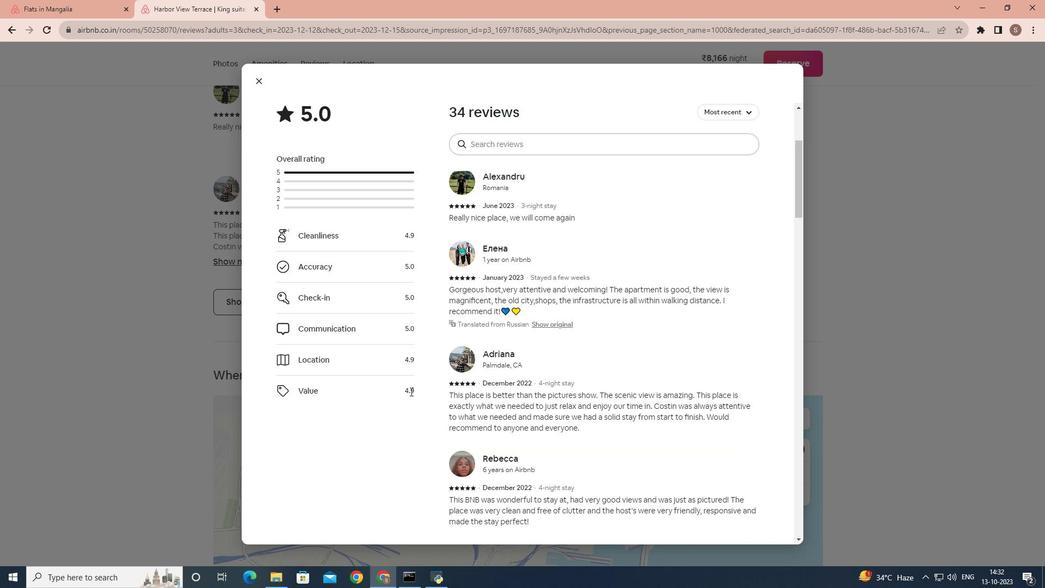
Action: Mouse scrolled (410, 391) with delta (0, 0)
Screenshot: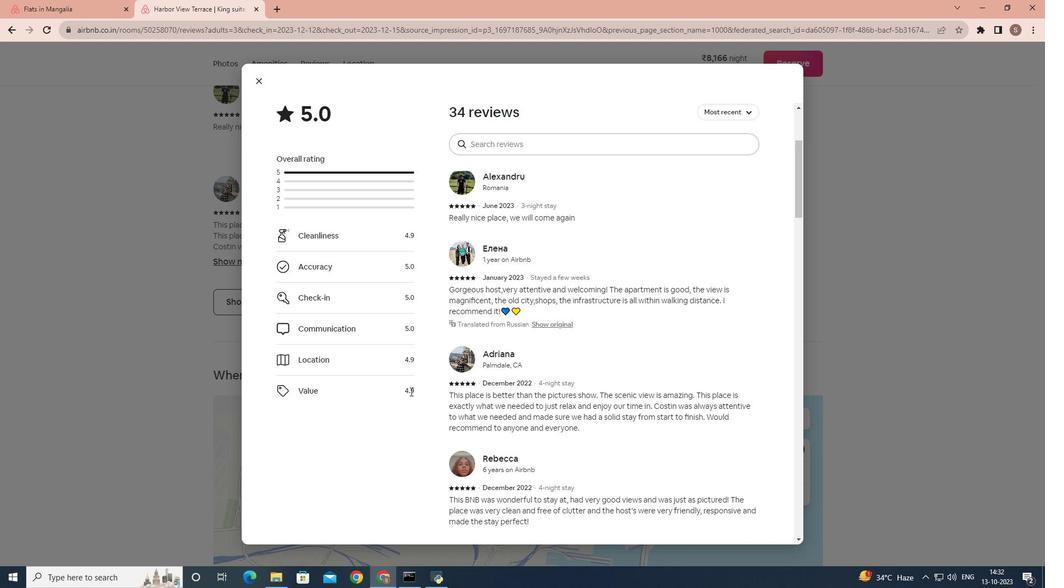 
Action: Mouse scrolled (410, 391) with delta (0, 0)
Screenshot: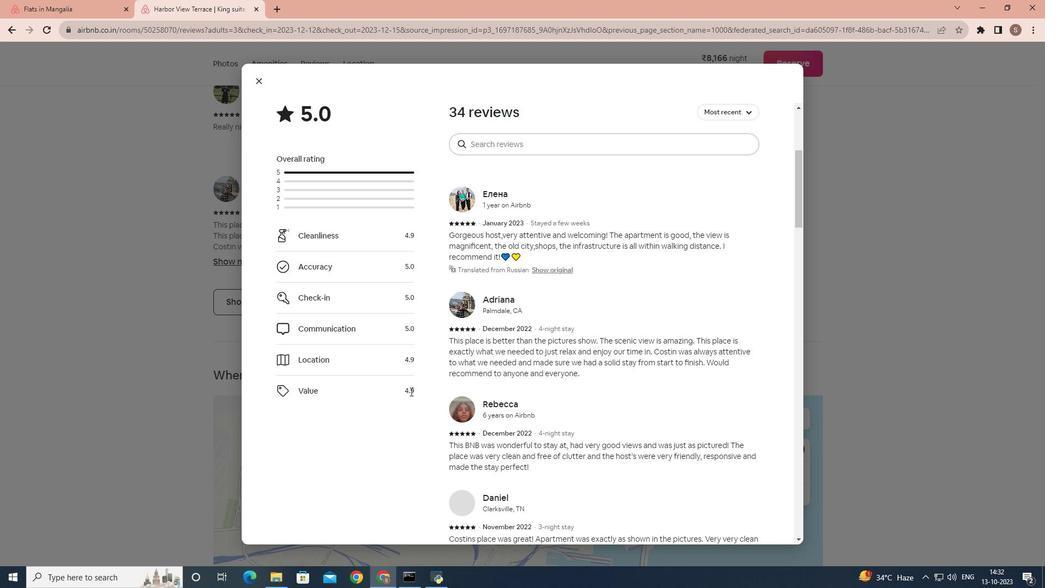 
Action: Mouse scrolled (410, 391) with delta (0, 0)
Screenshot: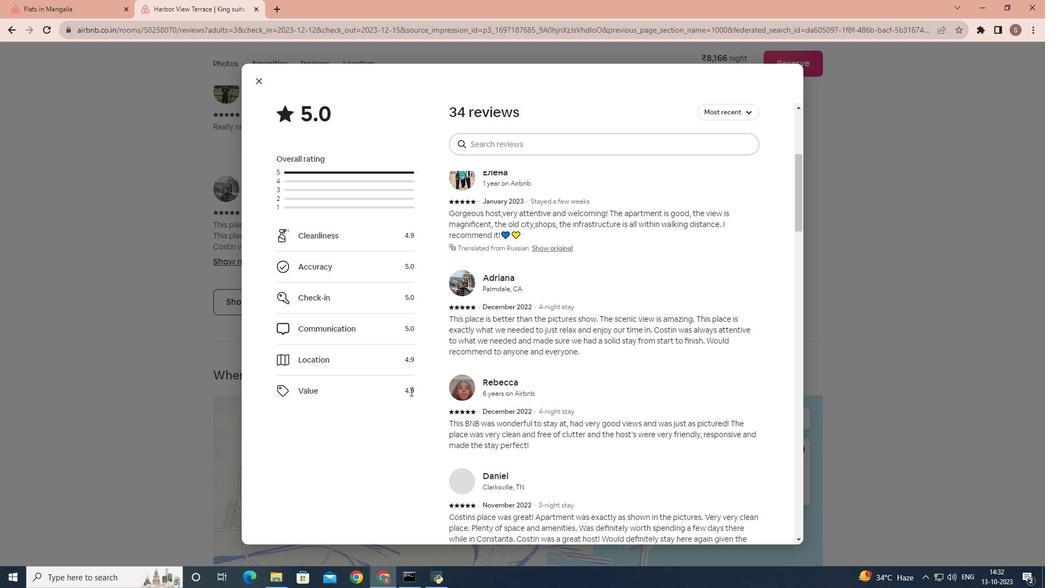 
Action: Mouse scrolled (410, 391) with delta (0, 0)
Screenshot: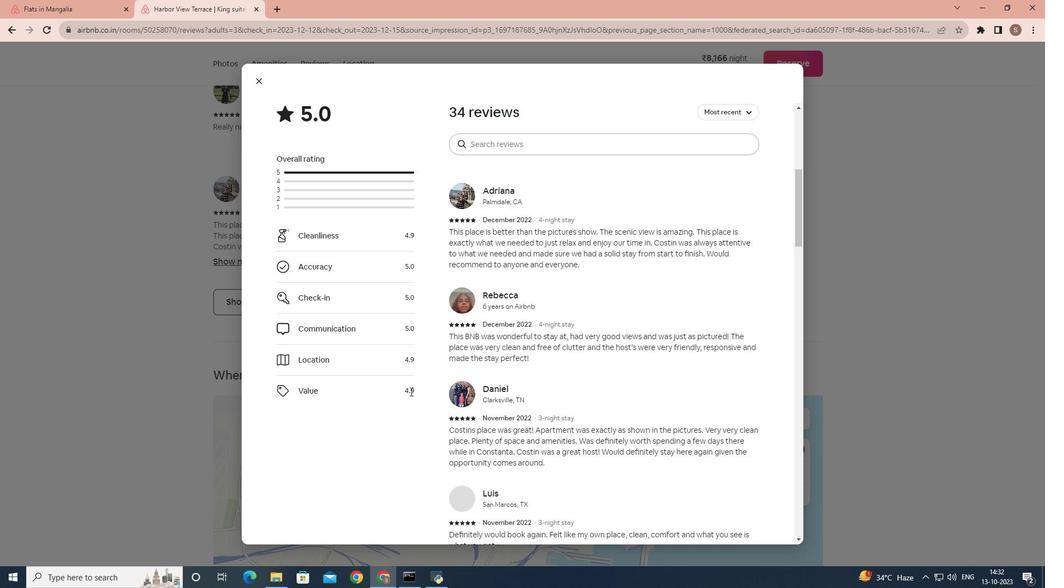 
Action: Mouse scrolled (410, 391) with delta (0, 0)
Screenshot: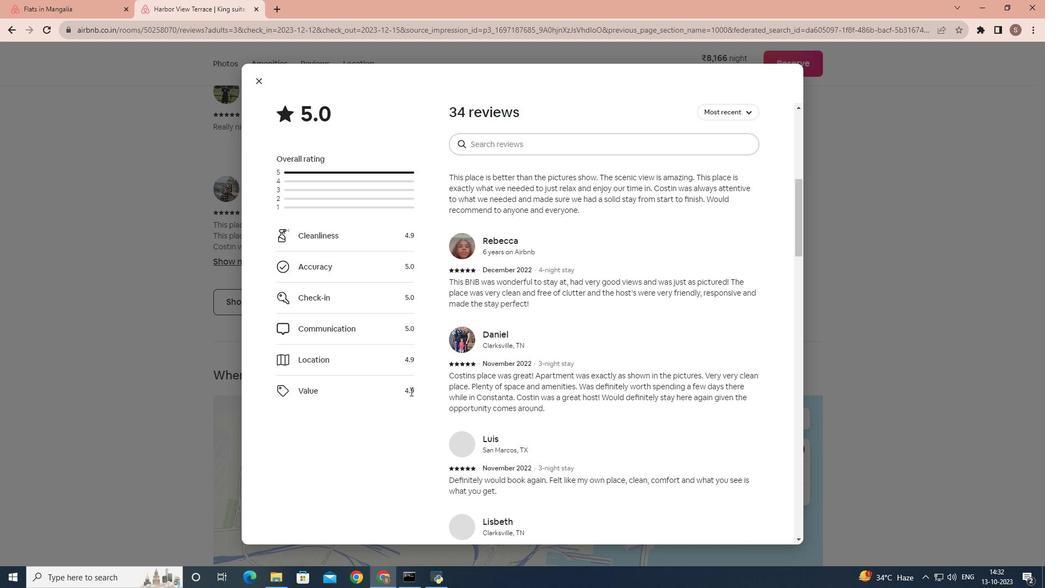 
Action: Mouse scrolled (410, 391) with delta (0, 0)
Screenshot: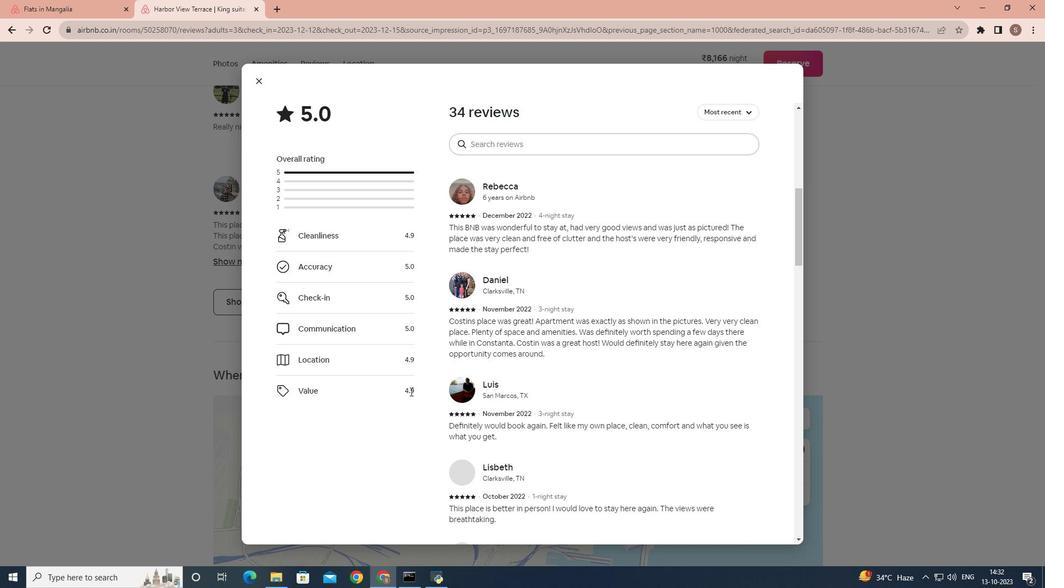 
Action: Mouse scrolled (410, 391) with delta (0, 0)
Screenshot: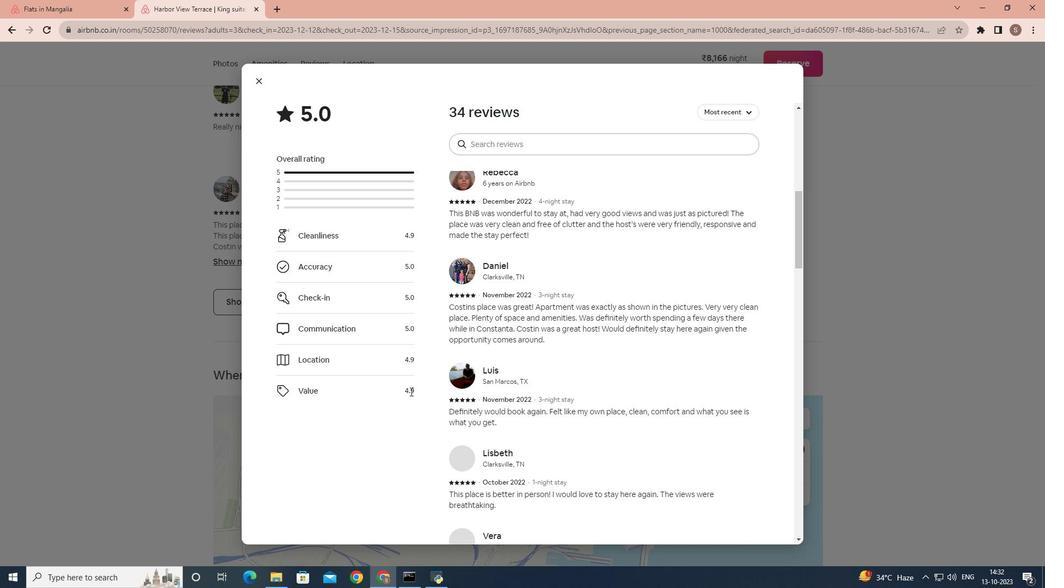 
Action: Mouse scrolled (410, 391) with delta (0, 0)
Screenshot: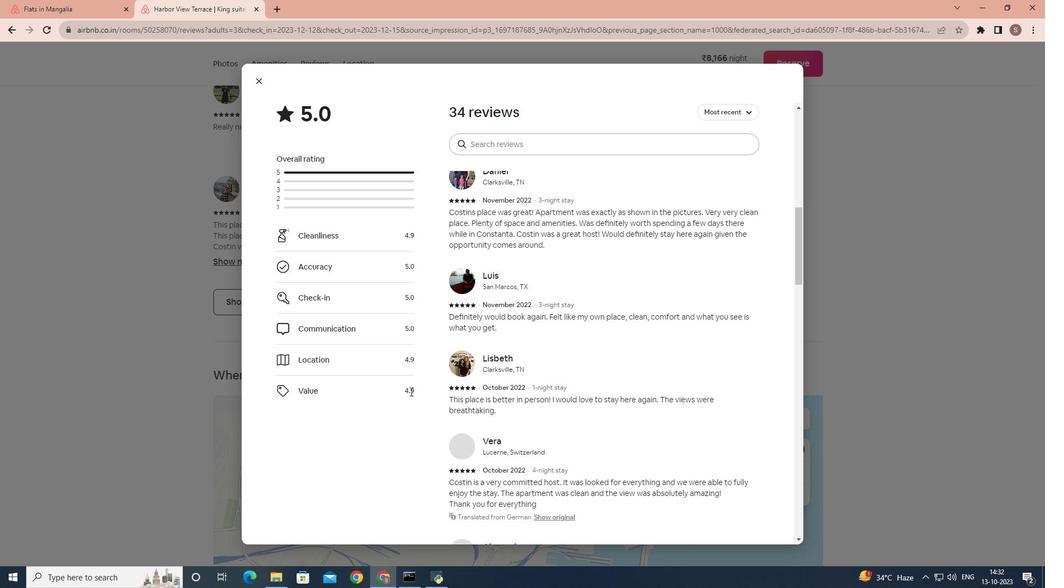 
Action: Mouse scrolled (410, 391) with delta (0, 0)
Screenshot: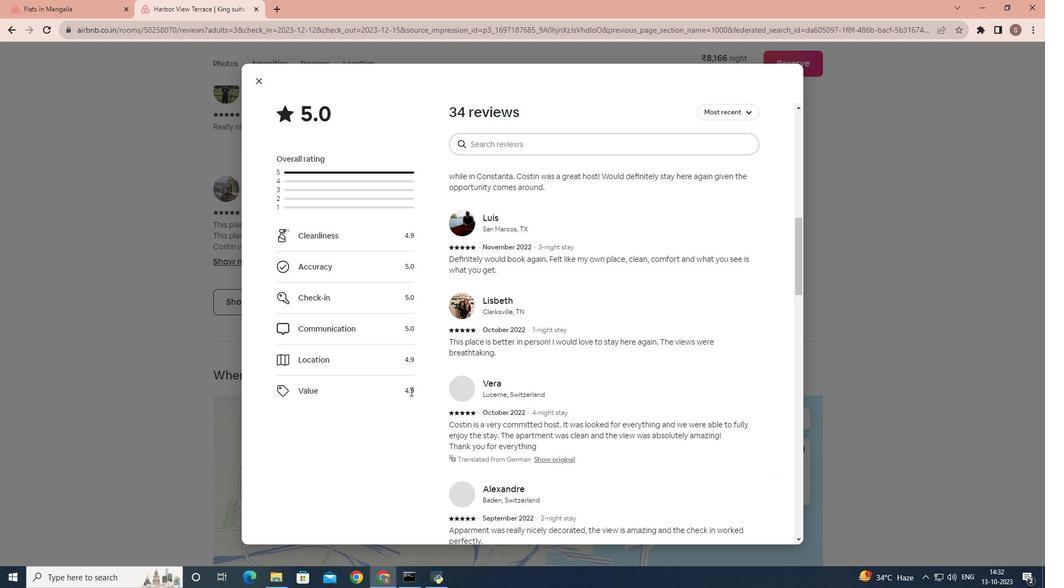 
Action: Mouse scrolled (410, 391) with delta (0, 0)
Screenshot: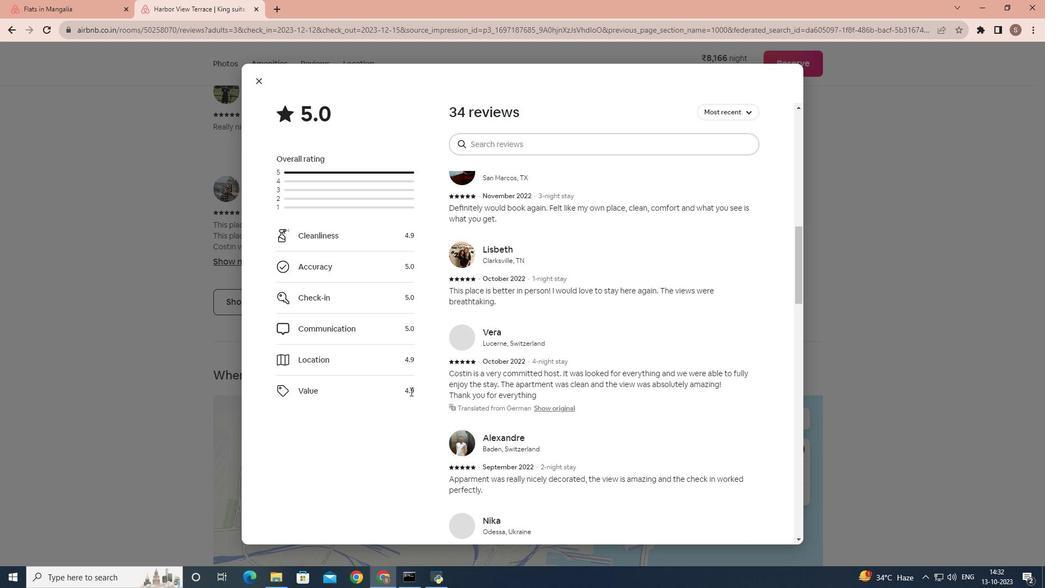 
Action: Mouse scrolled (410, 391) with delta (0, 0)
Screenshot: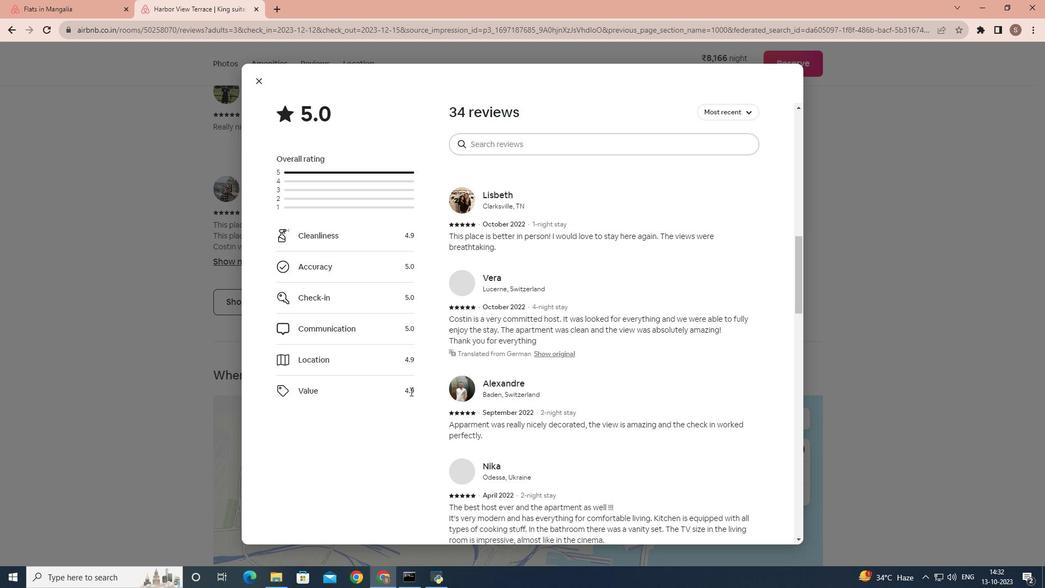 
Action: Mouse scrolled (410, 391) with delta (0, 0)
Screenshot: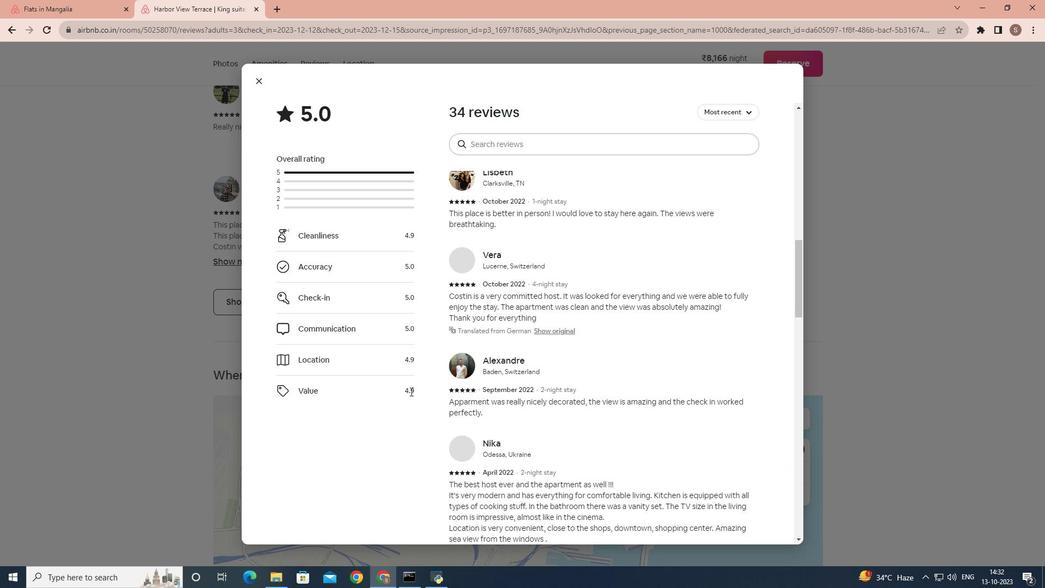 
Action: Mouse scrolled (410, 392) with delta (0, 0)
Screenshot: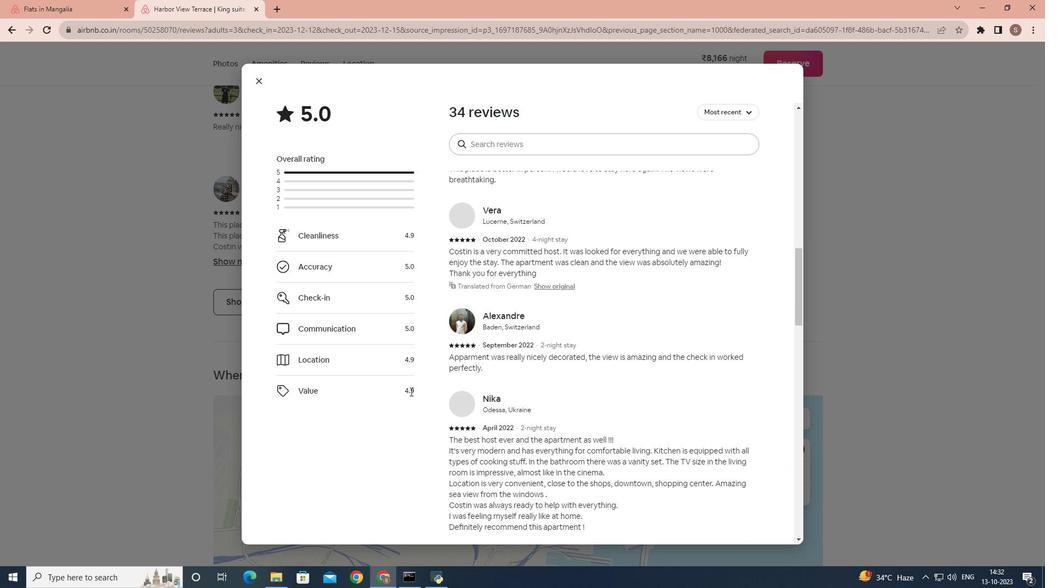 
Action: Mouse scrolled (410, 391) with delta (0, 0)
Screenshot: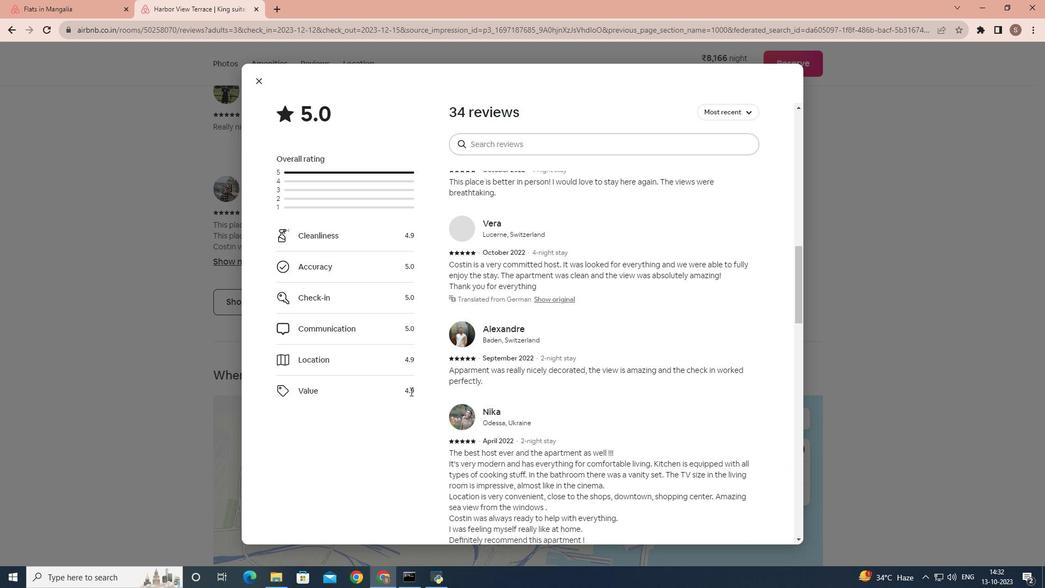 
Action: Mouse scrolled (410, 391) with delta (0, 0)
Screenshot: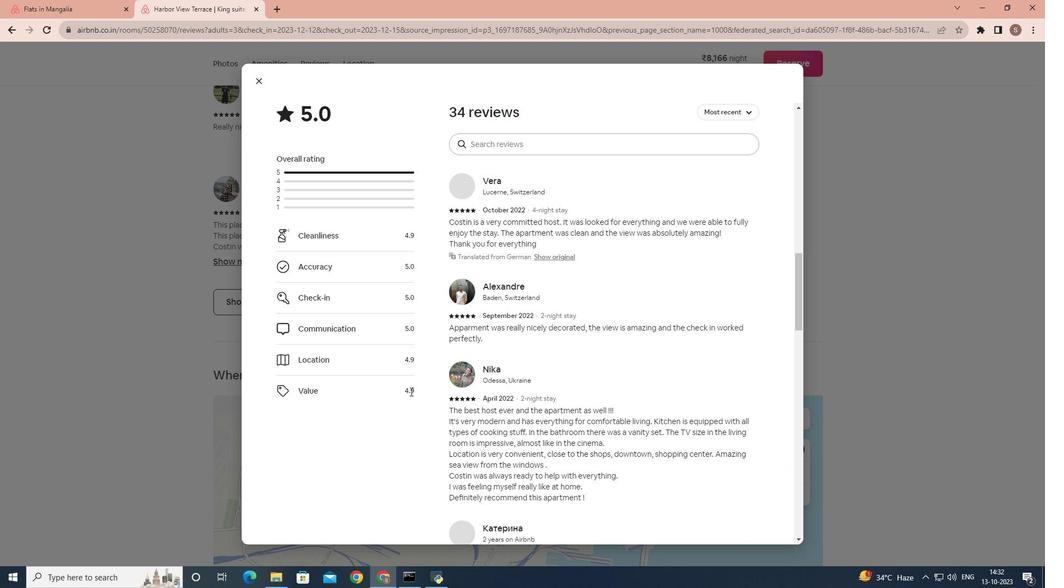 
Action: Mouse scrolled (410, 391) with delta (0, 0)
Screenshot: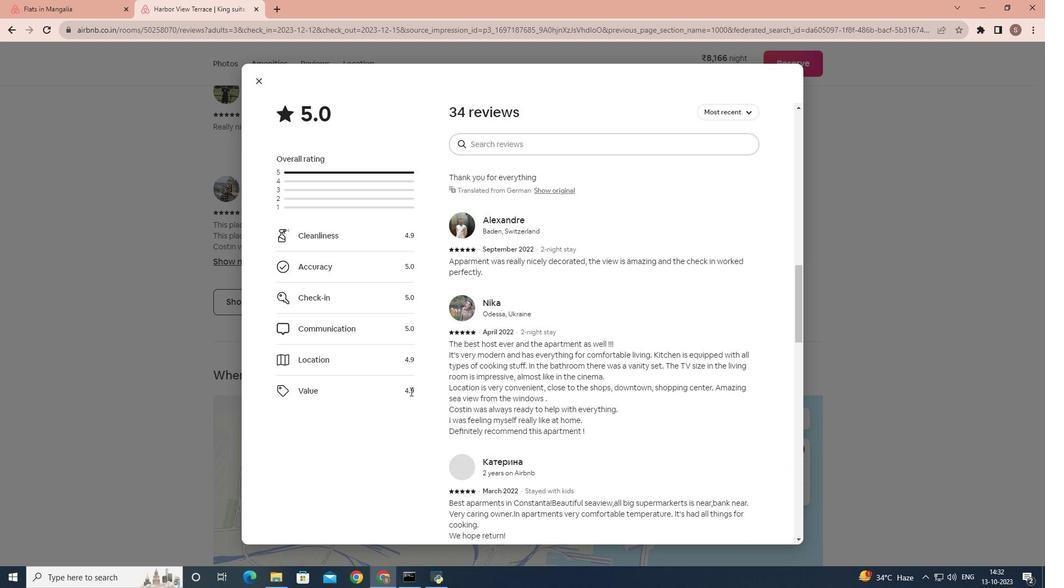 
Action: Mouse scrolled (410, 391) with delta (0, 0)
Screenshot: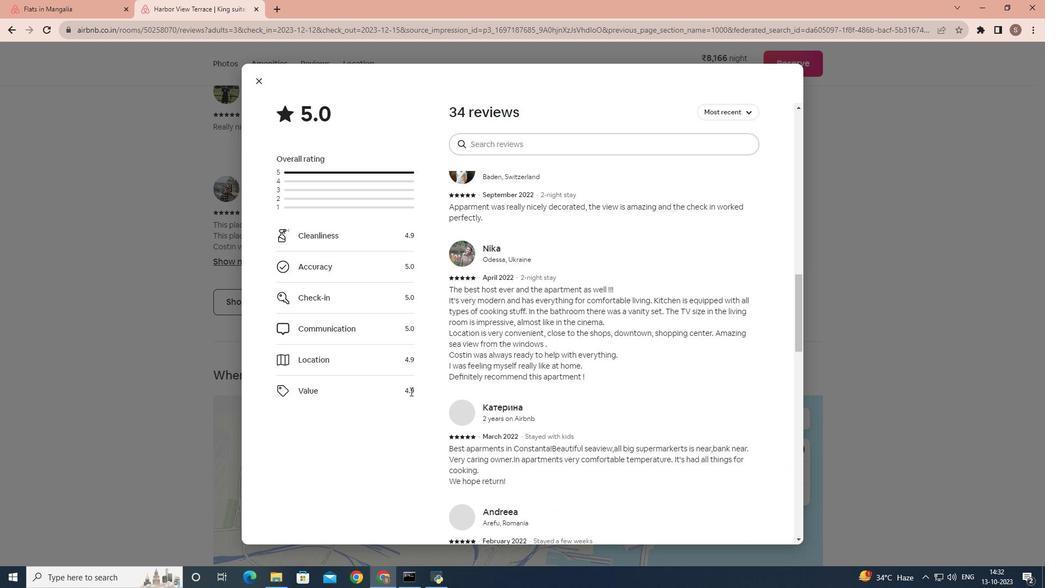 
Action: Mouse scrolled (410, 391) with delta (0, 0)
Screenshot: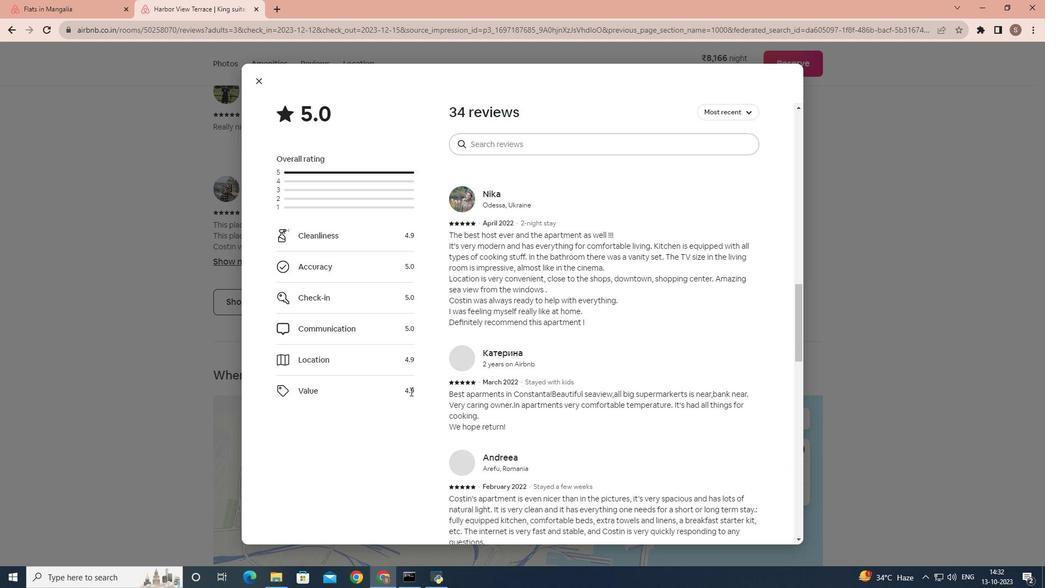 
Action: Mouse scrolled (410, 391) with delta (0, 0)
Screenshot: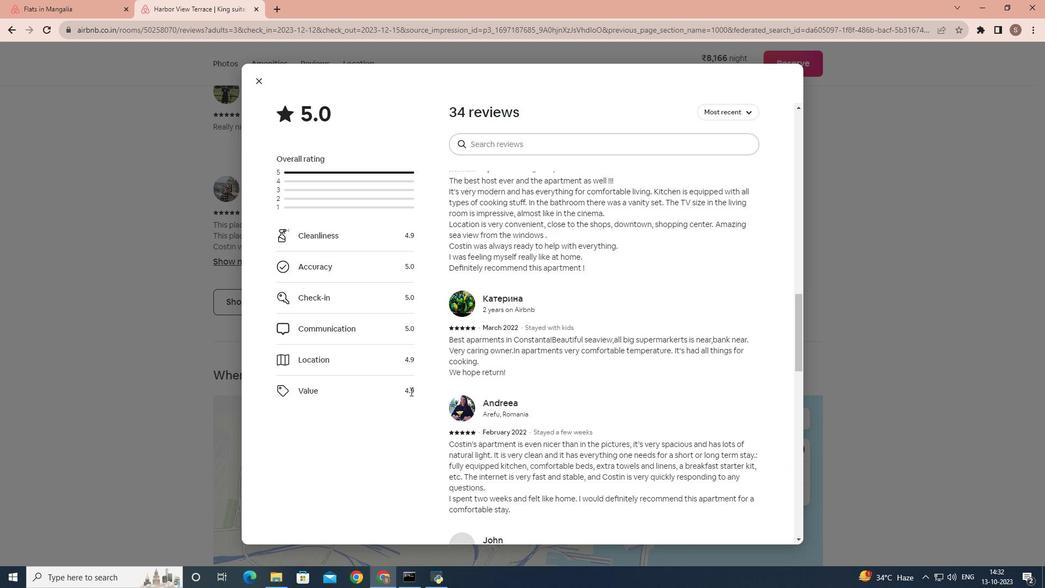 
Action: Mouse scrolled (410, 391) with delta (0, 0)
Screenshot: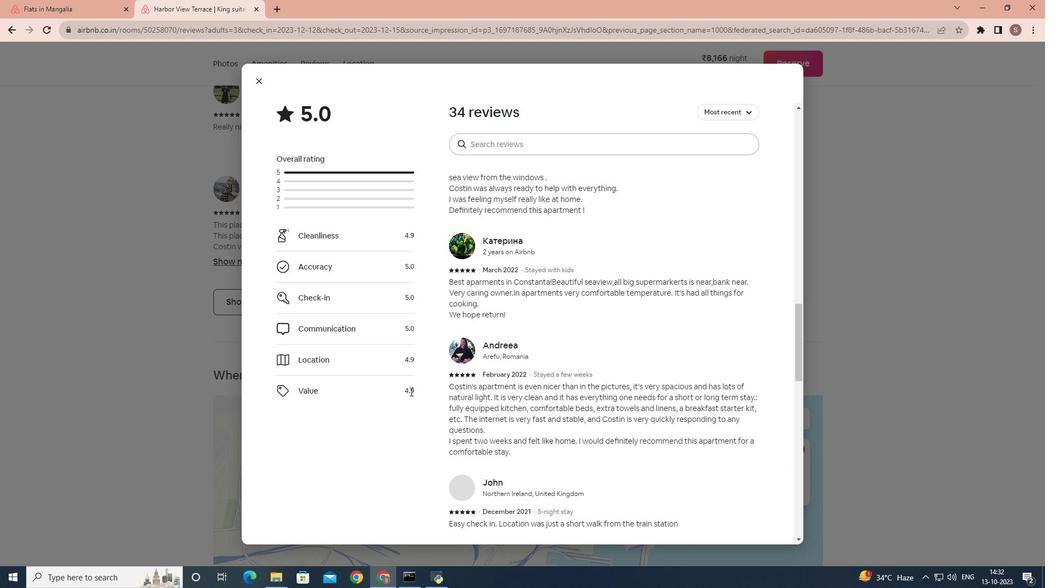 
Action: Mouse scrolled (410, 391) with delta (0, 0)
Screenshot: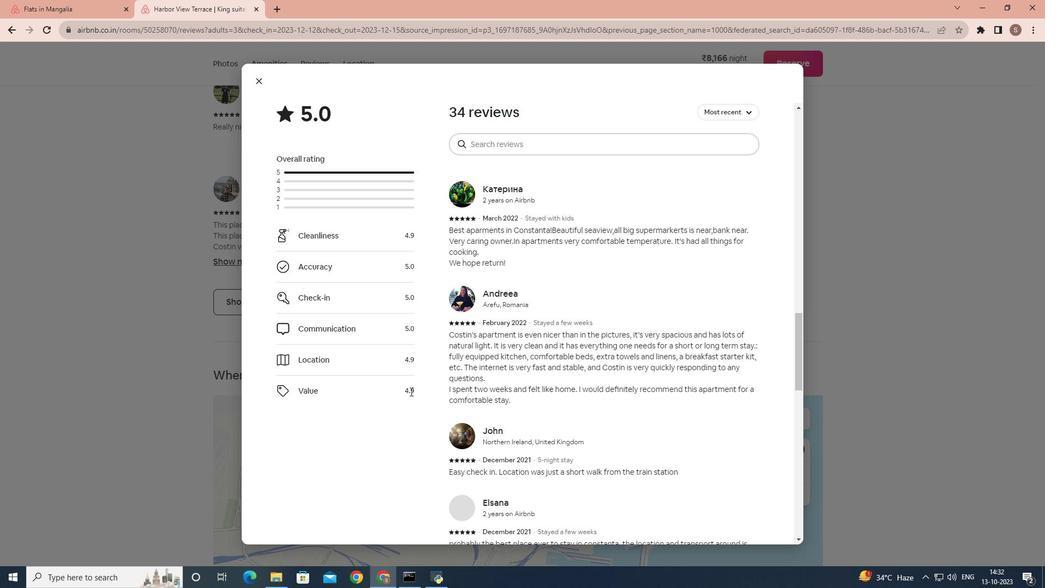 
Action: Mouse scrolled (410, 391) with delta (0, 0)
Screenshot: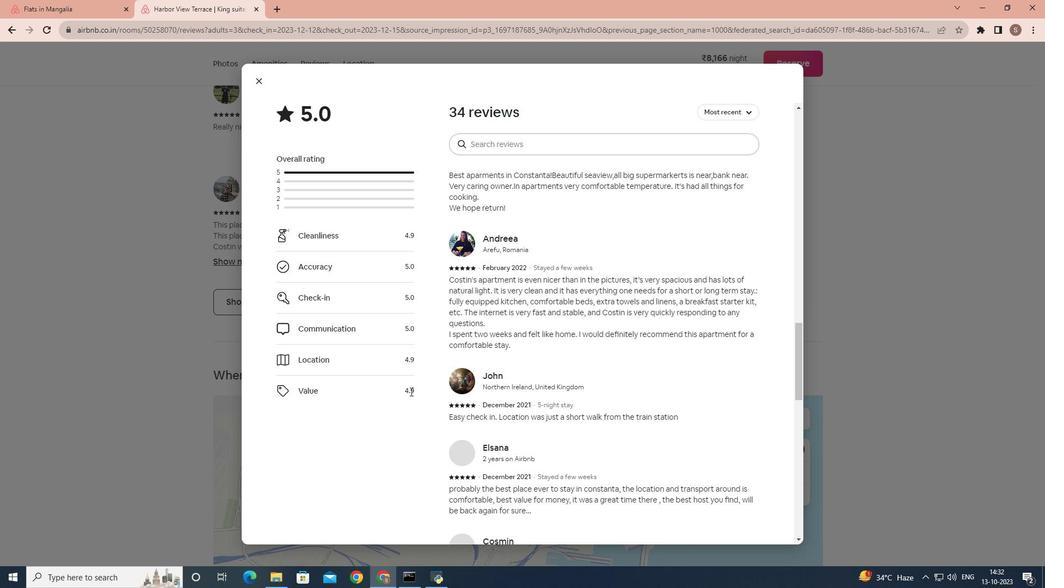 
Action: Mouse scrolled (410, 391) with delta (0, 0)
Screenshot: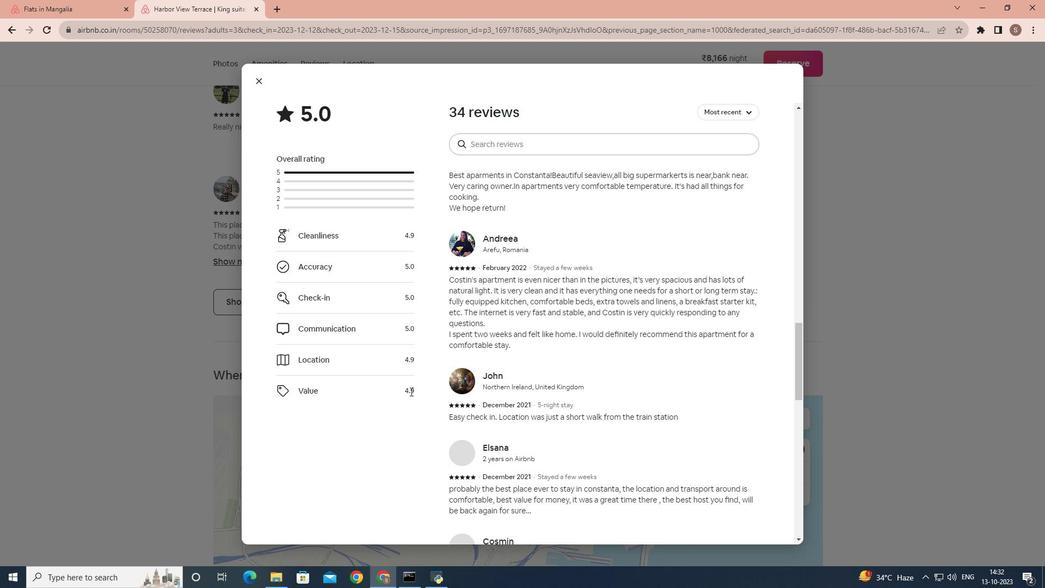 
Action: Mouse scrolled (410, 391) with delta (0, 0)
Screenshot: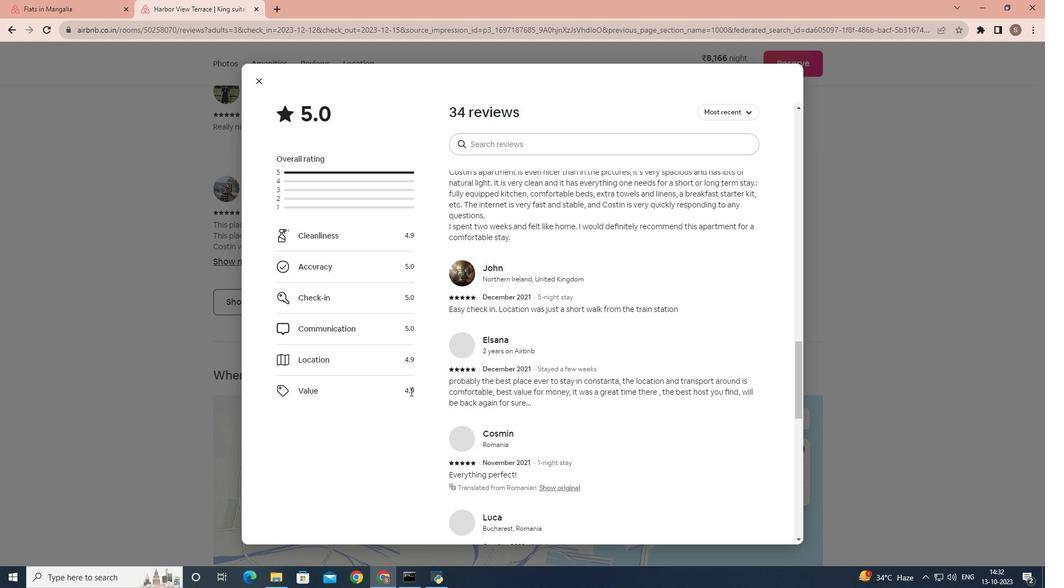 
Action: Mouse scrolled (410, 391) with delta (0, 0)
Screenshot: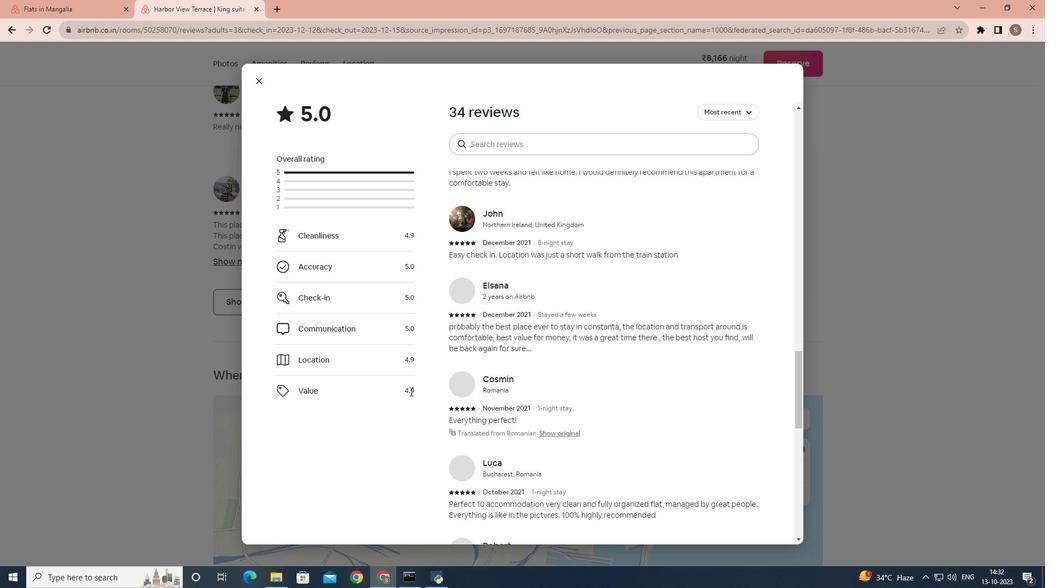 
Action: Mouse scrolled (410, 391) with delta (0, 0)
Screenshot: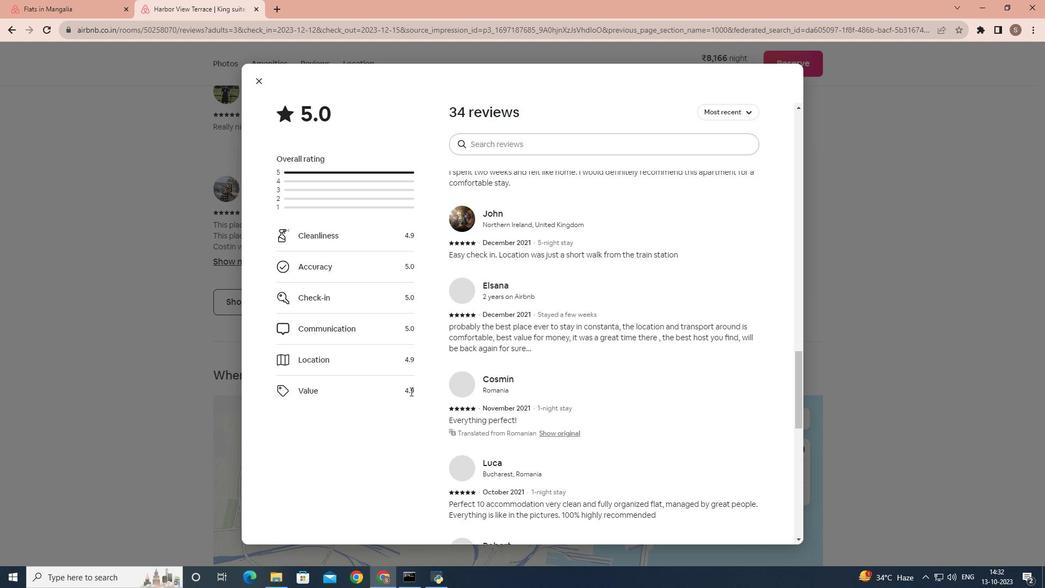 
Action: Mouse scrolled (410, 391) with delta (0, 0)
Screenshot: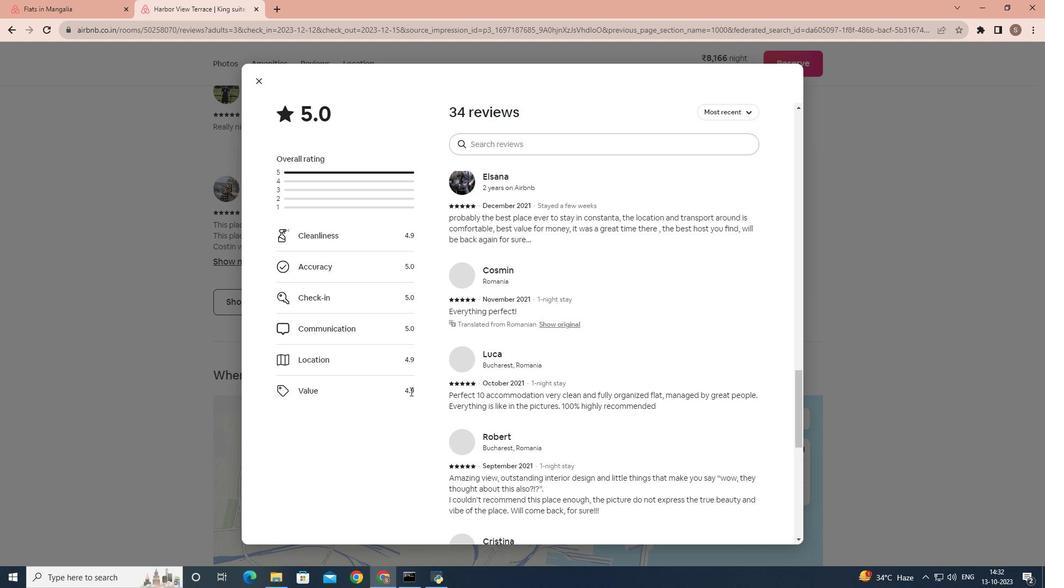 
Action: Mouse scrolled (410, 391) with delta (0, 0)
Screenshot: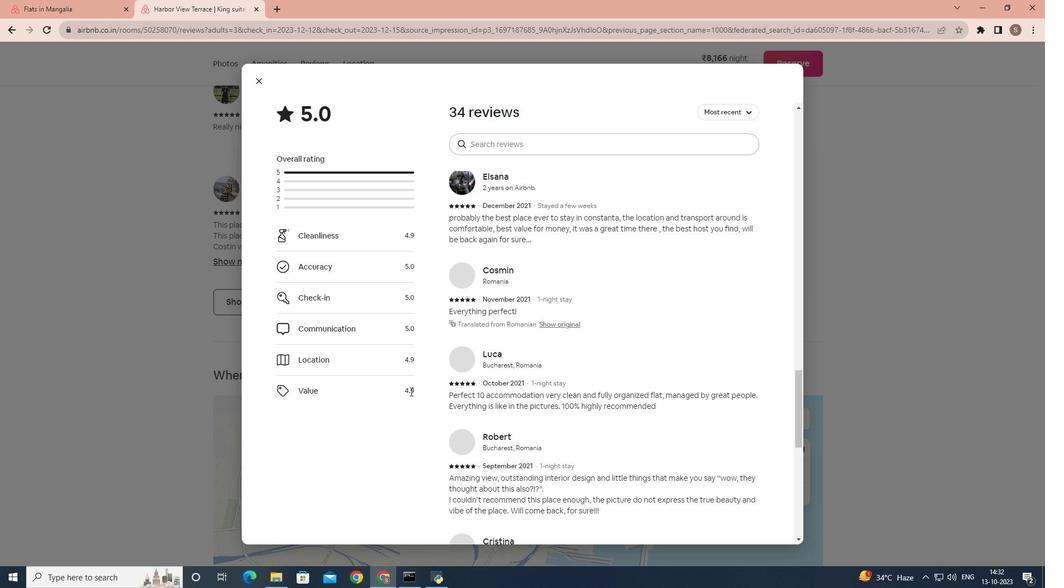 
Action: Mouse scrolled (410, 391) with delta (0, 0)
Screenshot: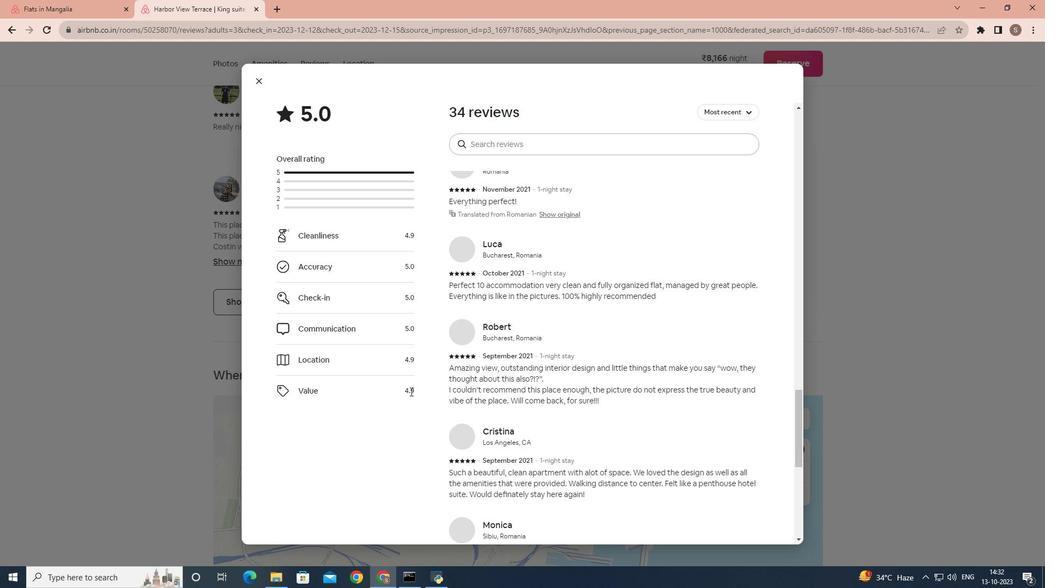 
Action: Mouse scrolled (410, 391) with delta (0, 0)
